 Task: Play online Dominion games.
Action: Mouse moved to (415, 421)
Screenshot: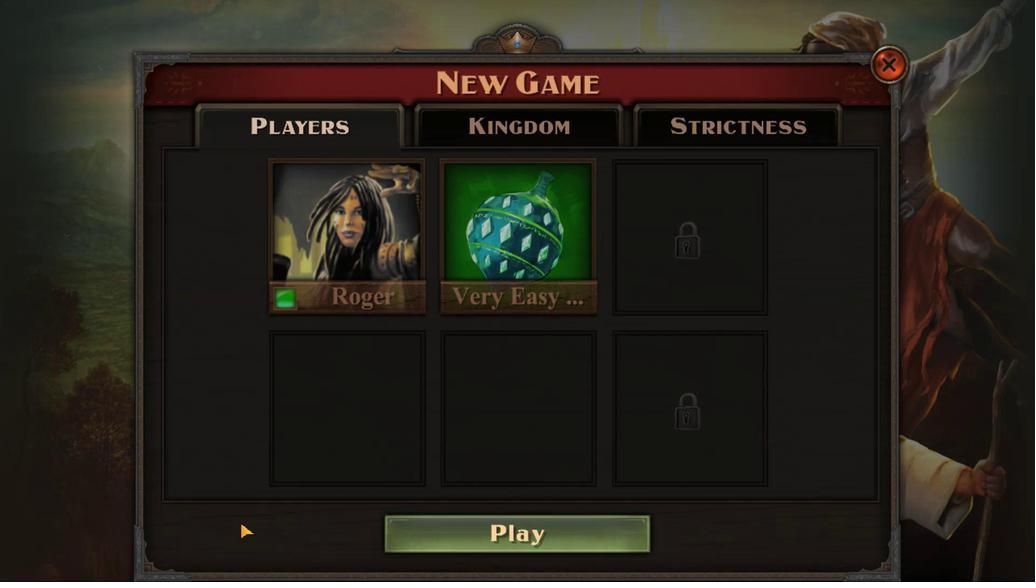
Action: Mouse pressed left at (415, 421)
Screenshot: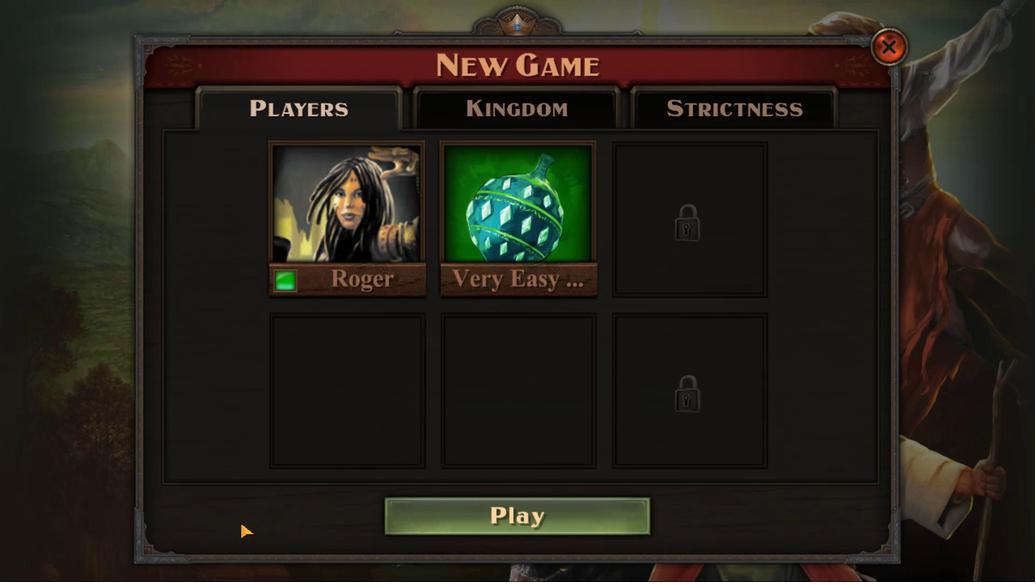 
Action: Mouse moved to (515, 419)
Screenshot: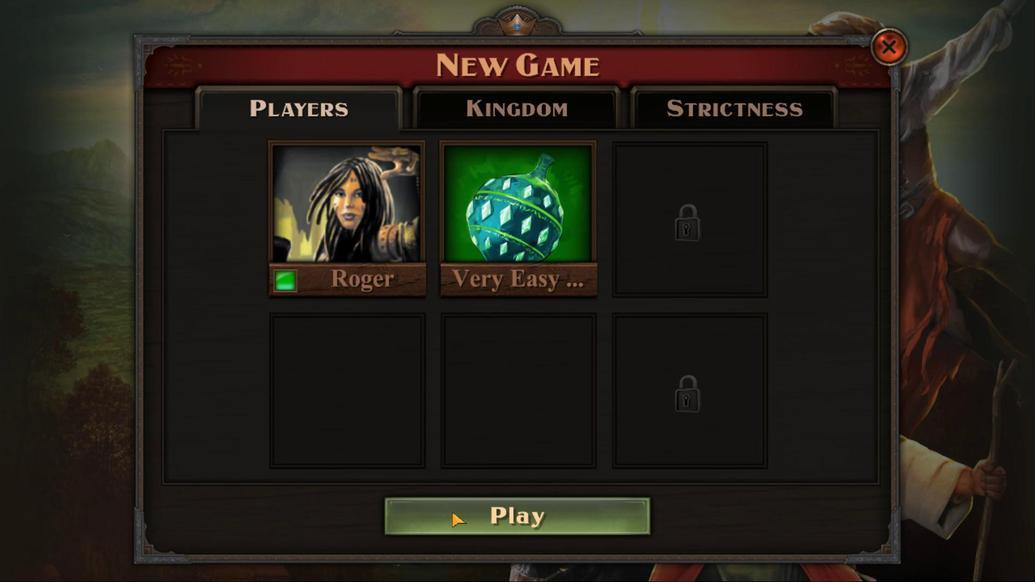 
Action: Mouse pressed left at (515, 419)
Screenshot: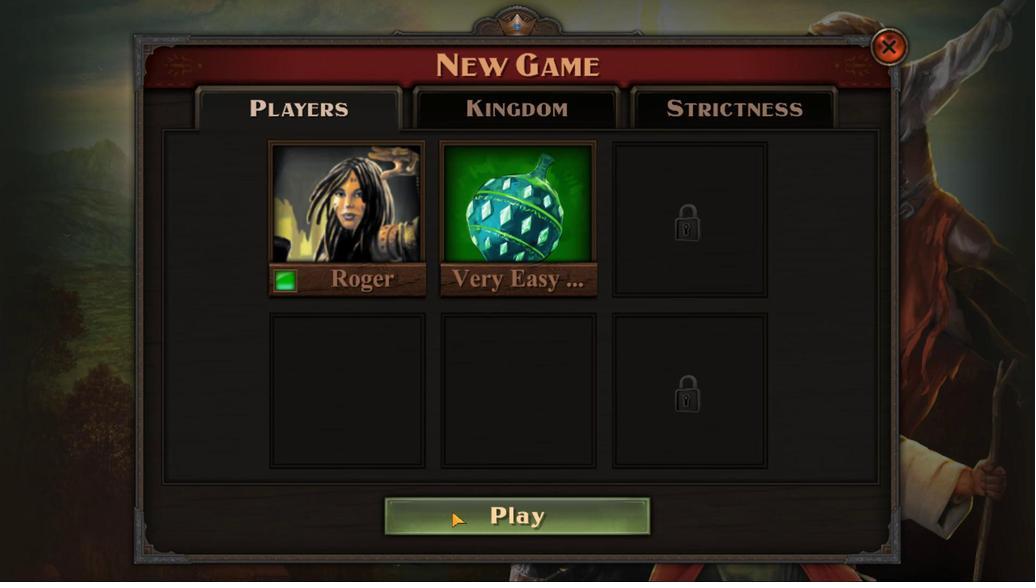 
Action: Mouse moved to (525, 420)
Screenshot: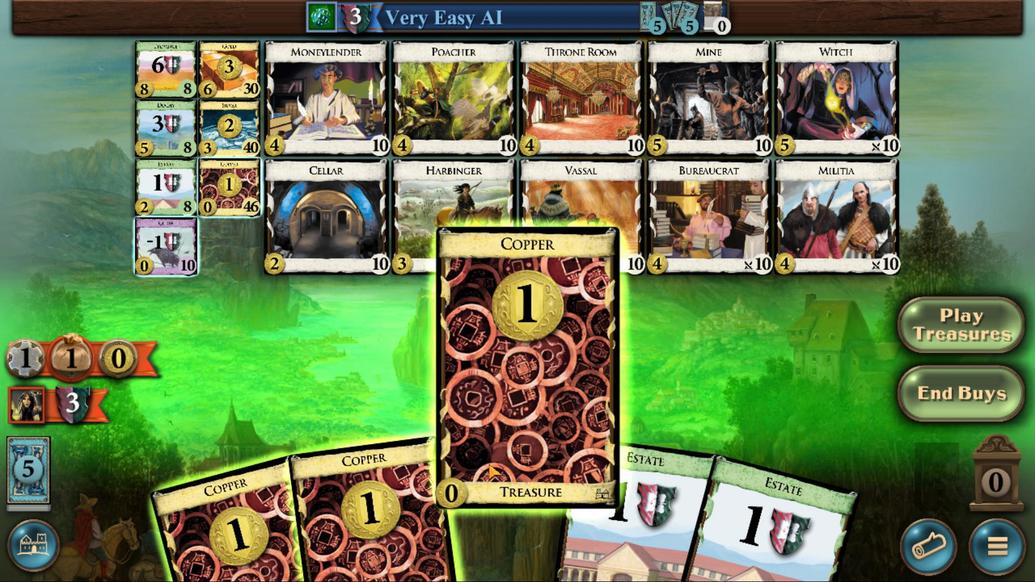 
Action: Mouse pressed left at (525, 420)
Screenshot: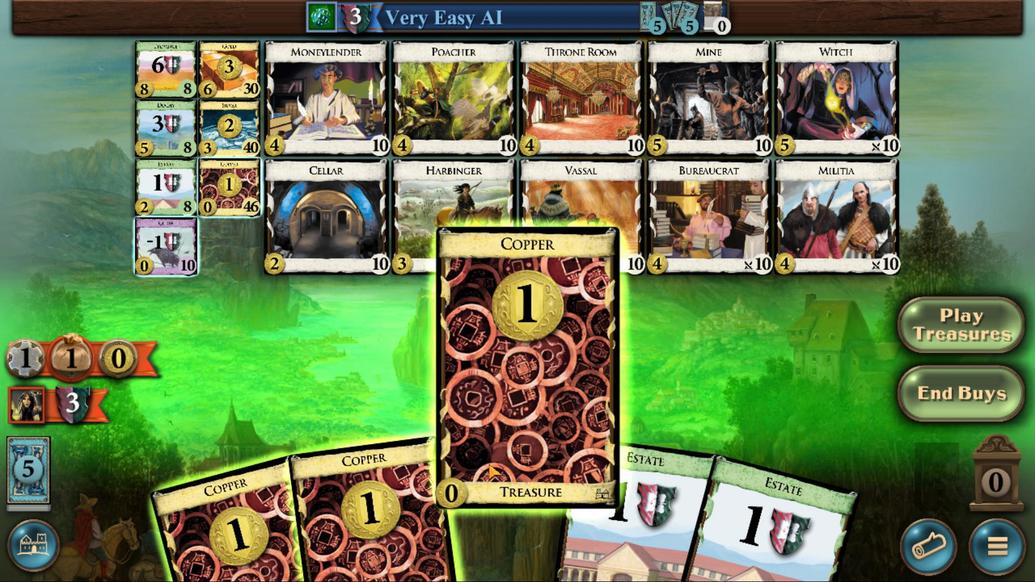 
Action: Mouse moved to (529, 416)
Screenshot: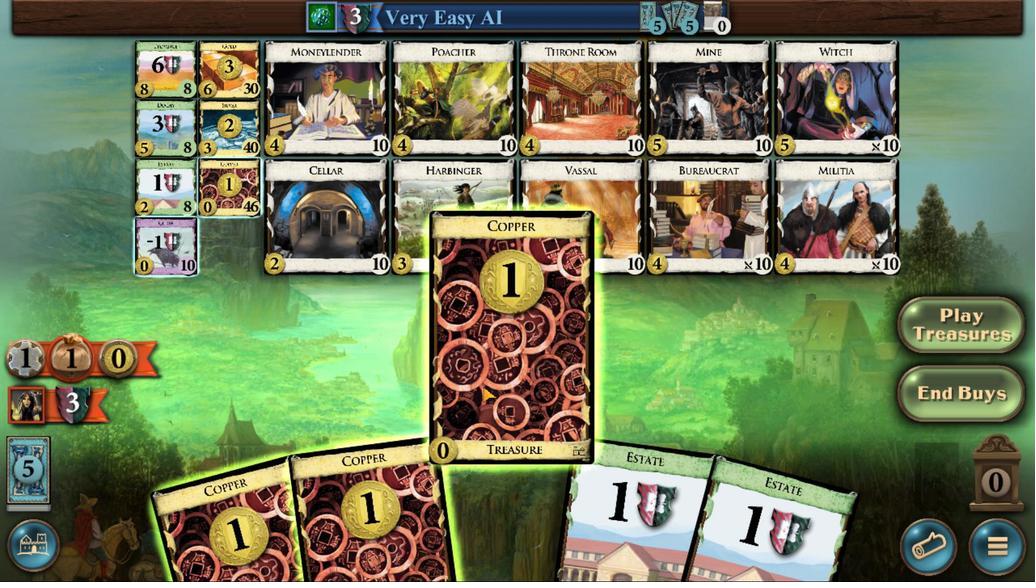 
Action: Mouse pressed left at (529, 416)
Screenshot: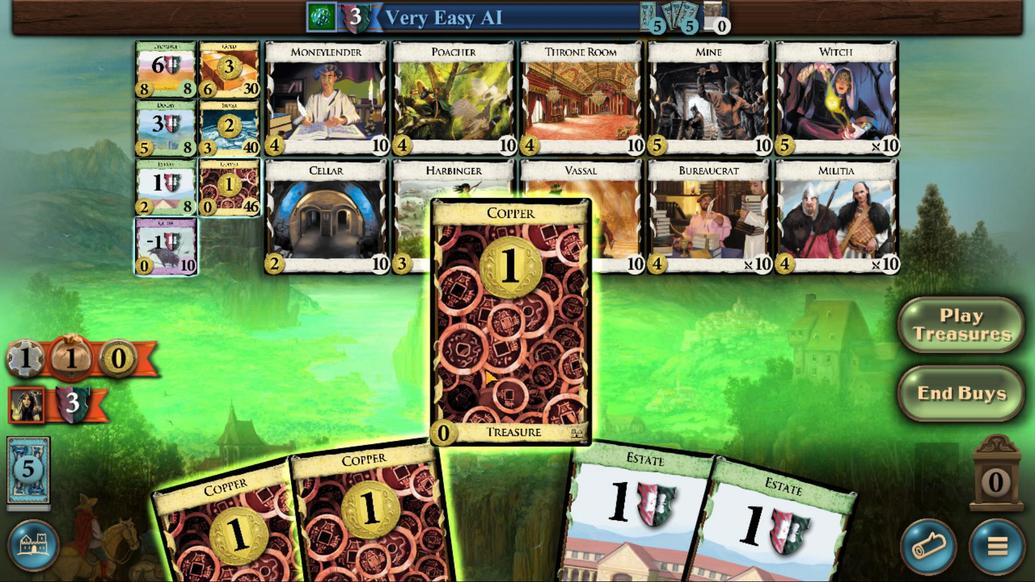 
Action: Mouse moved to (510, 417)
Screenshot: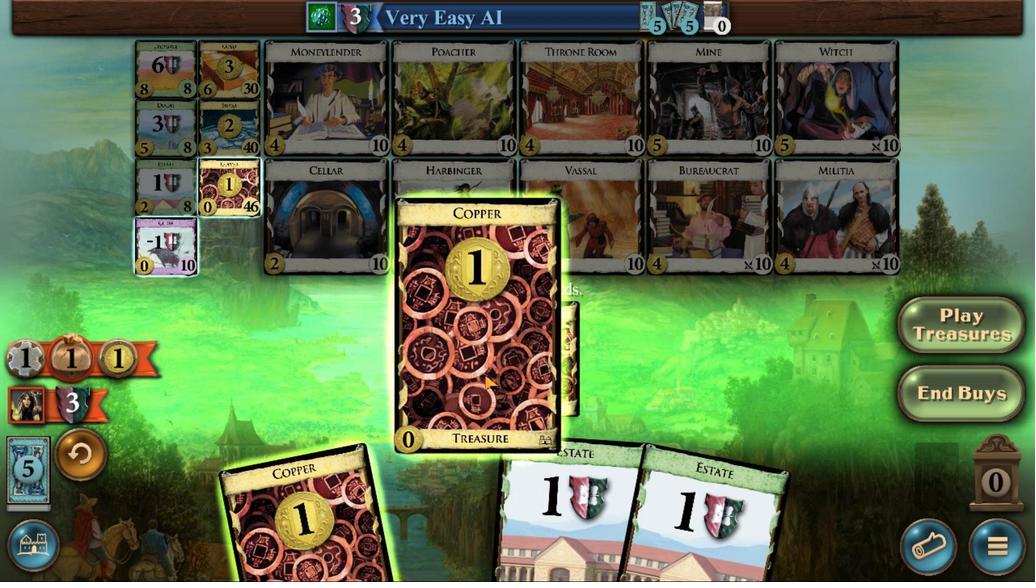 
Action: Mouse pressed left at (510, 417)
Screenshot: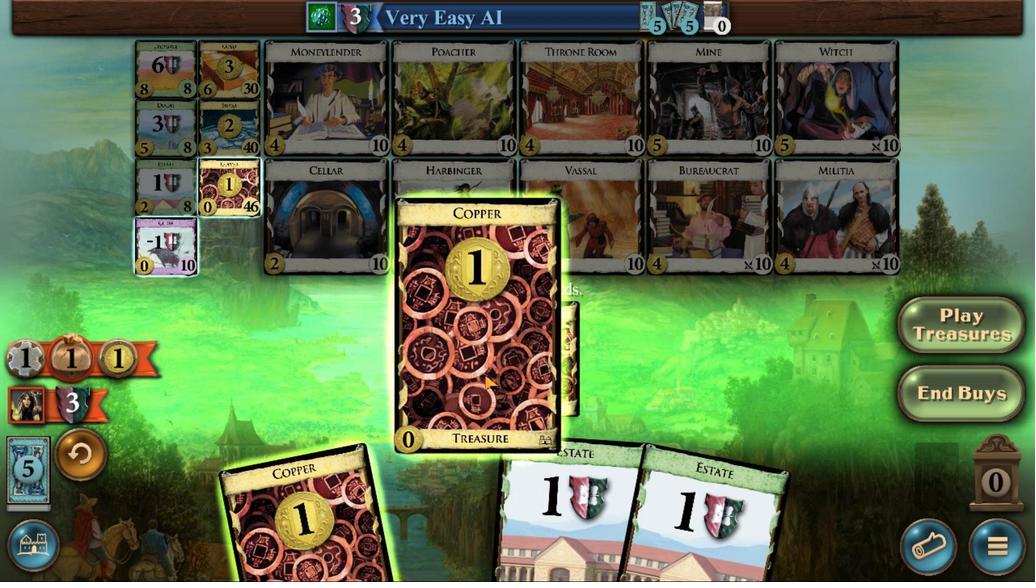 
Action: Mouse moved to (475, 422)
Screenshot: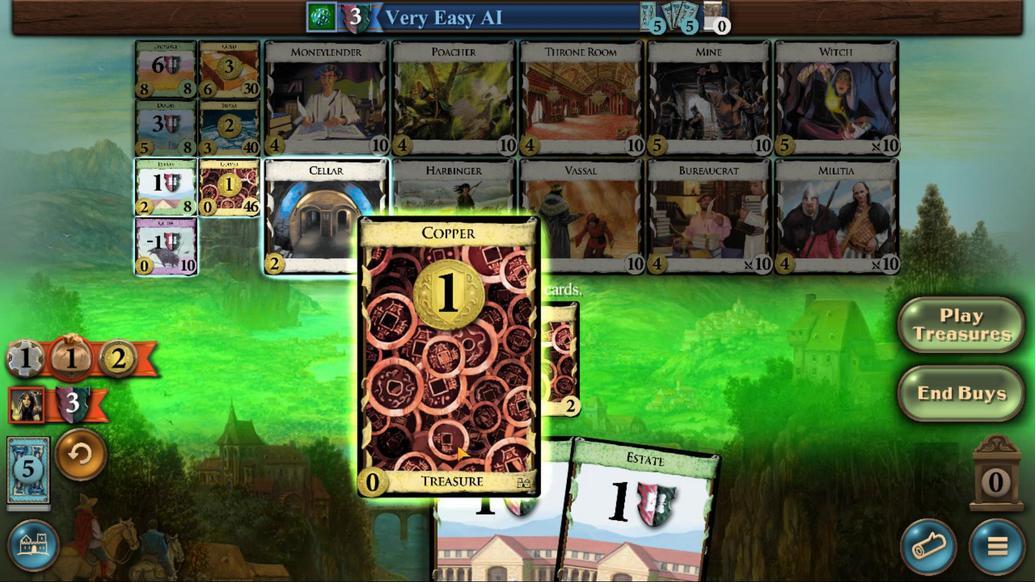 
Action: Mouse pressed left at (475, 422)
Screenshot: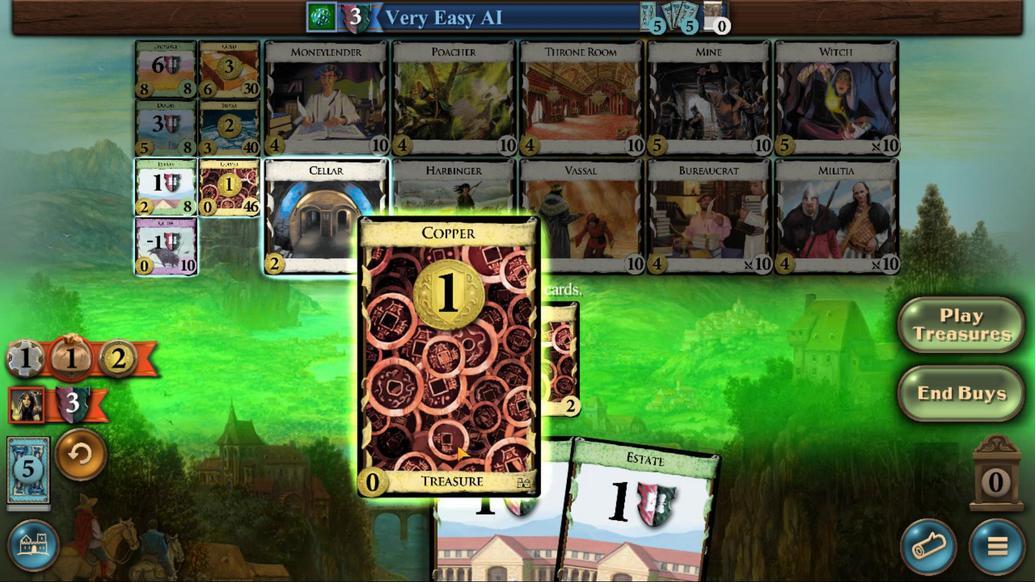 
Action: Mouse moved to (410, 368)
Screenshot: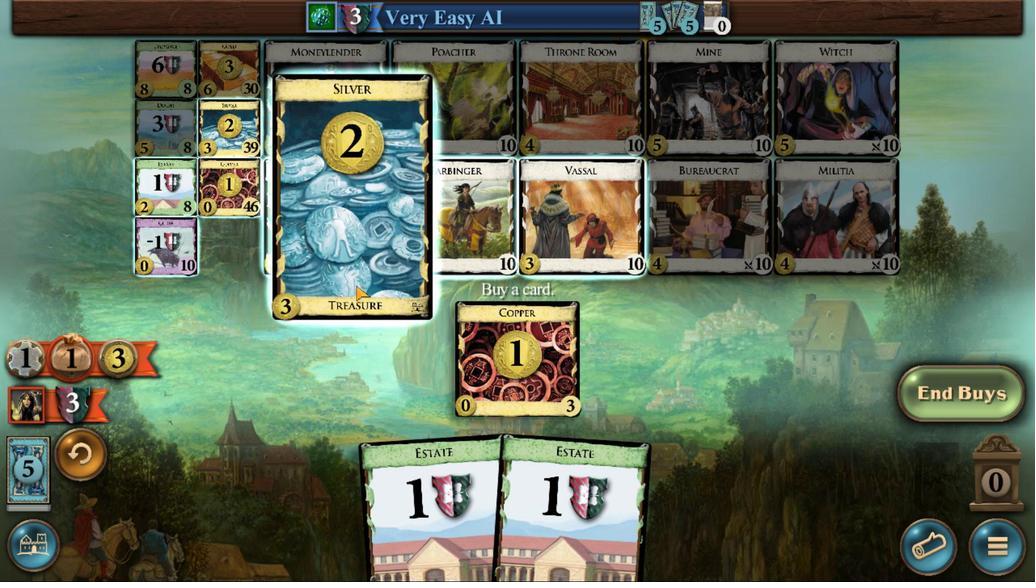 
Action: Mouse pressed left at (410, 368)
Screenshot: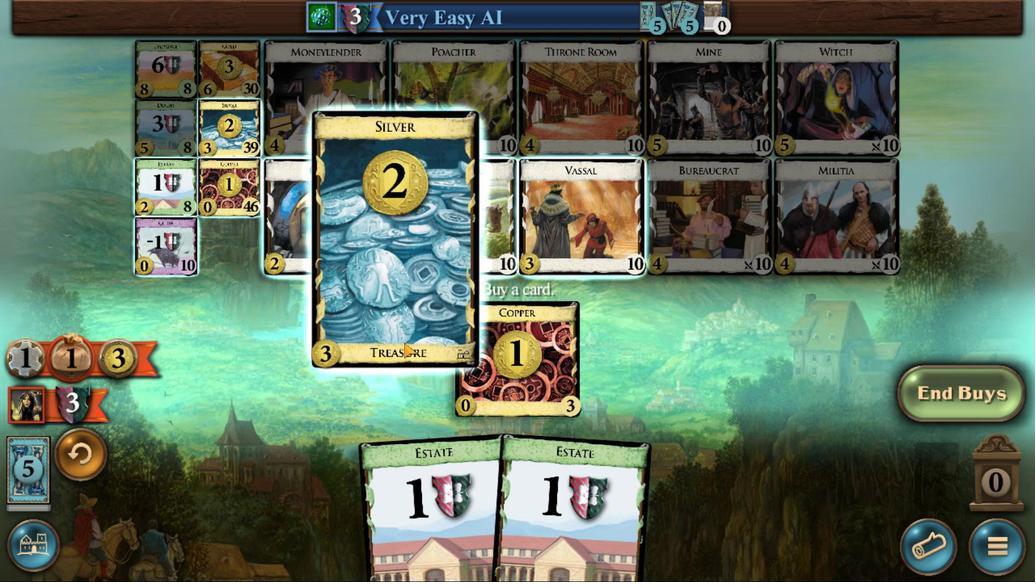 
Action: Mouse moved to (611, 423)
Screenshot: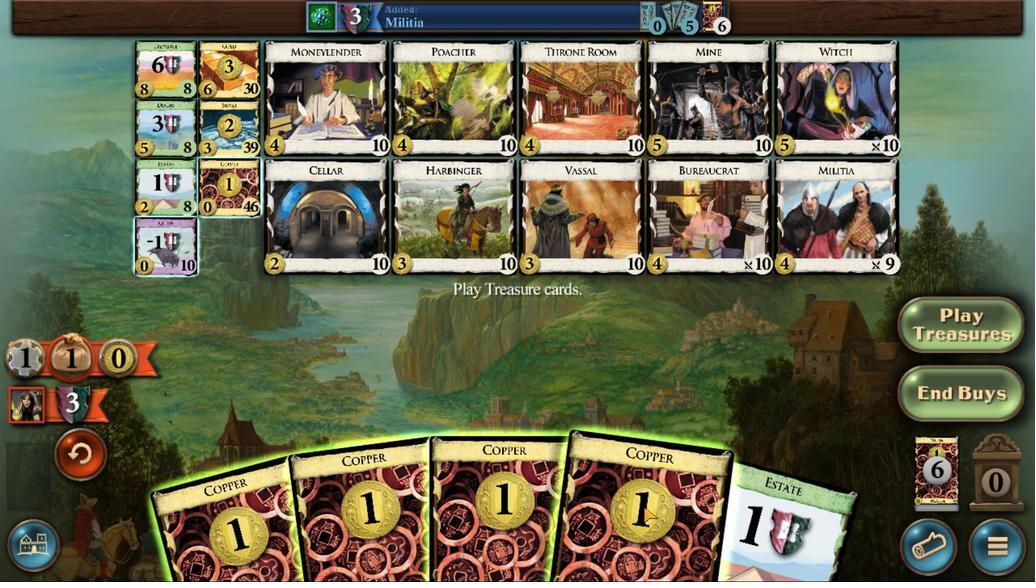 
Action: Mouse pressed left at (611, 423)
Screenshot: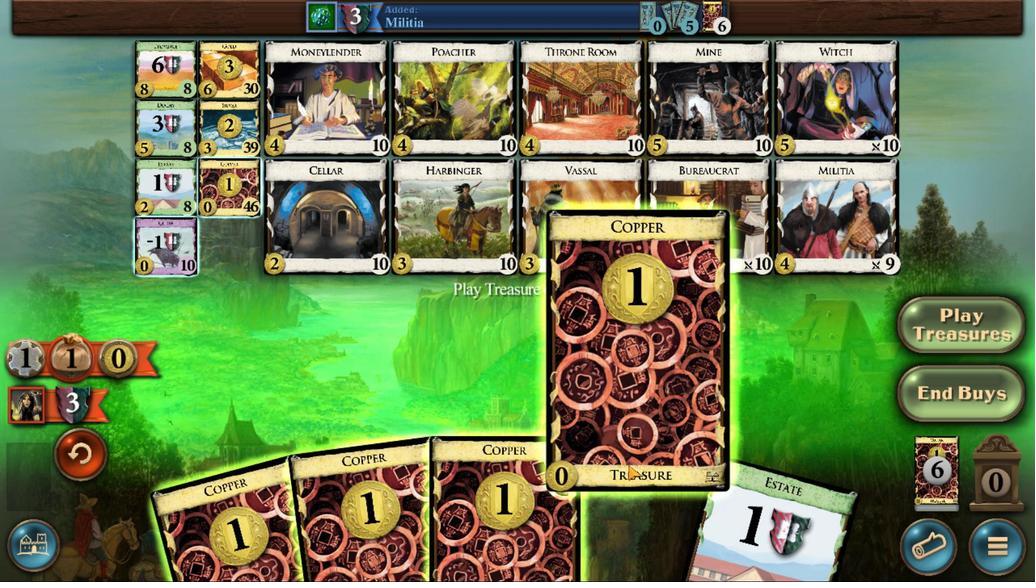 
Action: Mouse moved to (552, 420)
Screenshot: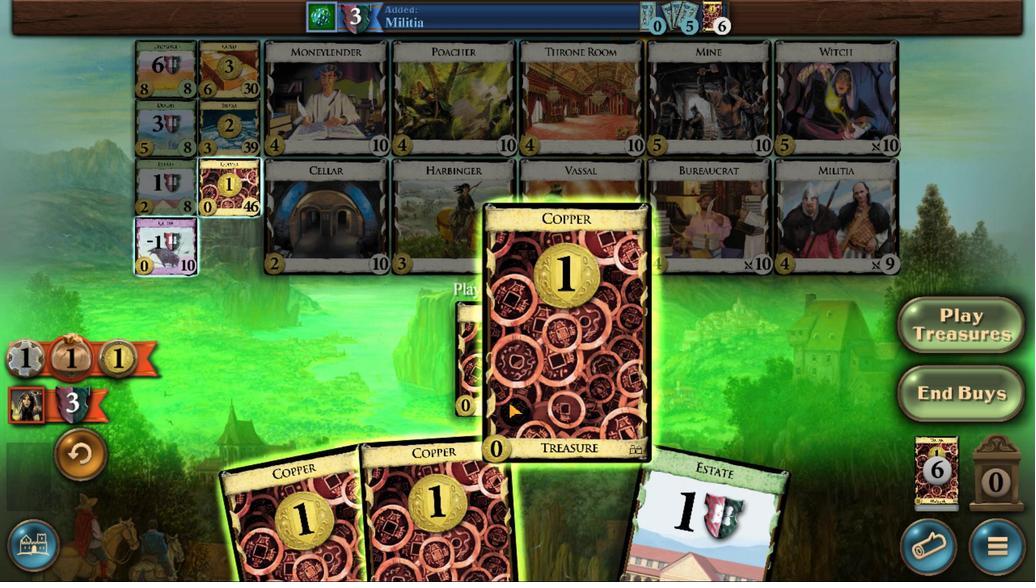 
Action: Mouse pressed left at (552, 420)
Screenshot: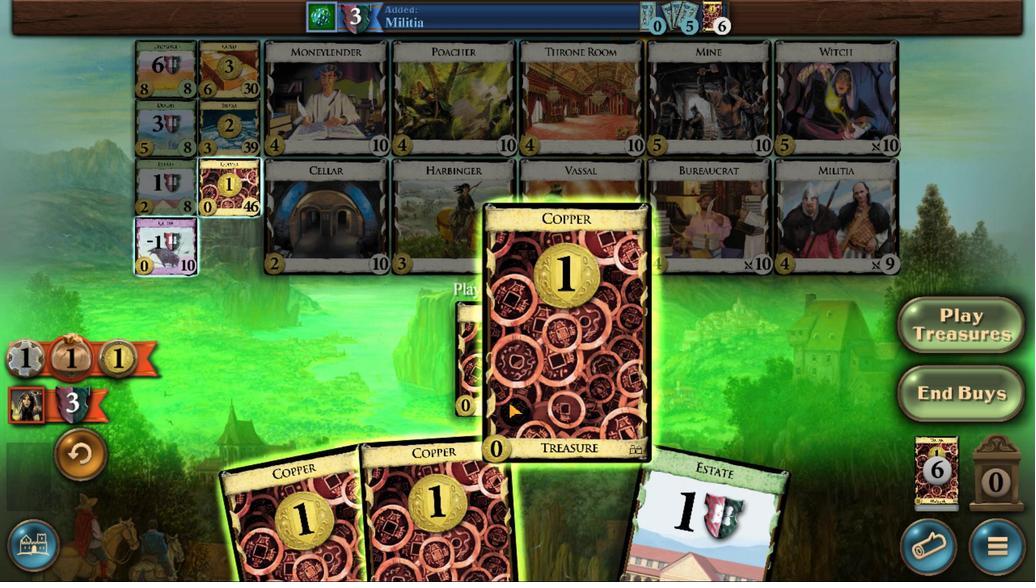 
Action: Mouse moved to (529, 417)
Screenshot: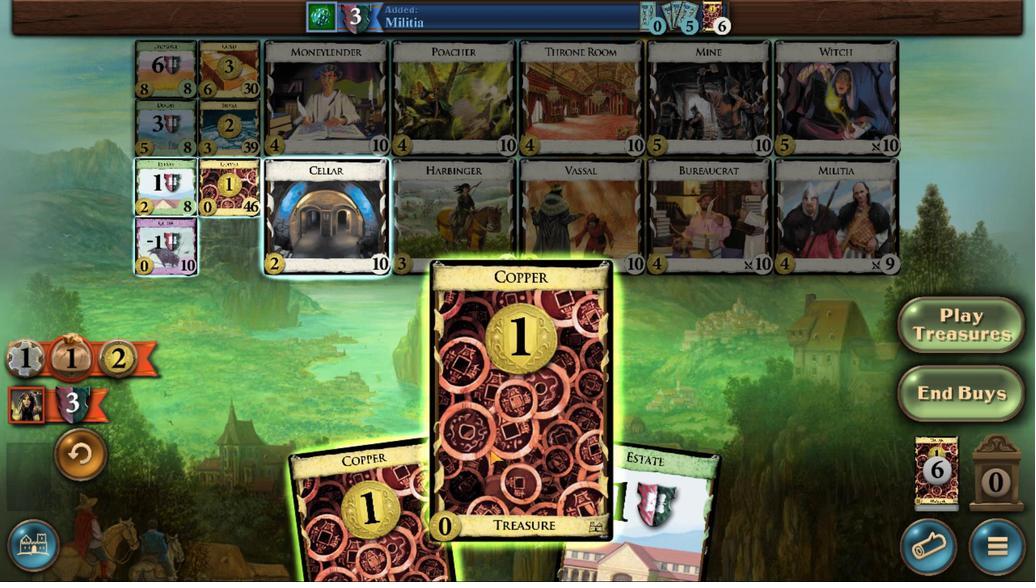 
Action: Mouse pressed left at (529, 417)
Screenshot: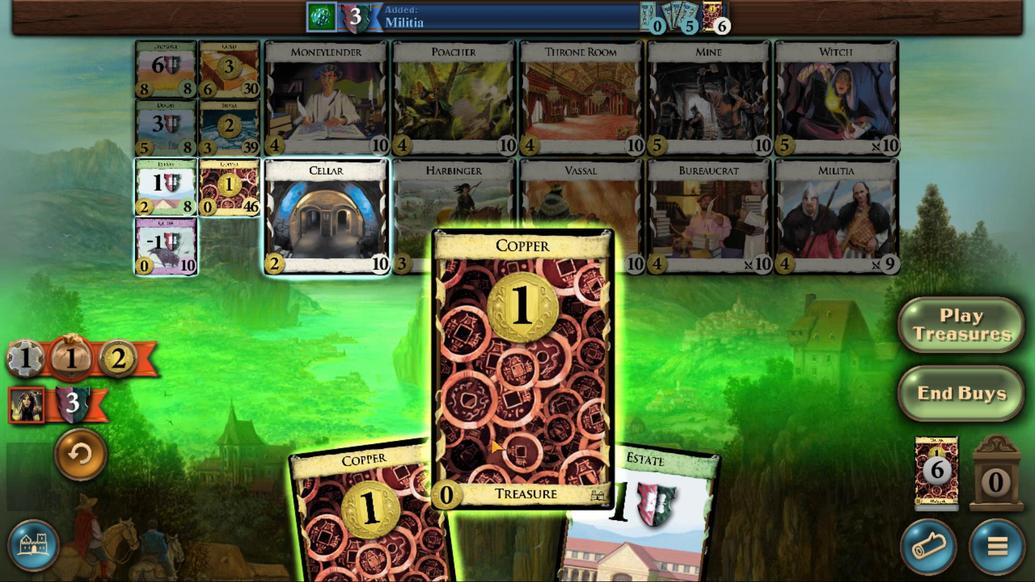 
Action: Mouse moved to (408, 368)
Screenshot: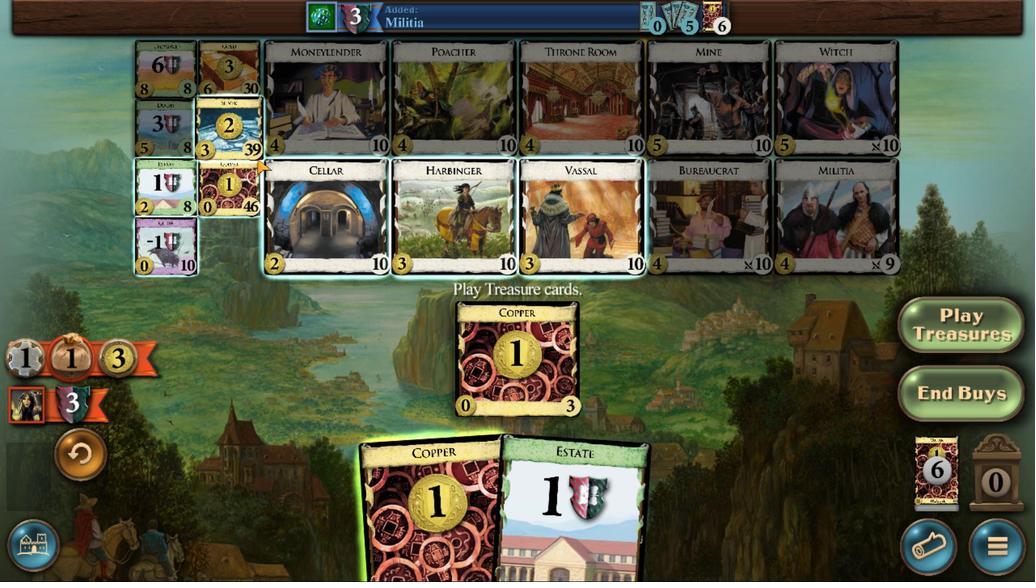 
Action: Mouse pressed left at (408, 368)
Screenshot: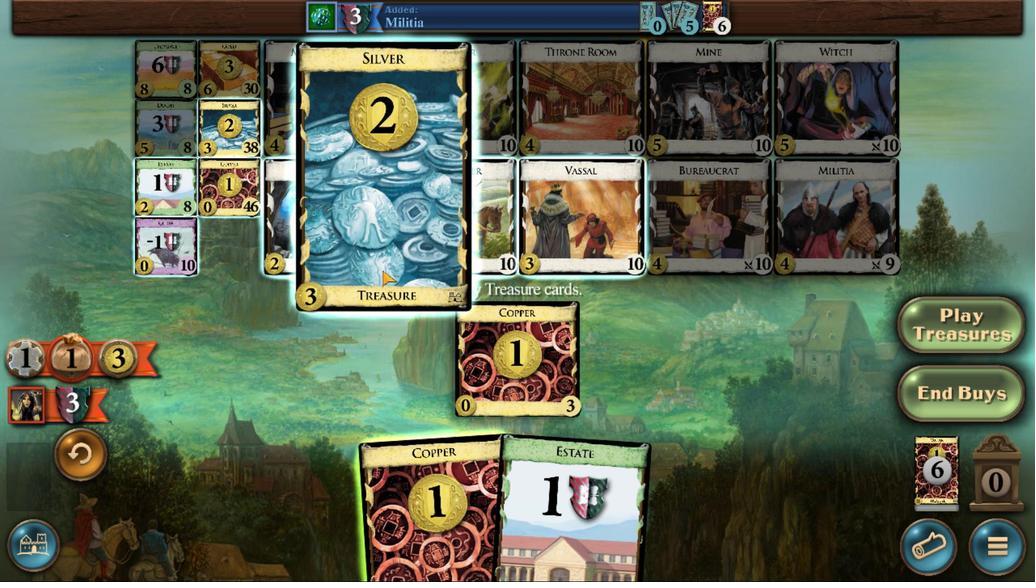 
Action: Mouse moved to (540, 417)
Screenshot: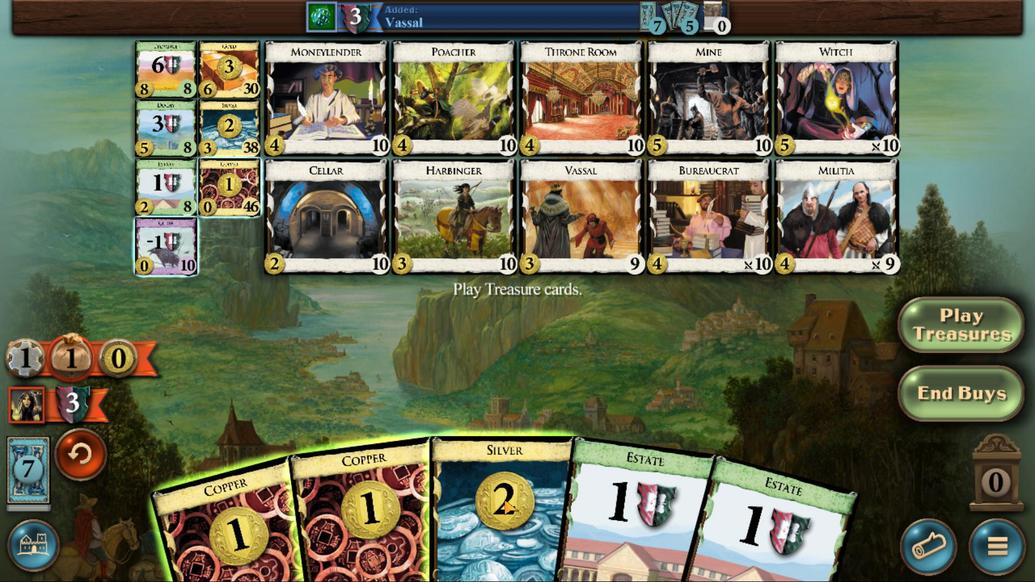 
Action: Mouse pressed left at (540, 417)
Screenshot: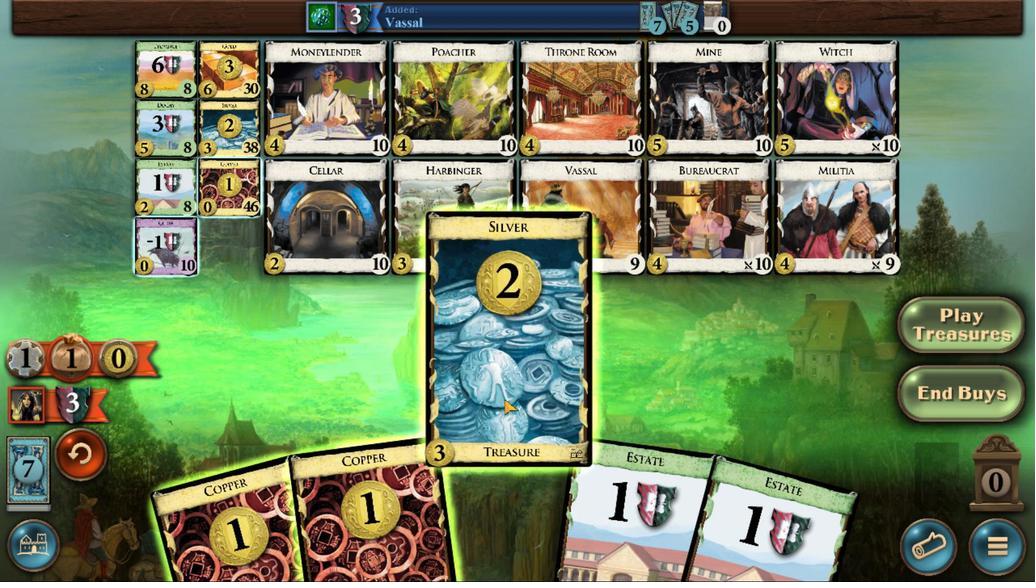 
Action: Mouse moved to (508, 419)
Screenshot: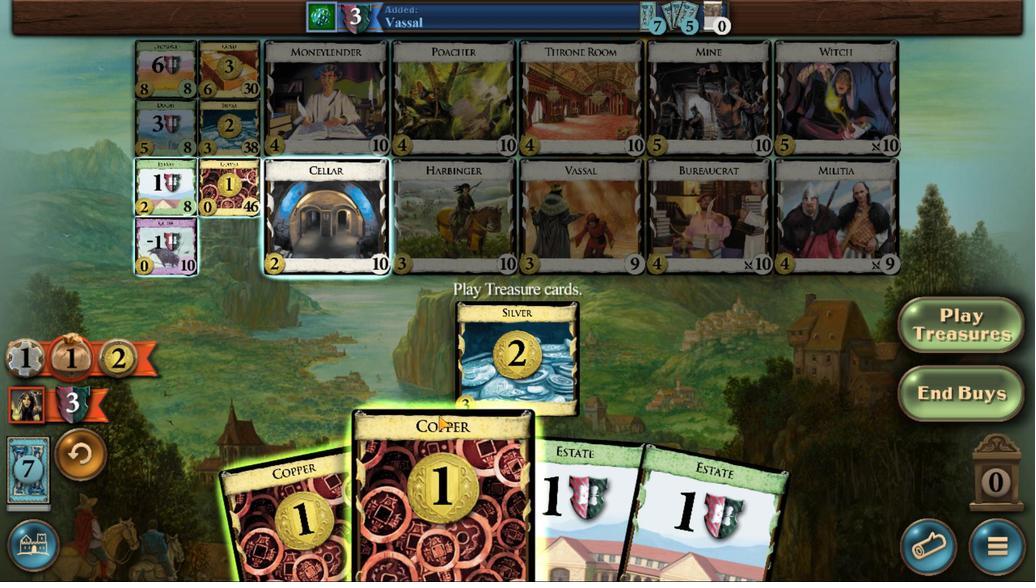 
Action: Mouse pressed left at (508, 419)
Screenshot: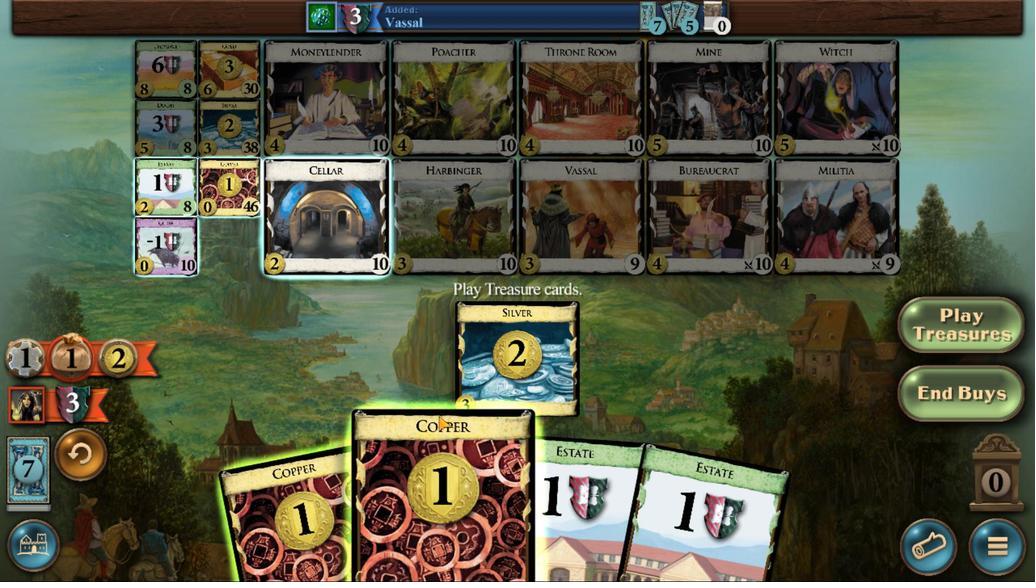 
Action: Mouse moved to (407, 369)
Screenshot: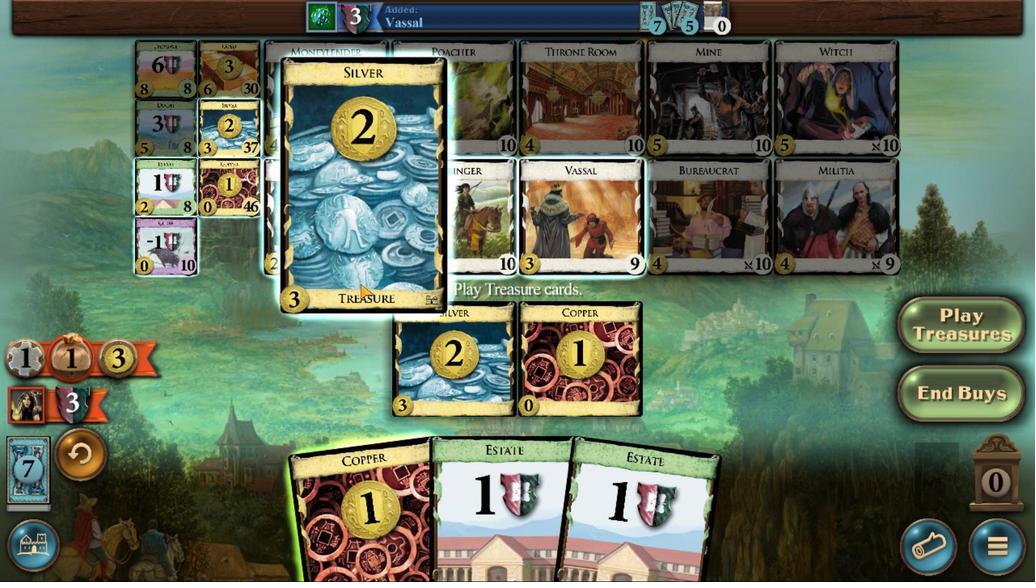 
Action: Mouse pressed left at (407, 369)
Screenshot: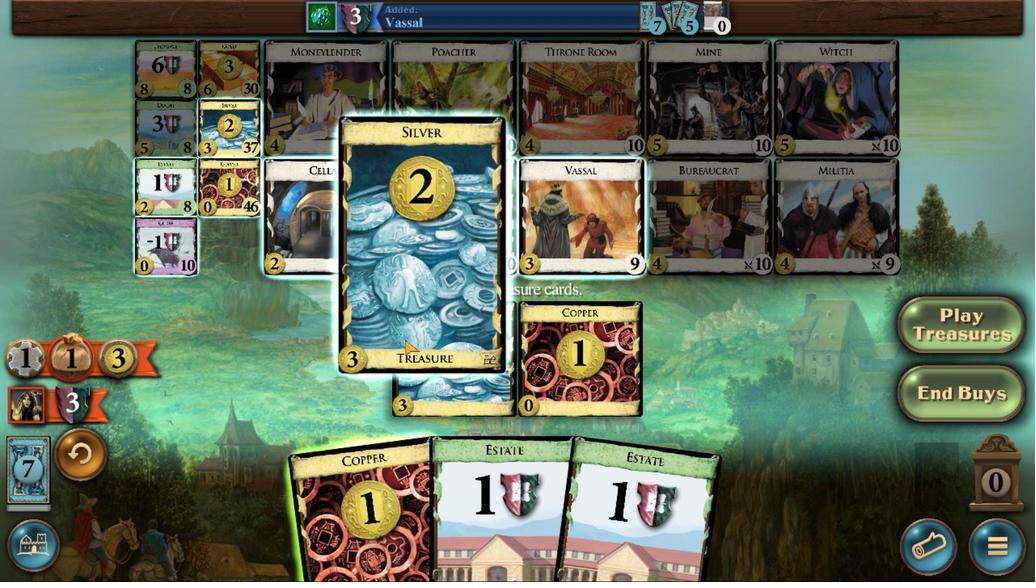 
Action: Mouse moved to (575, 417)
Screenshot: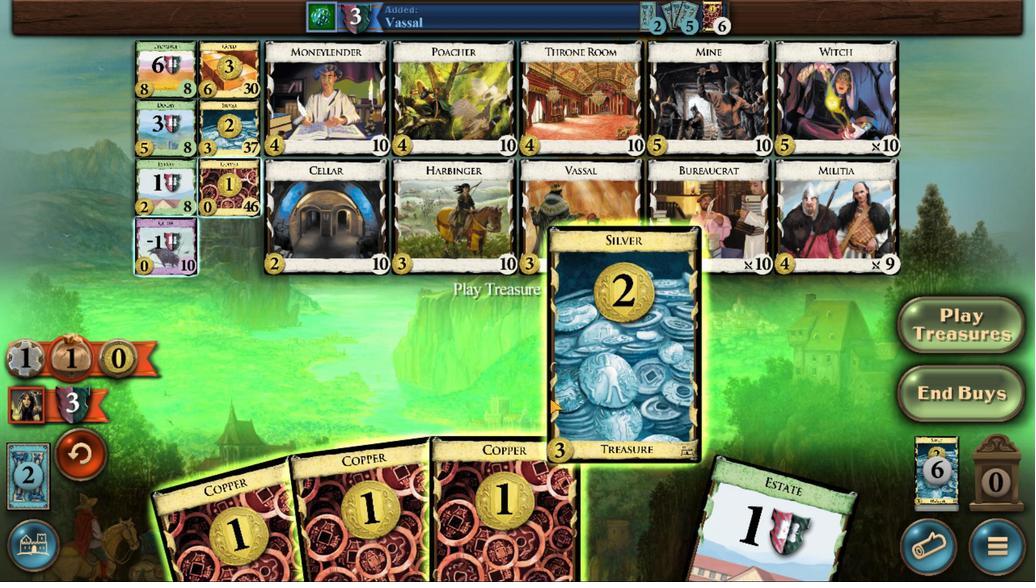 
Action: Mouse pressed left at (575, 417)
Screenshot: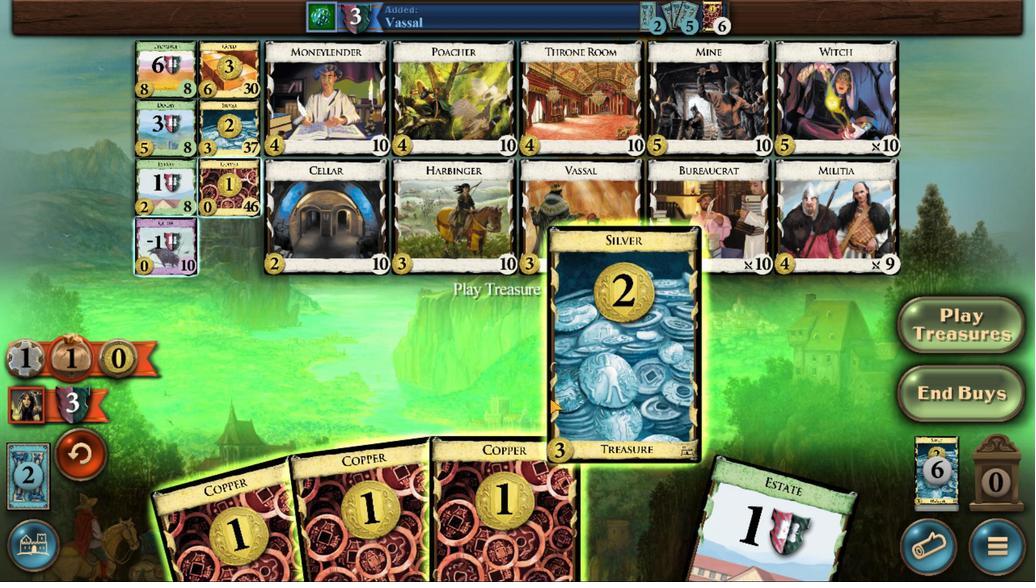 
Action: Mouse moved to (572, 417)
Screenshot: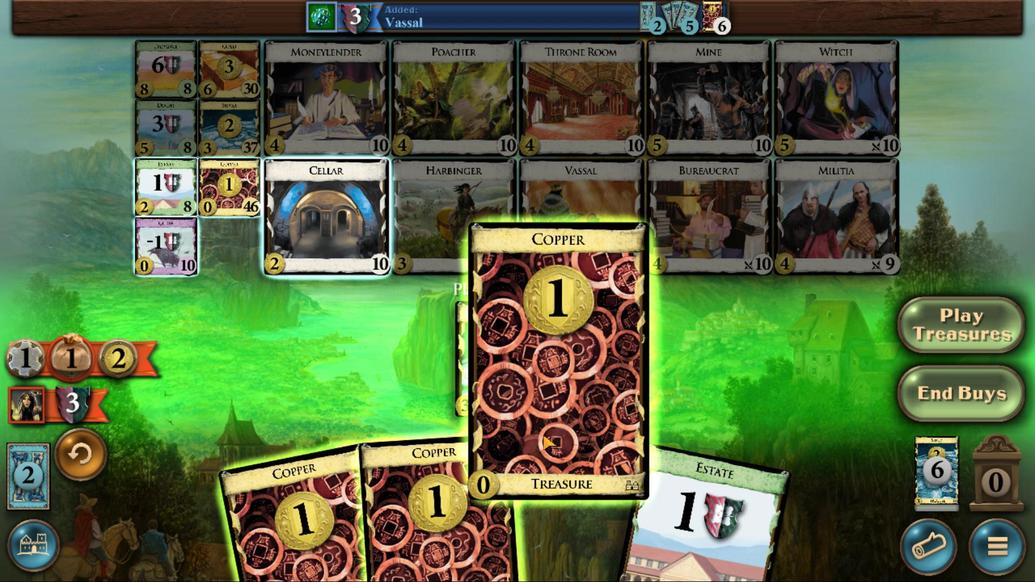 
Action: Mouse pressed left at (572, 417)
Screenshot: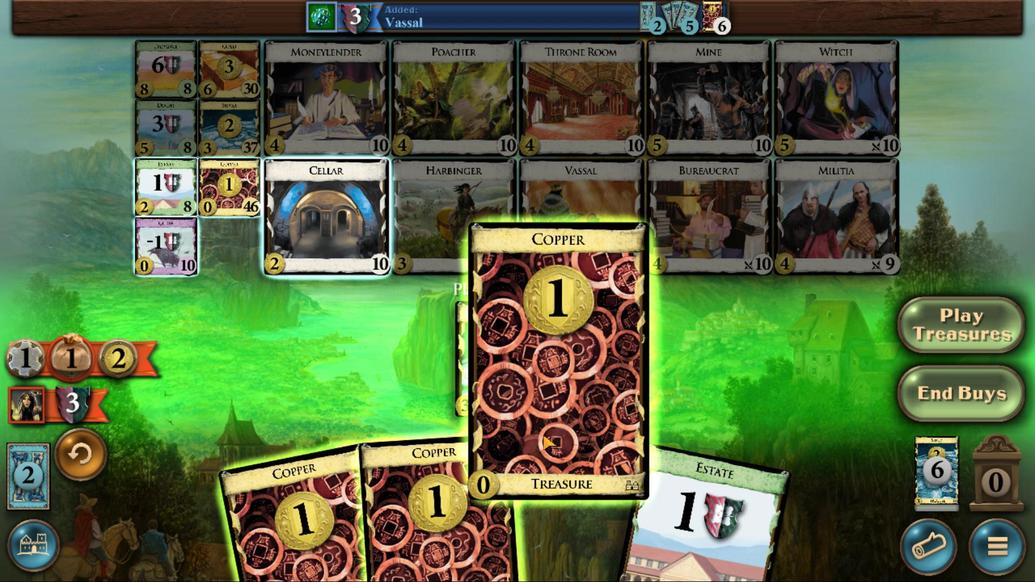 
Action: Mouse moved to (539, 416)
Screenshot: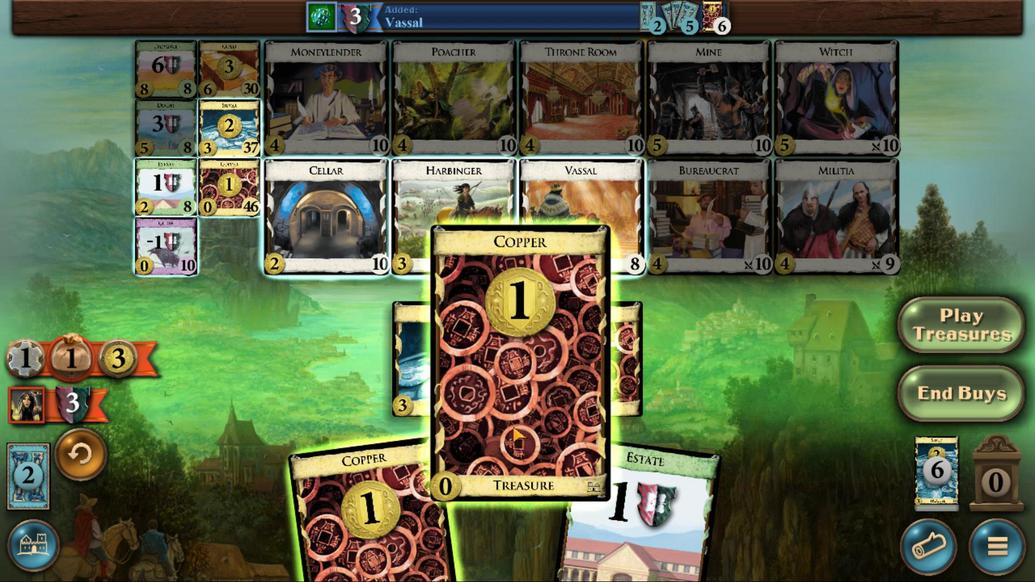 
Action: Mouse pressed left at (539, 416)
Screenshot: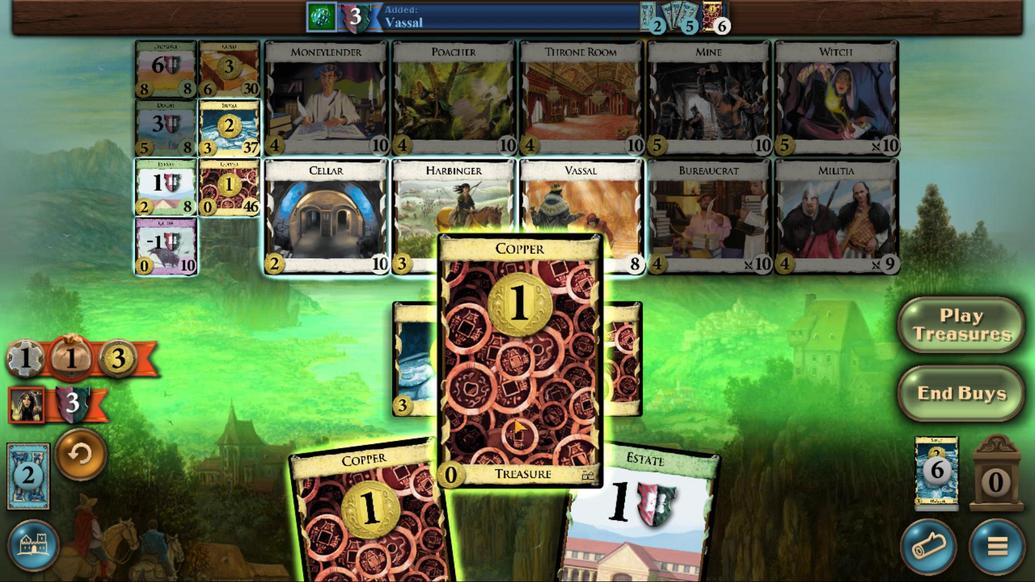 
Action: Mouse moved to (504, 419)
Screenshot: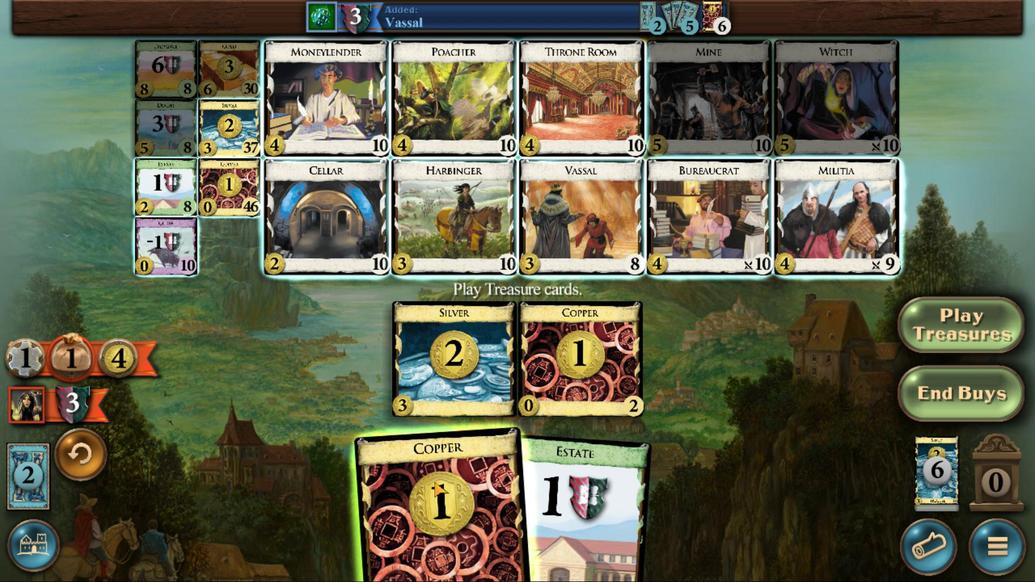 
Action: Mouse pressed left at (504, 419)
Screenshot: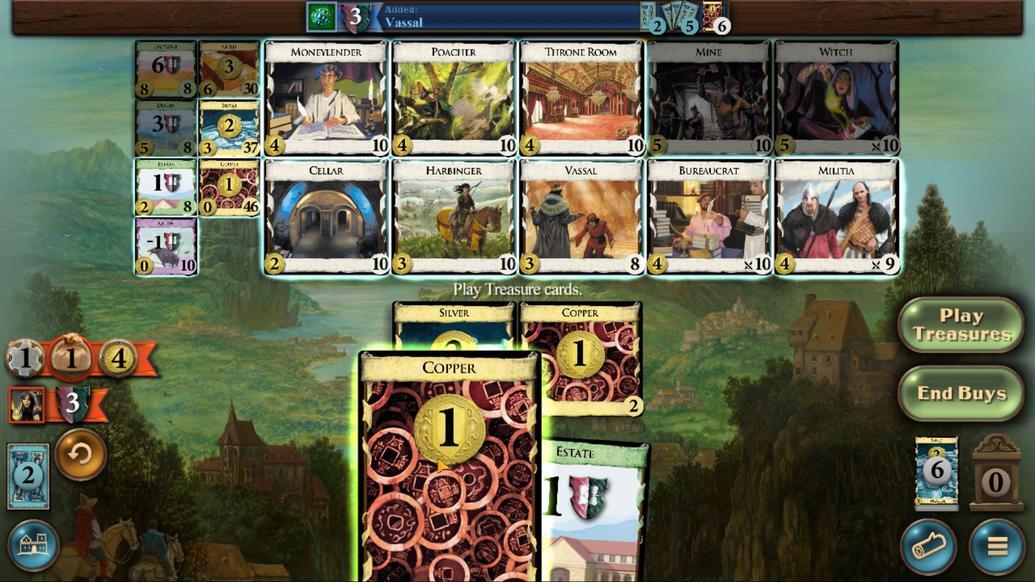 
Action: Mouse moved to (598, 411)
Screenshot: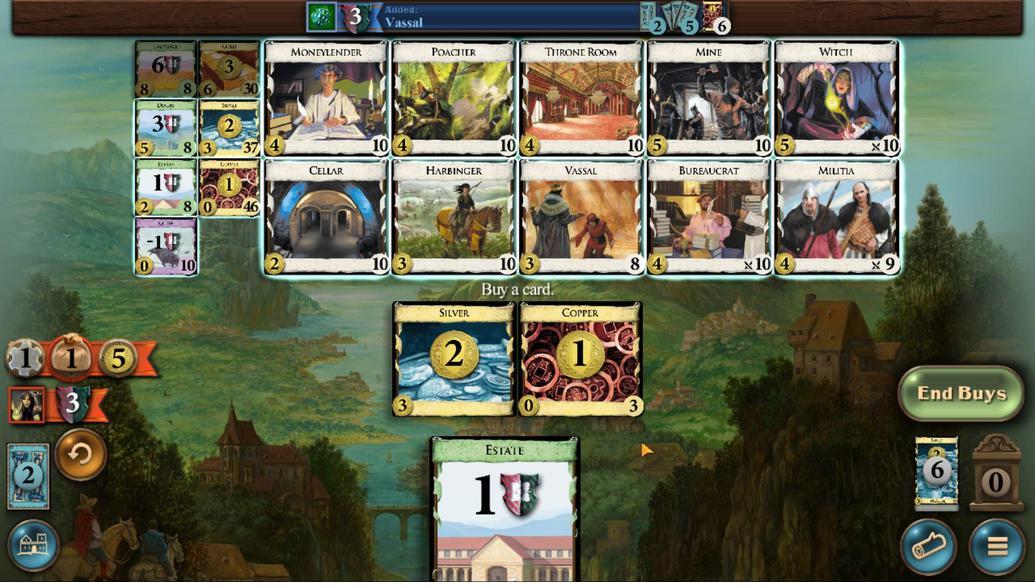 
Action: Mouse scrolled (598, 411) with delta (0, 0)
Screenshot: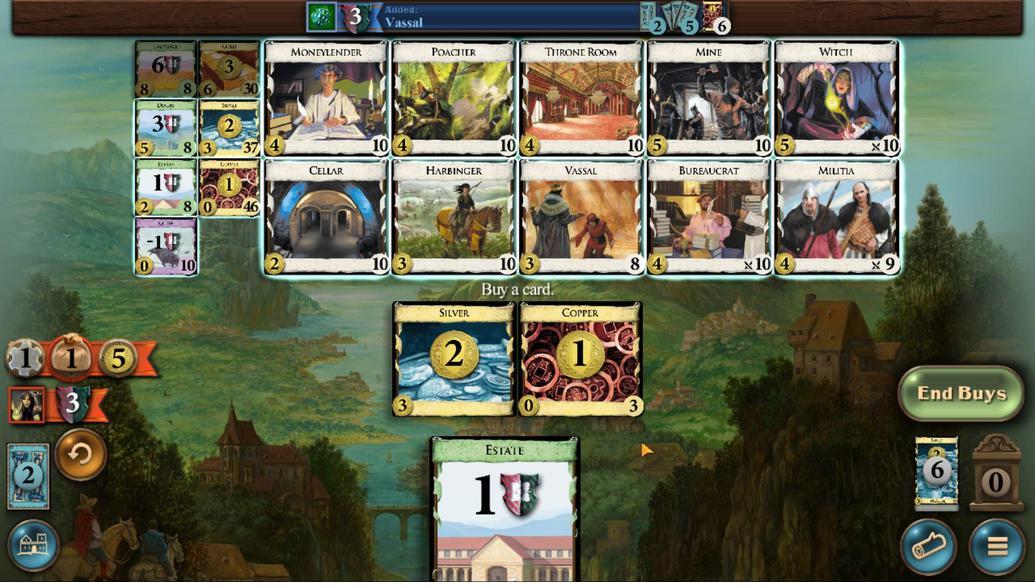 
Action: Mouse moved to (604, 410)
Screenshot: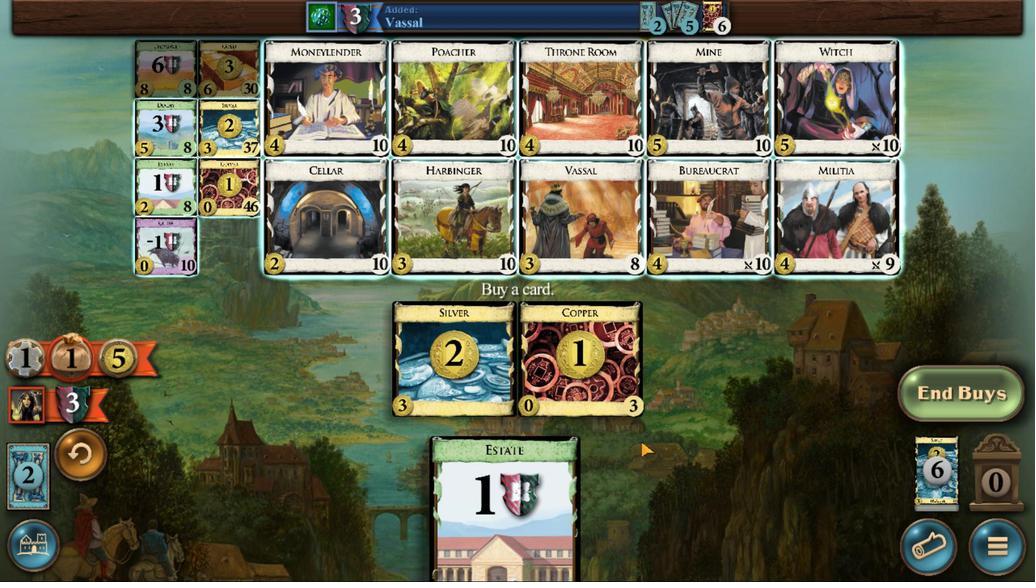 
Action: Mouse scrolled (604, 410) with delta (0, 0)
Screenshot: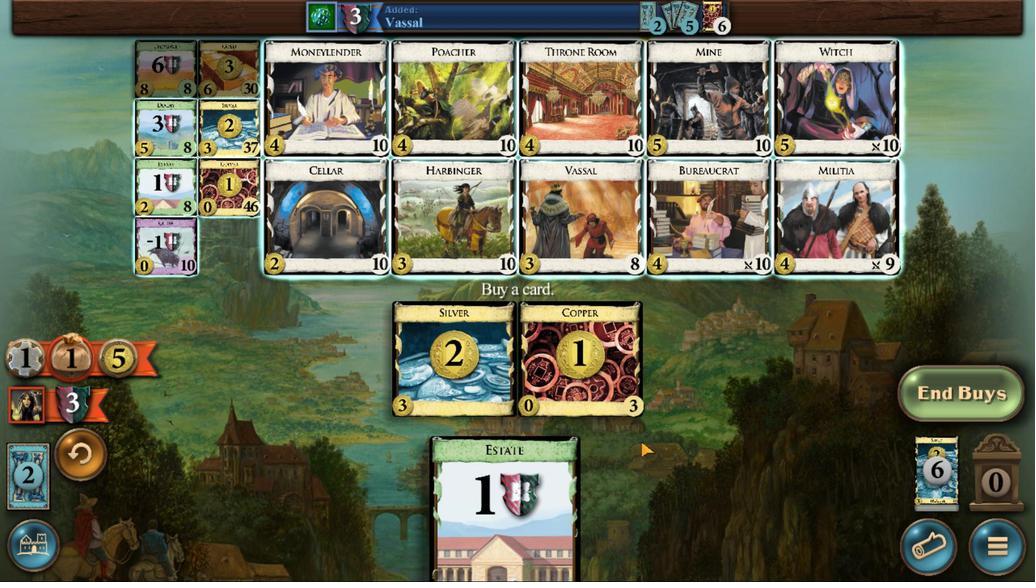 
Action: Mouse moved to (381, 367)
Screenshot: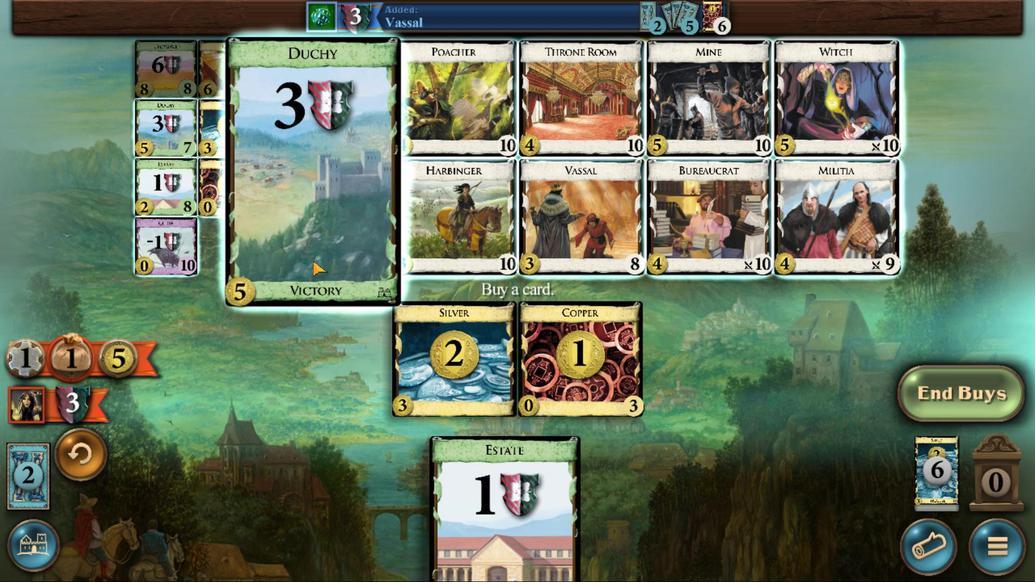 
Action: Mouse pressed left at (381, 367)
Screenshot: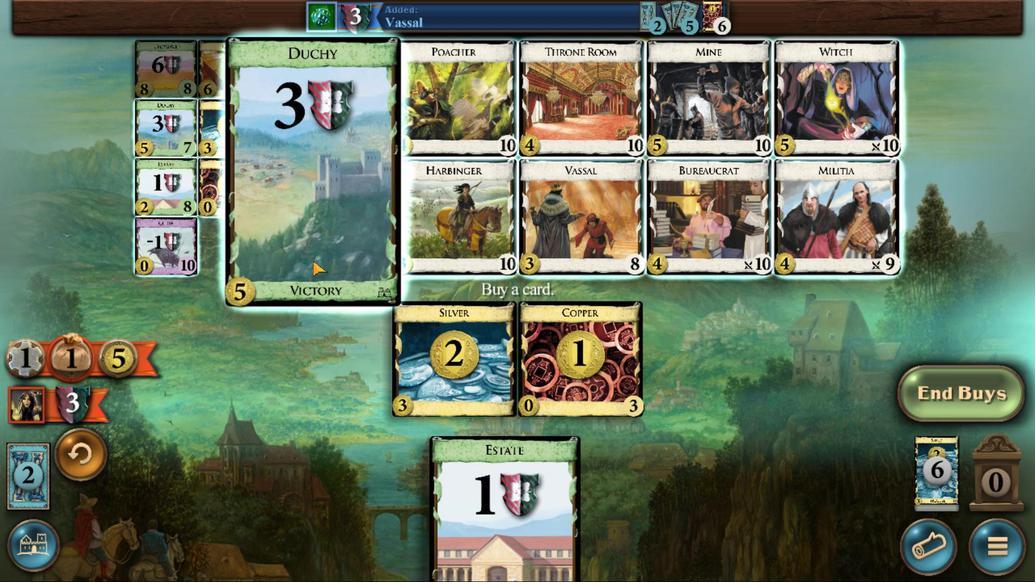 
Action: Mouse moved to (591, 418)
Screenshot: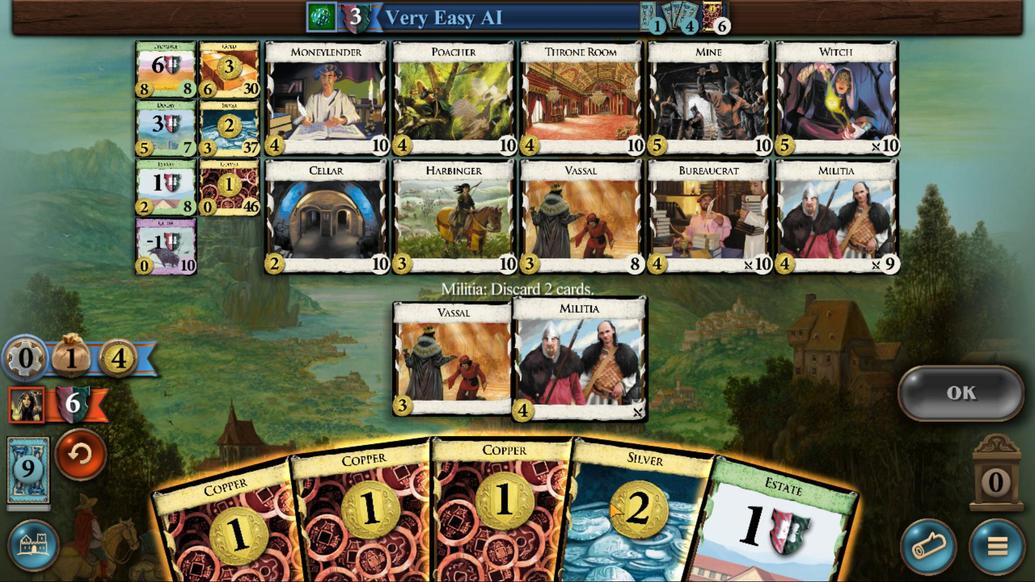 
Action: Mouse pressed left at (591, 418)
Screenshot: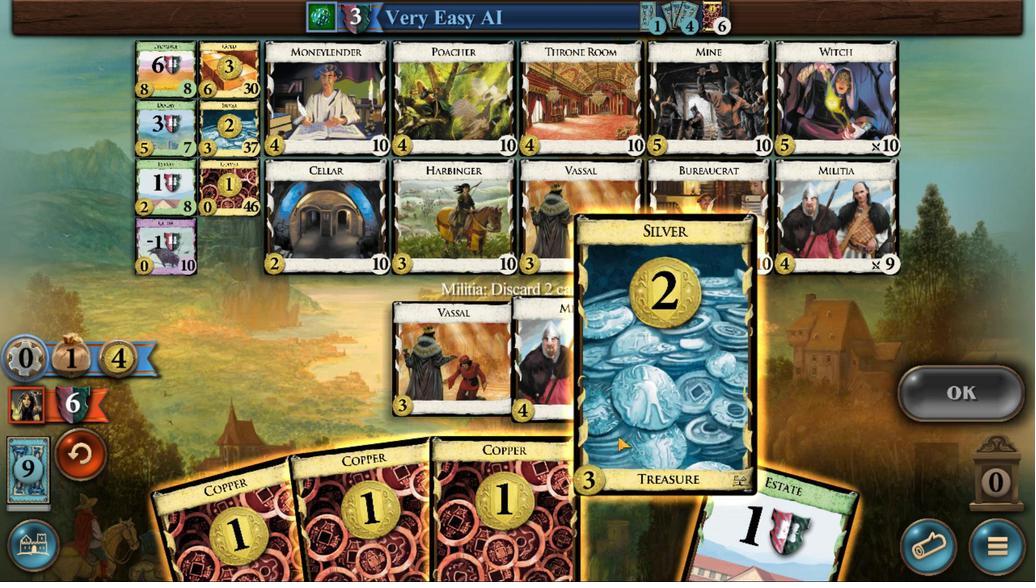 
Action: Mouse moved to (648, 420)
Screenshot: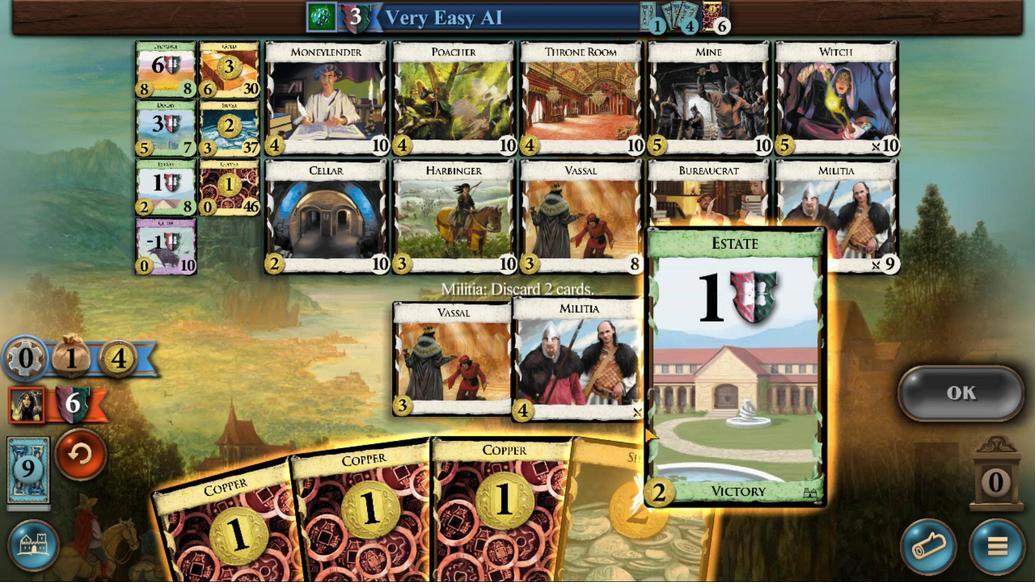 
Action: Mouse pressed left at (648, 420)
Screenshot: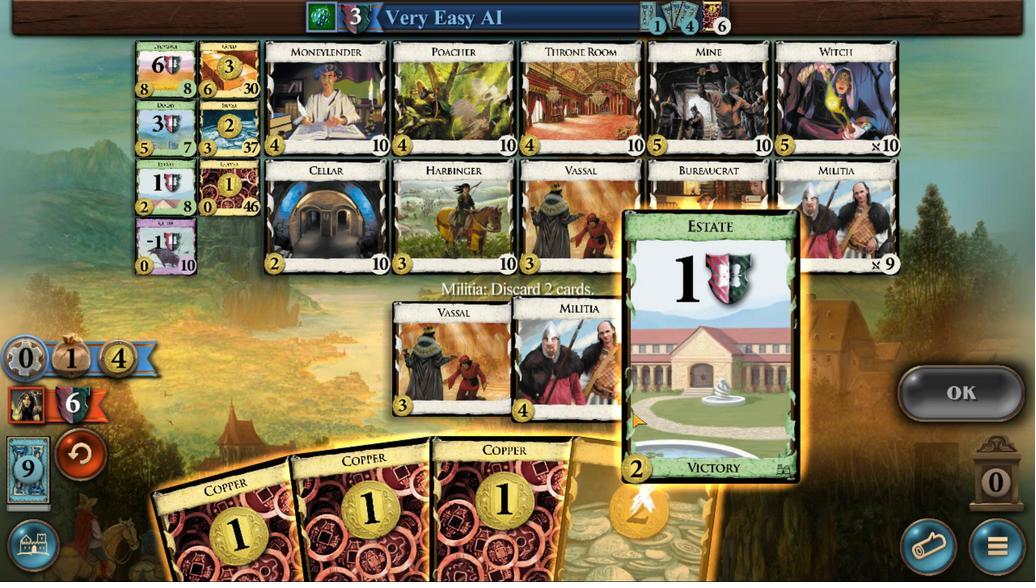 
Action: Mouse moved to (768, 404)
Screenshot: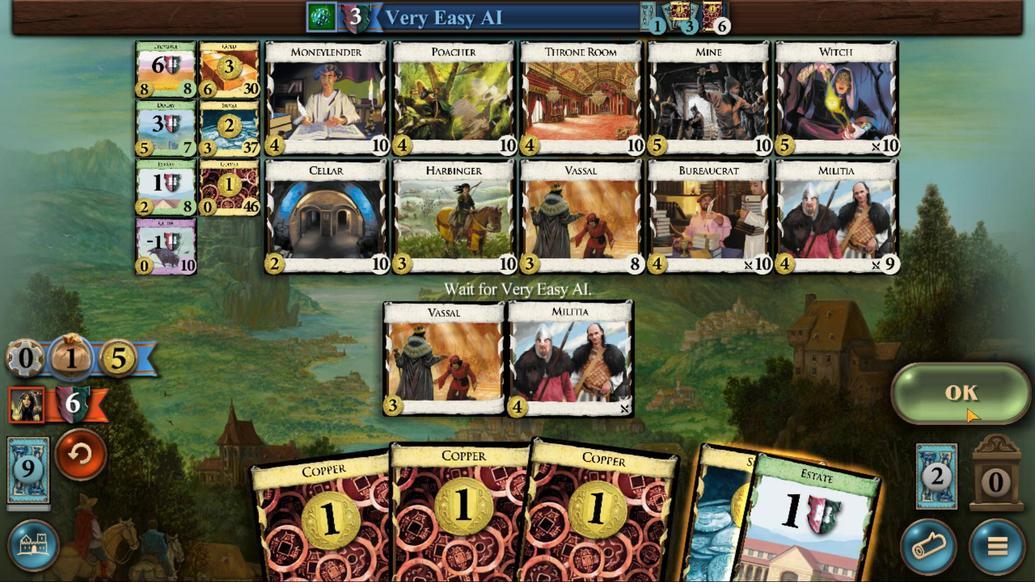
Action: Mouse pressed left at (768, 404)
Screenshot: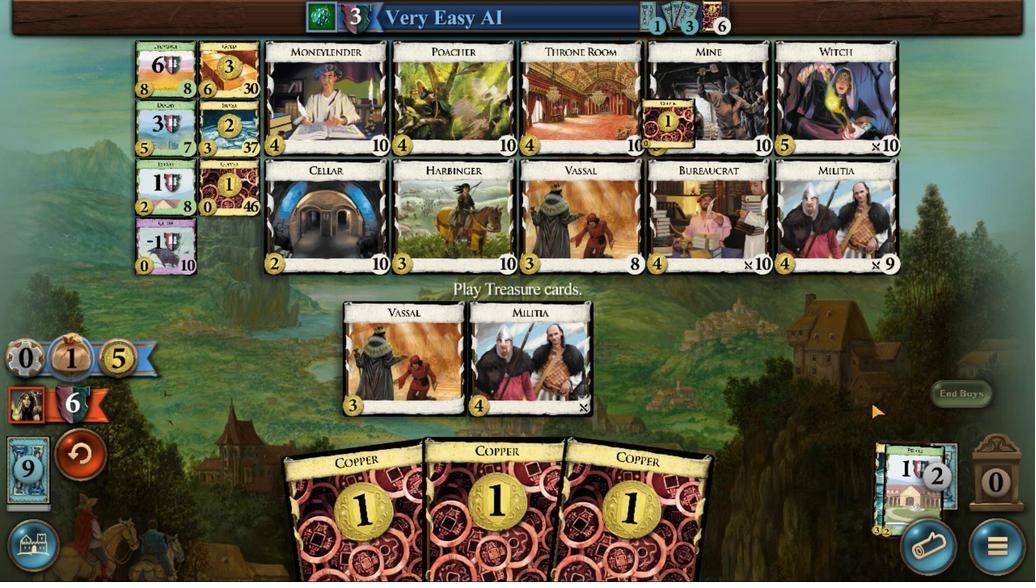 
Action: Mouse moved to (611, 424)
Screenshot: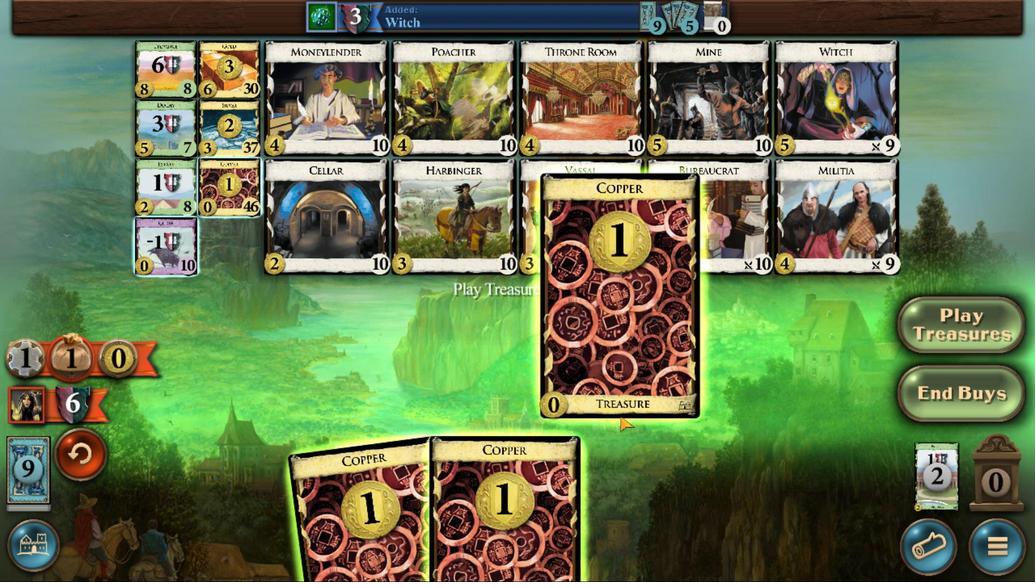 
Action: Mouse pressed left at (611, 424)
Screenshot: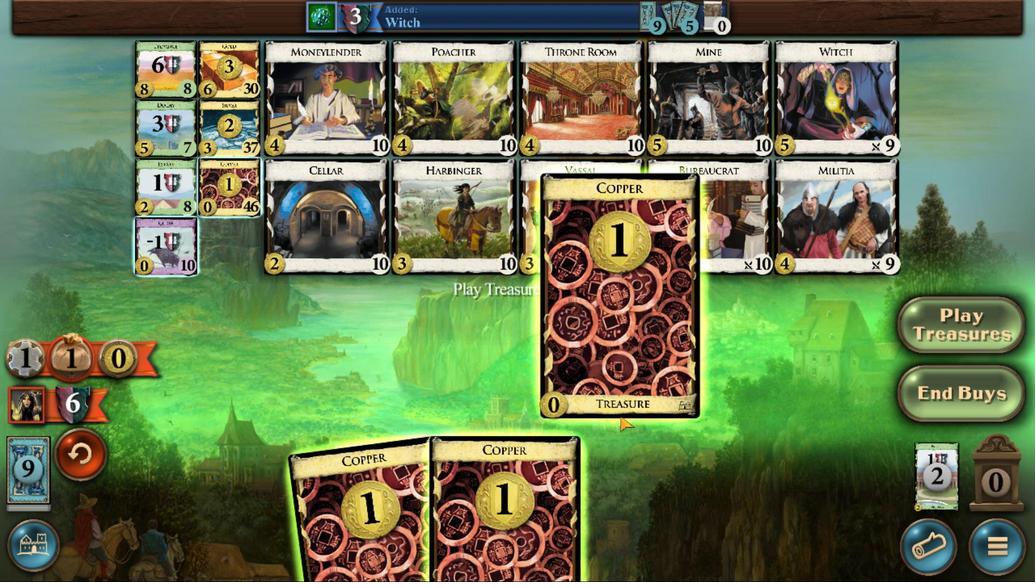 
Action: Mouse moved to (573, 412)
Screenshot: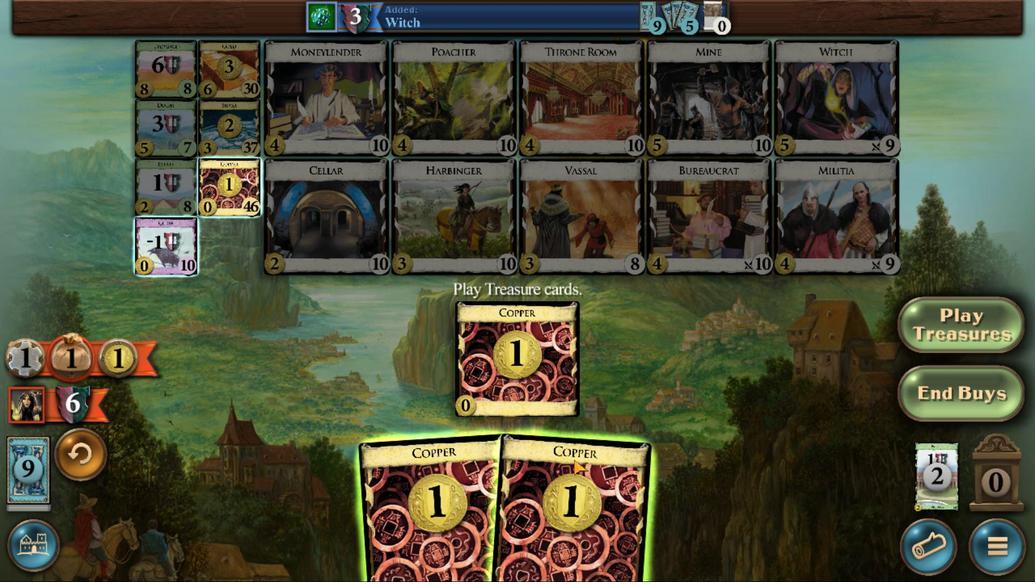 
Action: Mouse pressed left at (573, 412)
Screenshot: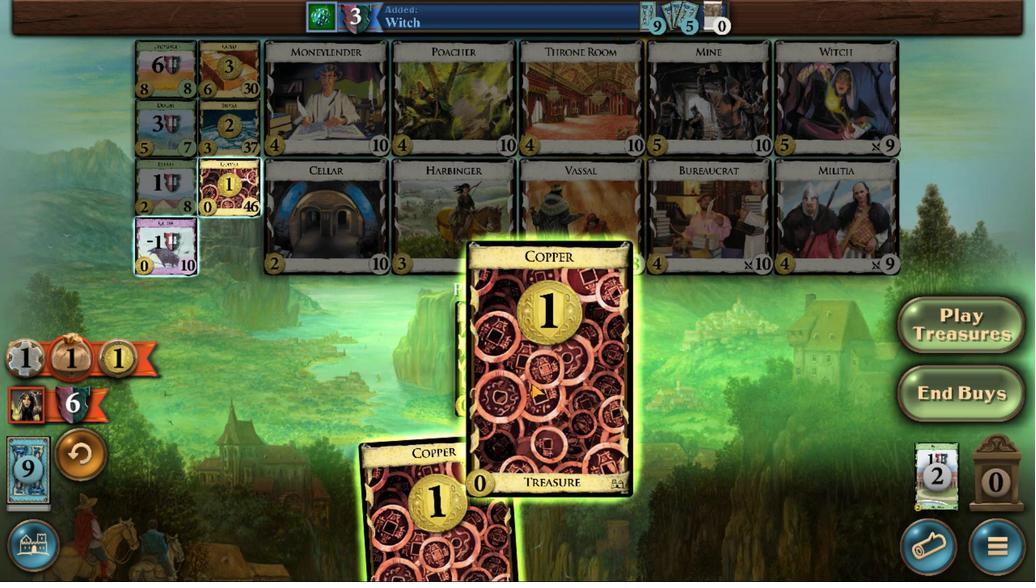 
Action: Mouse moved to (547, 414)
Screenshot: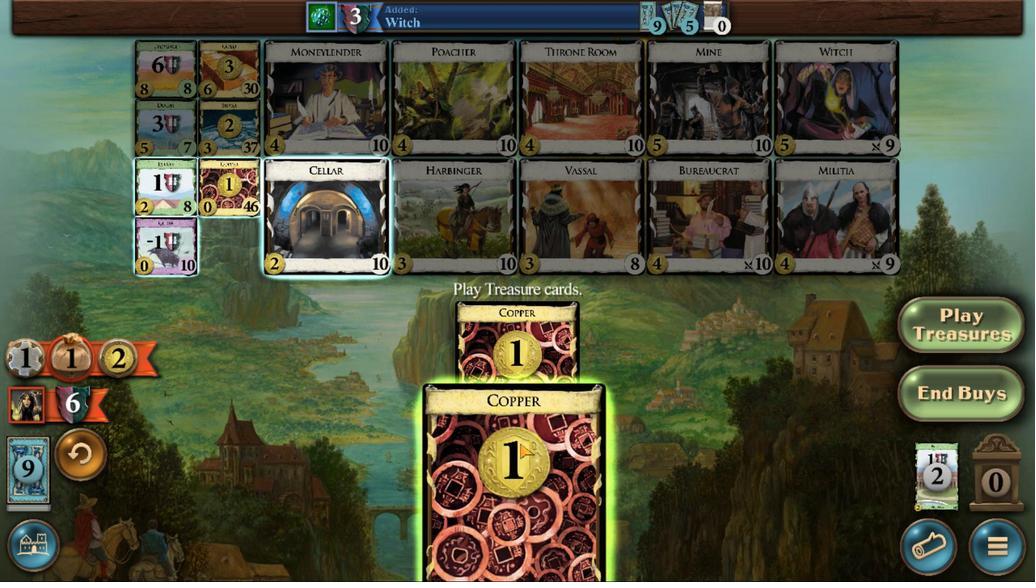 
Action: Mouse pressed left at (547, 414)
Screenshot: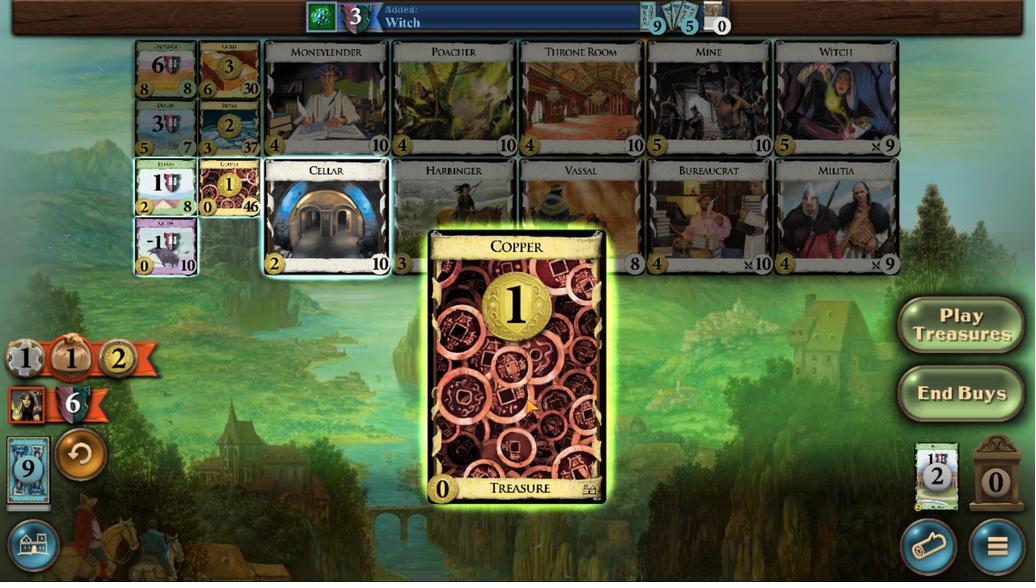 
Action: Mouse moved to (403, 368)
Screenshot: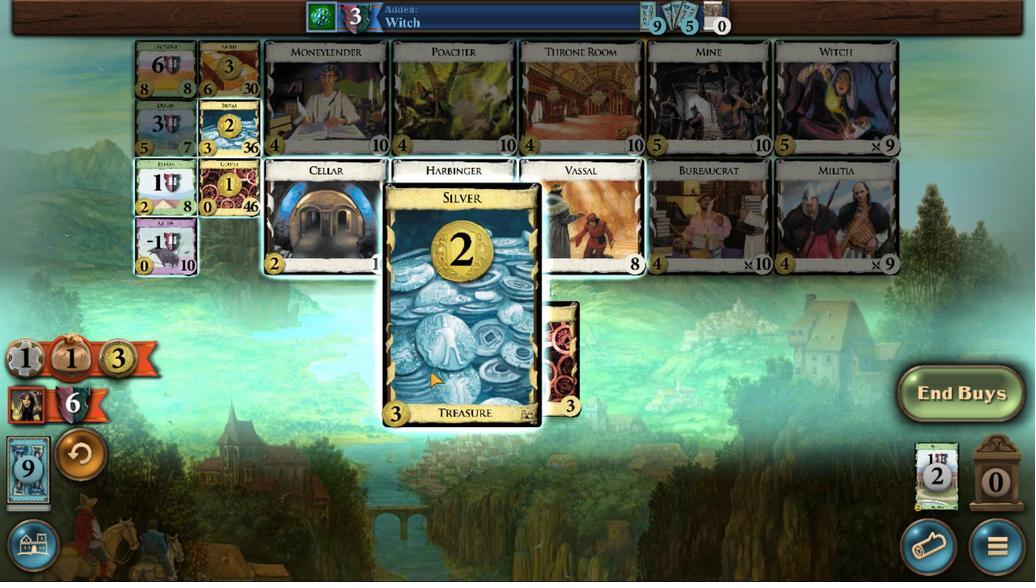 
Action: Mouse pressed left at (403, 368)
Screenshot: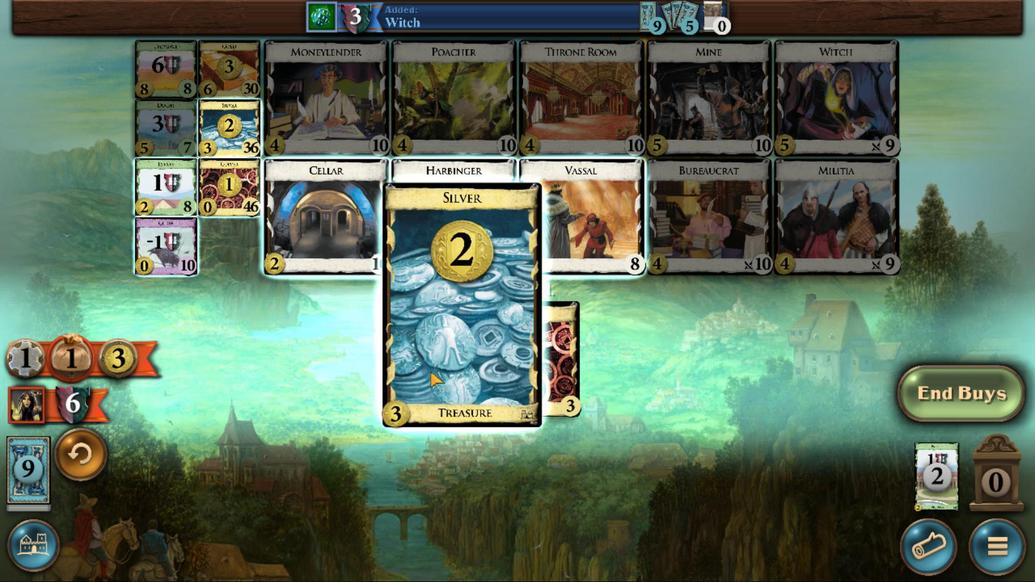 
Action: Mouse moved to (543, 417)
Screenshot: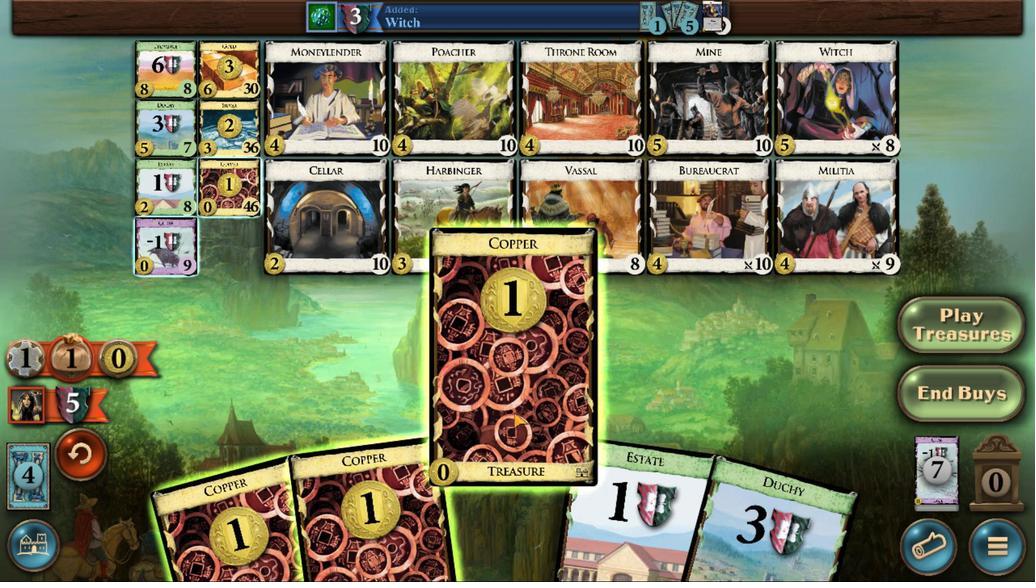 
Action: Mouse pressed left at (543, 417)
Screenshot: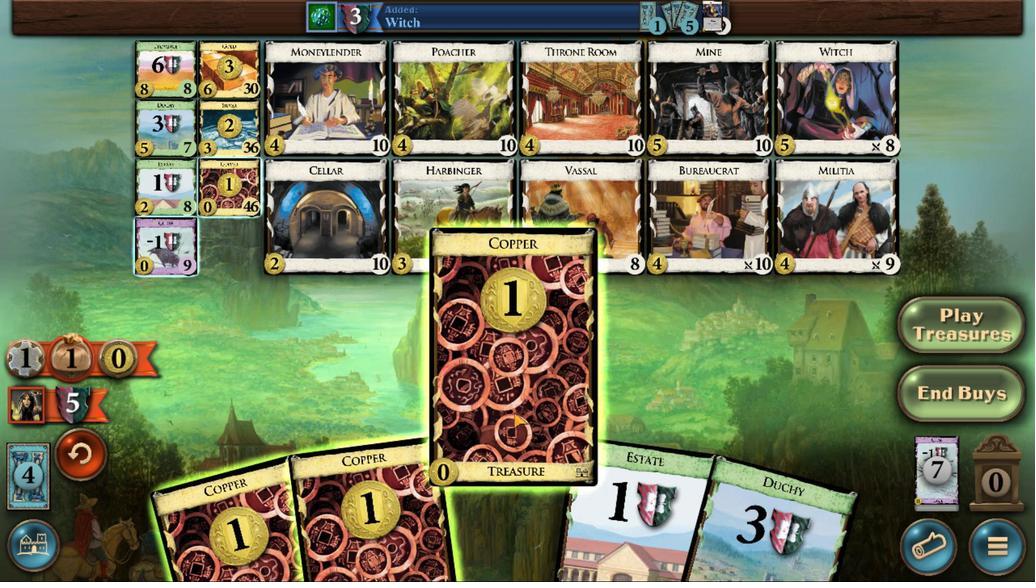 
Action: Mouse moved to (512, 416)
Screenshot: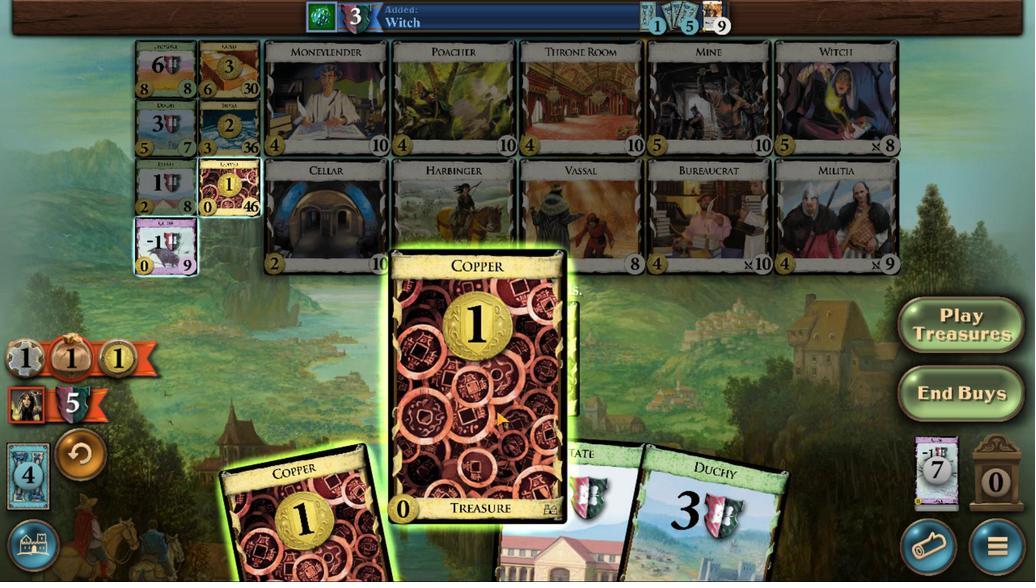 
Action: Mouse pressed left at (512, 416)
Screenshot: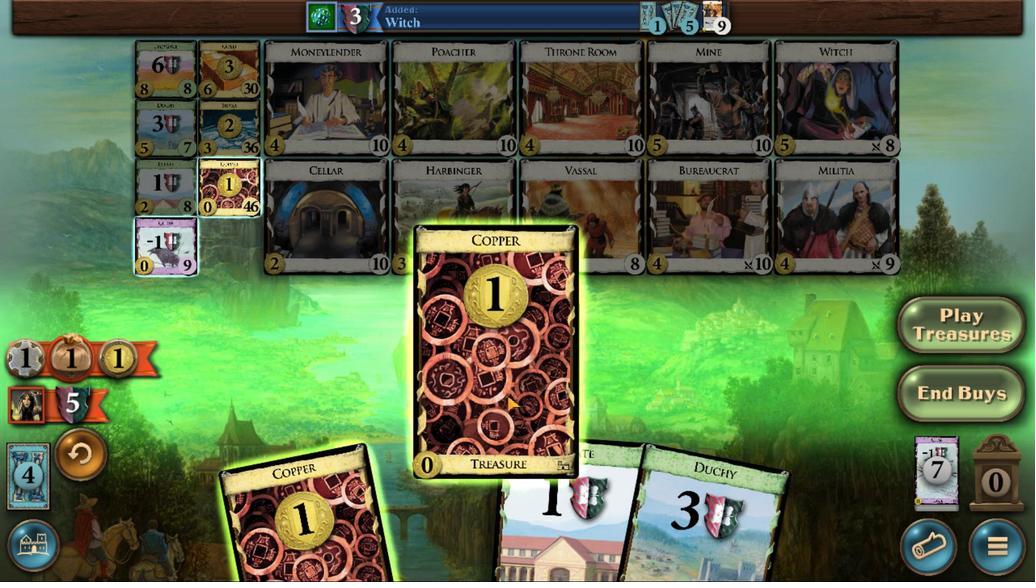 
Action: Mouse moved to (486, 414)
Screenshot: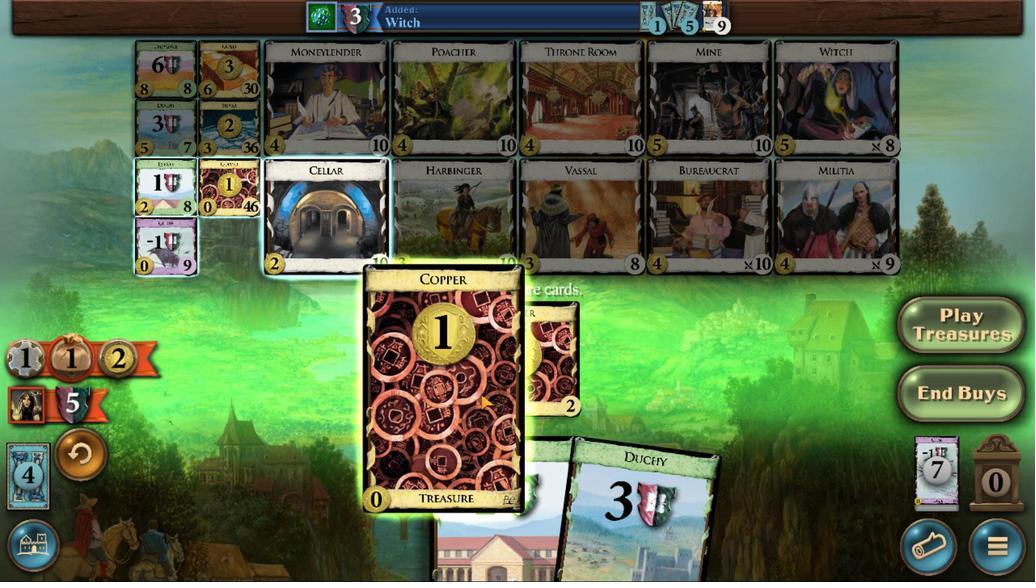 
Action: Mouse pressed left at (486, 414)
Screenshot: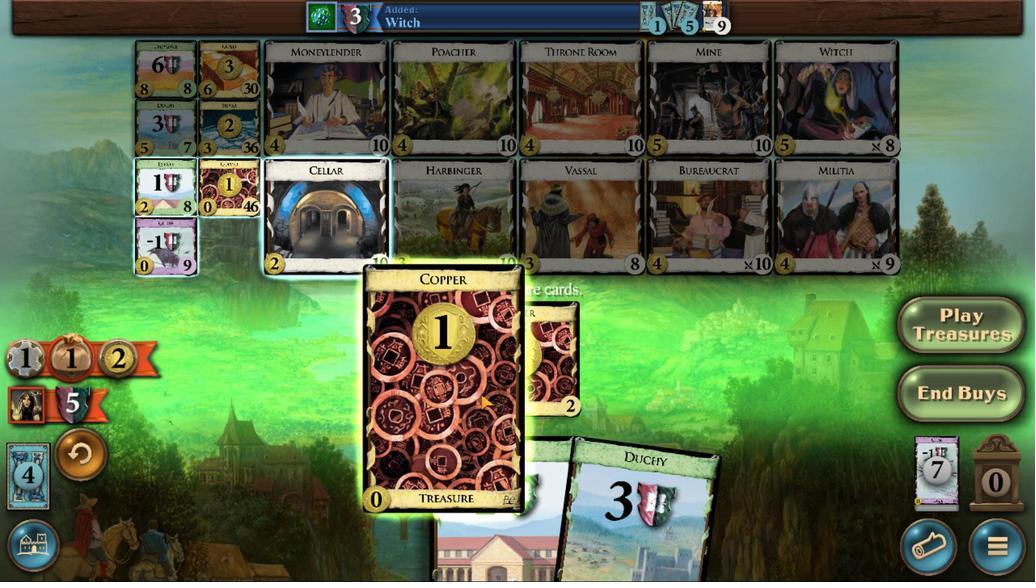 
Action: Mouse moved to (414, 368)
Screenshot: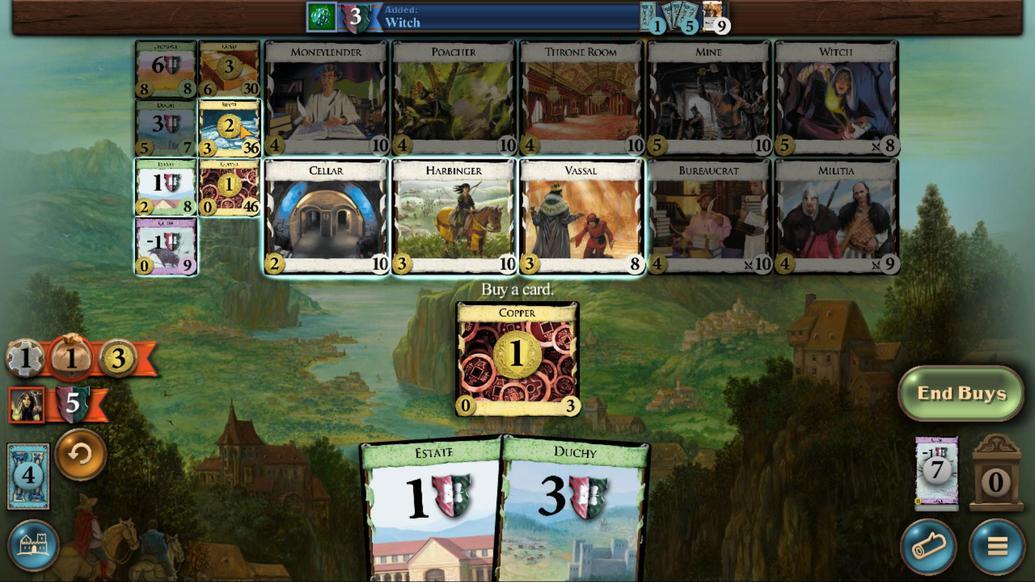 
Action: Mouse pressed left at (414, 368)
Screenshot: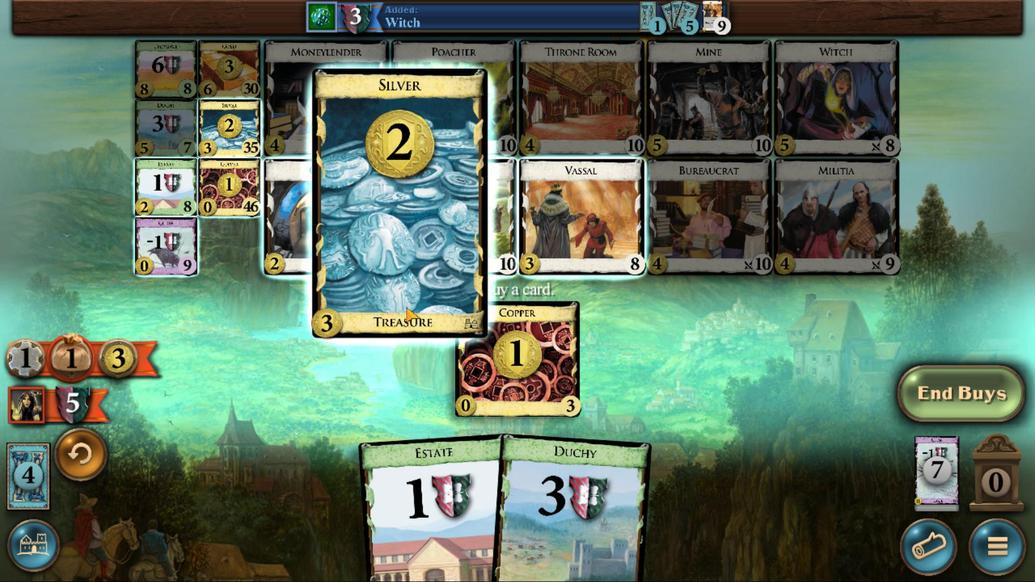 
Action: Mouse moved to (408, 419)
Screenshot: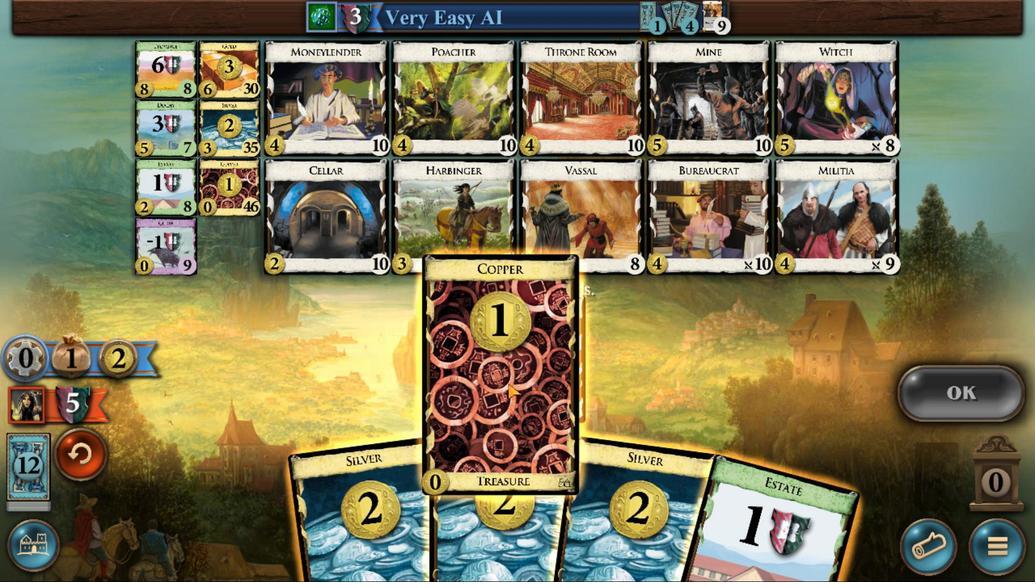 
Action: Mouse pressed left at (408, 419)
Screenshot: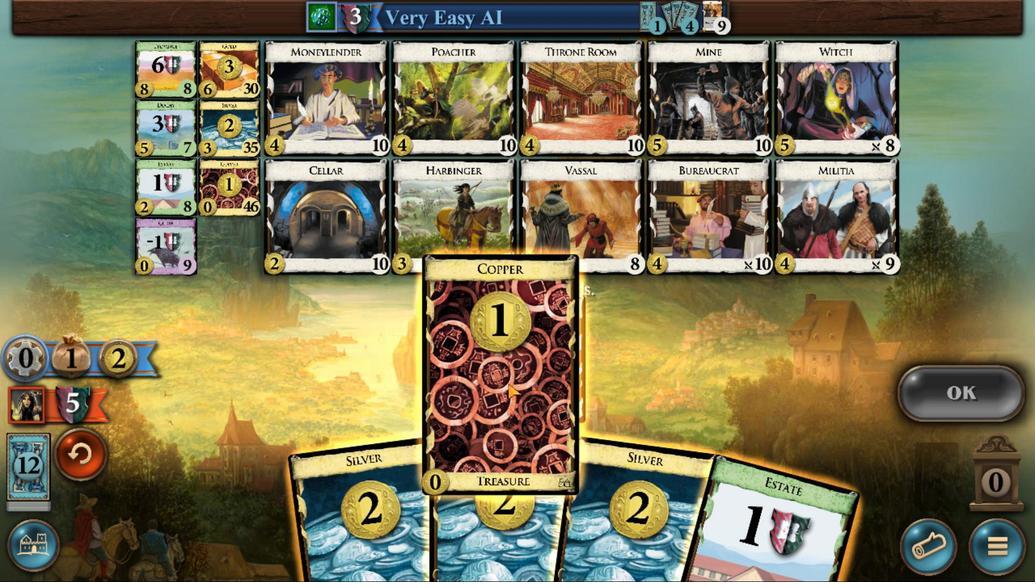 
Action: Mouse moved to (663, 423)
Screenshot: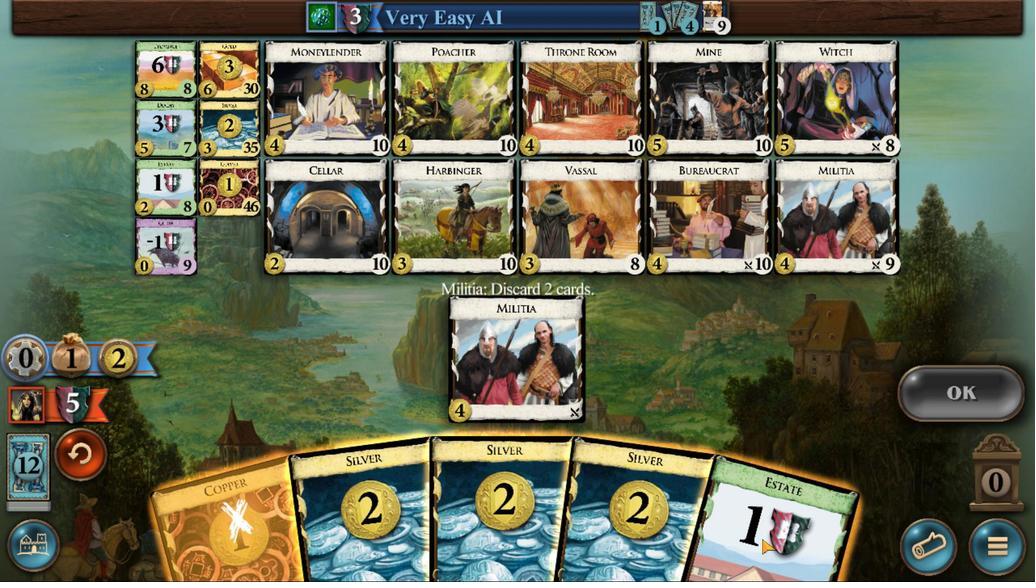 
Action: Mouse pressed left at (663, 423)
Screenshot: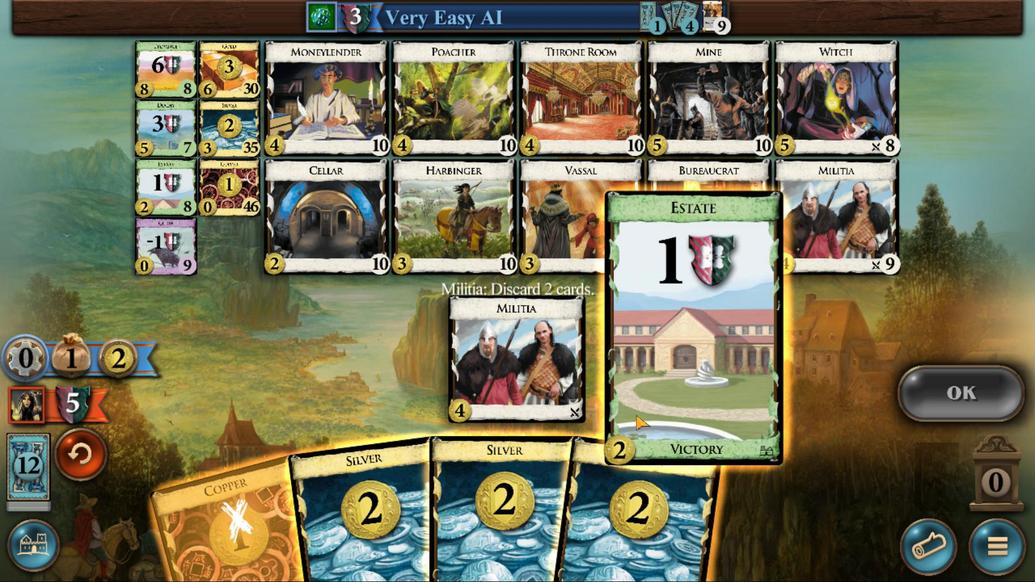 
Action: Mouse moved to (751, 404)
Screenshot: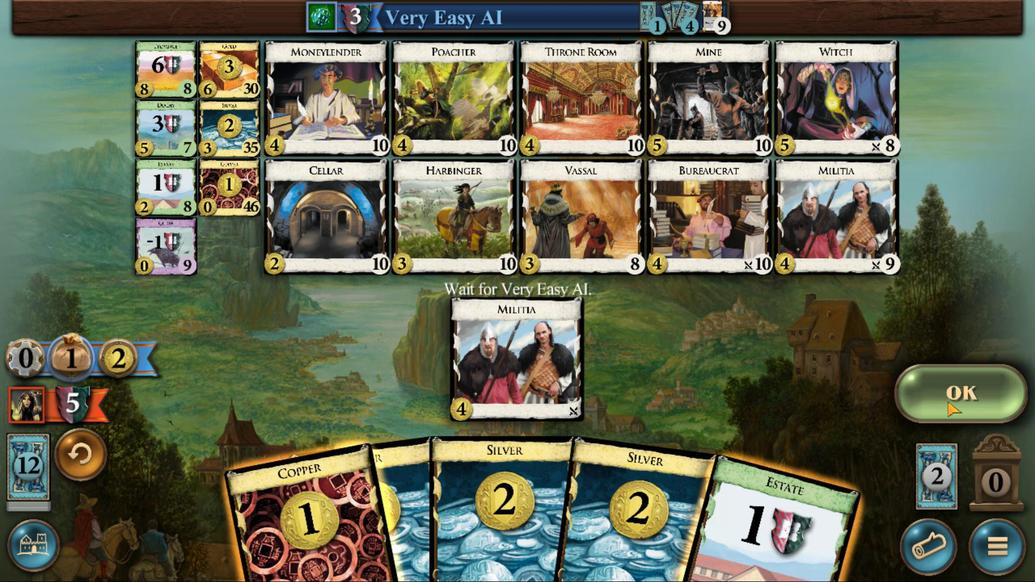 
Action: Mouse pressed left at (751, 404)
Screenshot: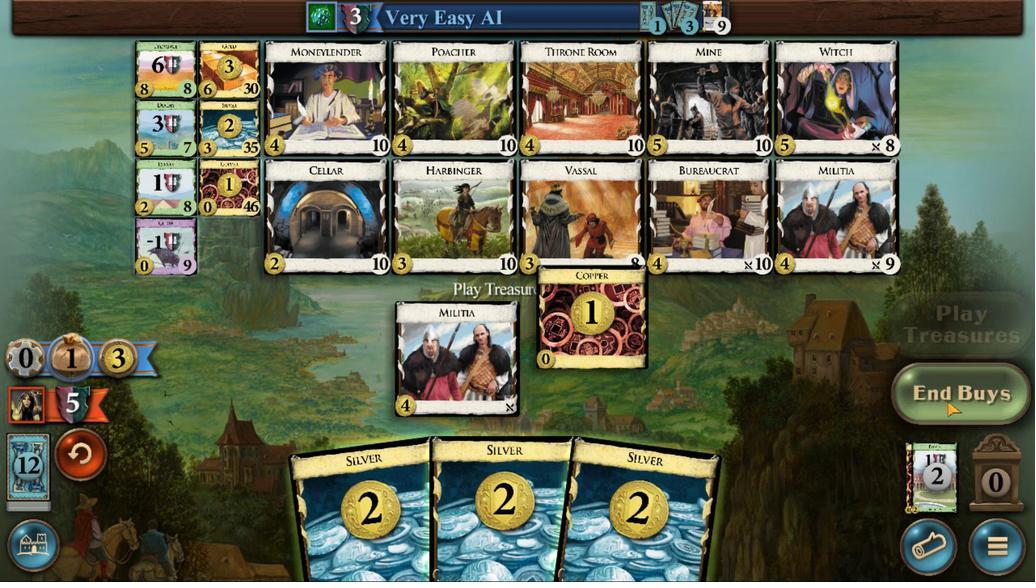 
Action: Mouse moved to (600, 416)
Screenshot: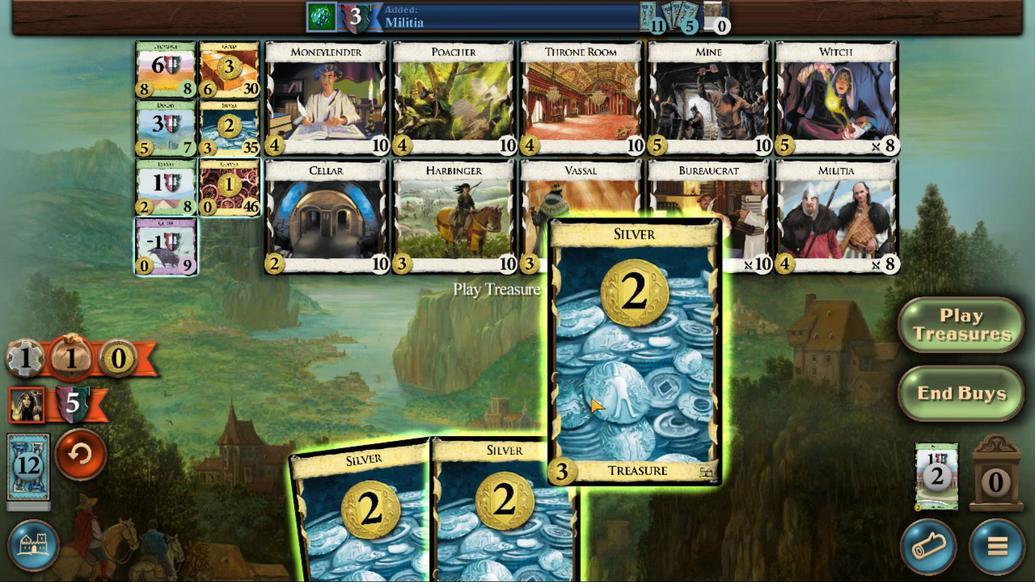 
Action: Mouse pressed left at (600, 416)
Screenshot: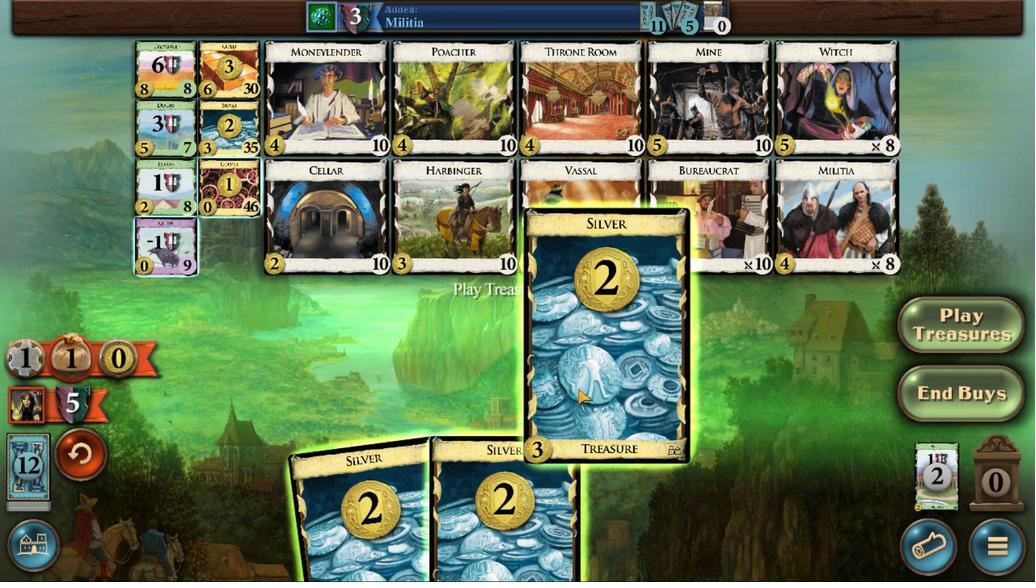 
Action: Mouse moved to (578, 421)
Screenshot: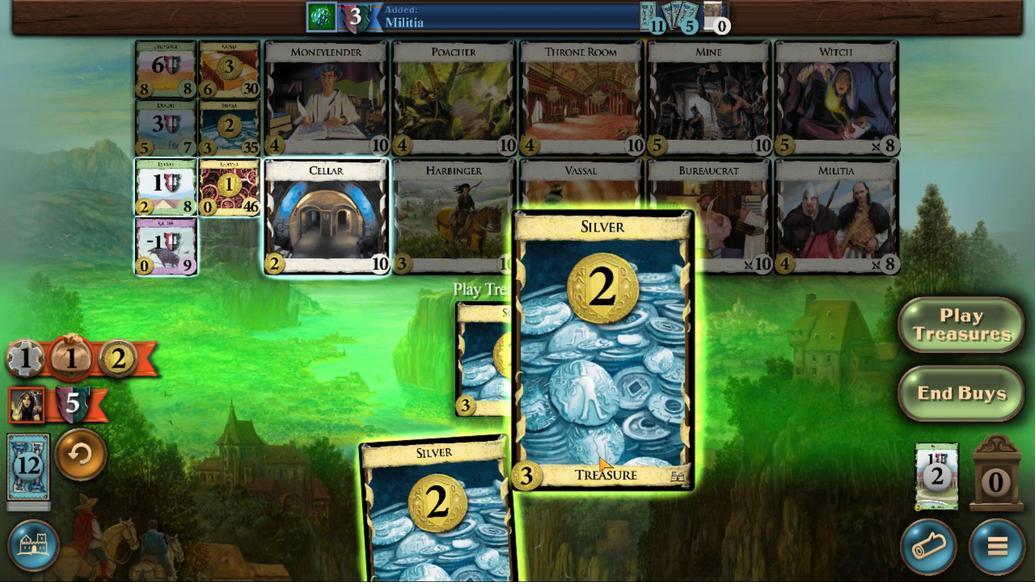 
Action: Mouse pressed left at (578, 421)
Screenshot: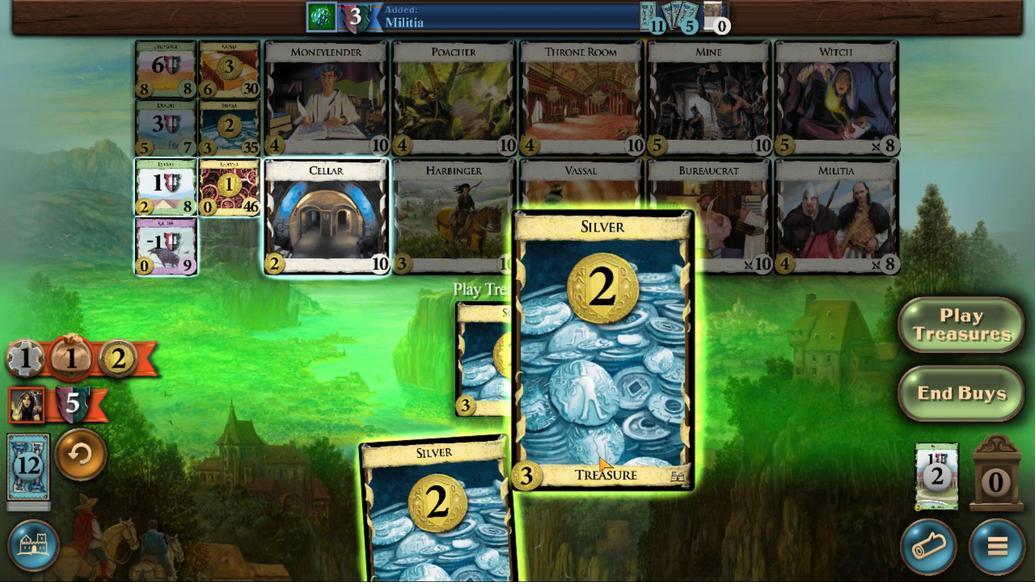 
Action: Mouse moved to (546, 416)
Screenshot: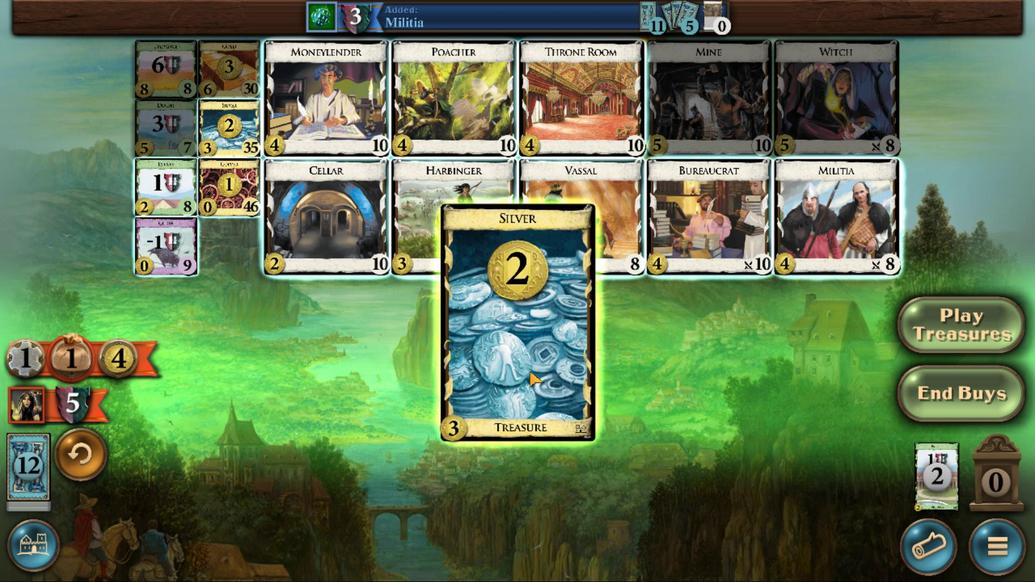 
Action: Mouse pressed left at (546, 416)
Screenshot: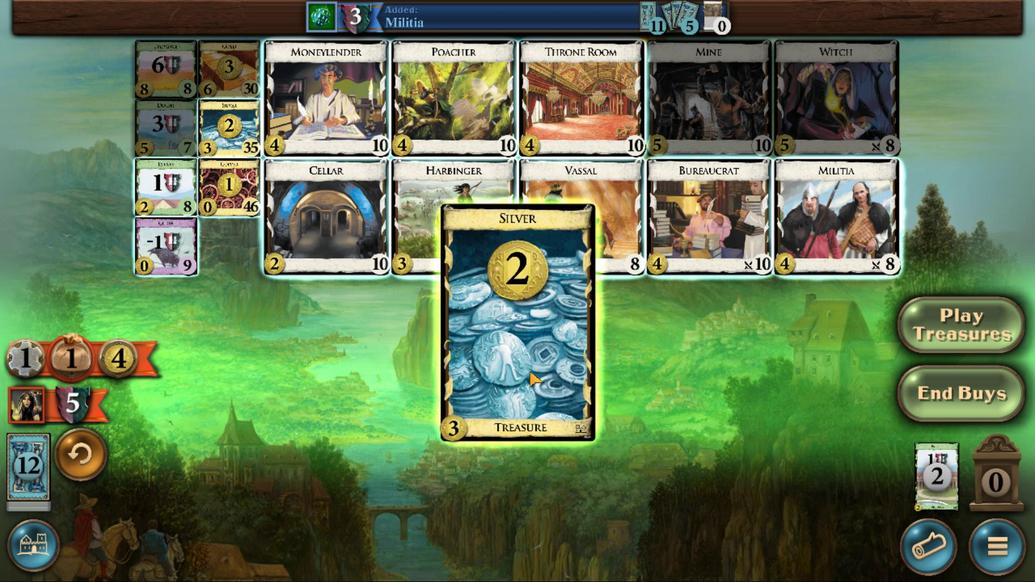 
Action: Mouse moved to (413, 362)
Screenshot: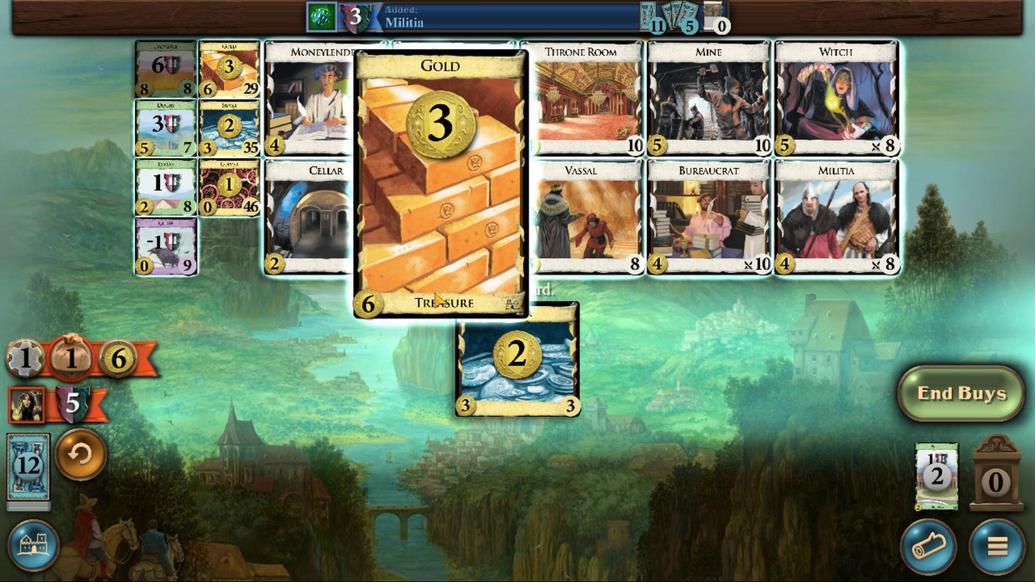 
Action: Mouse pressed left at (413, 362)
Screenshot: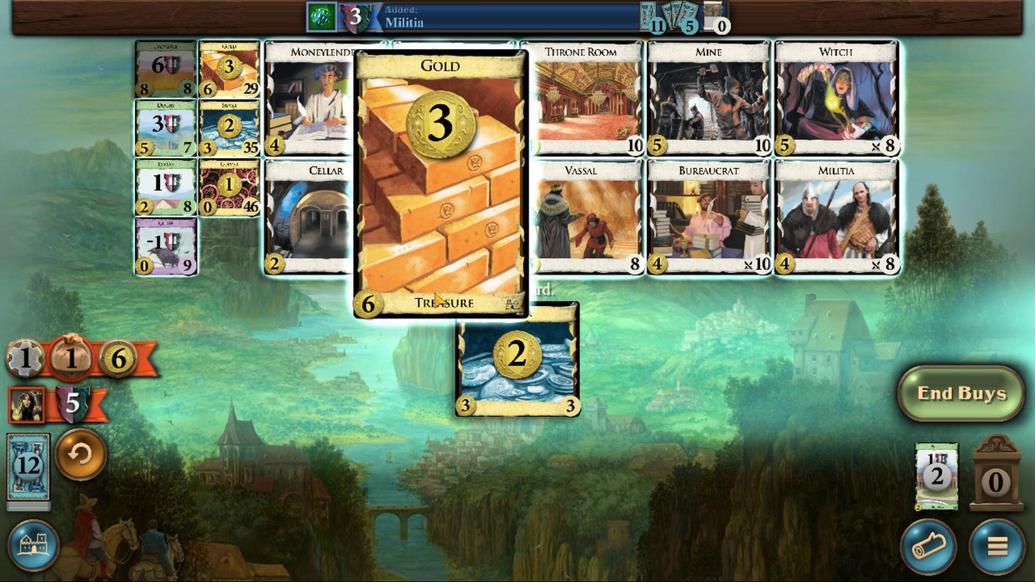 
Action: Mouse moved to (507, 406)
Screenshot: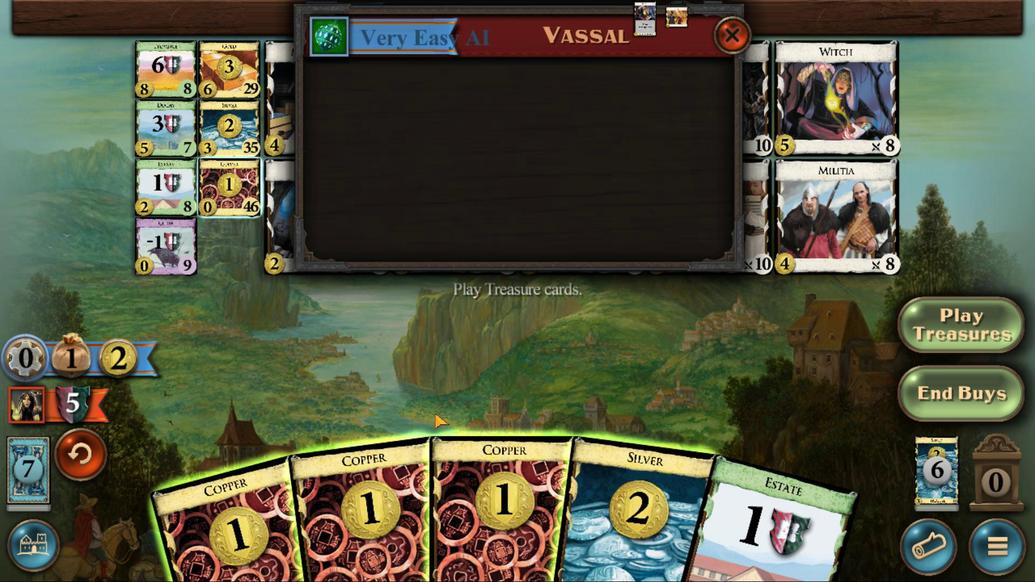 
Action: Mouse scrolled (507, 406) with delta (0, 0)
Screenshot: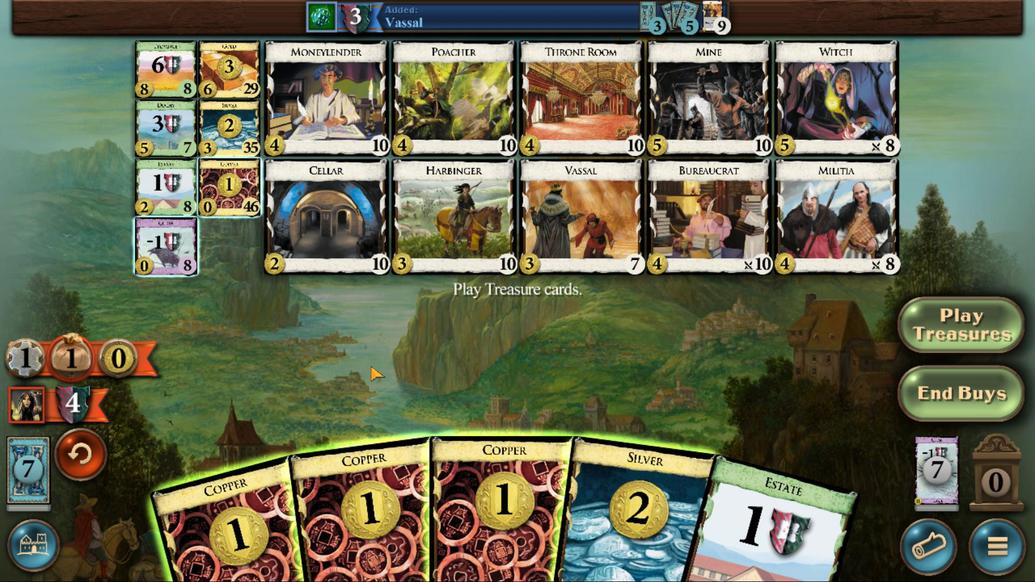 
Action: Mouse scrolled (507, 406) with delta (0, 0)
Screenshot: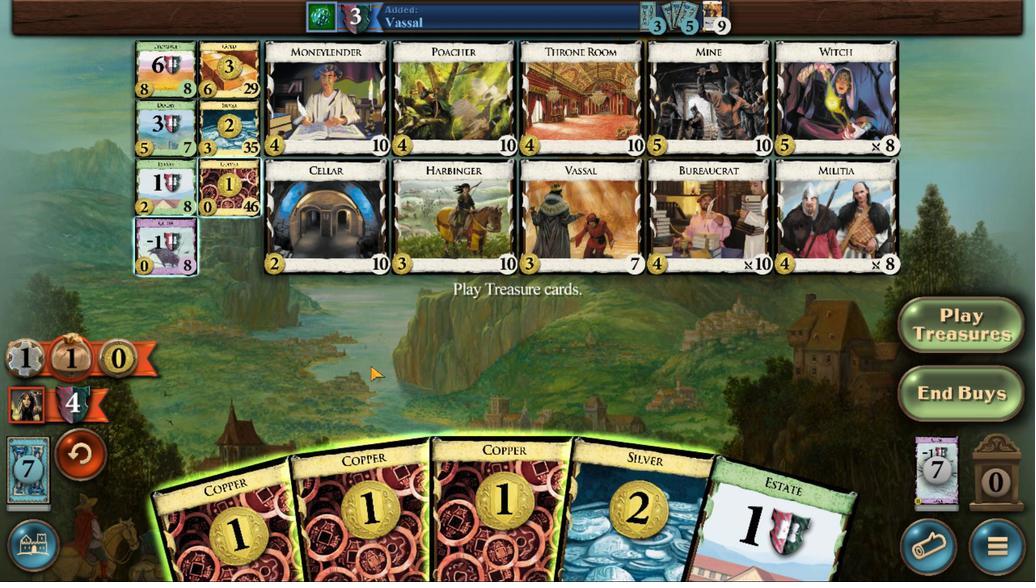 
Action: Mouse scrolled (507, 406) with delta (0, 0)
Screenshot: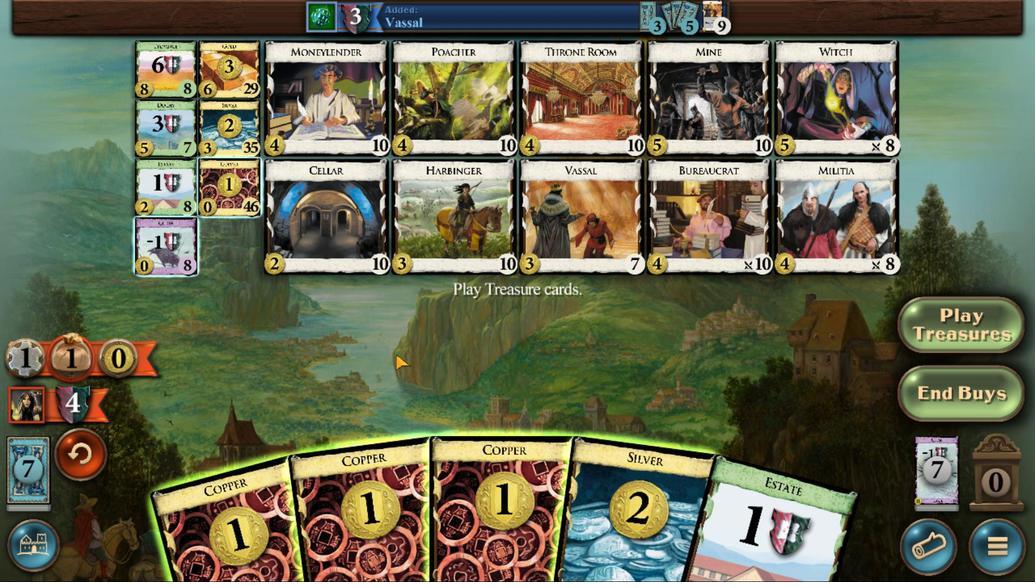 
Action: Mouse moved to (593, 421)
Screenshot: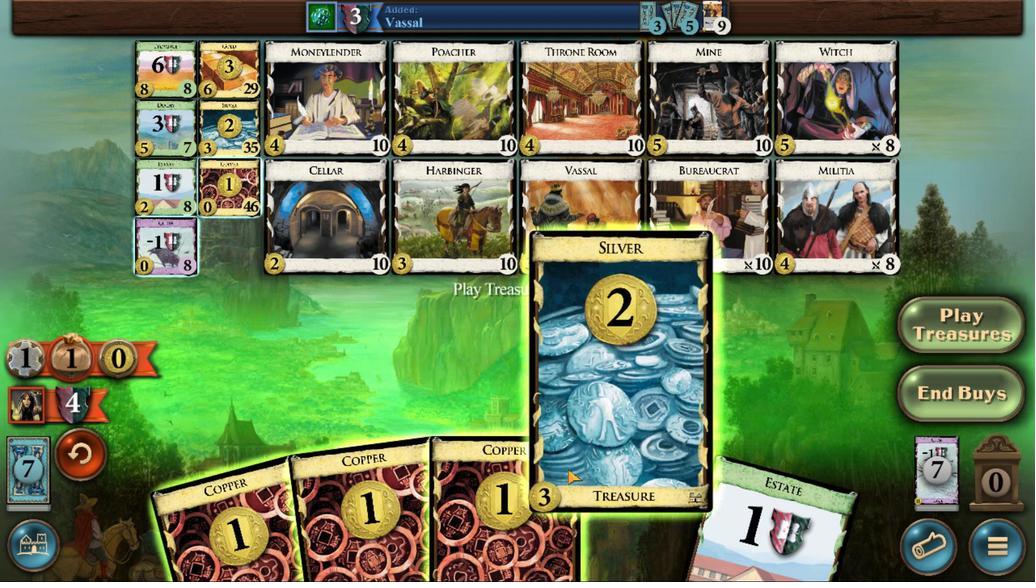 
Action: Mouse pressed left at (593, 421)
Screenshot: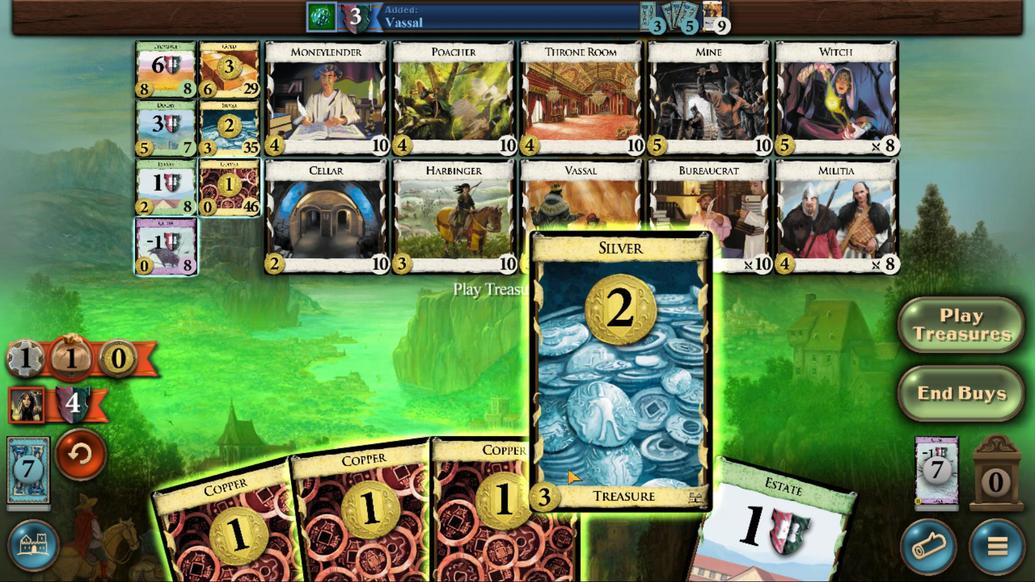 
Action: Mouse moved to (566, 416)
Screenshot: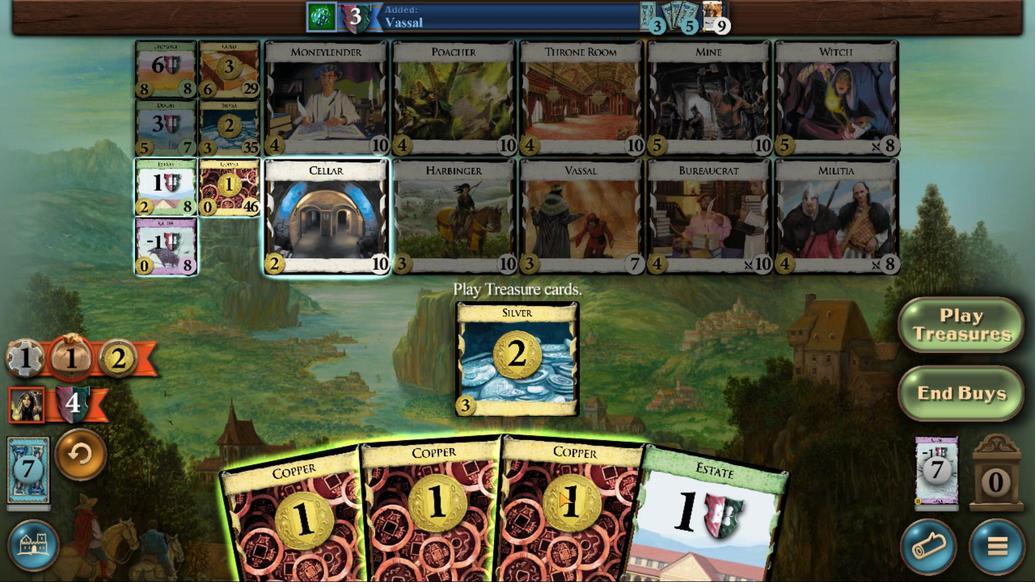 
Action: Mouse pressed left at (566, 416)
Screenshot: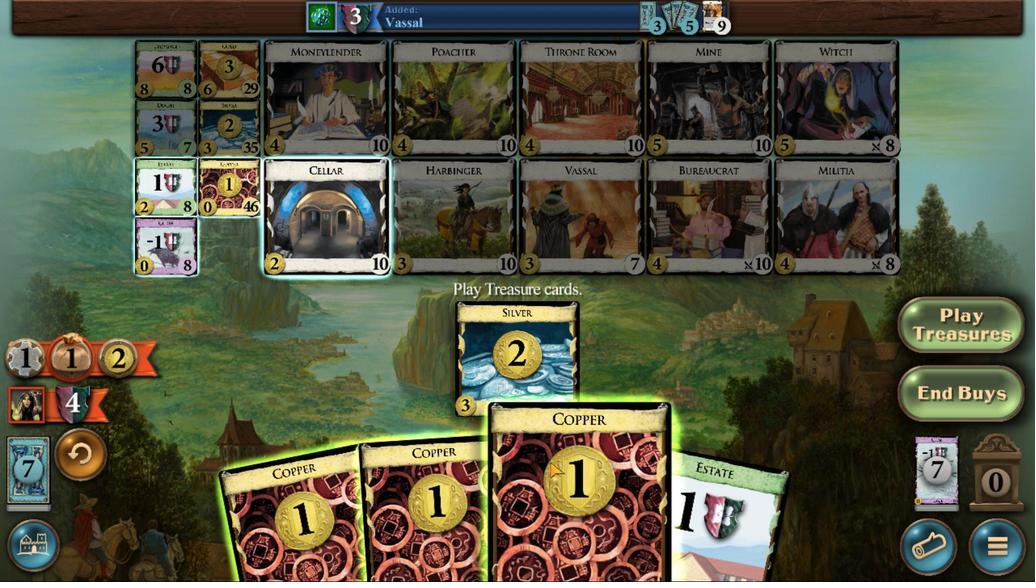 
Action: Mouse moved to (534, 419)
Screenshot: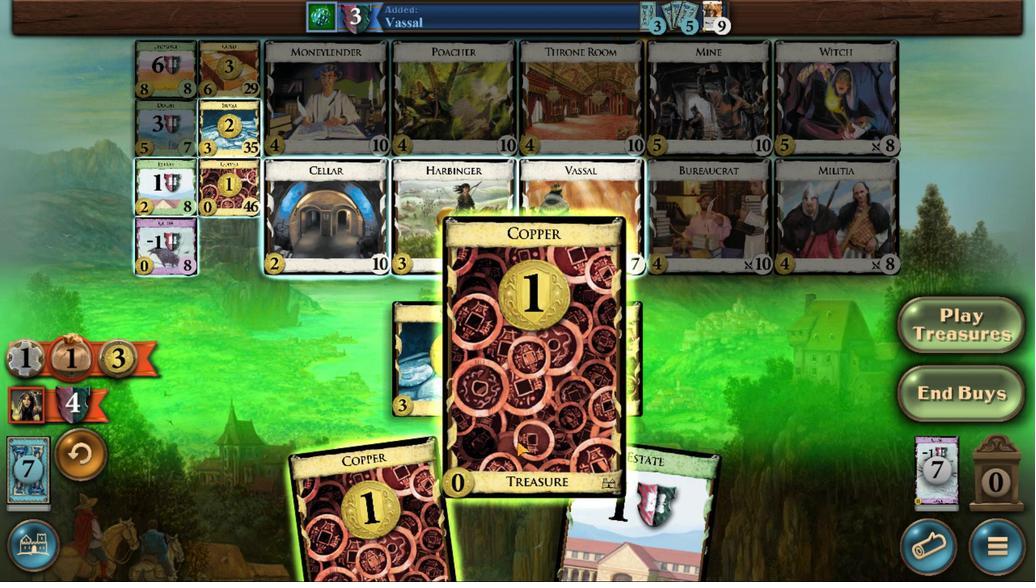 
Action: Mouse pressed left at (534, 419)
Screenshot: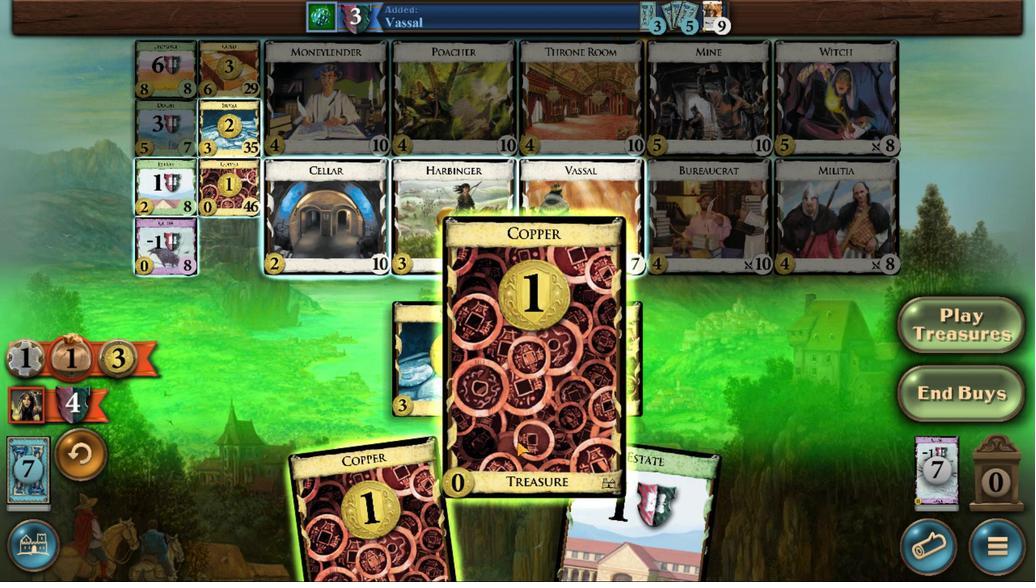 
Action: Mouse moved to (518, 419)
Screenshot: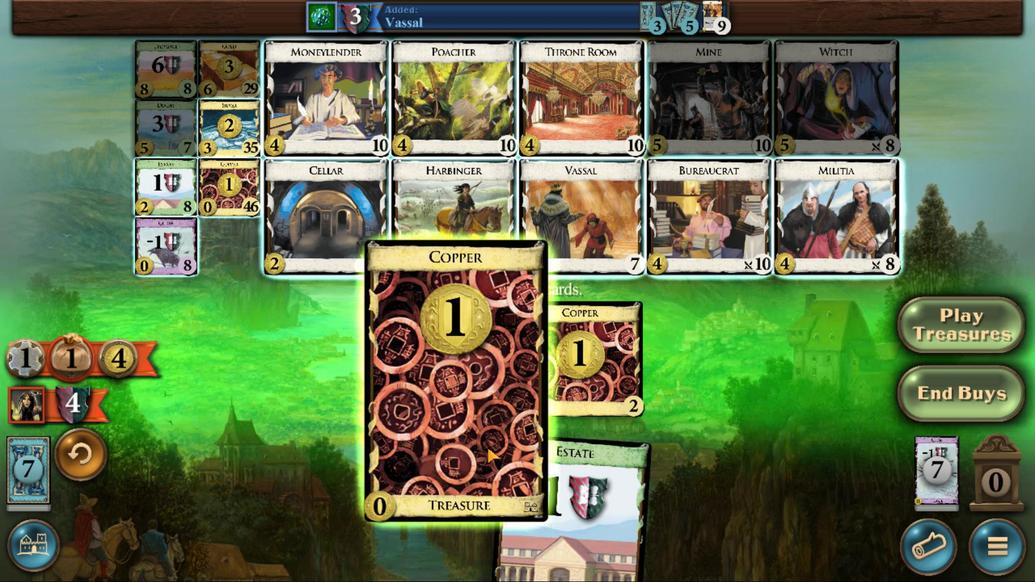 
Action: Mouse pressed left at (518, 419)
Screenshot: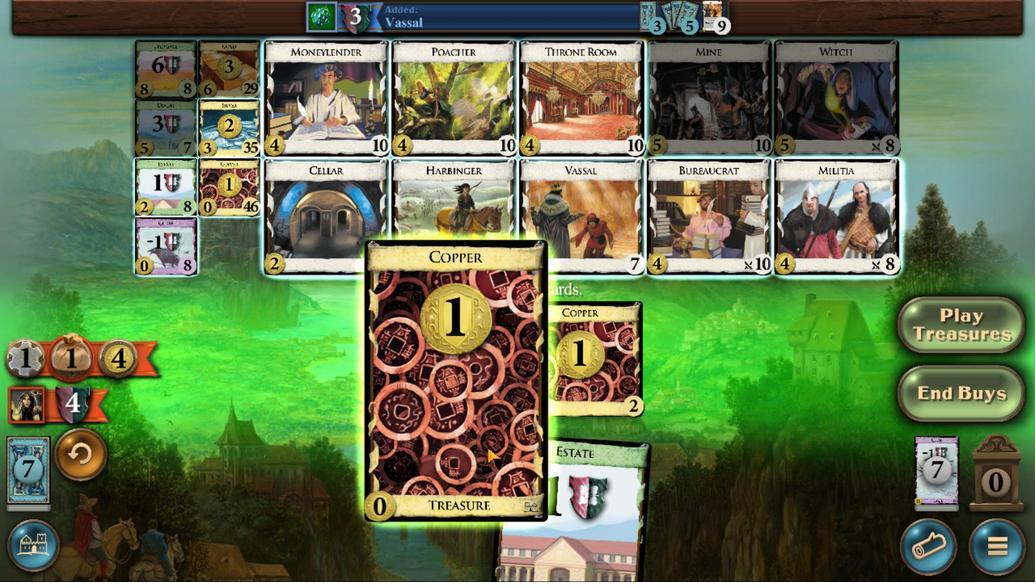 
Action: Mouse moved to (376, 368)
Screenshot: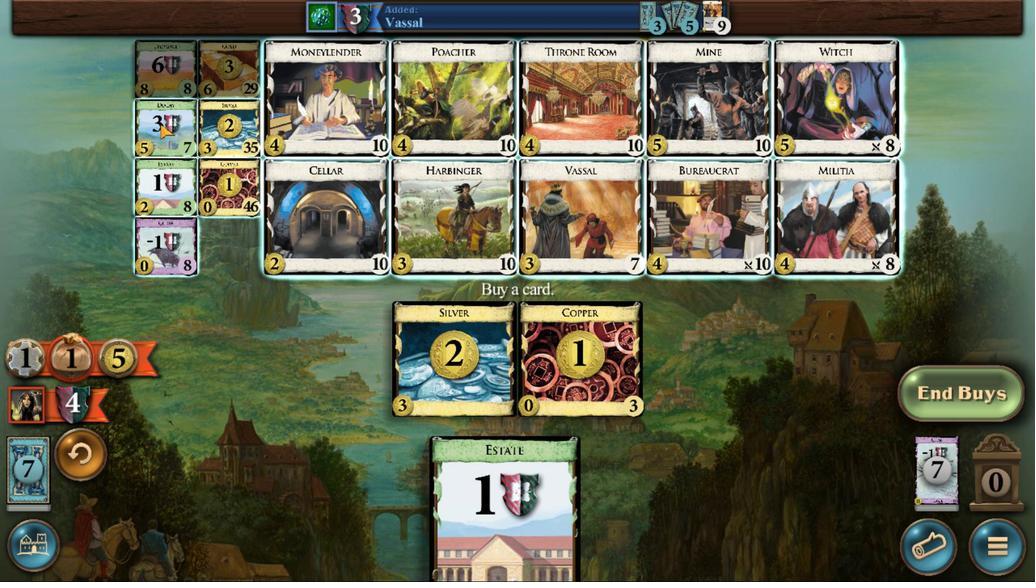 
Action: Mouse pressed left at (376, 368)
Screenshot: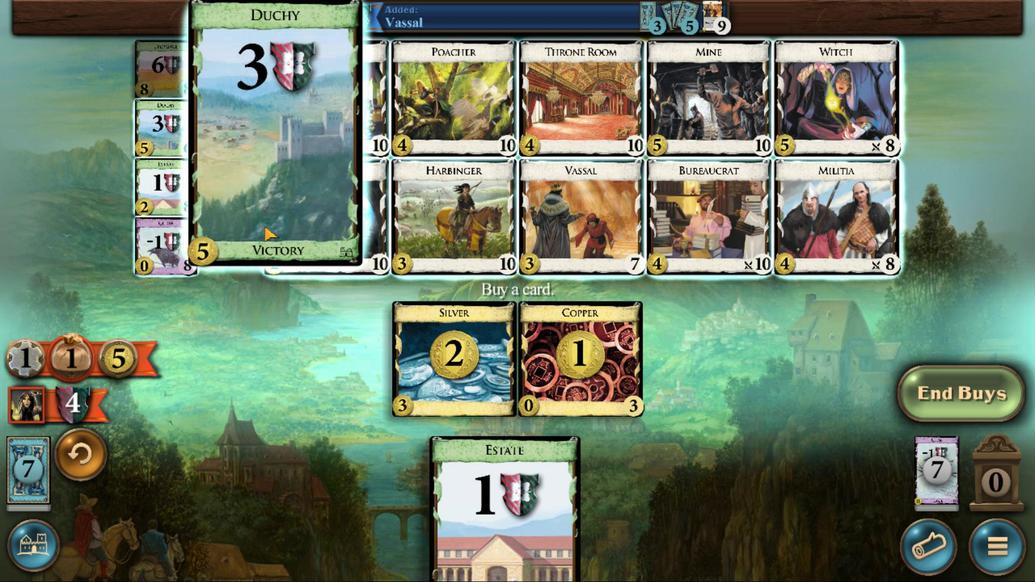 
Action: Mouse moved to (553, 419)
Screenshot: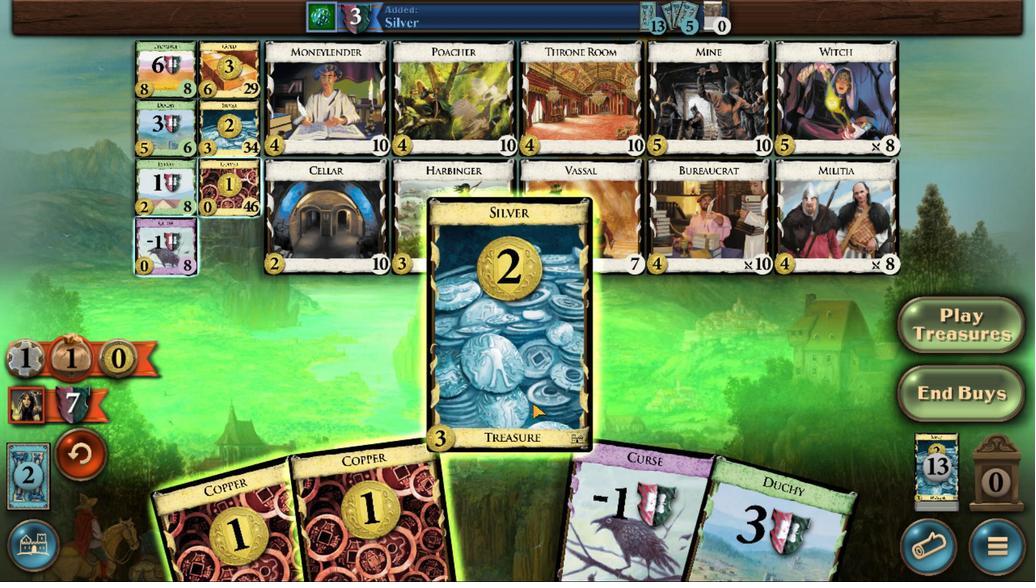 
Action: Mouse pressed left at (553, 419)
Screenshot: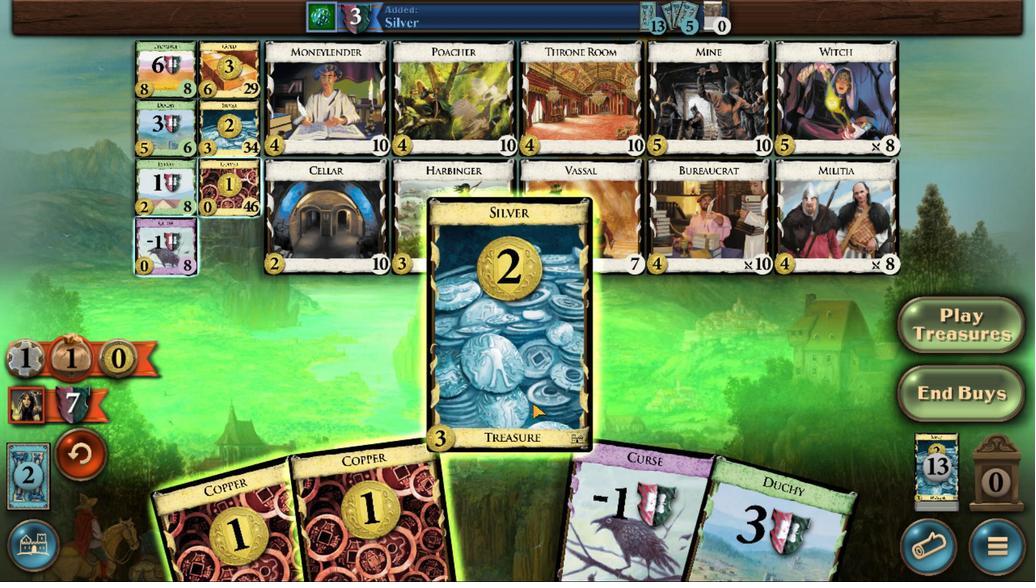 
Action: Mouse moved to (513, 417)
Screenshot: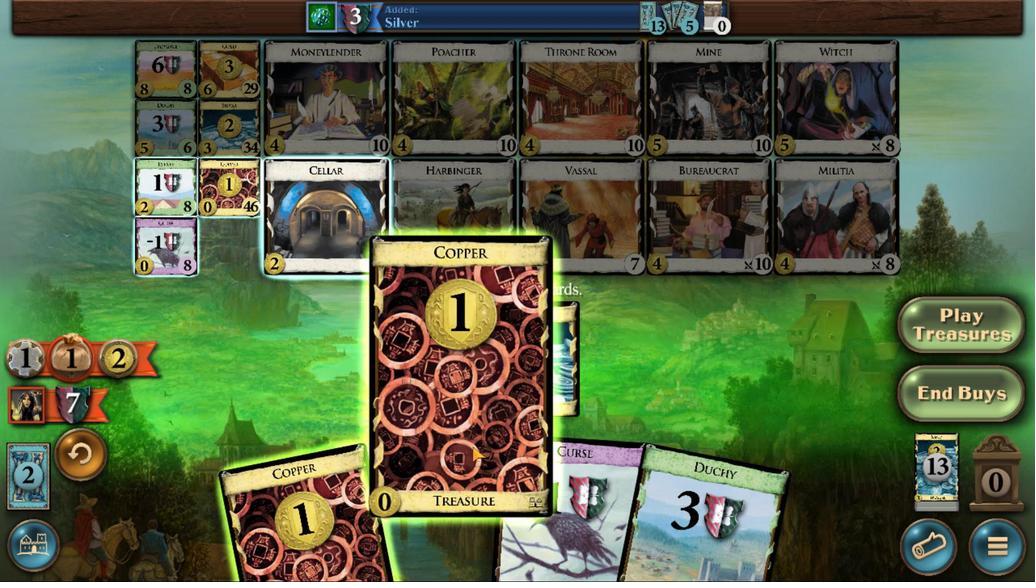
Action: Mouse pressed left at (513, 417)
Screenshot: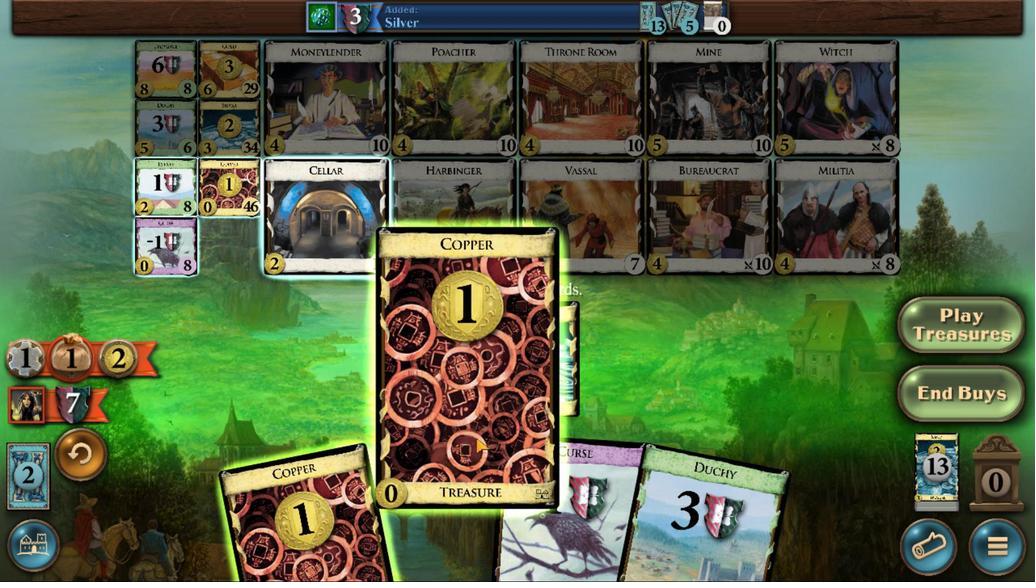 
Action: Mouse moved to (408, 369)
Screenshot: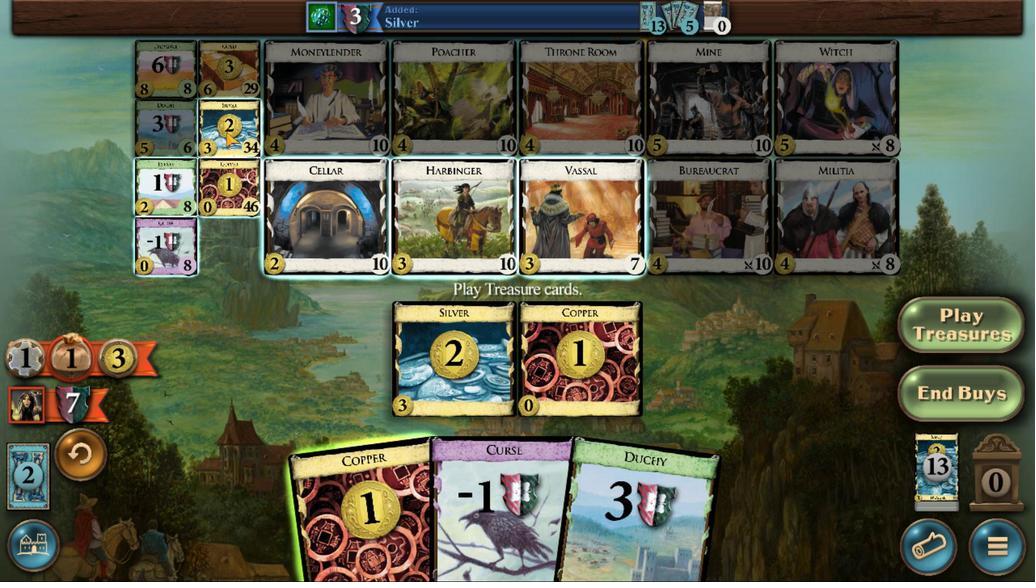 
Action: Mouse pressed left at (408, 369)
Screenshot: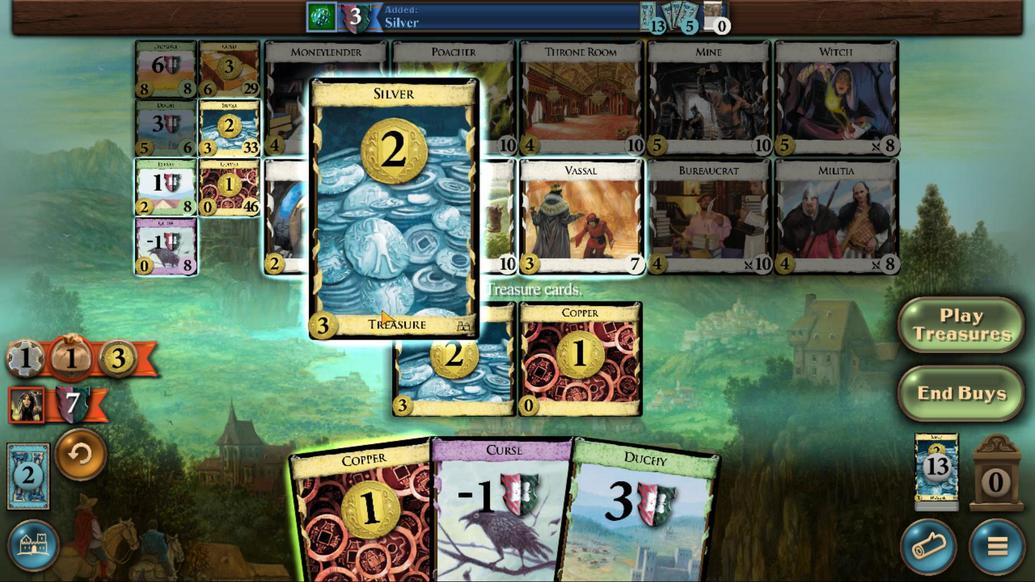 
Action: Mouse moved to (608, 416)
Screenshot: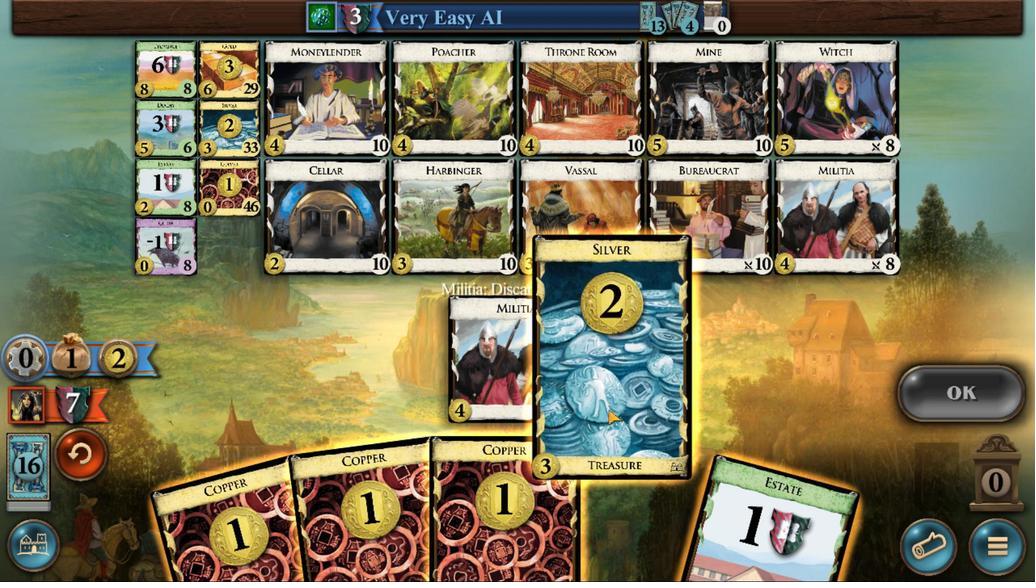 
Action: Mouse pressed left at (608, 416)
Screenshot: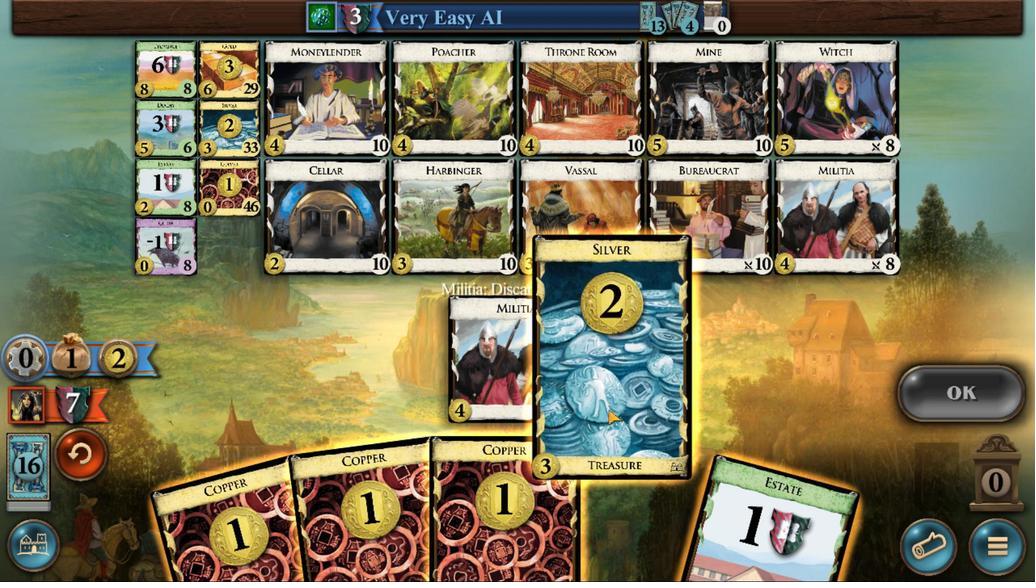 
Action: Mouse moved to (589, 406)
Screenshot: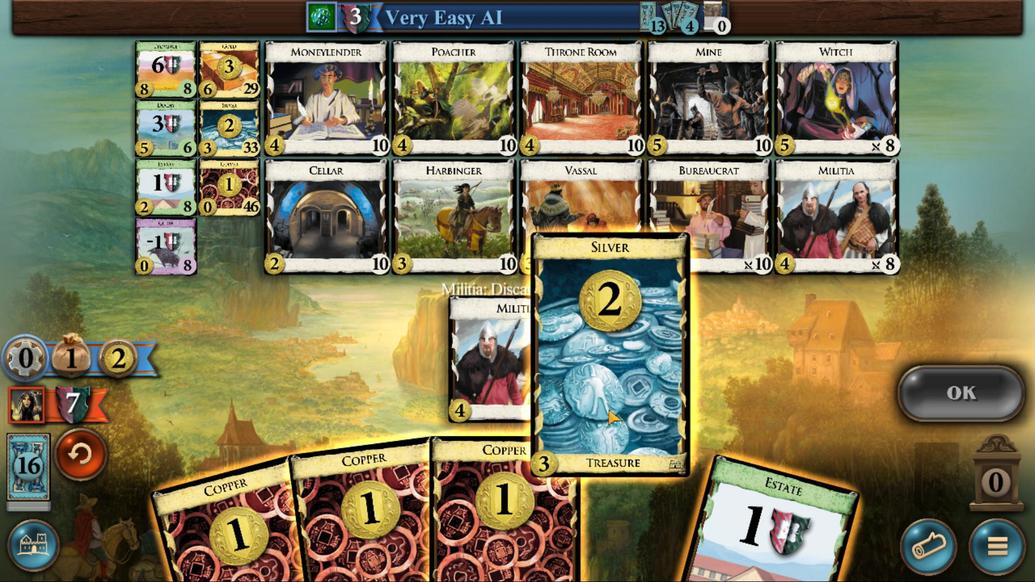 
Action: Mouse pressed left at (589, 406)
Screenshot: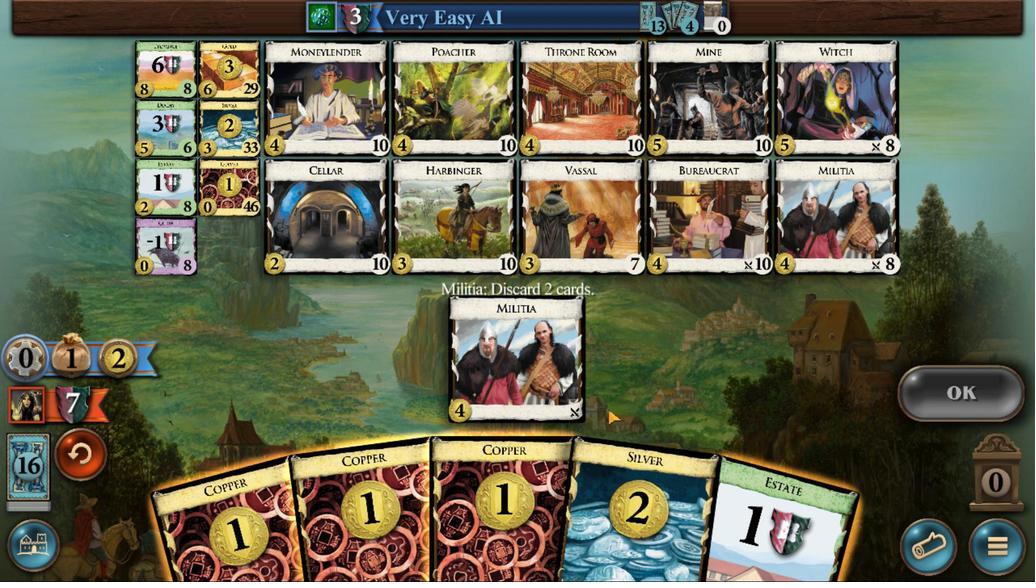
Action: Mouse pressed left at (589, 406)
Screenshot: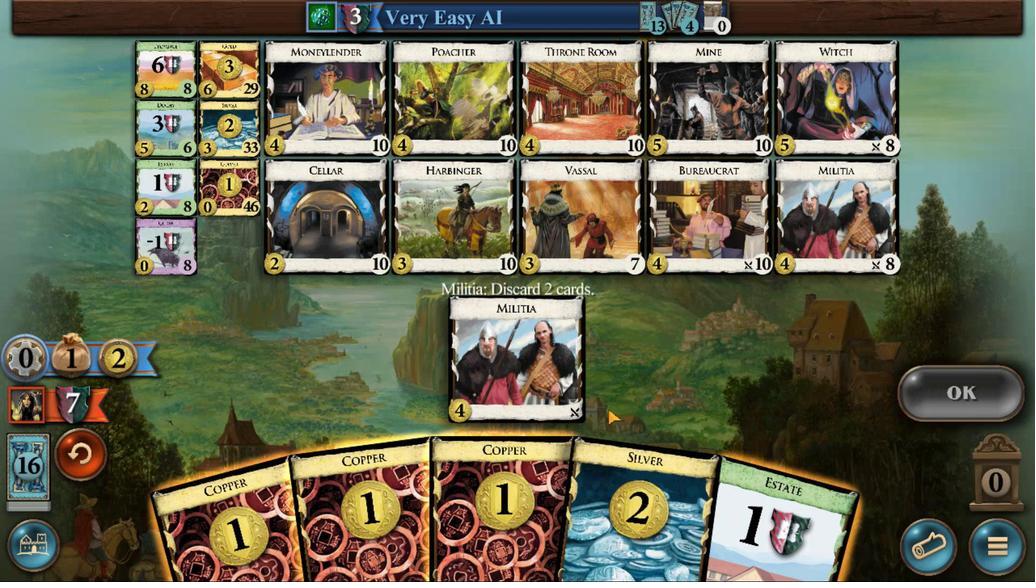 
Action: Mouse moved to (595, 417)
Screenshot: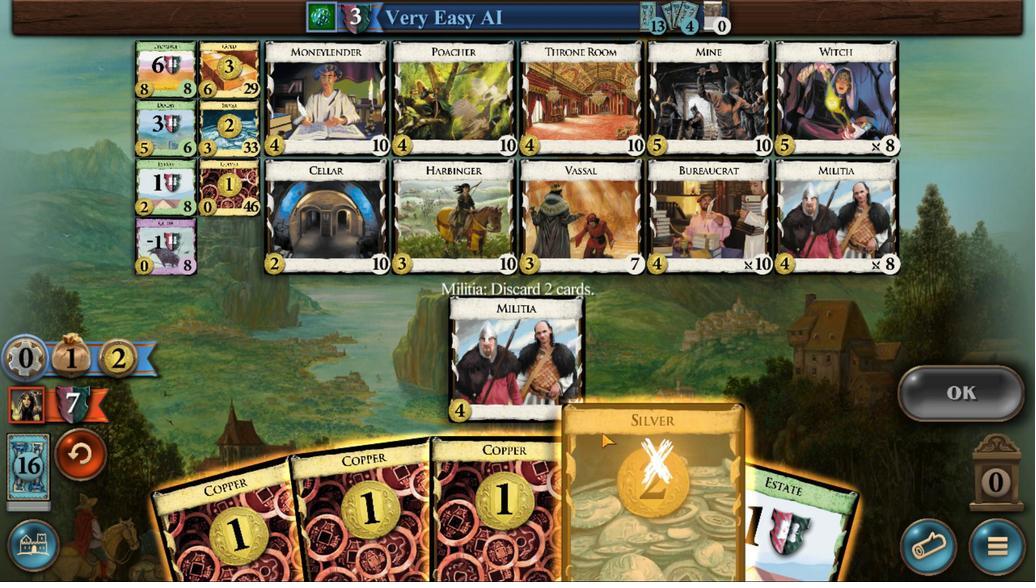 
Action: Mouse pressed left at (595, 417)
Screenshot: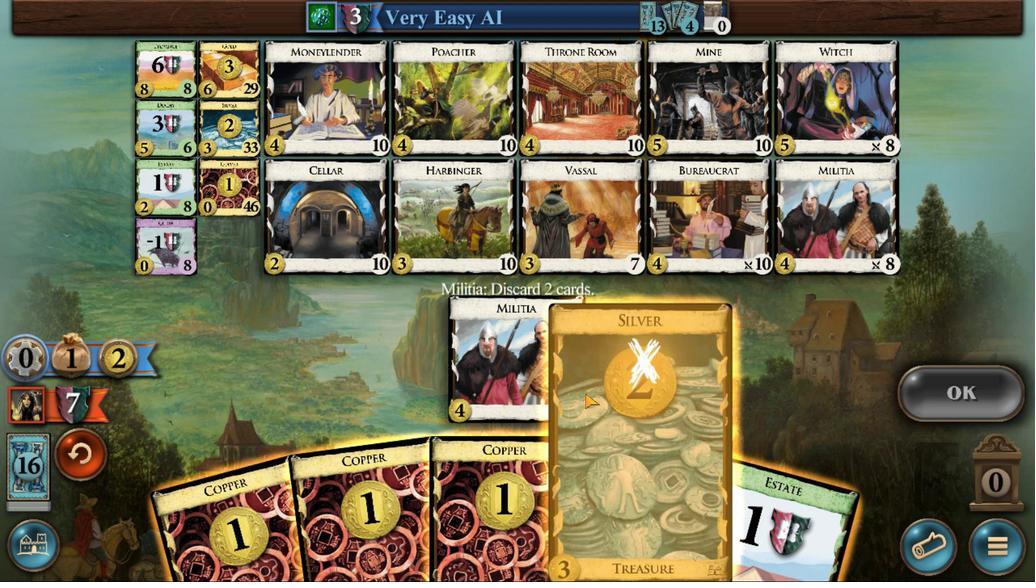 
Action: Mouse moved to (542, 416)
Screenshot: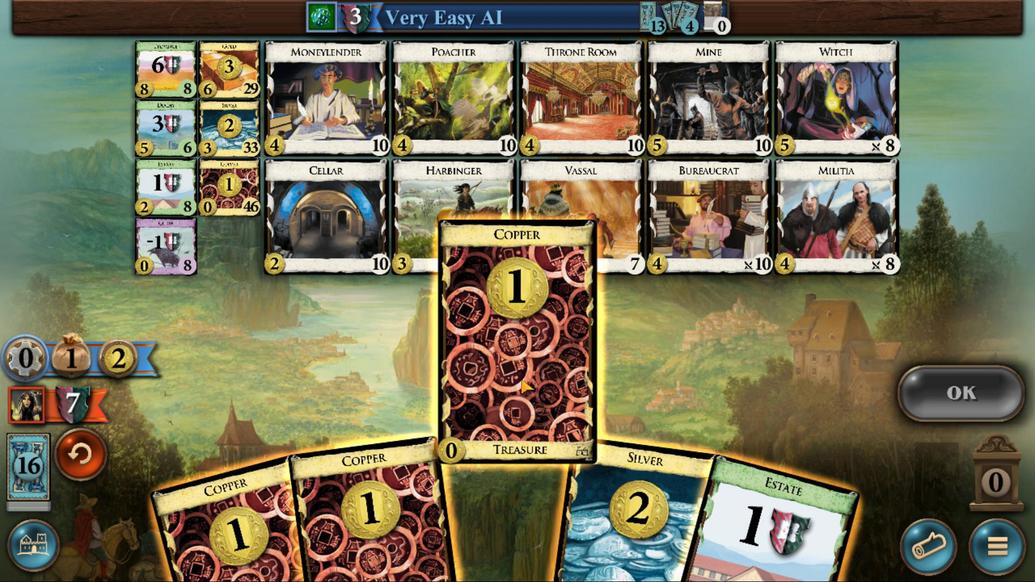 
Action: Mouse pressed left at (542, 416)
Screenshot: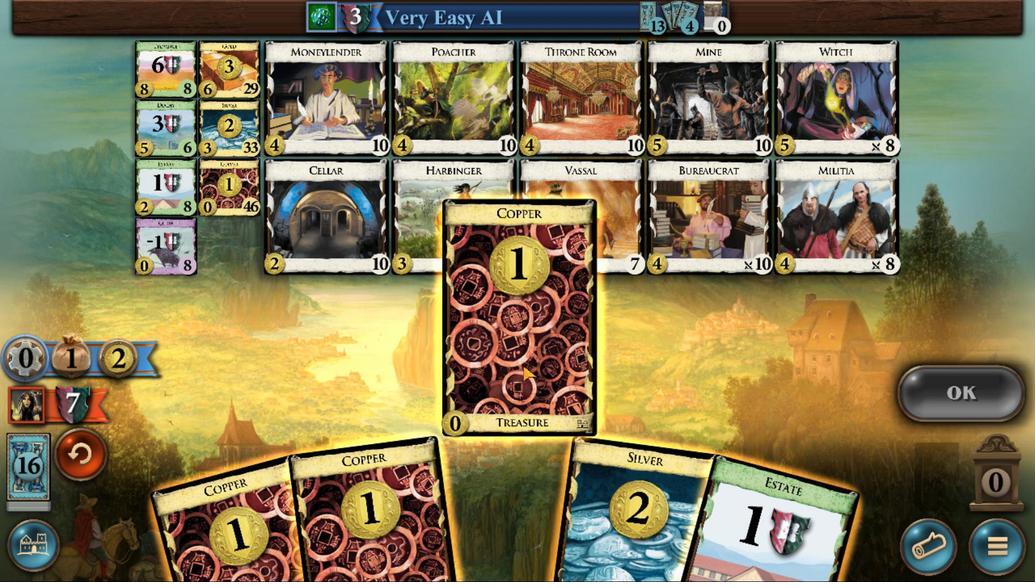 
Action: Mouse moved to (469, 417)
Screenshot: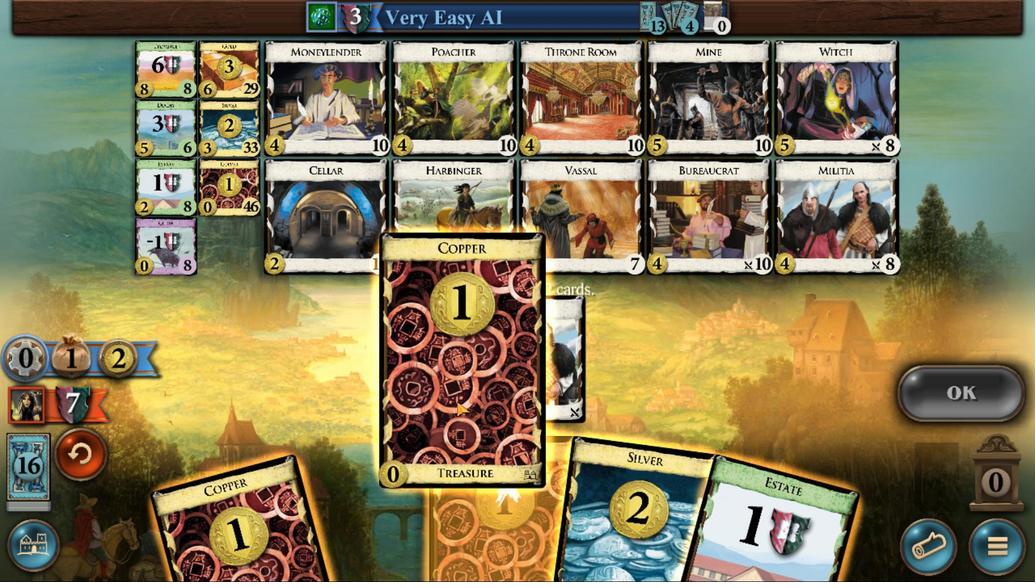 
Action: Mouse pressed left at (469, 417)
Screenshot: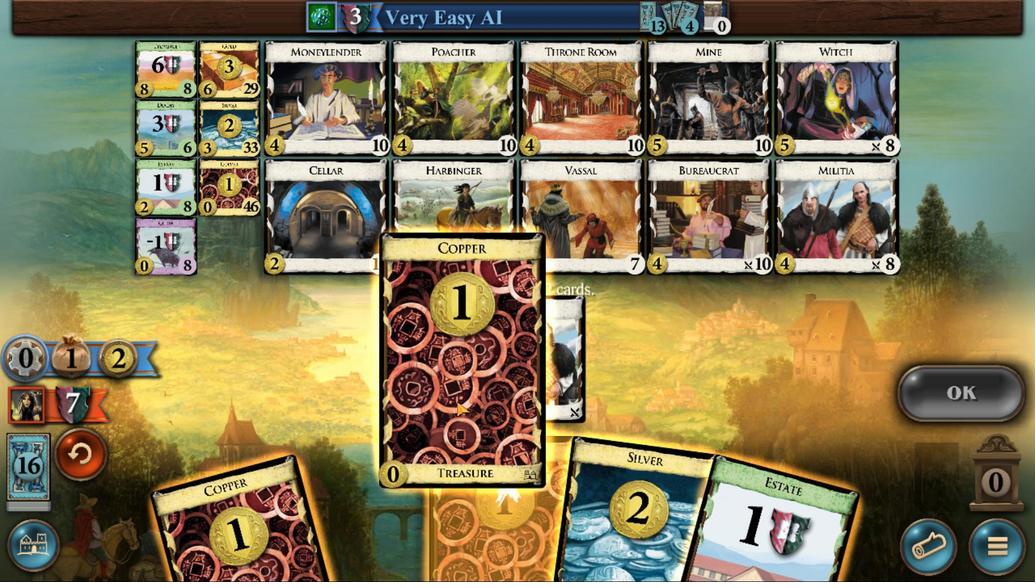 
Action: Mouse moved to (772, 402)
Screenshot: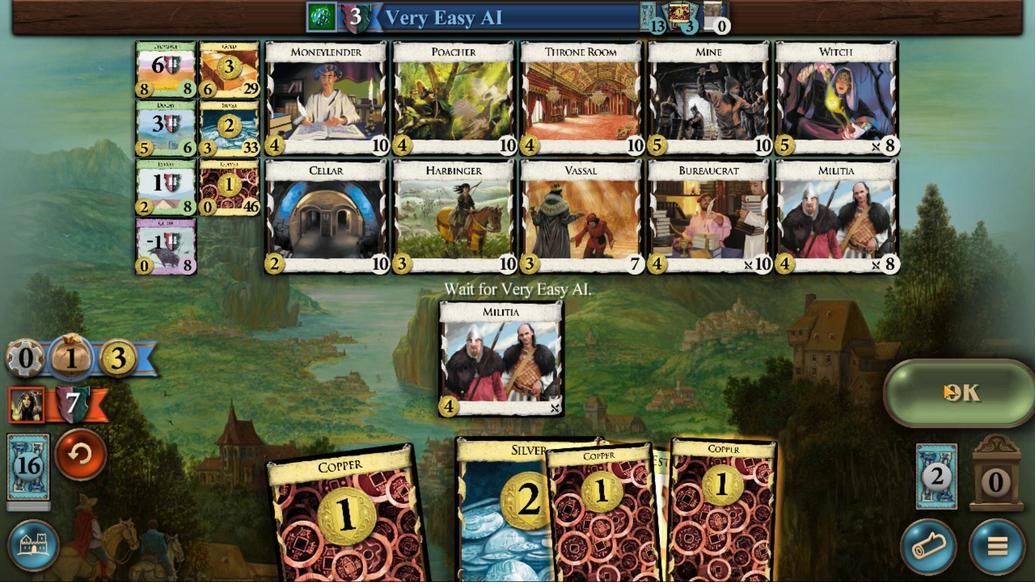 
Action: Mouse pressed left at (772, 402)
Screenshot: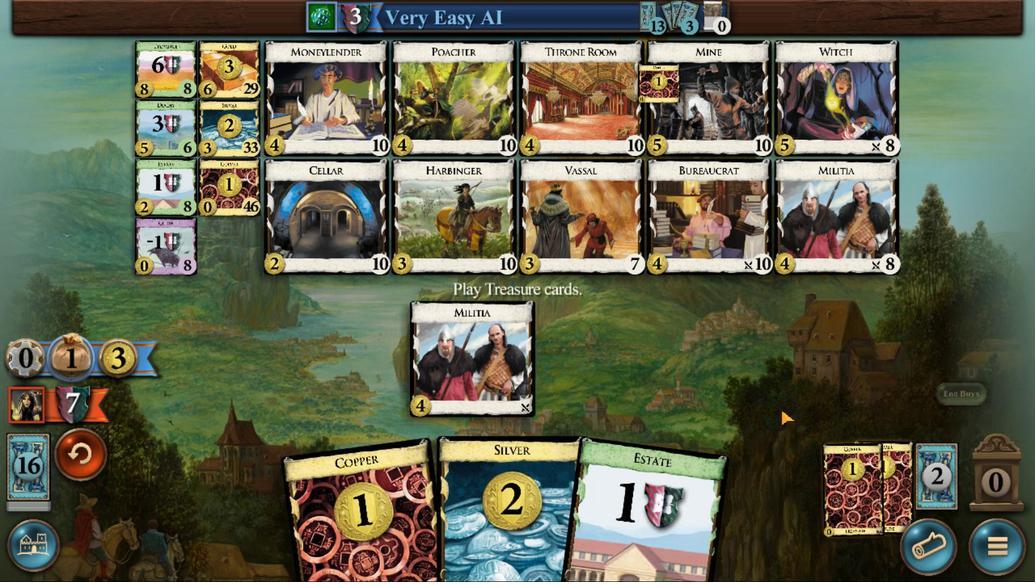 
Action: Mouse moved to (545, 419)
Screenshot: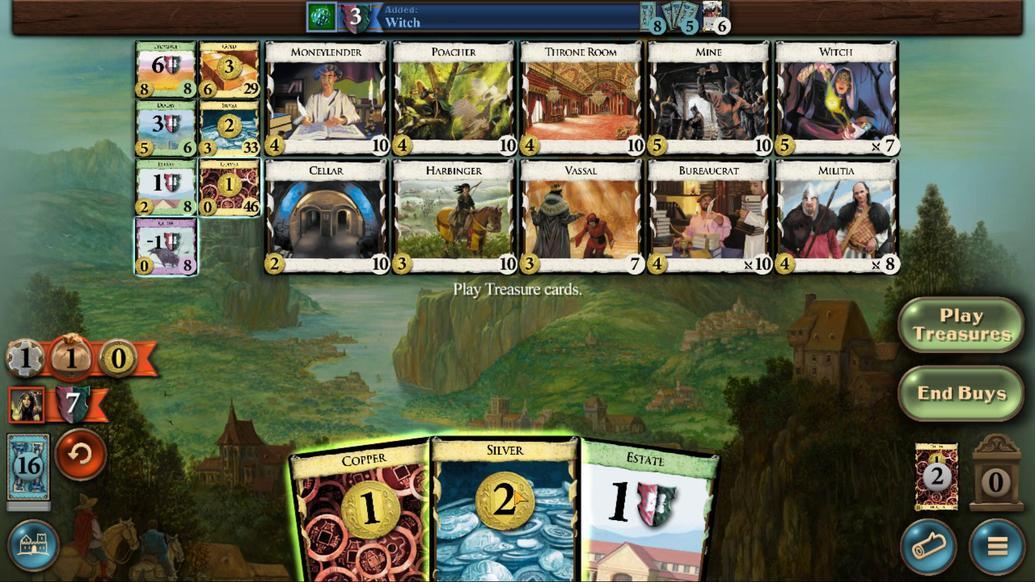 
Action: Mouse pressed left at (545, 419)
Screenshot: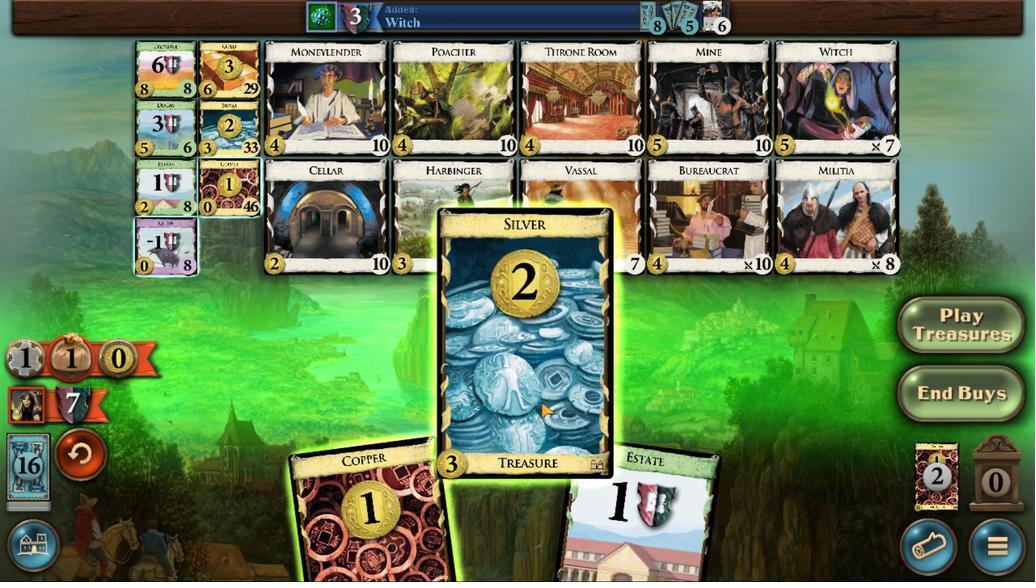 
Action: Mouse moved to (509, 419)
Screenshot: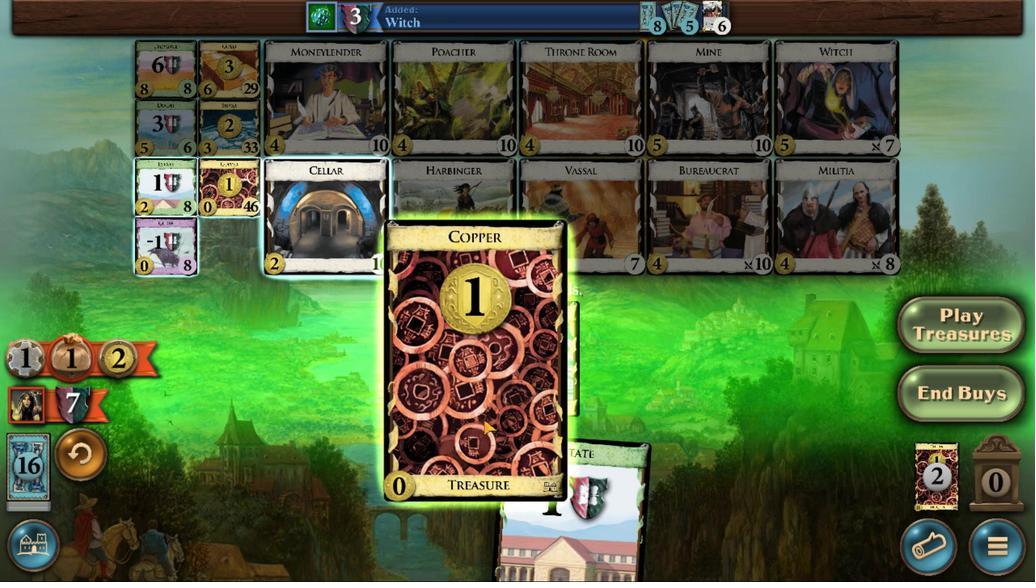 
Action: Mouse pressed left at (509, 419)
Screenshot: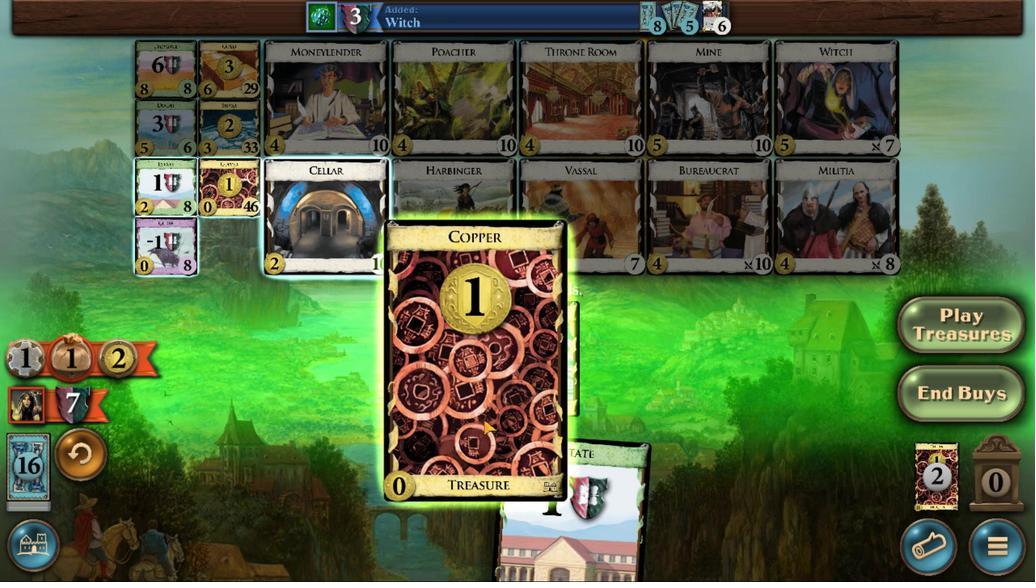 
Action: Mouse moved to (407, 368)
Screenshot: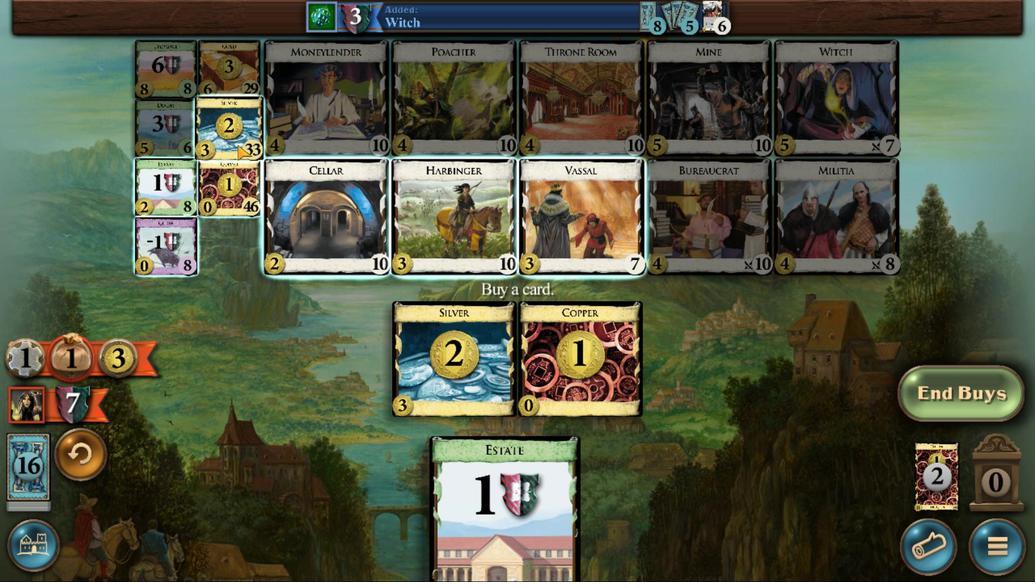 
Action: Mouse pressed left at (407, 368)
Screenshot: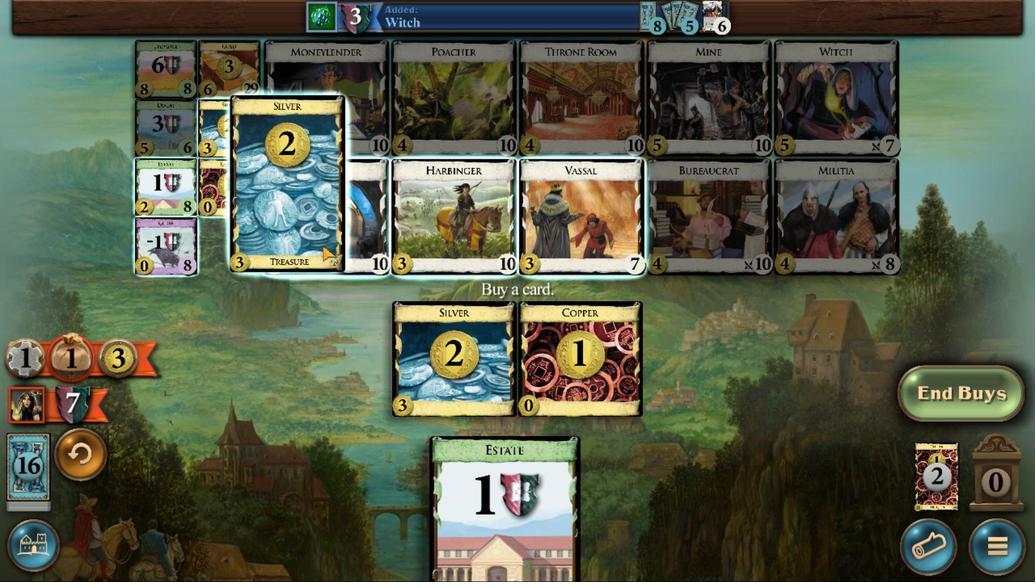 
Action: Mouse moved to (535, 416)
Screenshot: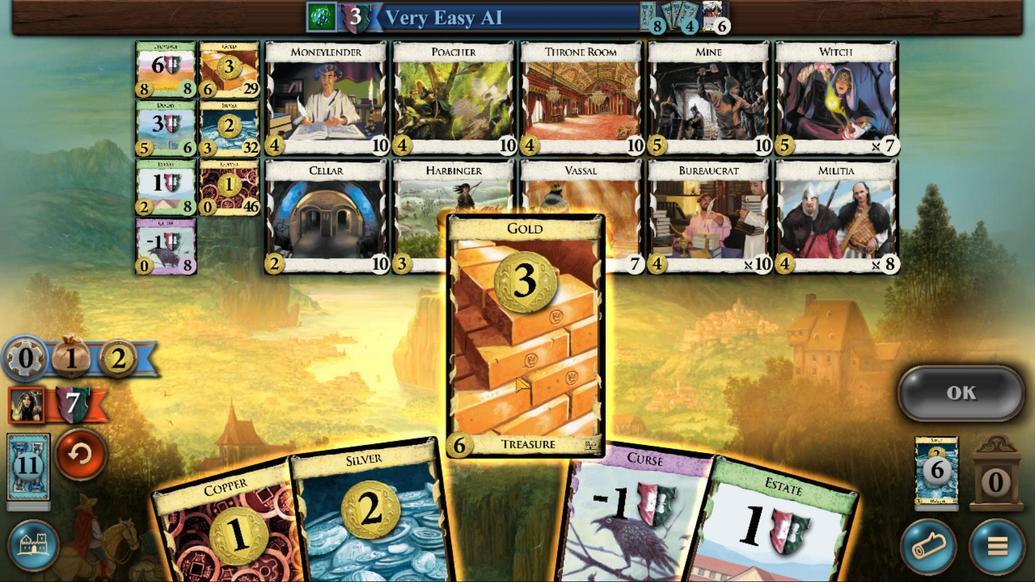 
Action: Mouse pressed left at (535, 416)
Screenshot: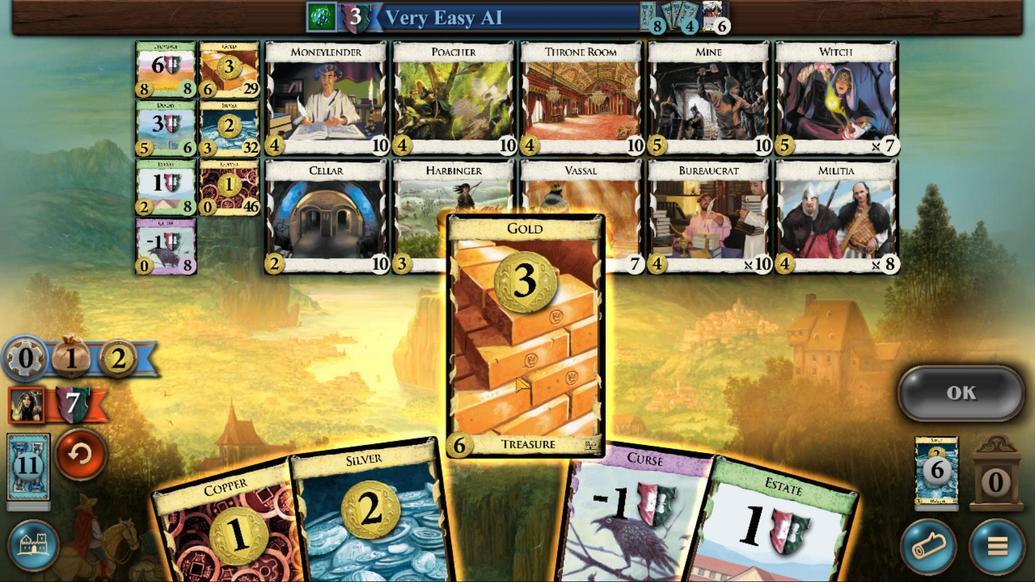 
Action: Mouse moved to (533, 416)
Screenshot: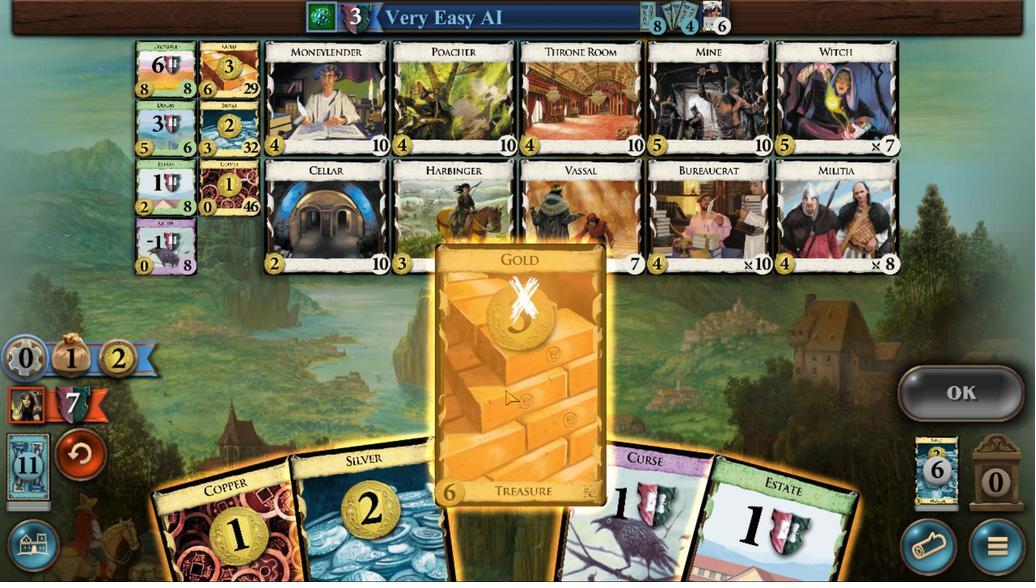 
Action: Mouse pressed left at (533, 416)
Screenshot: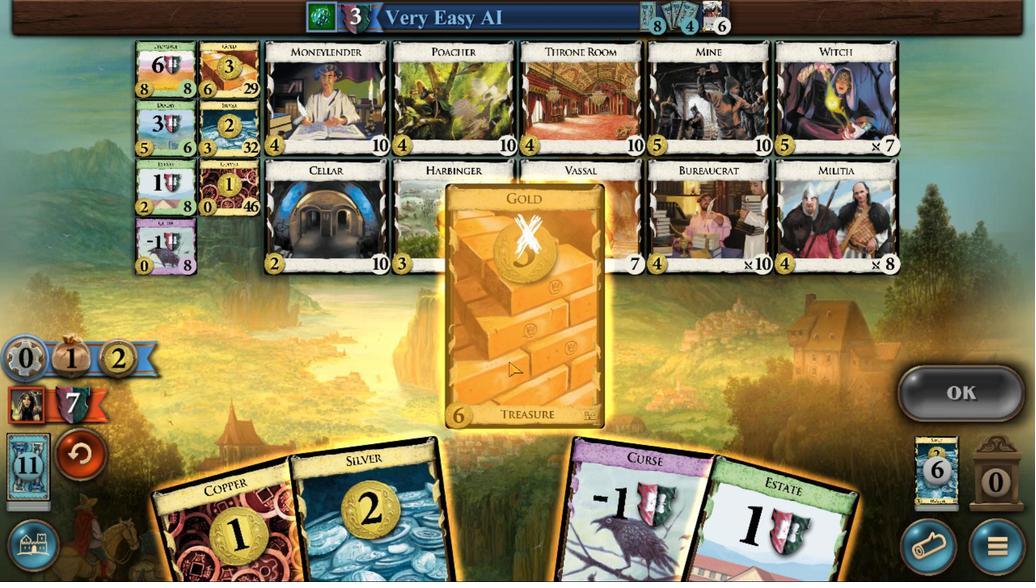 
Action: Mouse moved to (417, 421)
Screenshot: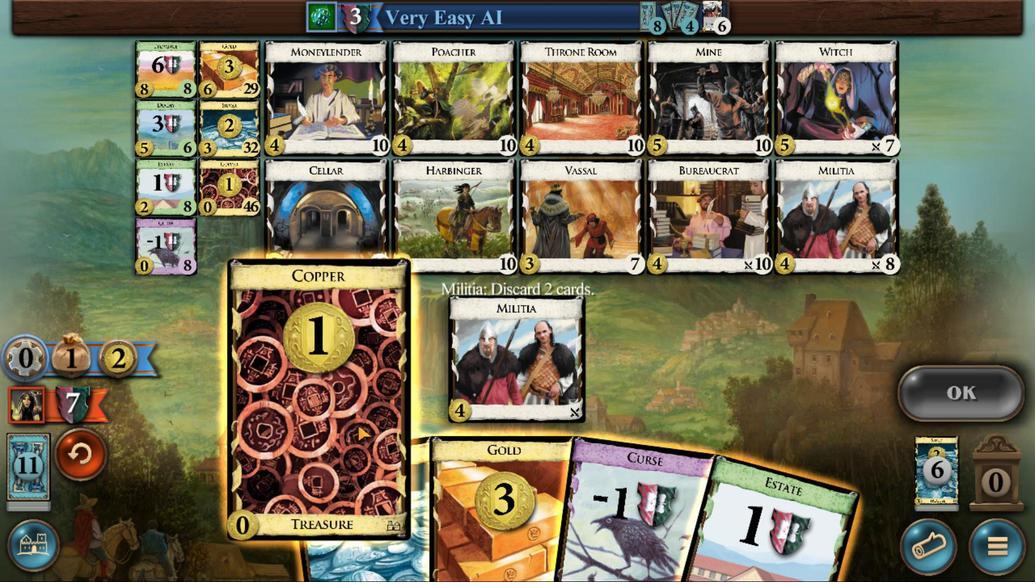 
Action: Mouse pressed left at (417, 421)
Screenshot: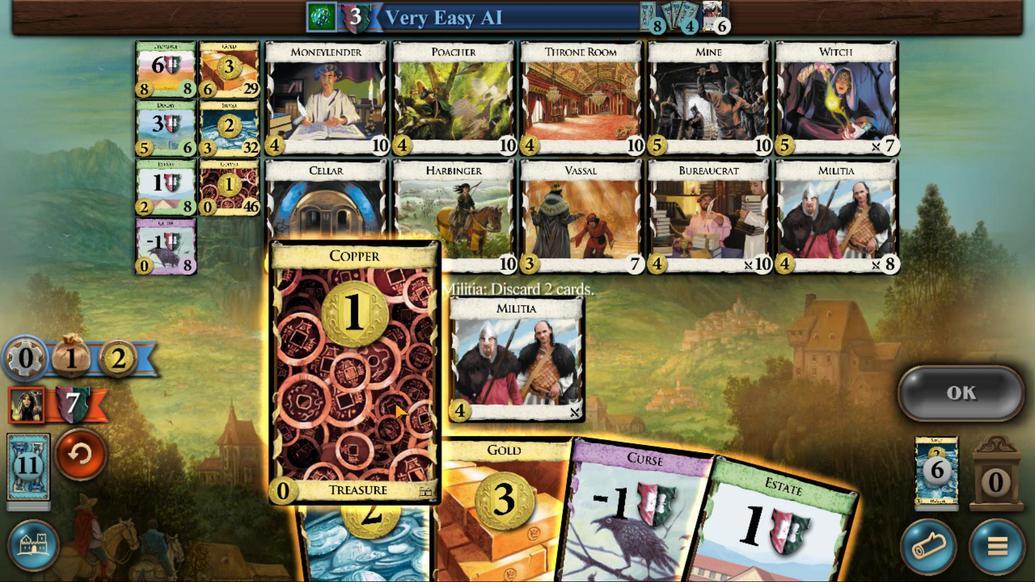 
Action: Mouse moved to (615, 420)
Screenshot: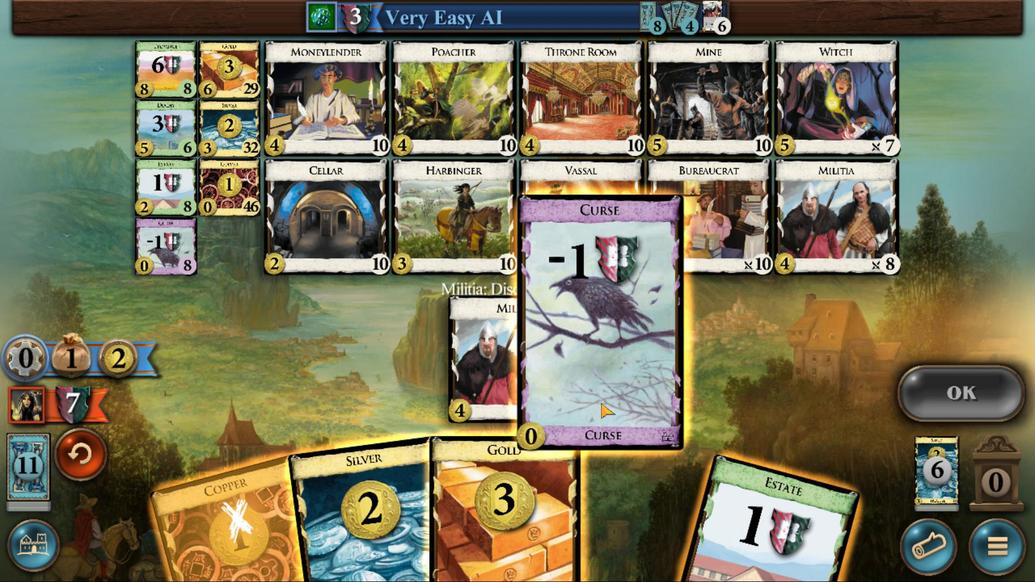 
Action: Mouse pressed left at (615, 420)
Screenshot: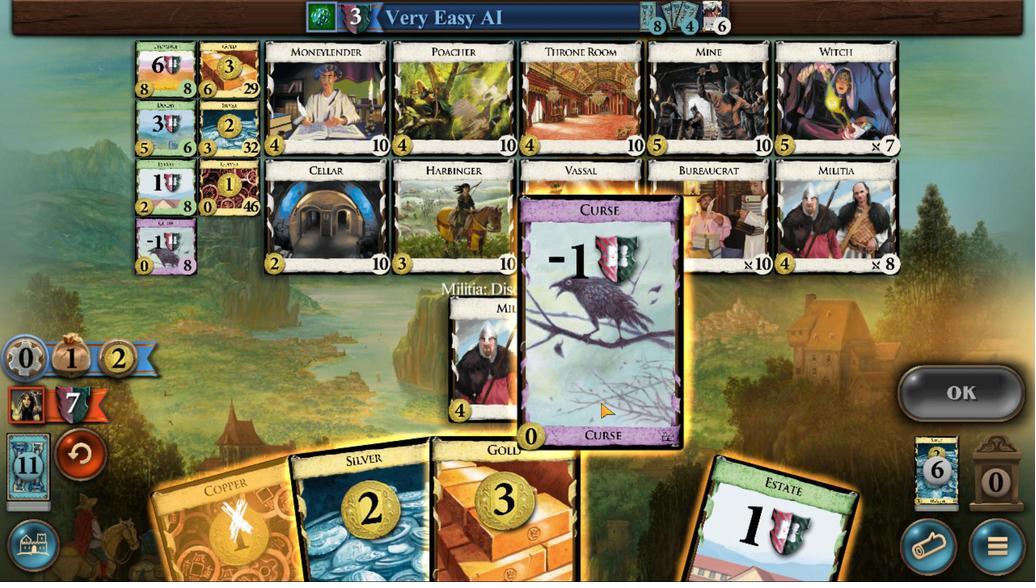 
Action: Mouse moved to (749, 404)
Screenshot: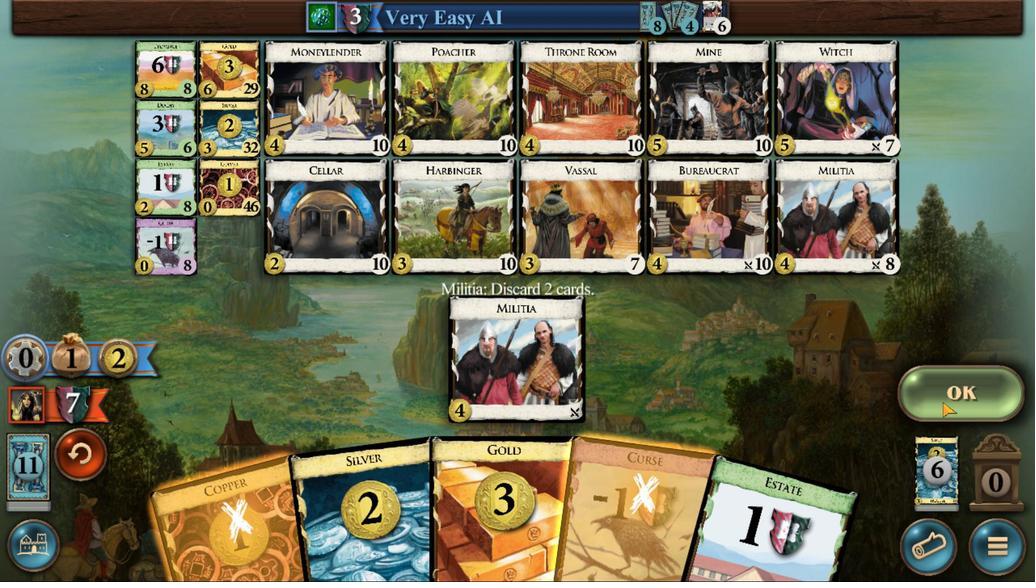 
Action: Mouse pressed left at (749, 404)
Screenshot: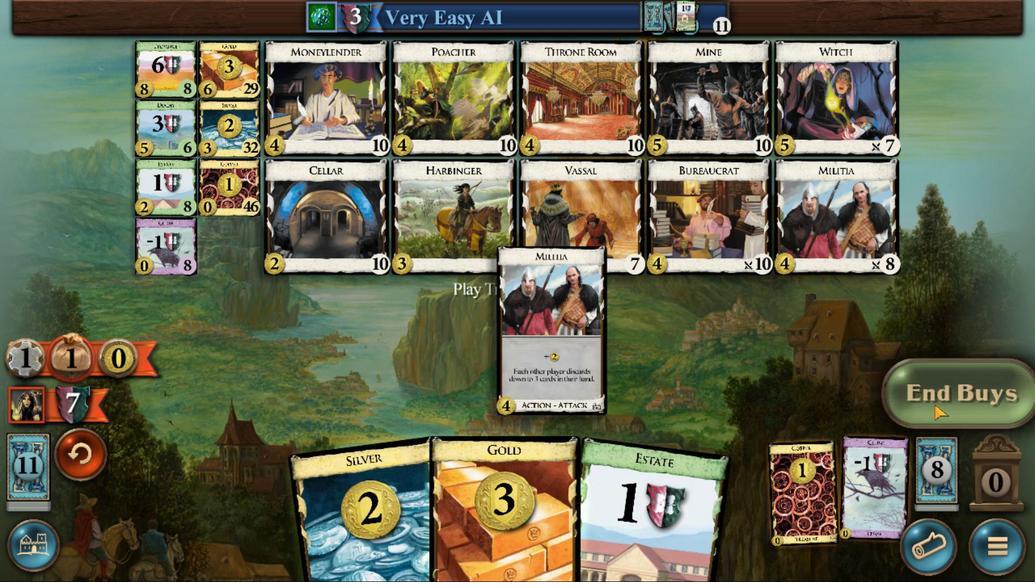 
Action: Mouse moved to (530, 418)
Screenshot: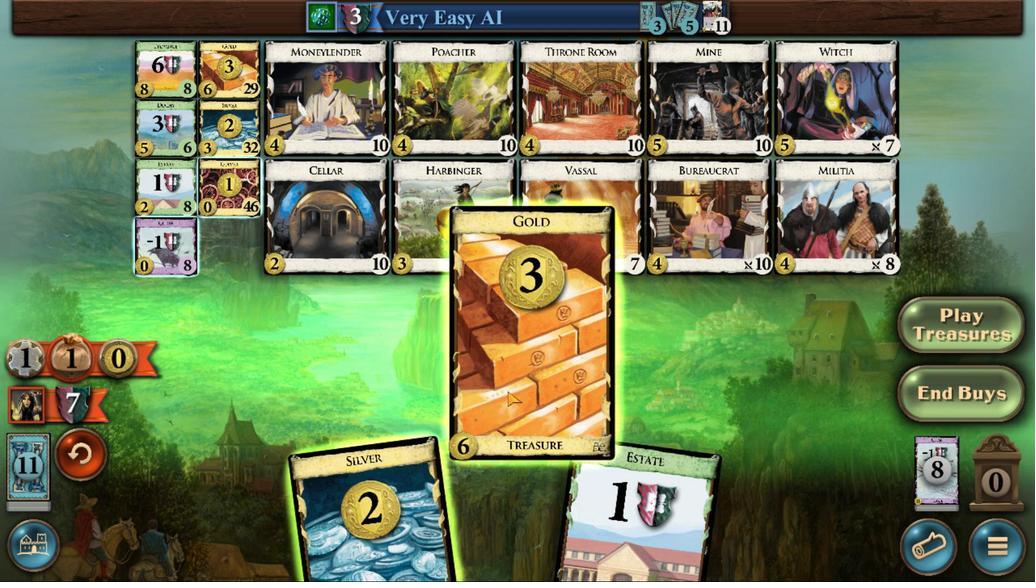 
Action: Mouse pressed left at (530, 418)
Screenshot: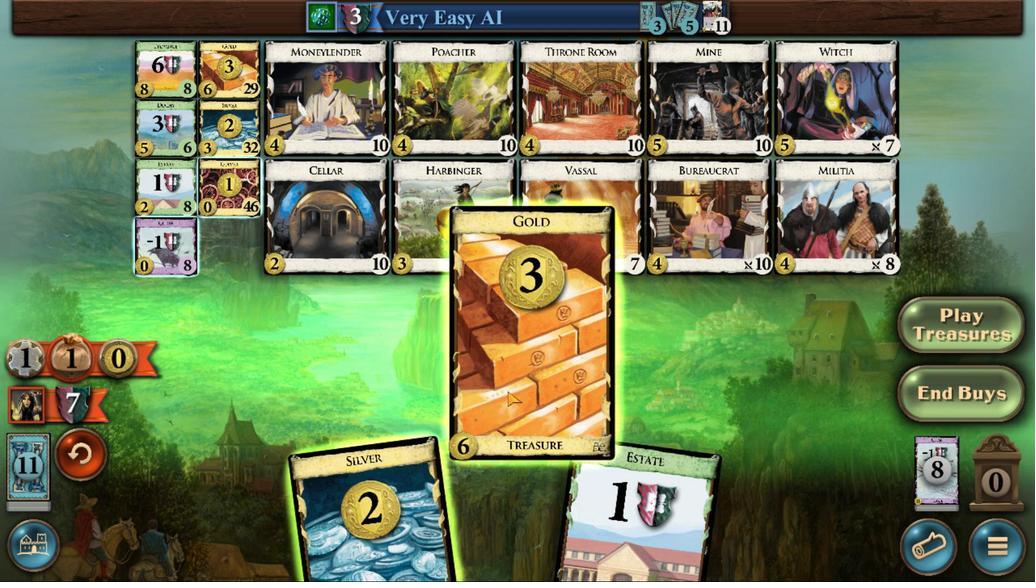 
Action: Mouse moved to (502, 415)
Screenshot: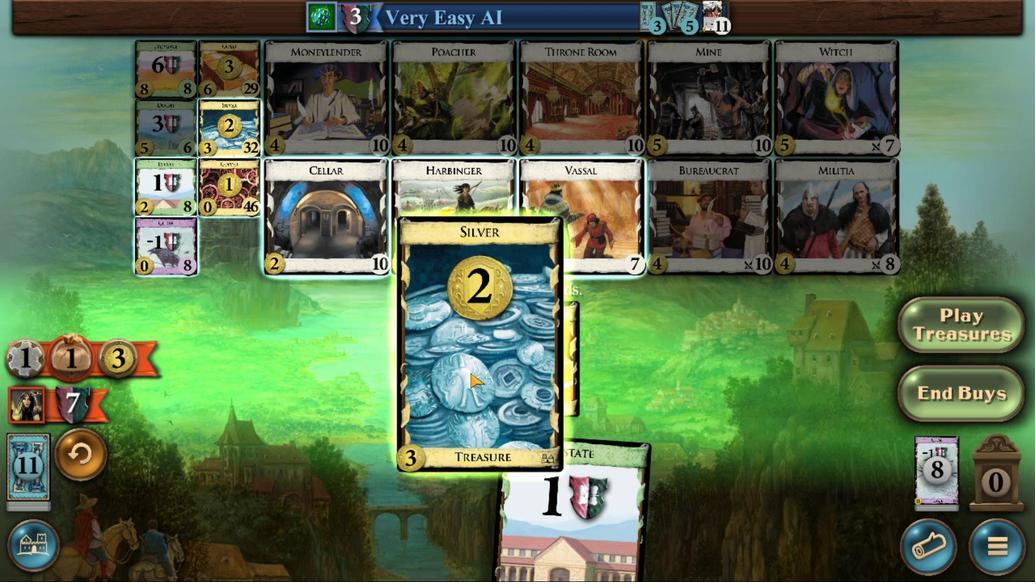 
Action: Mouse pressed left at (502, 415)
Screenshot: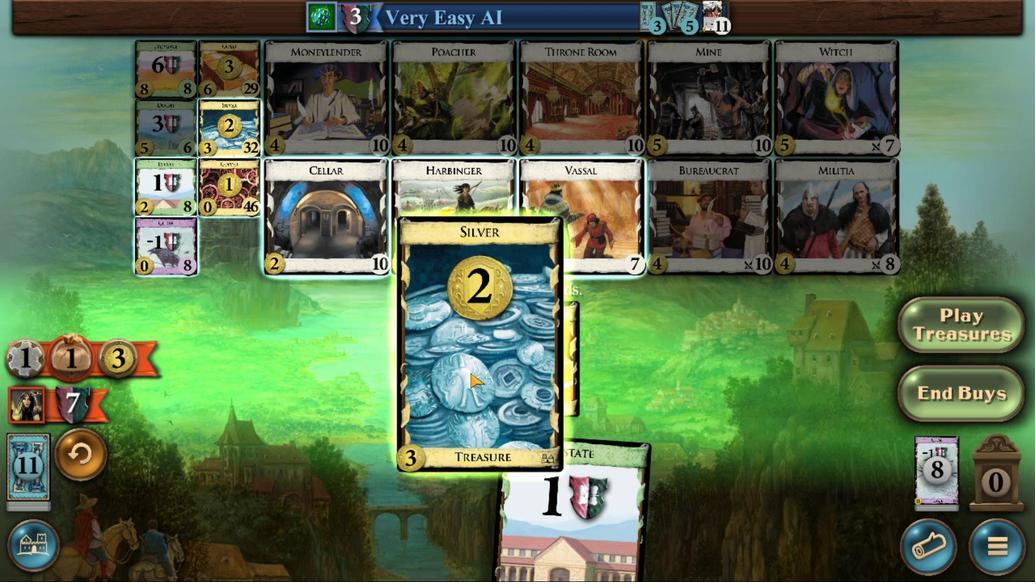 
Action: Mouse moved to (373, 368)
Screenshot: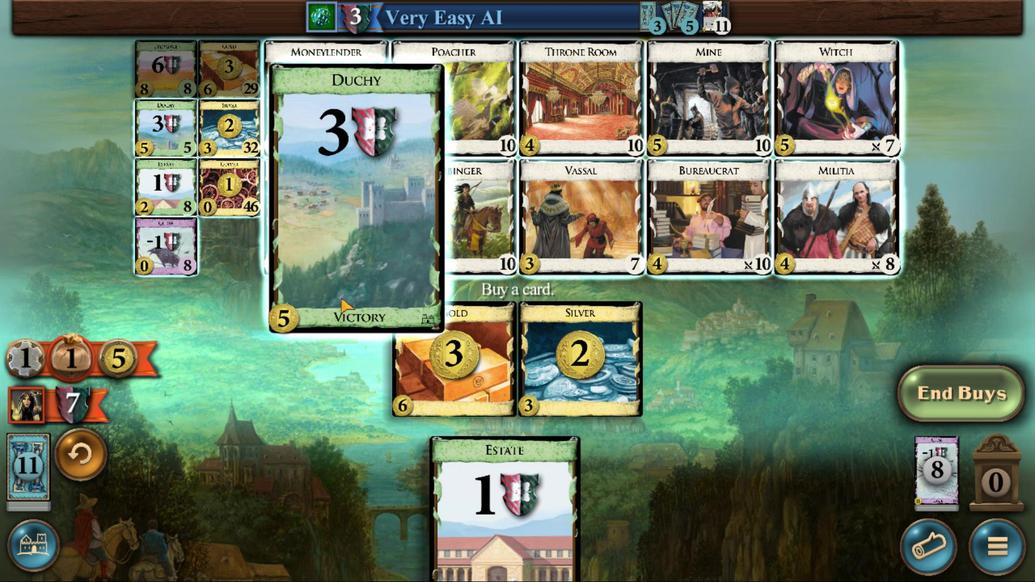 
Action: Mouse pressed left at (373, 368)
Screenshot: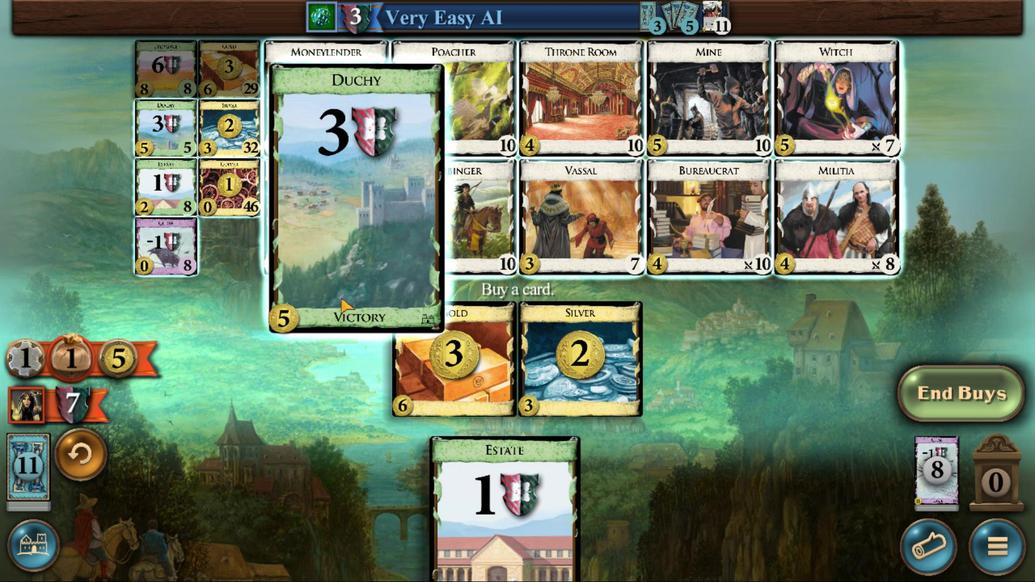 
Action: Mouse moved to (474, 420)
Screenshot: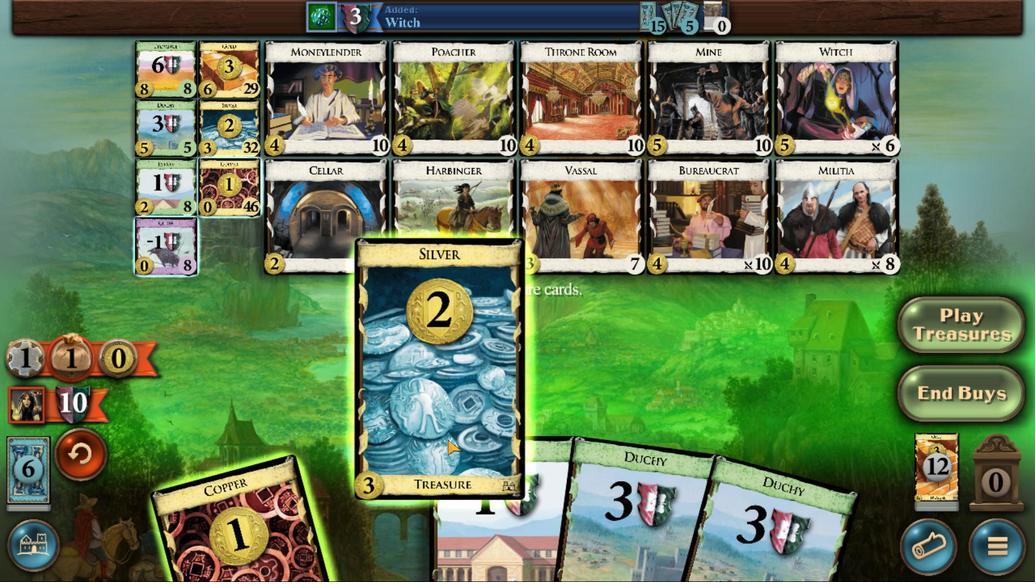 
Action: Mouse pressed left at (474, 420)
Screenshot: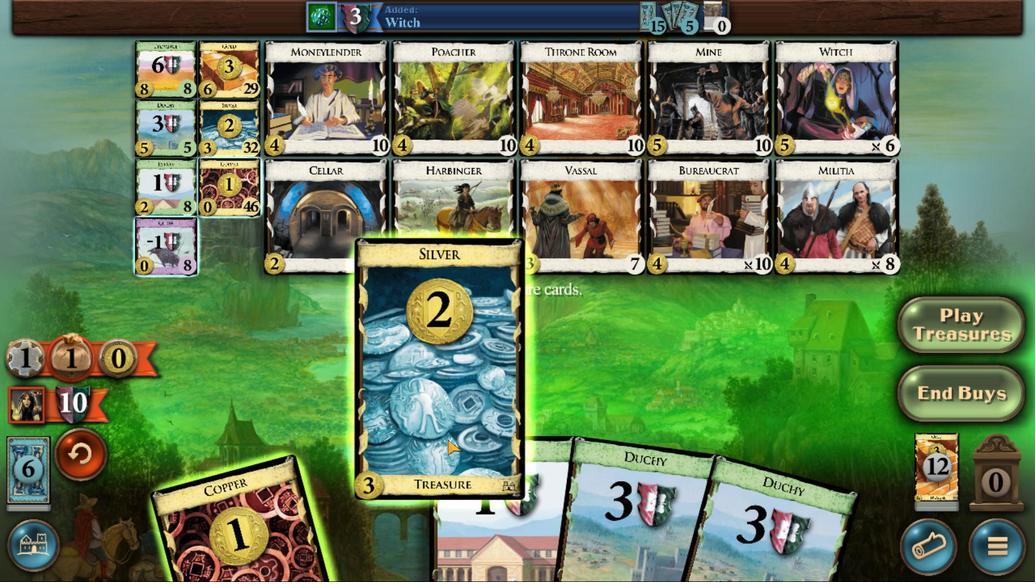 
Action: Mouse moved to (432, 420)
Screenshot: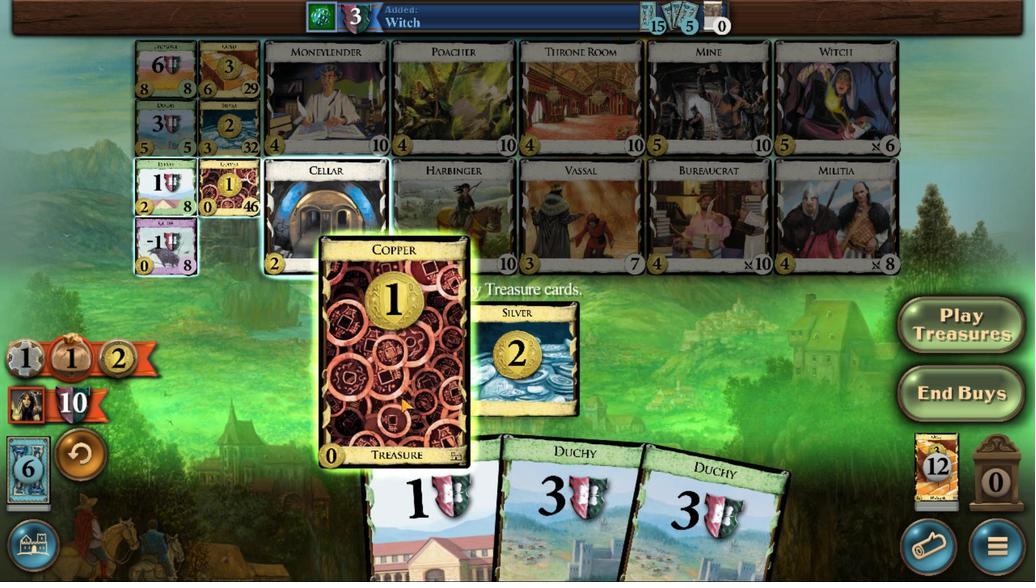 
Action: Mouse pressed left at (432, 420)
Screenshot: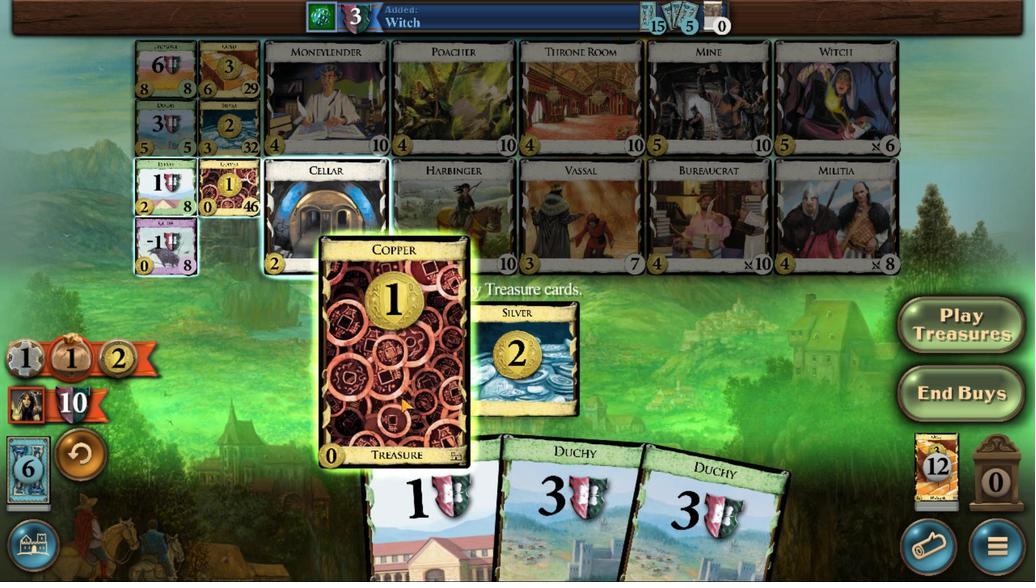 
Action: Mouse moved to (412, 369)
Screenshot: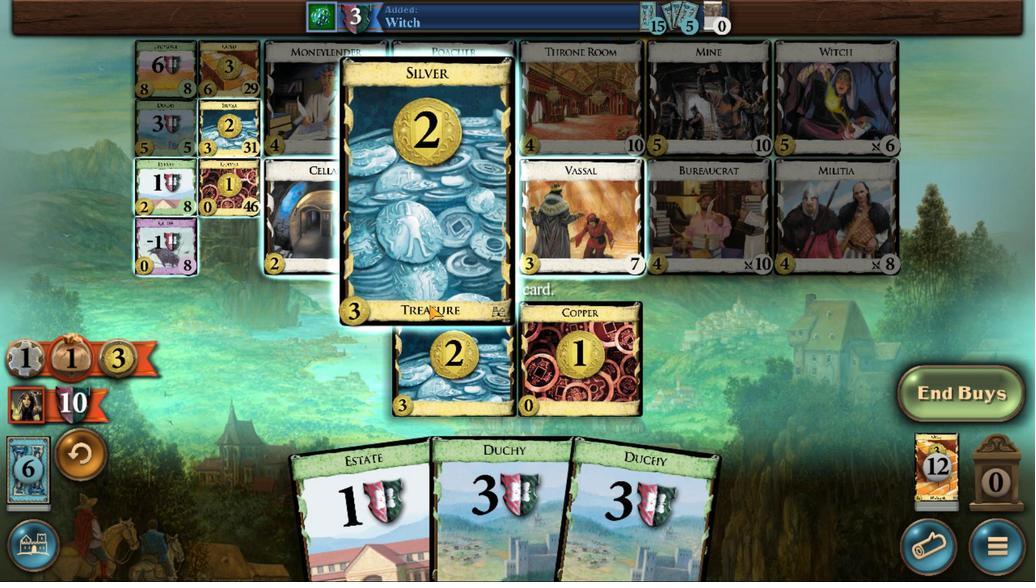 
Action: Mouse pressed left at (412, 369)
Screenshot: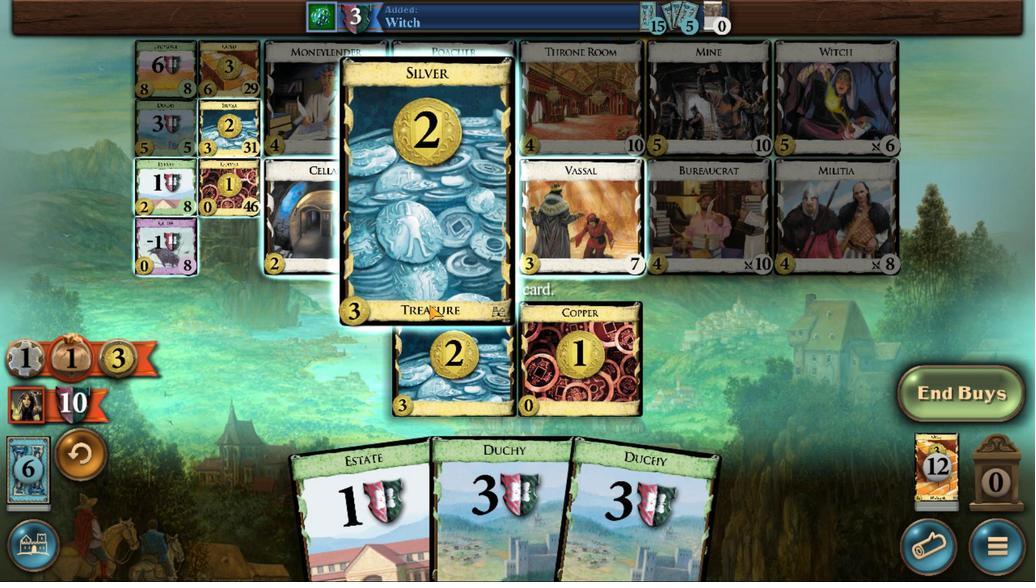 
Action: Mouse moved to (530, 415)
Screenshot: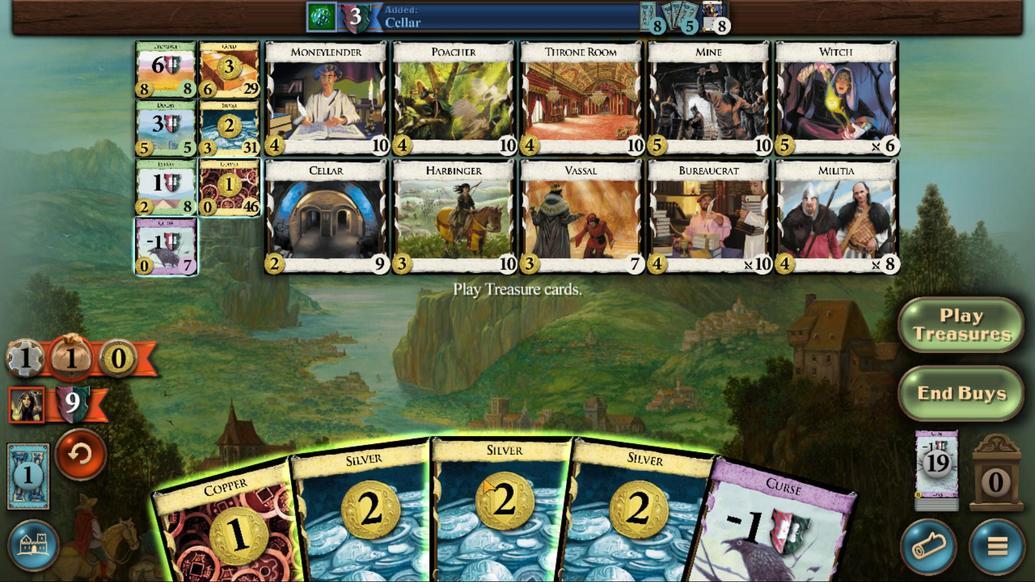 
Action: Mouse pressed left at (530, 415)
Screenshot: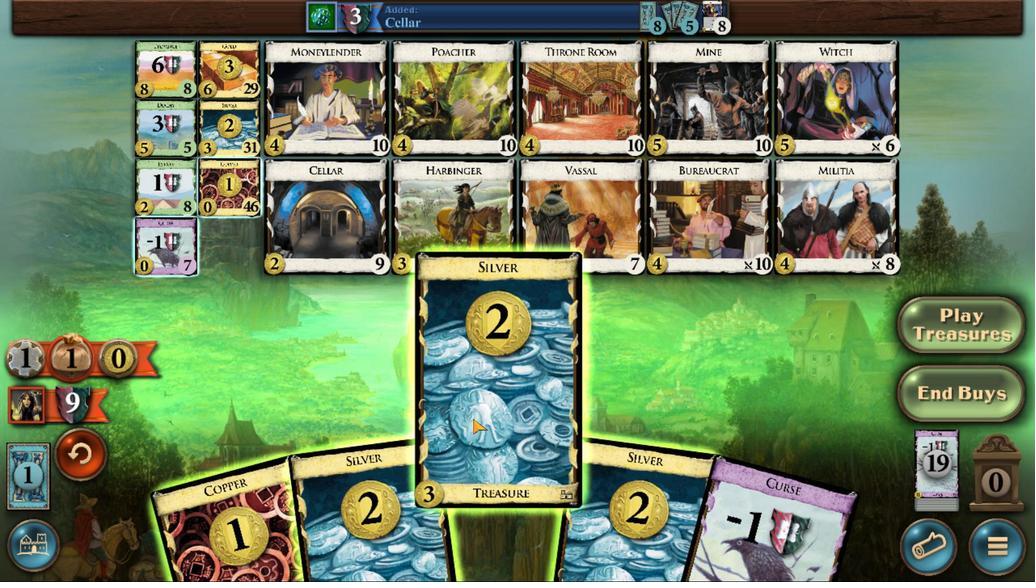 
Action: Mouse moved to (567, 415)
Screenshot: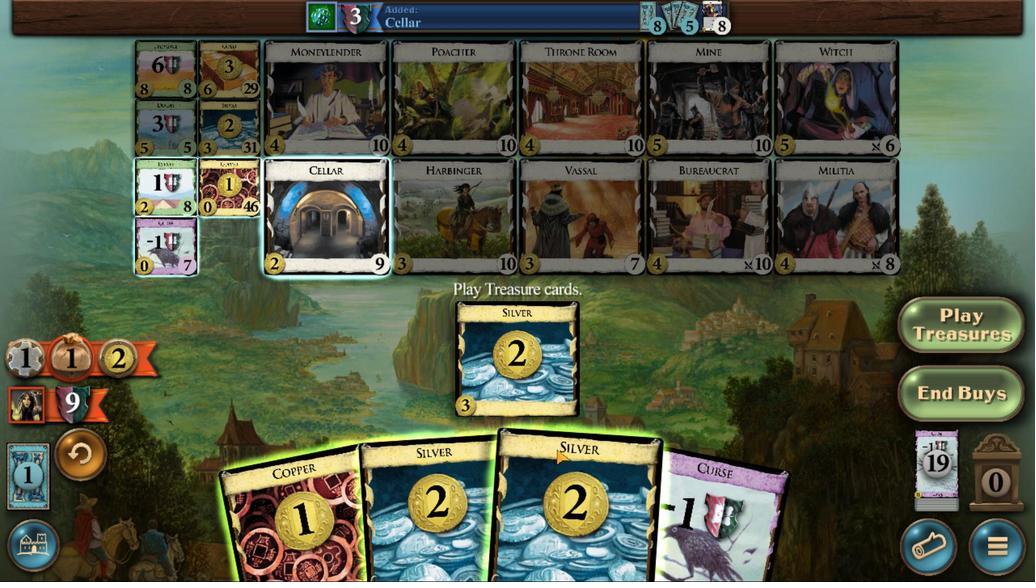 
Action: Mouse pressed left at (567, 415)
Screenshot: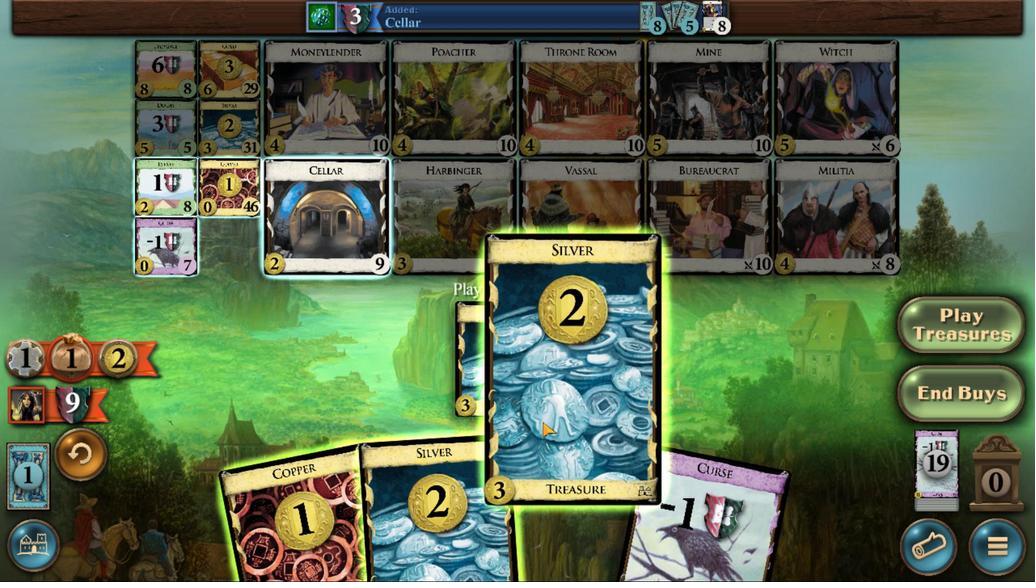 
Action: Mouse moved to (541, 415)
Screenshot: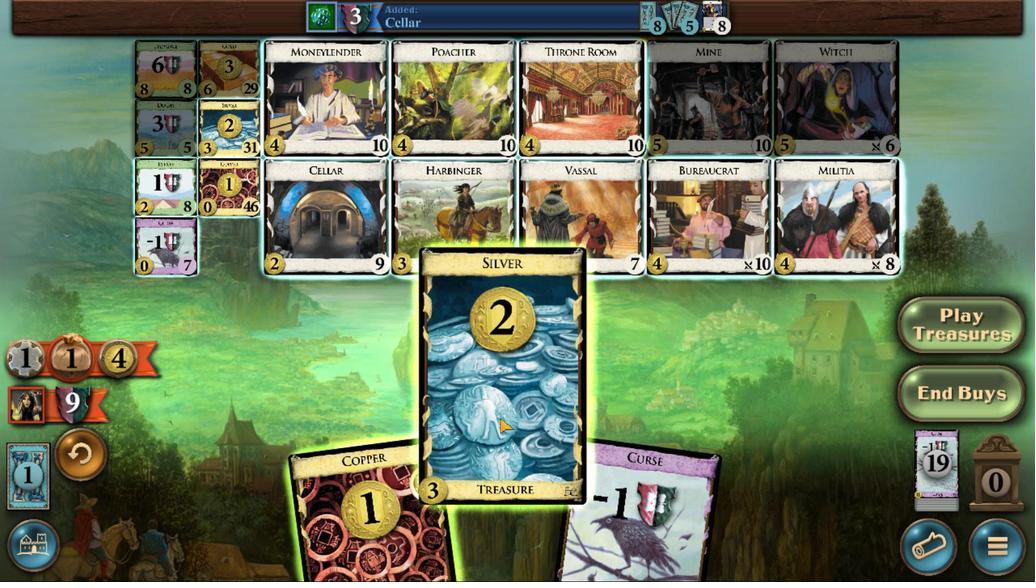 
Action: Mouse pressed left at (541, 415)
Screenshot: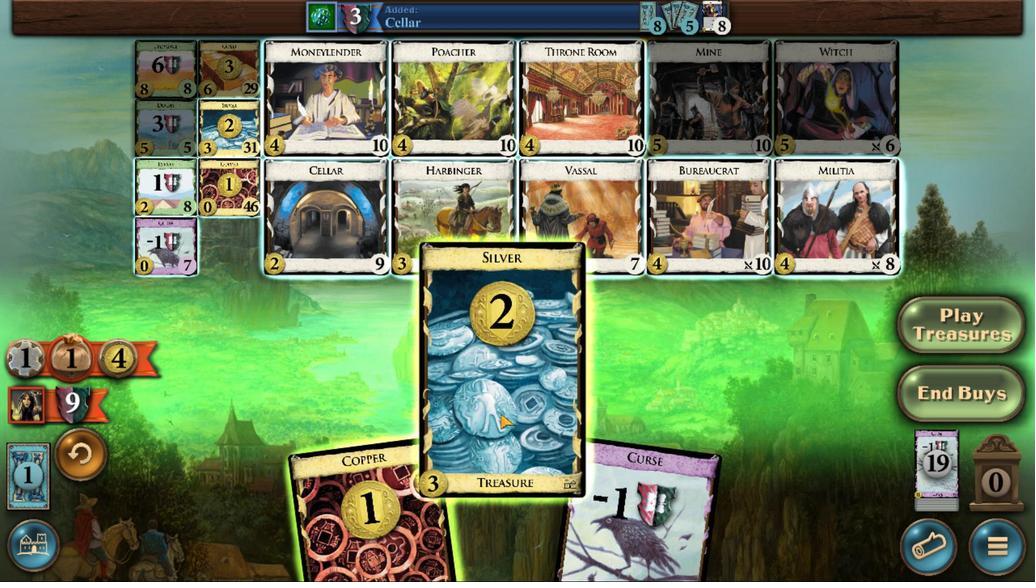 
Action: Mouse moved to (405, 362)
Screenshot: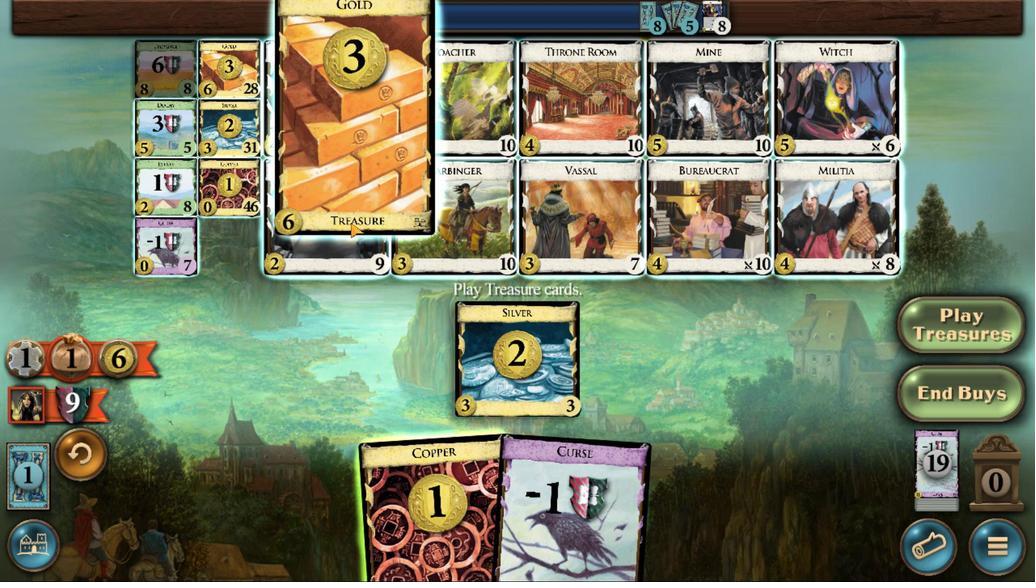 
Action: Mouse pressed left at (405, 362)
Screenshot: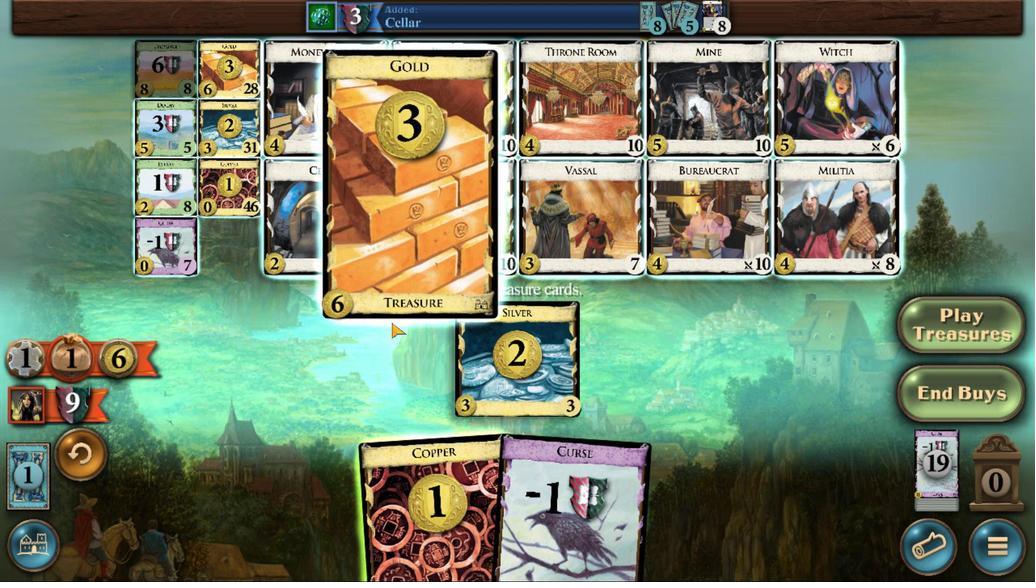 
Action: Mouse moved to (544, 418)
Screenshot: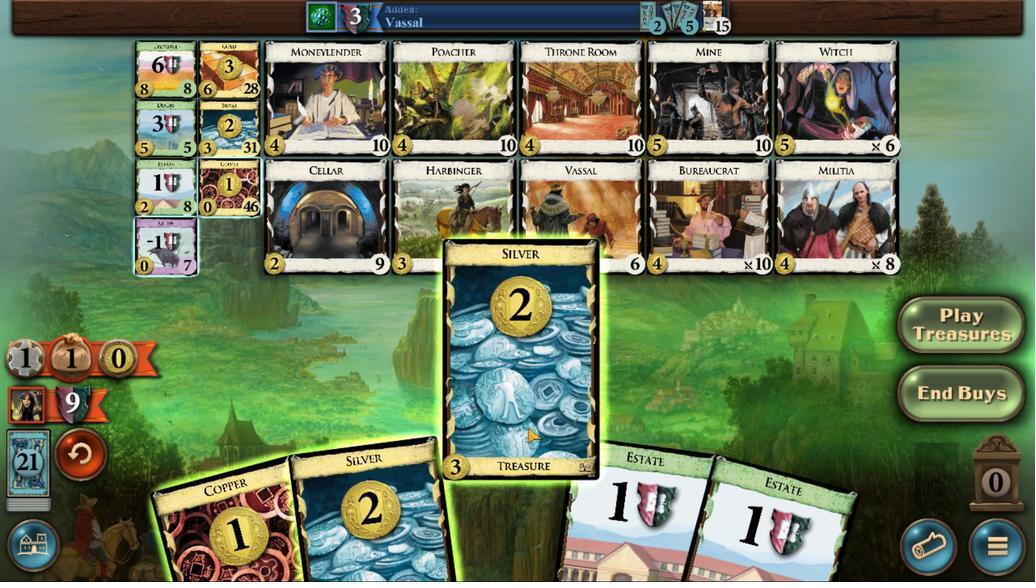 
Action: Mouse pressed left at (544, 418)
Screenshot: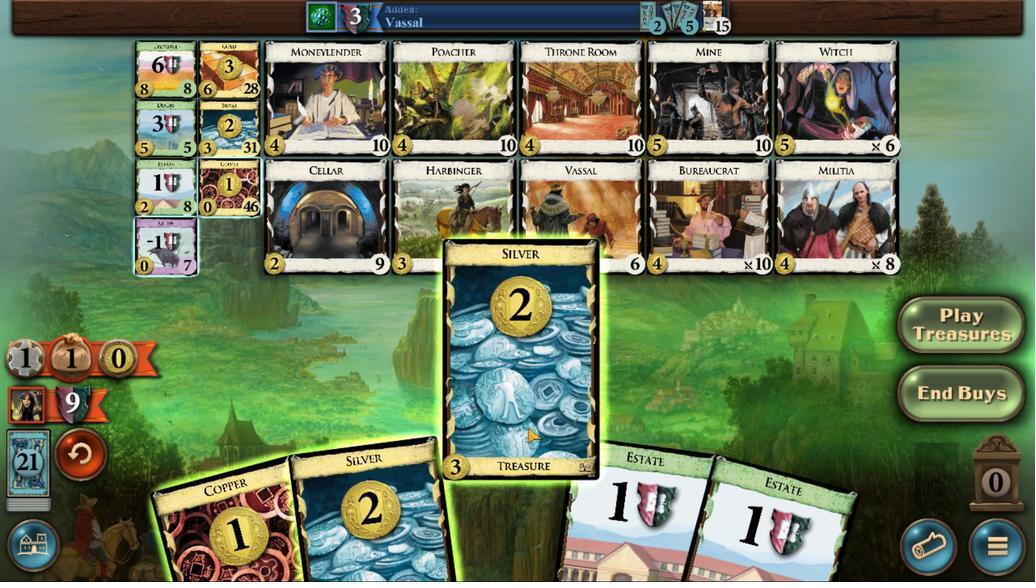 
Action: Mouse moved to (506, 420)
Screenshot: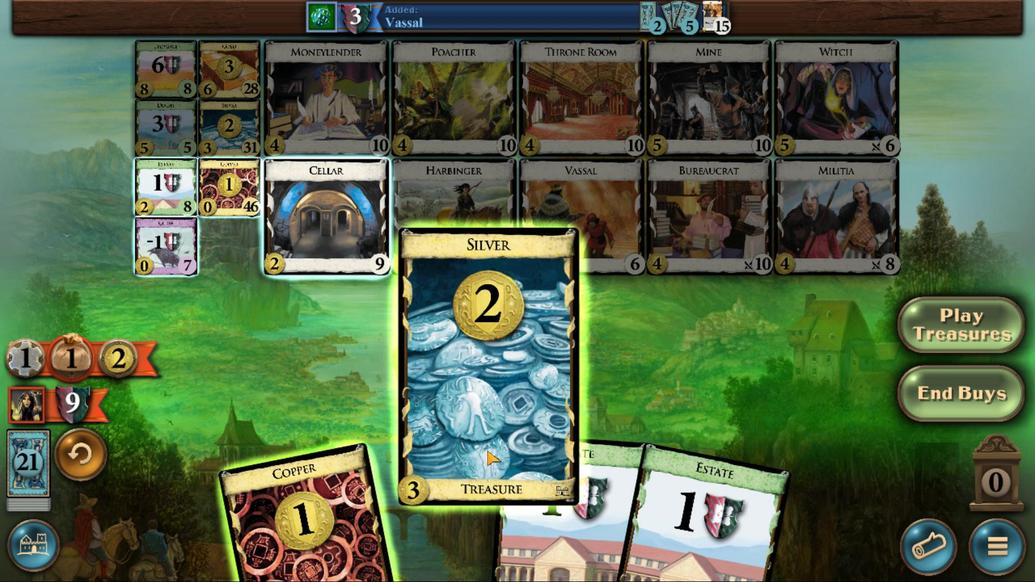 
Action: Mouse pressed left at (506, 420)
Screenshot: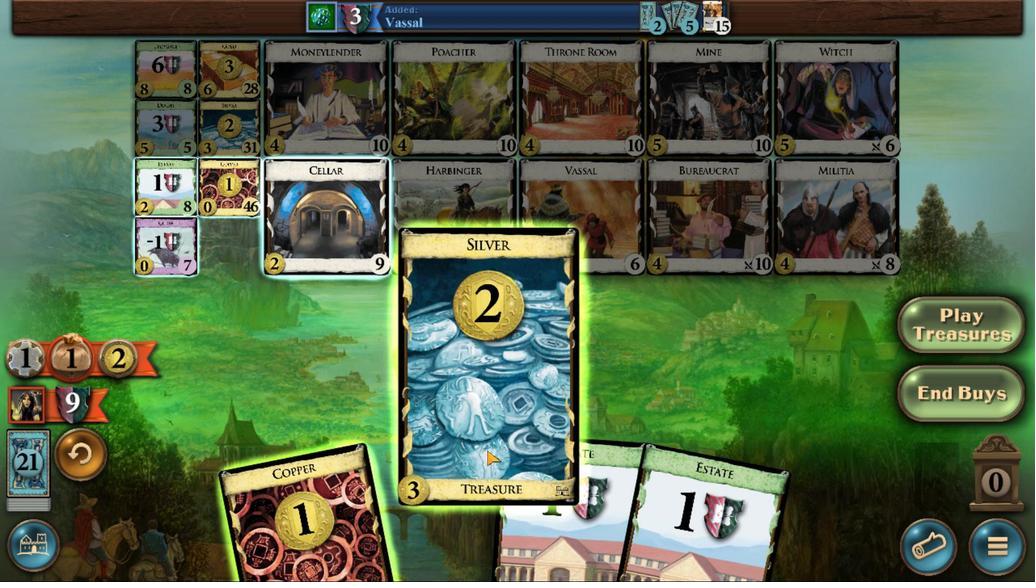 
Action: Mouse moved to (470, 421)
Screenshot: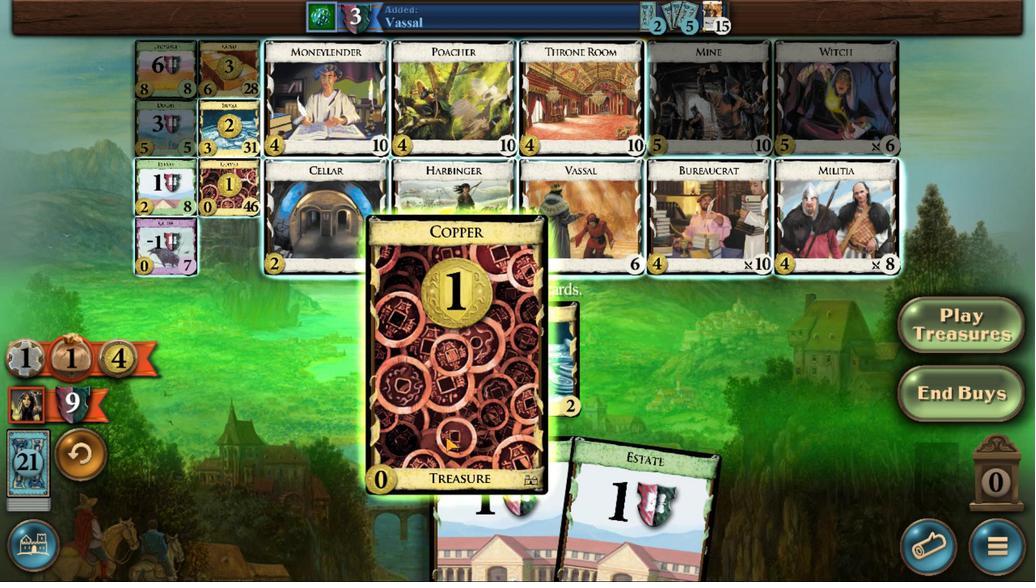 
Action: Mouse pressed left at (470, 421)
Screenshot: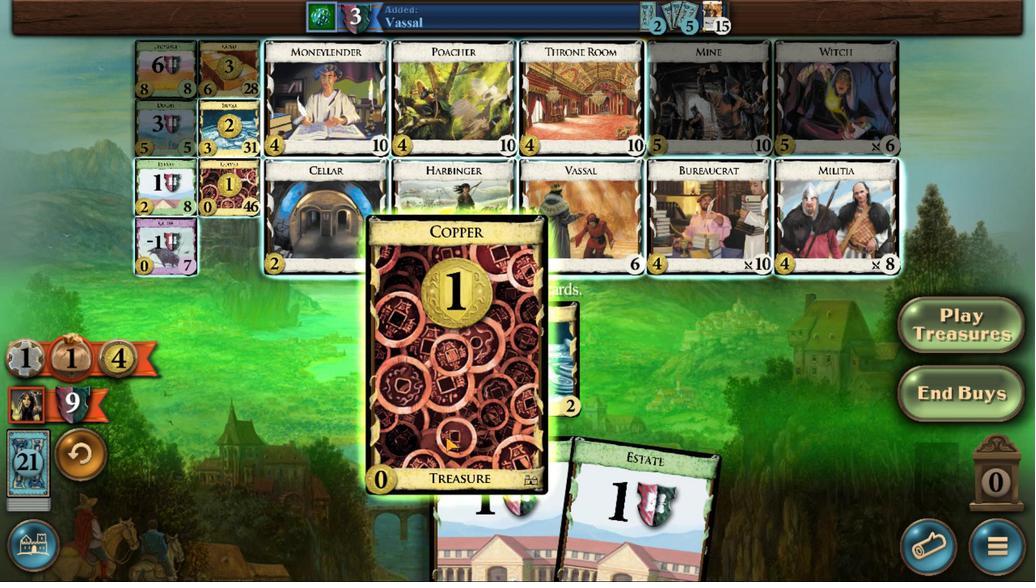 
Action: Mouse moved to (379, 366)
Screenshot: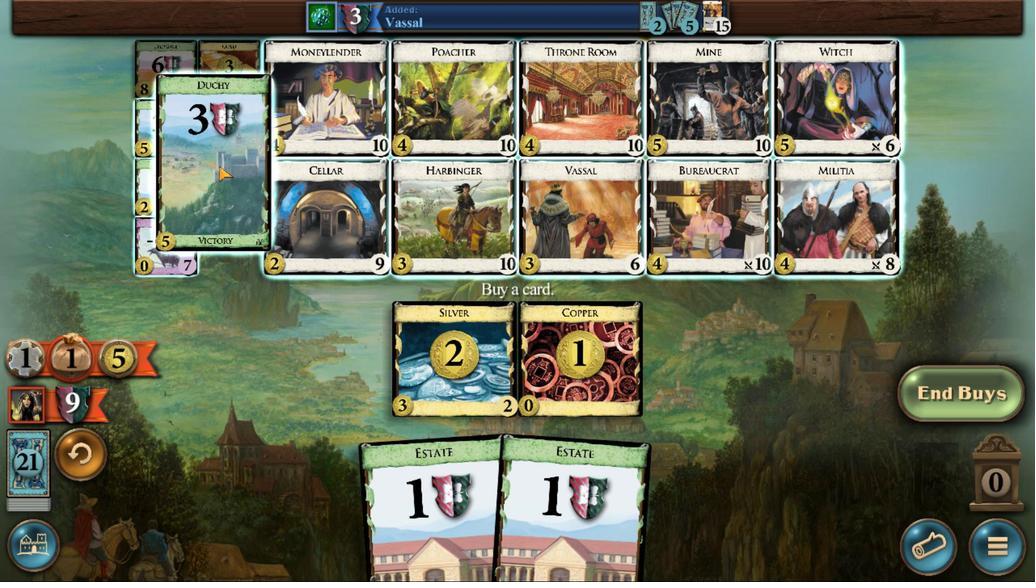 
Action: Mouse pressed left at (379, 366)
Screenshot: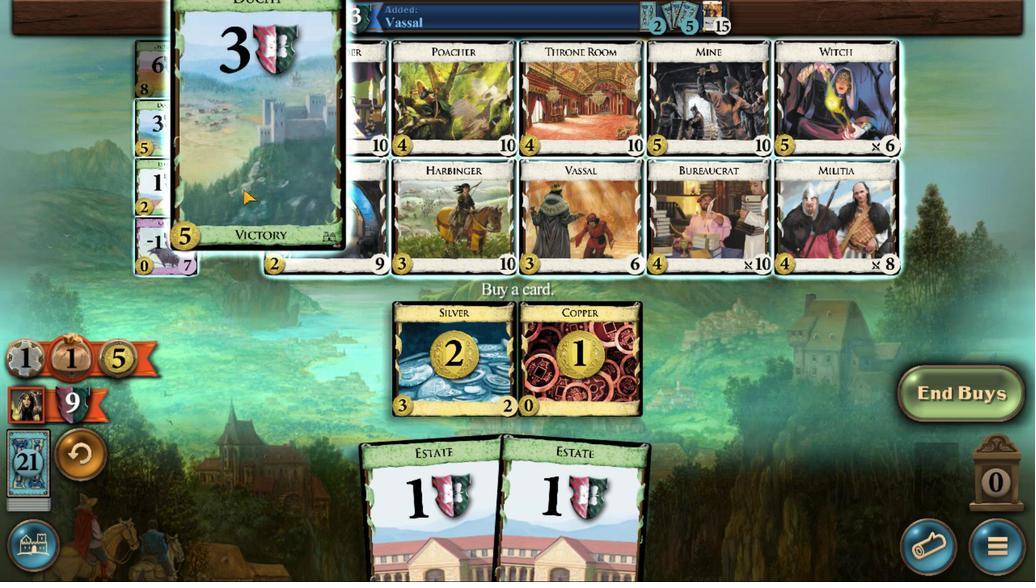 
Action: Mouse moved to (593, 416)
Screenshot: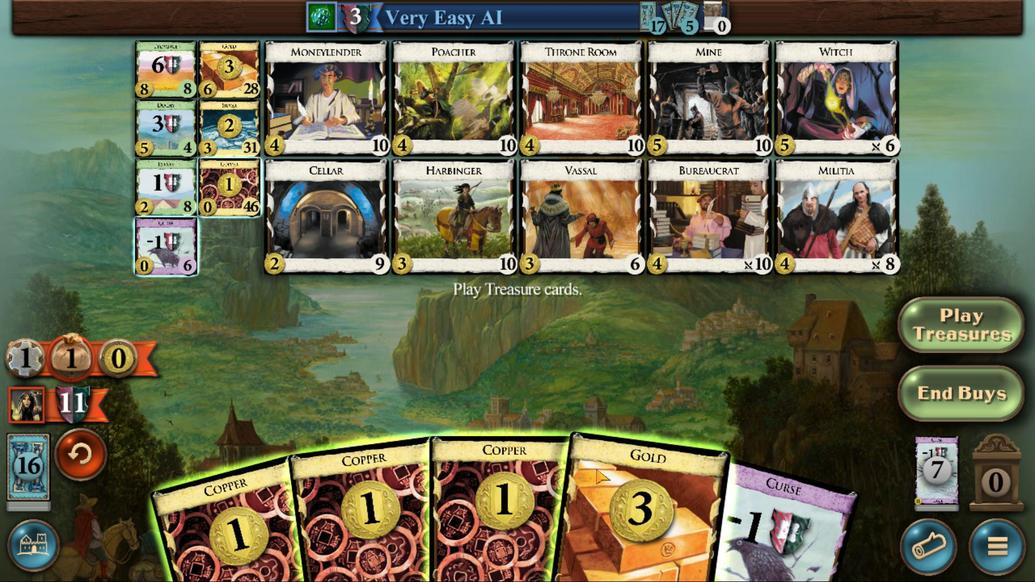 
Action: Mouse pressed left at (593, 416)
Screenshot: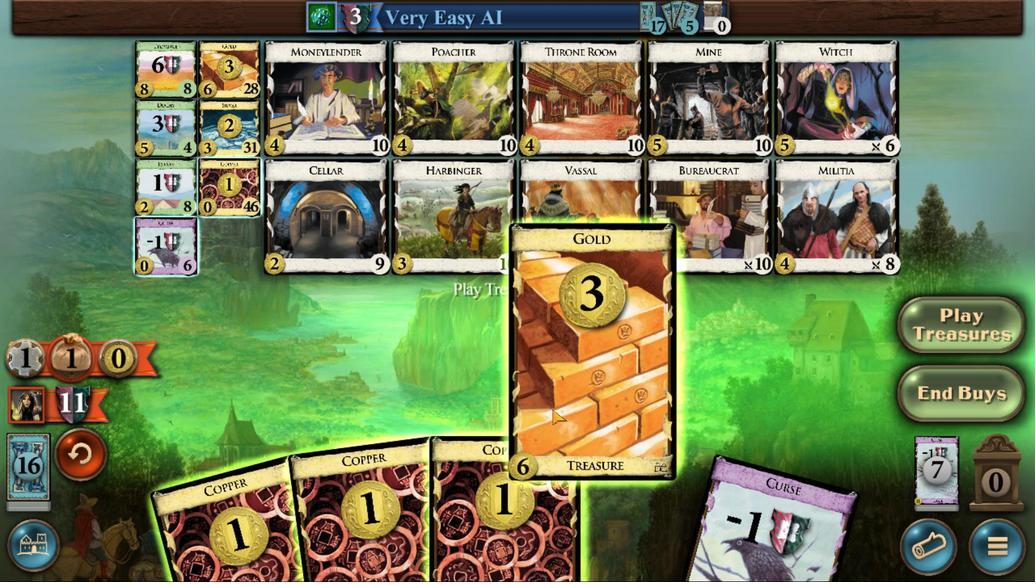 
Action: Mouse moved to (581, 419)
Screenshot: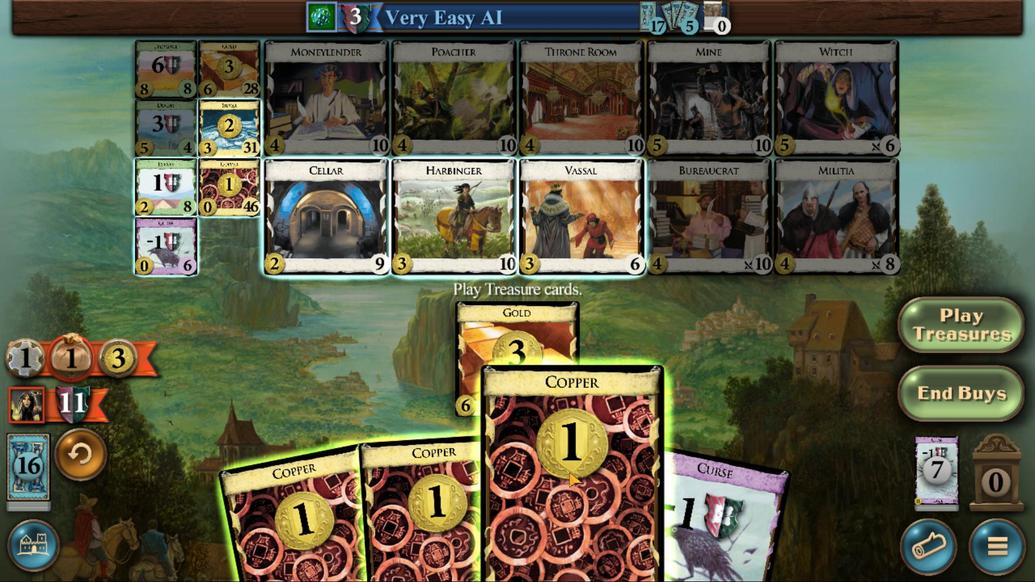 
Action: Mouse pressed left at (581, 419)
Screenshot: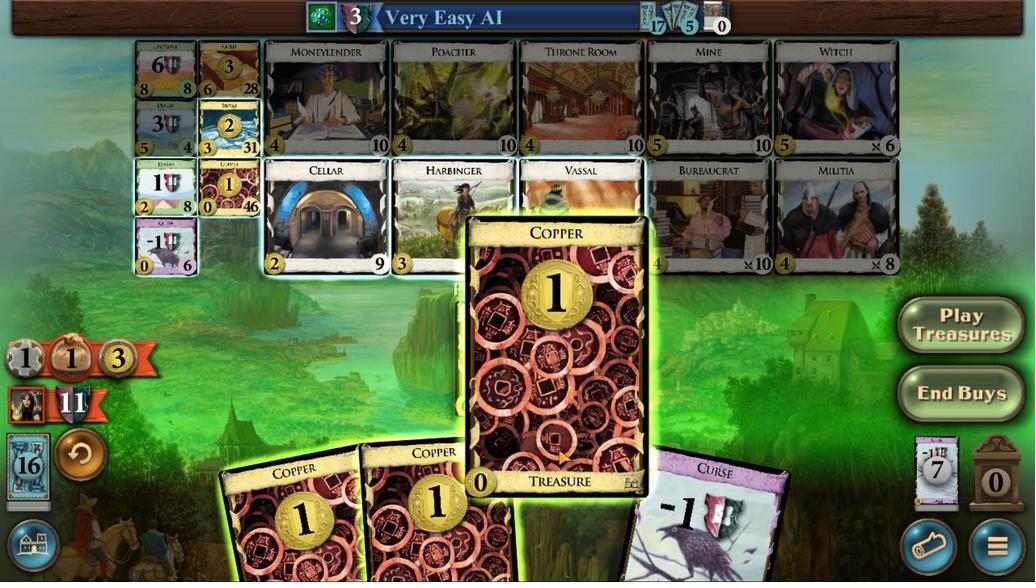 
Action: Mouse moved to (548, 414)
Screenshot: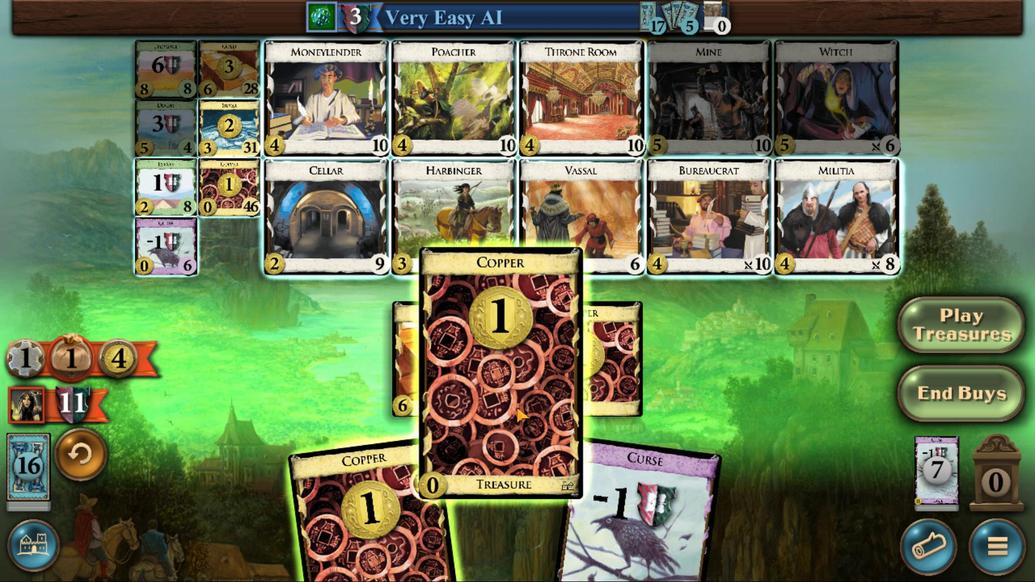
Action: Mouse pressed left at (548, 414)
Screenshot: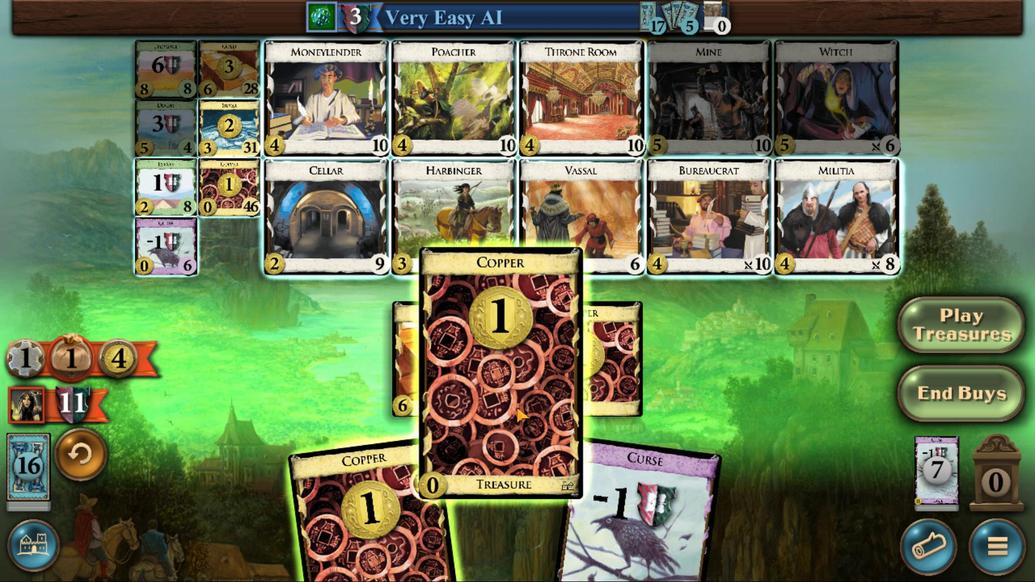 
Action: Mouse moved to (519, 422)
Screenshot: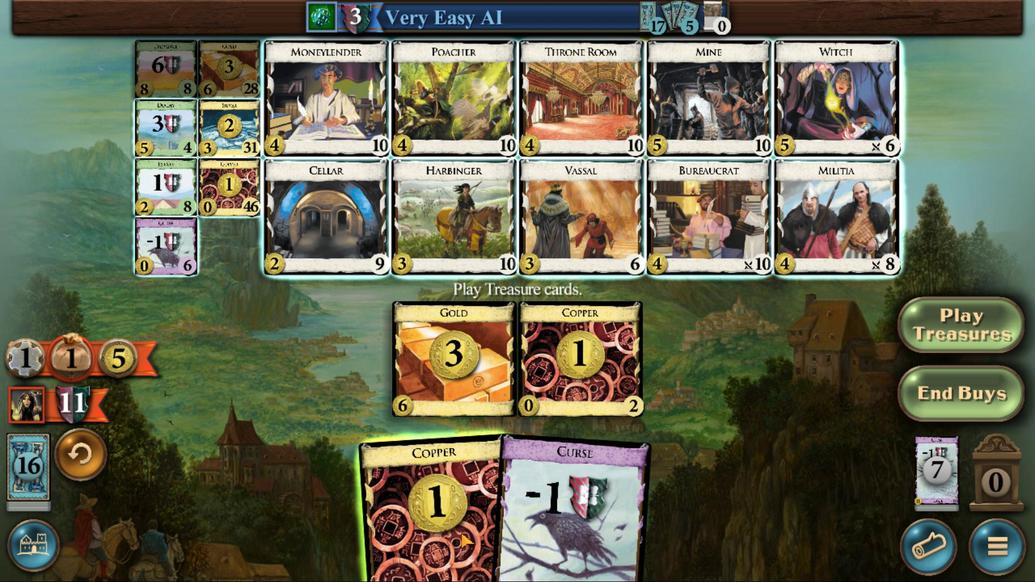 
Action: Mouse pressed left at (519, 422)
Screenshot: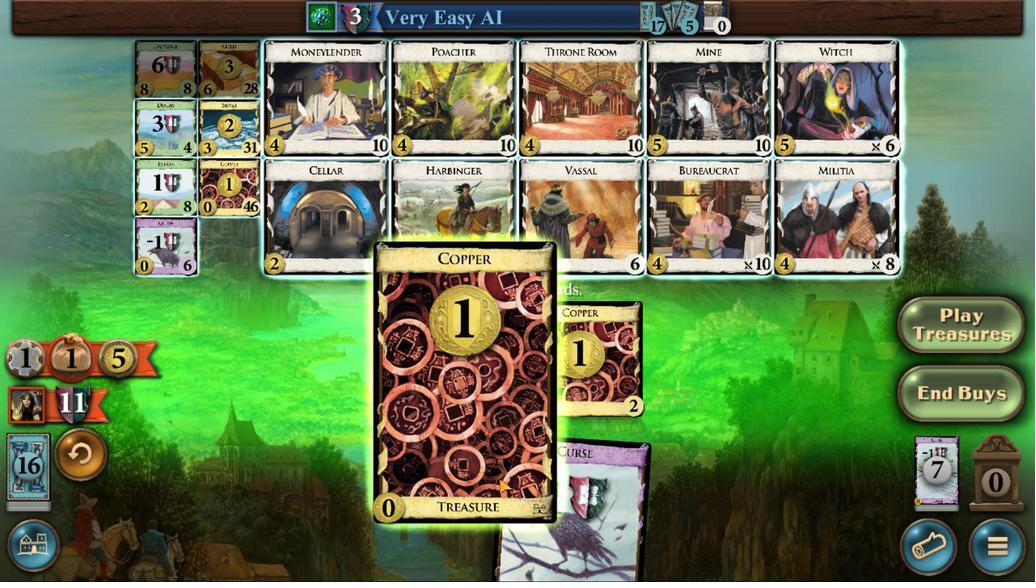 
Action: Mouse moved to (506, 424)
Screenshot: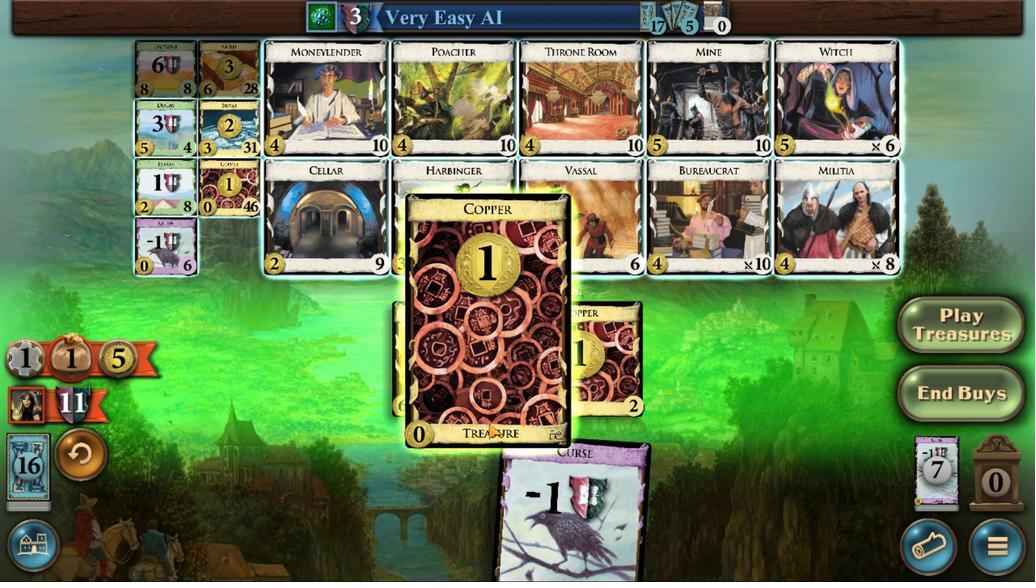 
Action: Mouse pressed left at (506, 424)
Screenshot: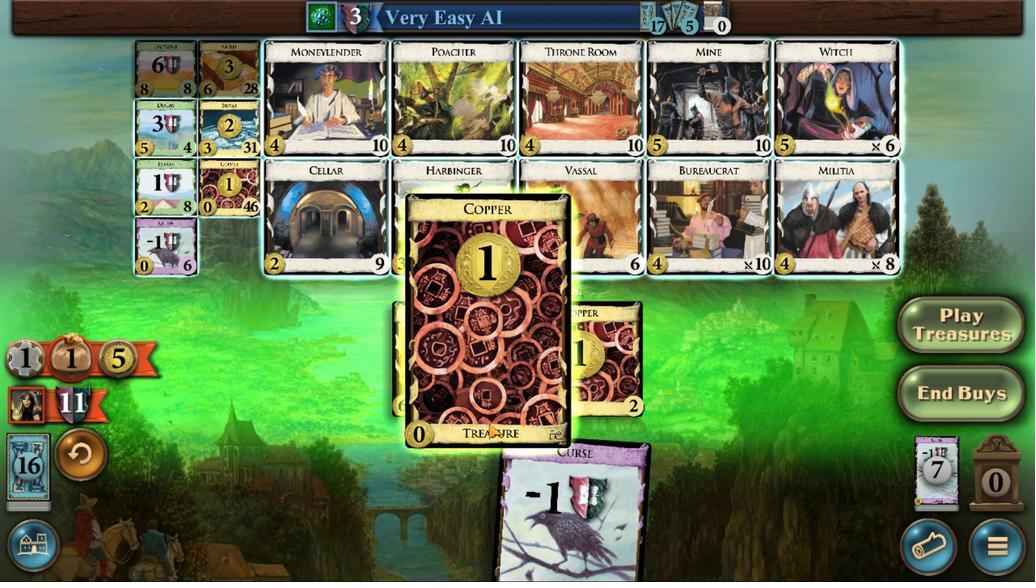 
Action: Mouse moved to (415, 360)
Screenshot: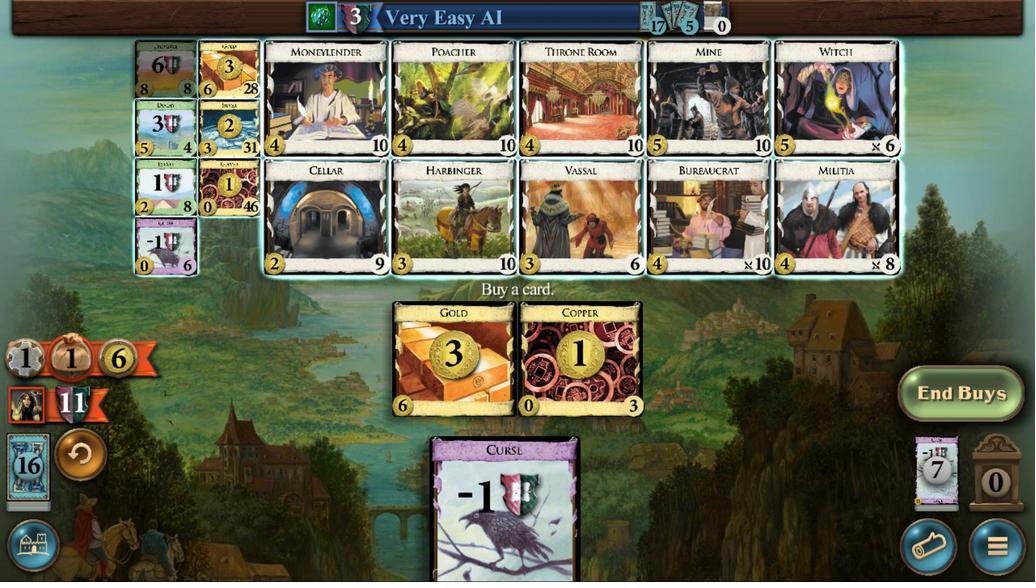 
Action: Mouse pressed left at (415, 360)
Screenshot: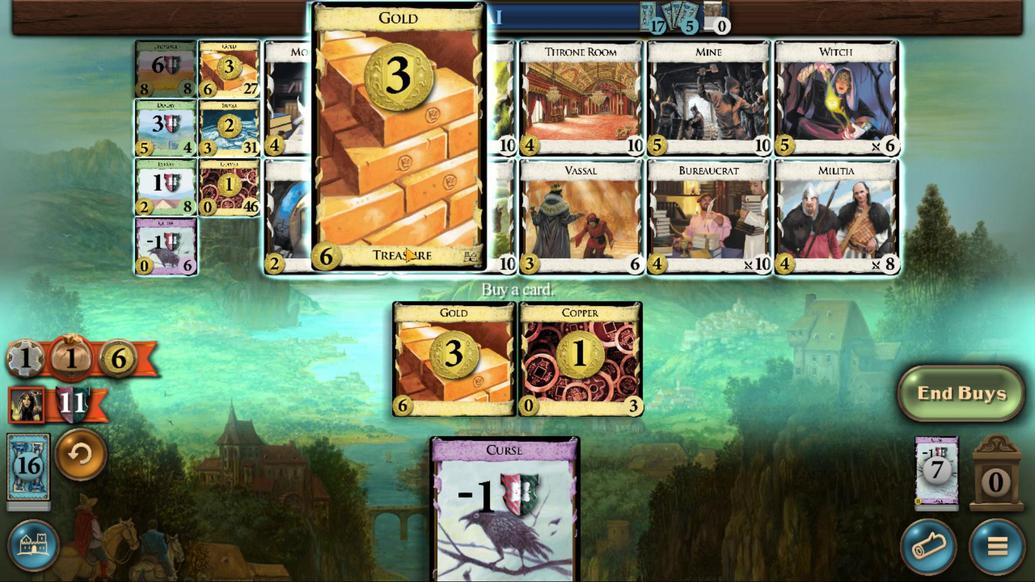 
Action: Mouse moved to (517, 423)
Screenshot: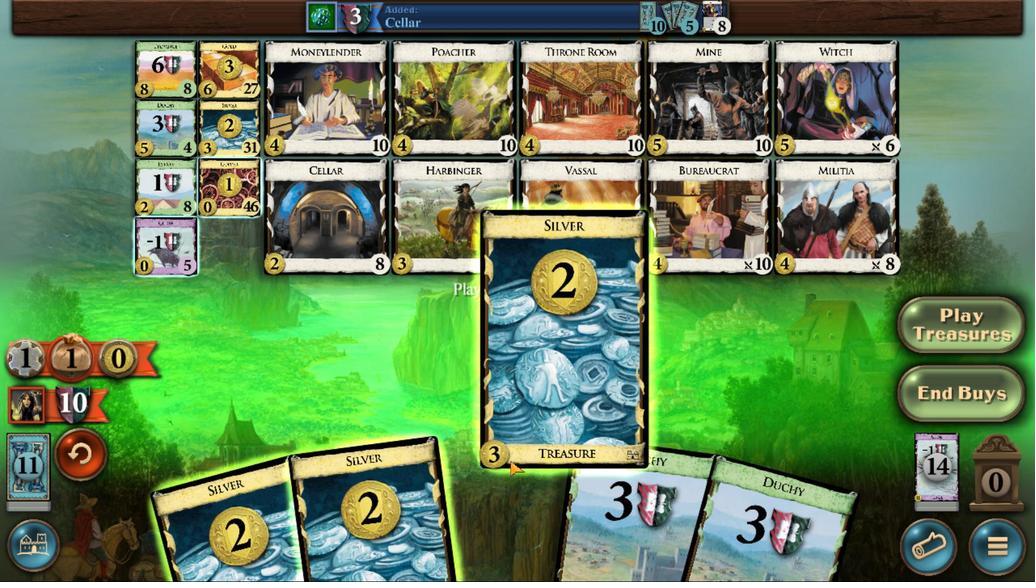 
Action: Mouse pressed left at (517, 423)
Screenshot: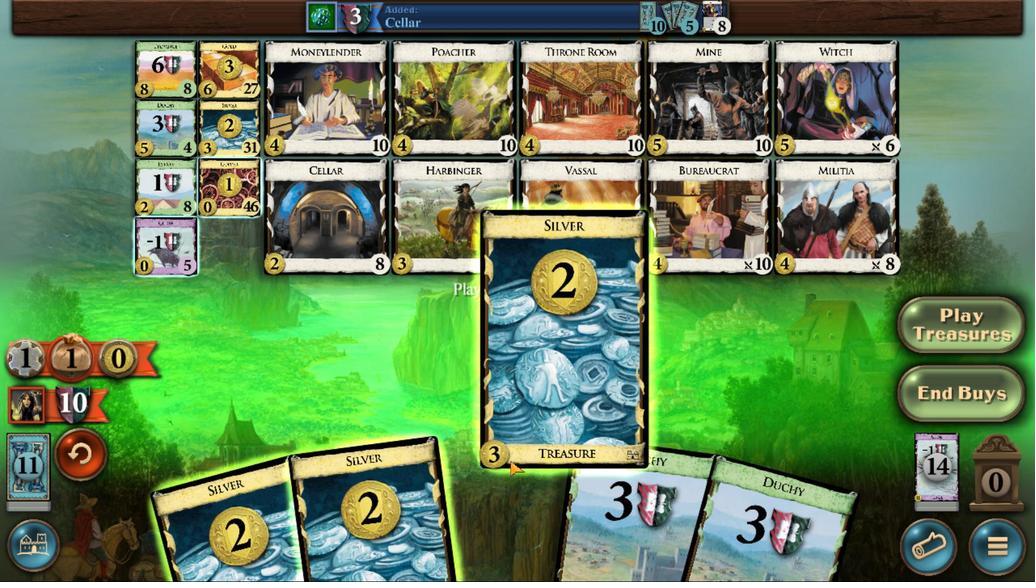 
Action: Mouse moved to (538, 419)
Screenshot: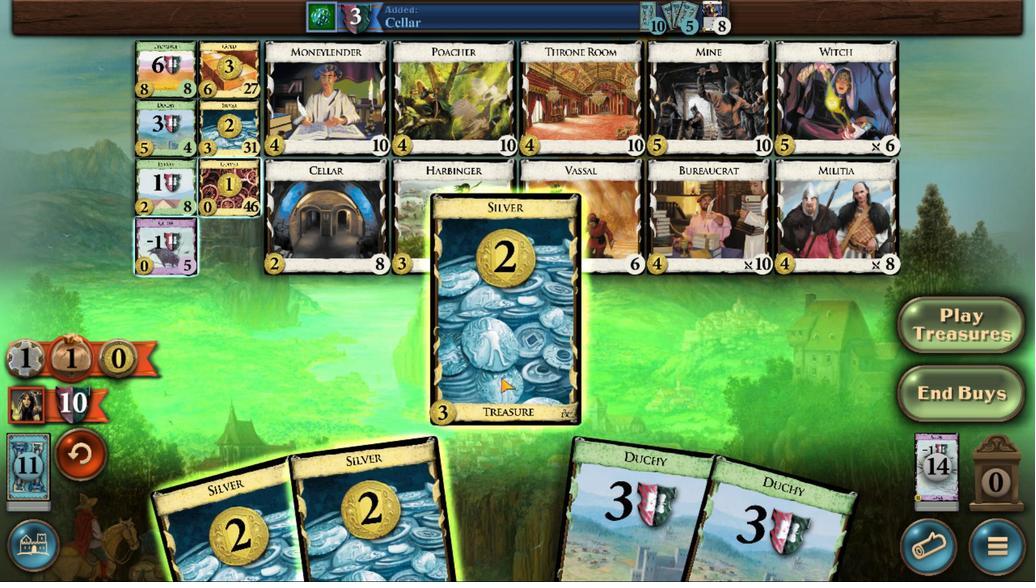 
Action: Mouse pressed left at (538, 419)
Screenshot: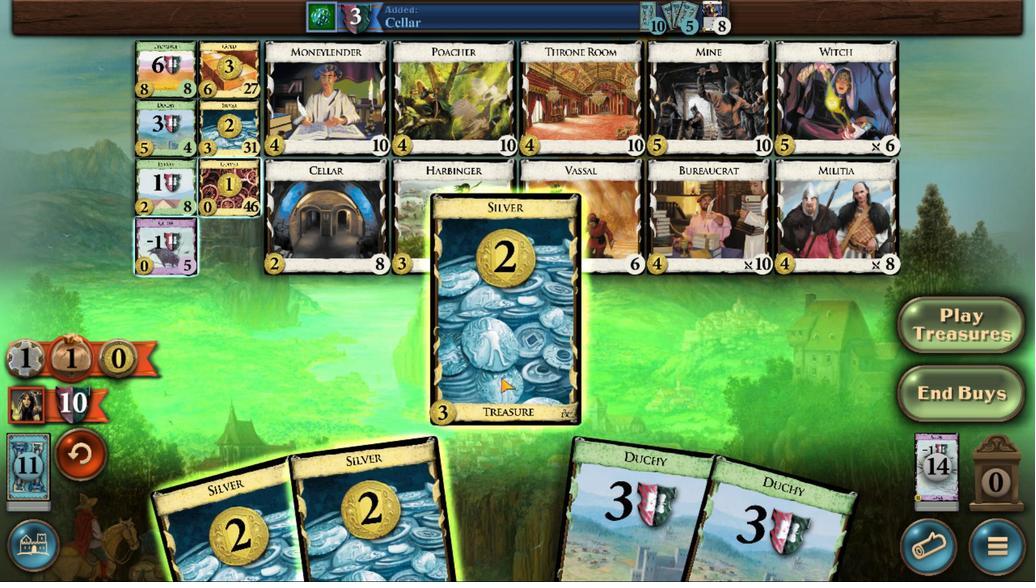 
Action: Mouse moved to (502, 417)
Screenshot: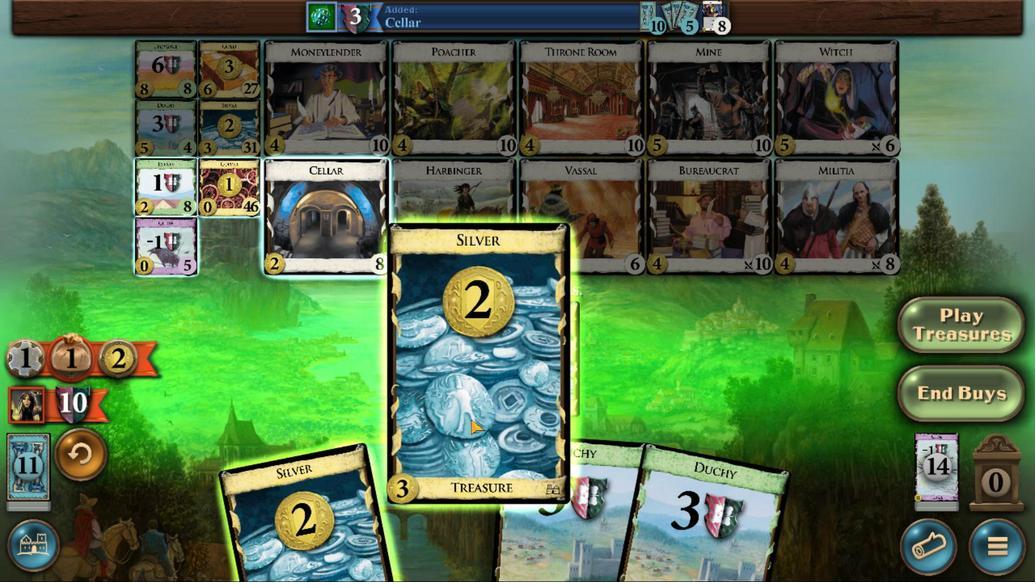 
Action: Mouse pressed left at (502, 417)
Screenshot: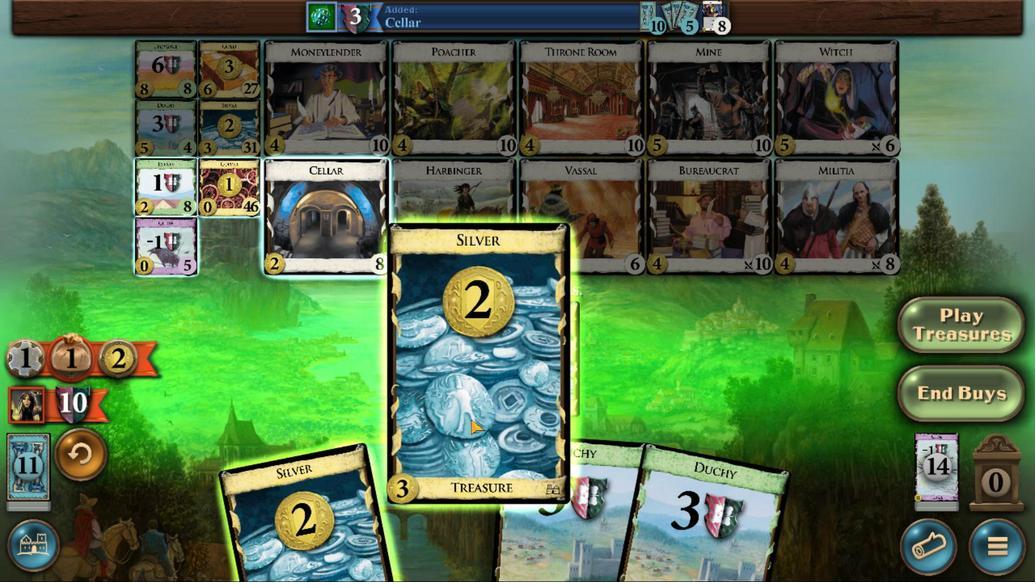 
Action: Mouse moved to (478, 417)
Screenshot: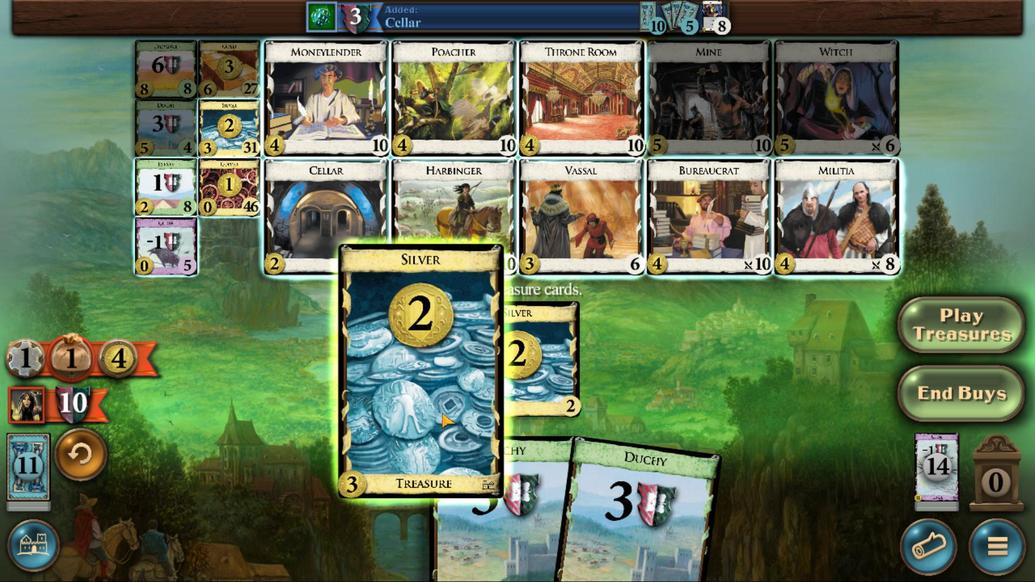 
Action: Mouse pressed left at (478, 417)
Screenshot: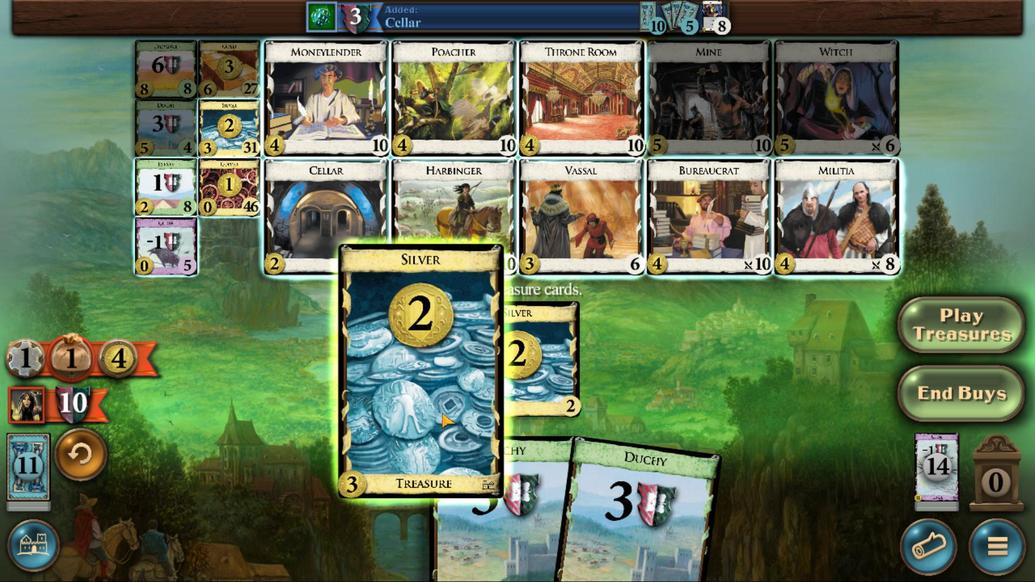 
Action: Mouse moved to (407, 361)
Screenshot: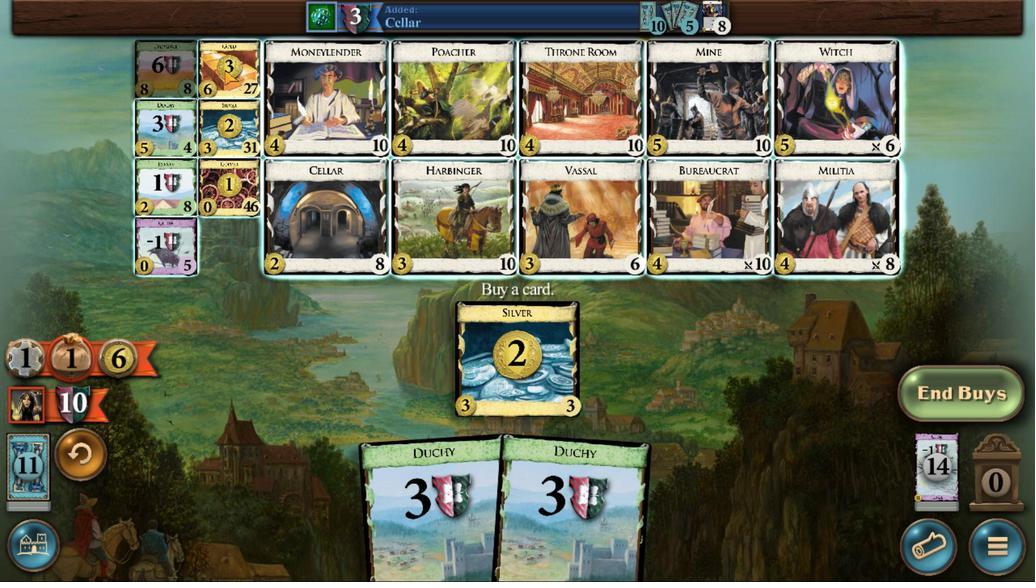 
Action: Mouse pressed left at (407, 361)
Screenshot: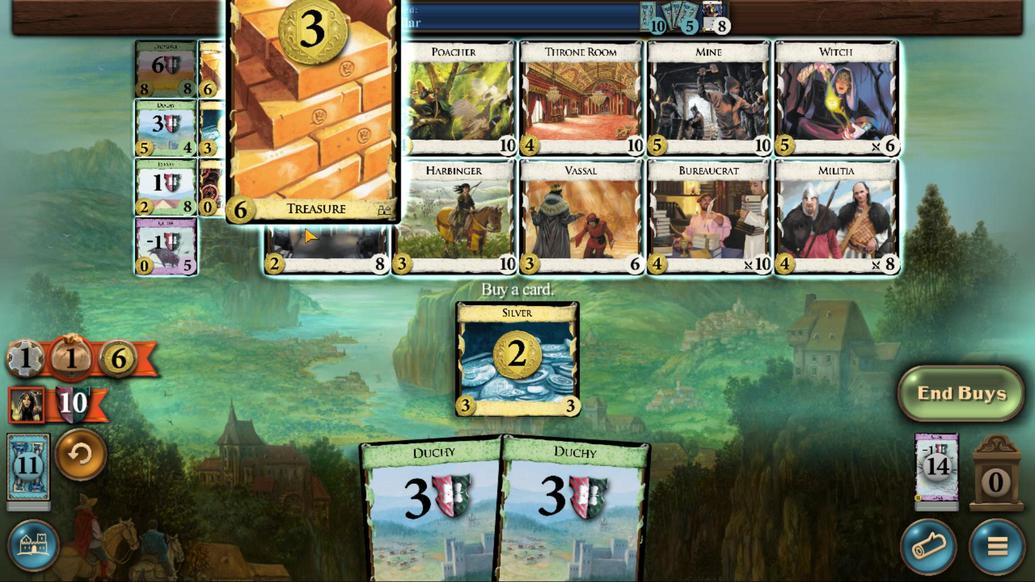 
Action: Mouse moved to (525, 417)
Screenshot: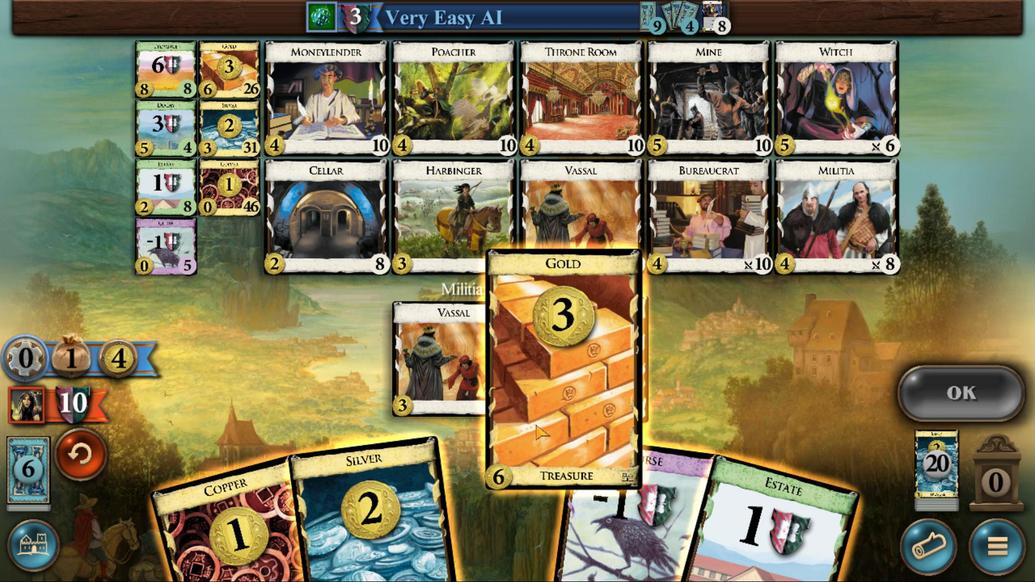 
Action: Mouse pressed left at (525, 417)
Screenshot: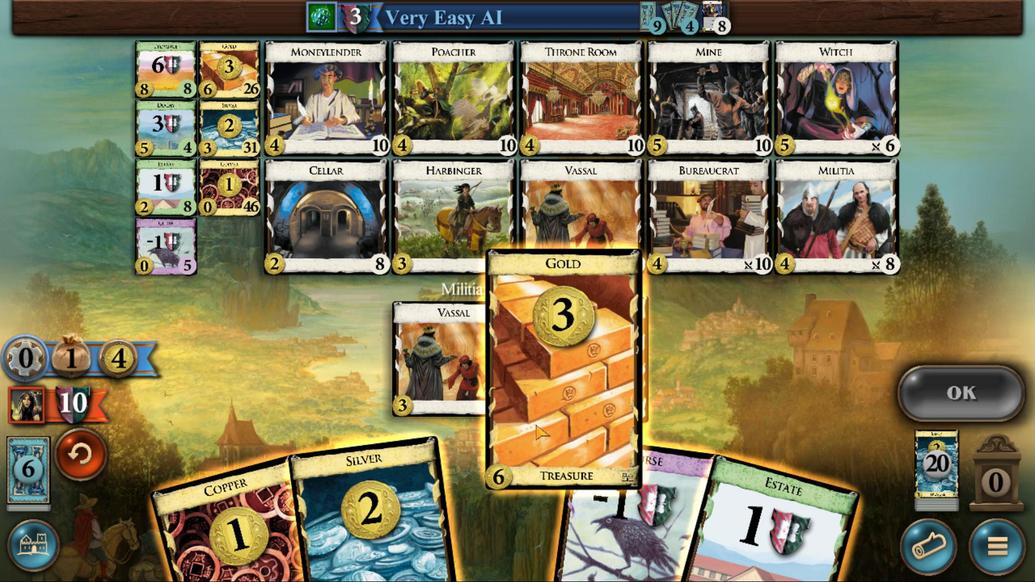 
Action: Mouse moved to (708, 382)
Screenshot: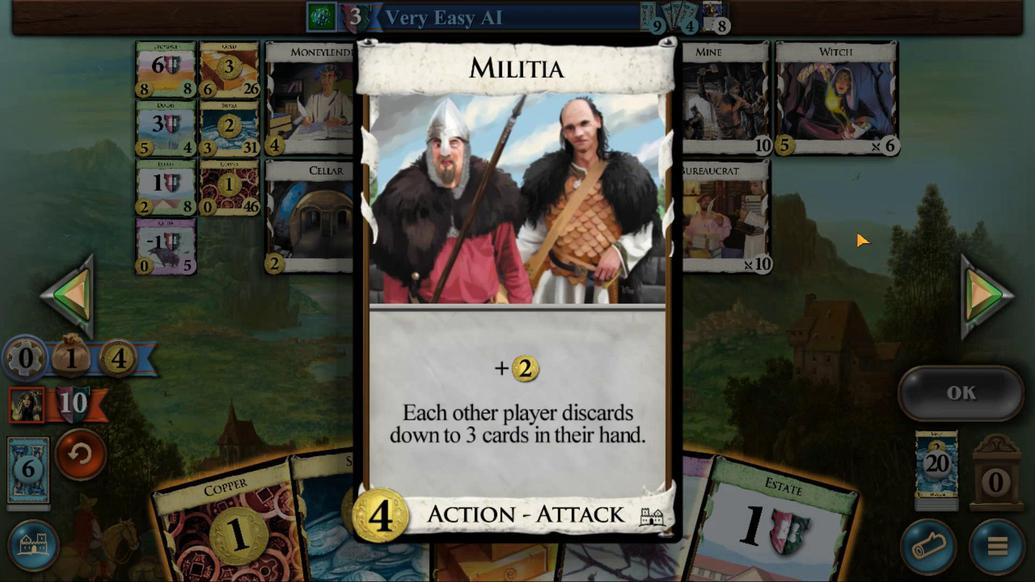 
Action: Mouse pressed left at (708, 382)
Screenshot: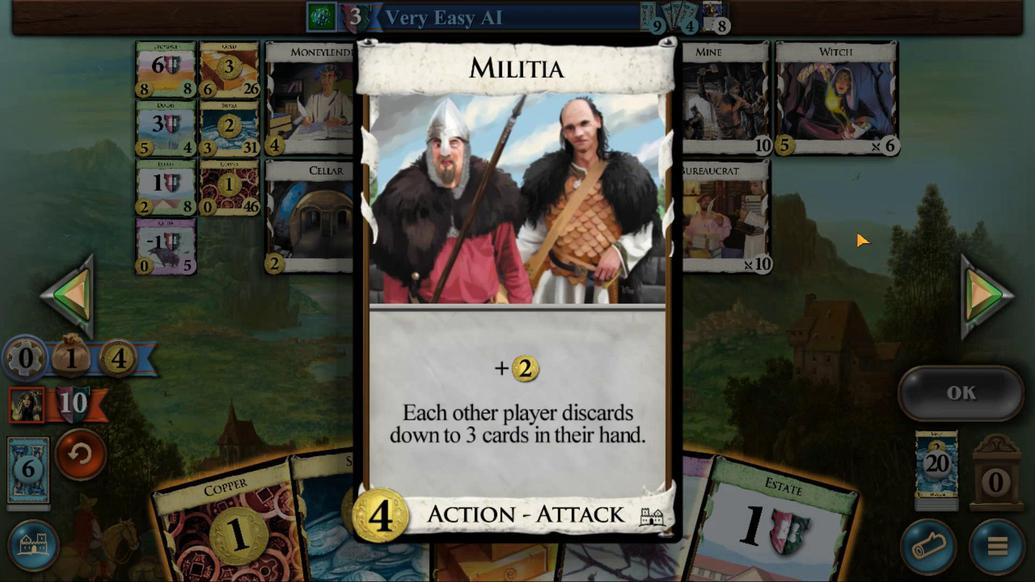 
Action: Mouse moved to (652, 400)
Screenshot: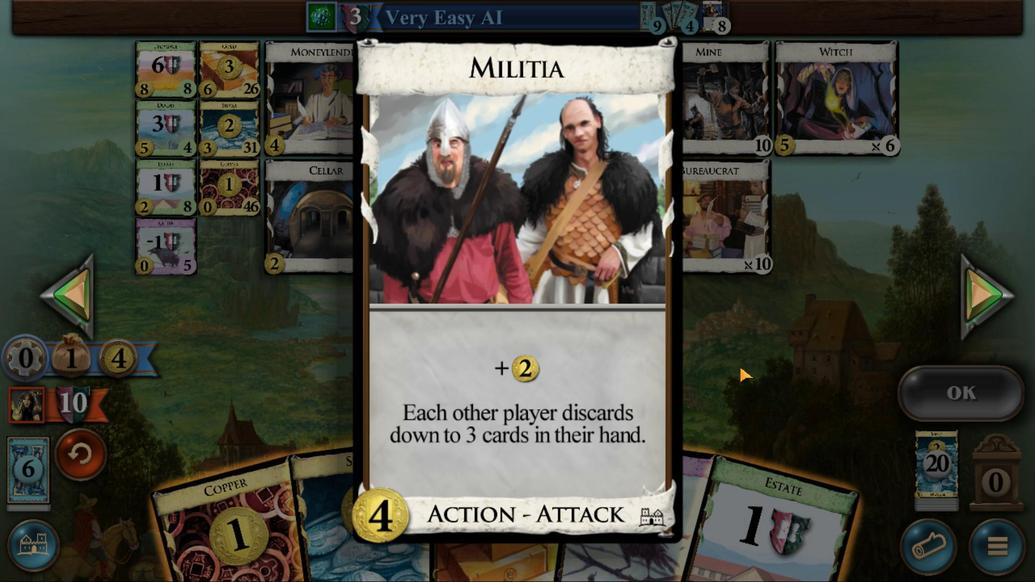 
Action: Mouse pressed left at (652, 400)
Screenshot: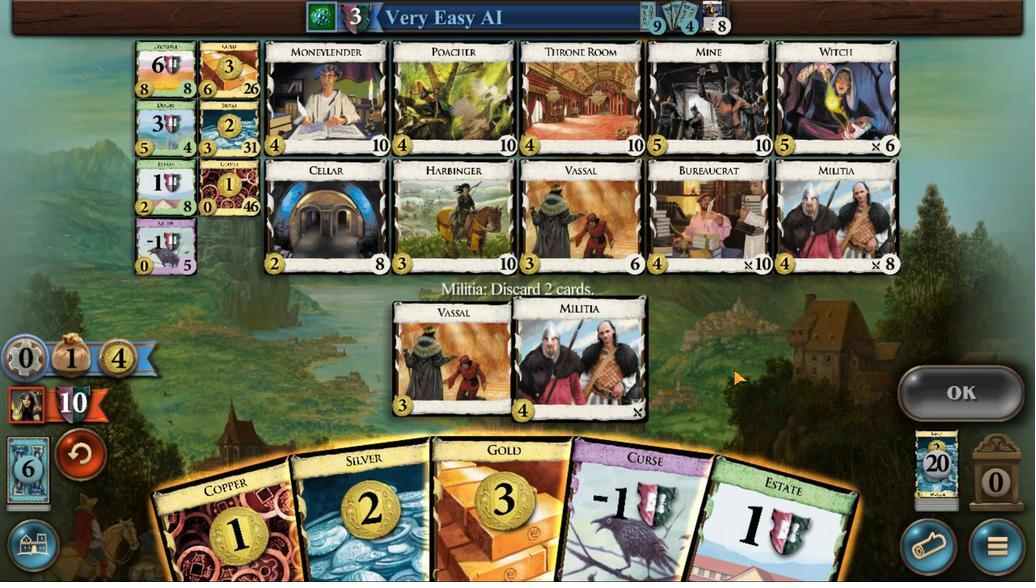 
Action: Mouse moved to (584, 379)
Screenshot: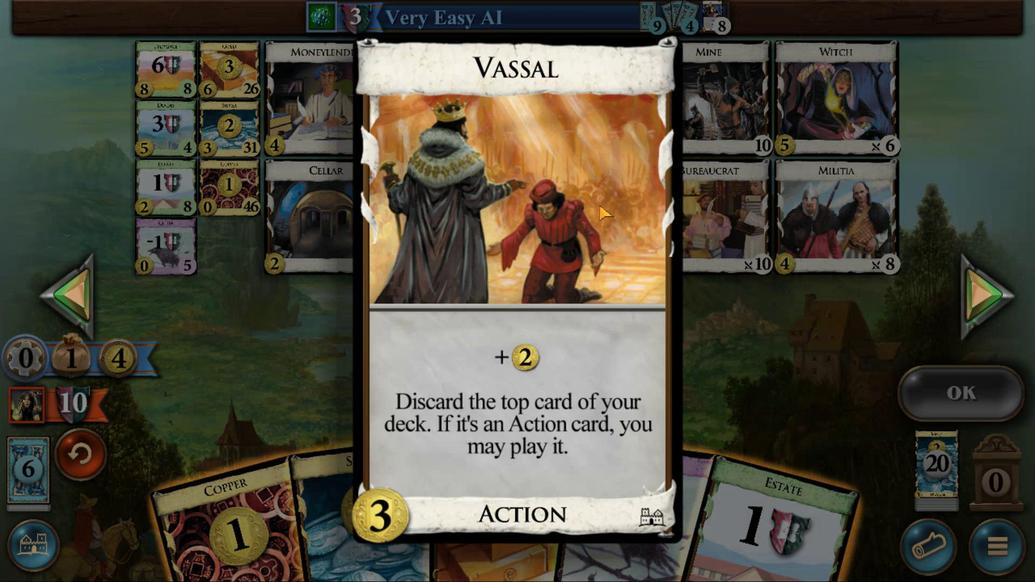 
Action: Mouse pressed left at (584, 379)
Screenshot: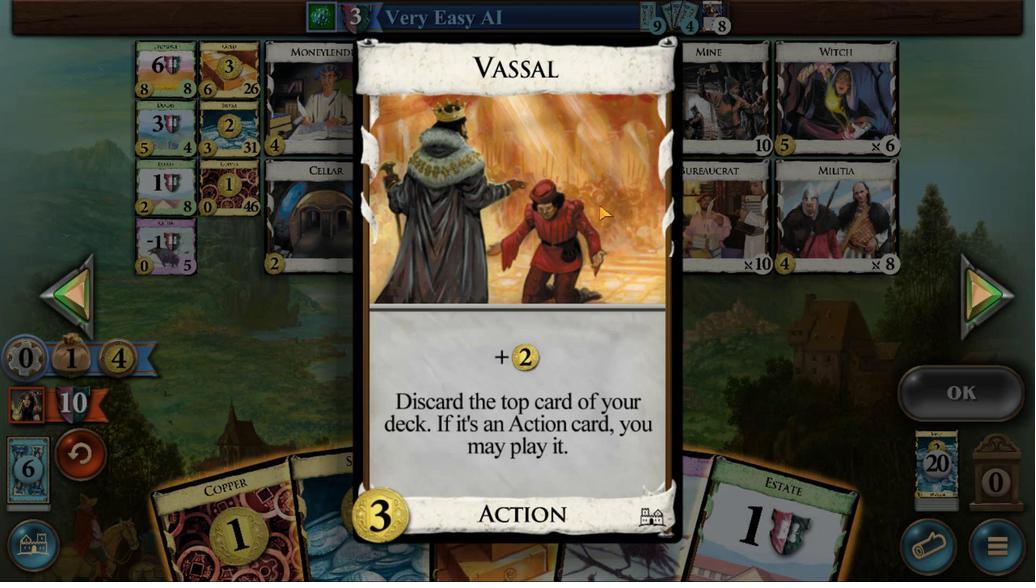 
Action: Mouse moved to (674, 401)
Screenshot: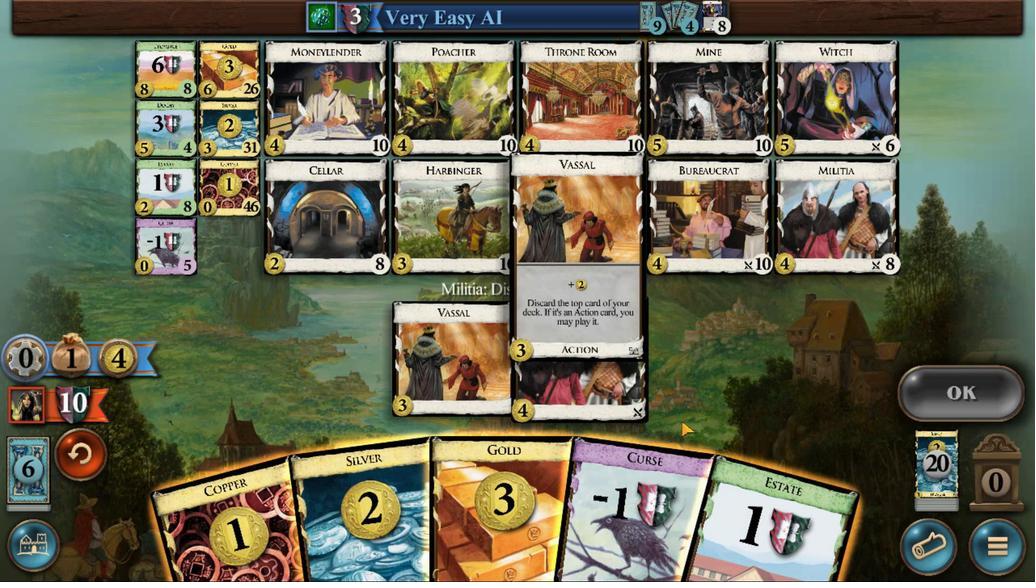 
Action: Mouse pressed left at (674, 401)
Screenshot: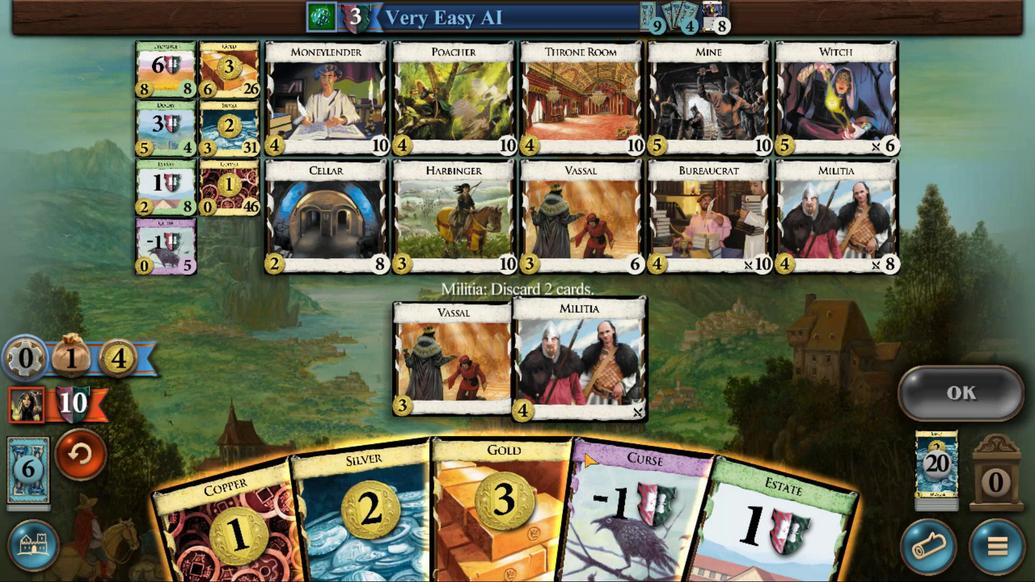 
Action: Mouse moved to (546, 414)
Screenshot: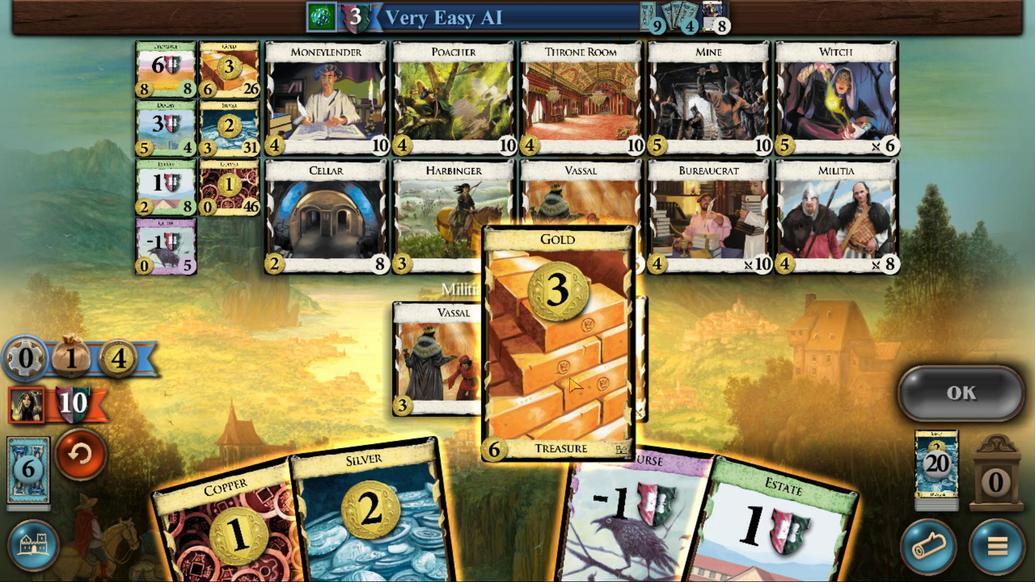 
Action: Mouse pressed left at (546, 414)
Screenshot: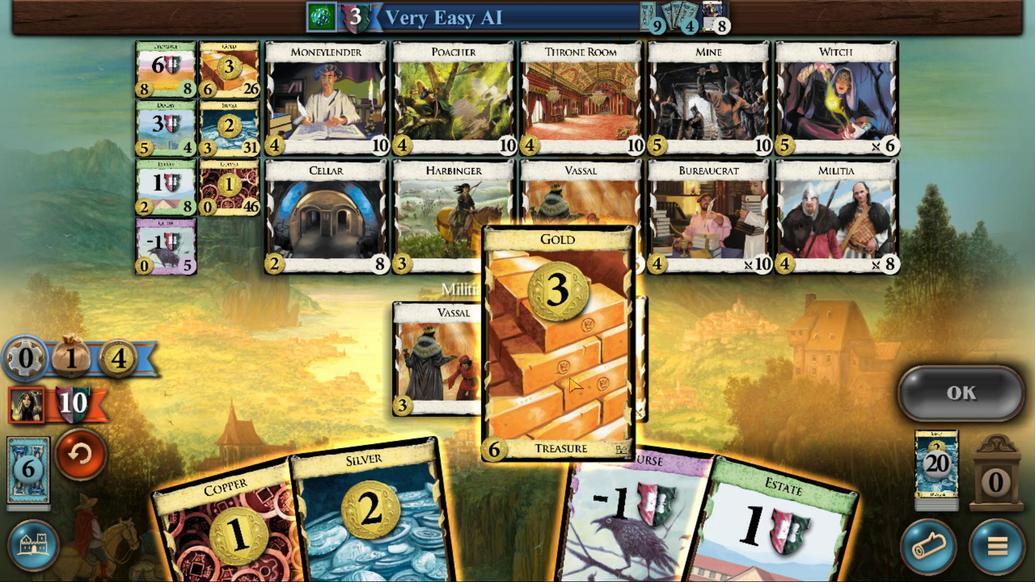 
Action: Mouse moved to (486, 417)
Screenshot: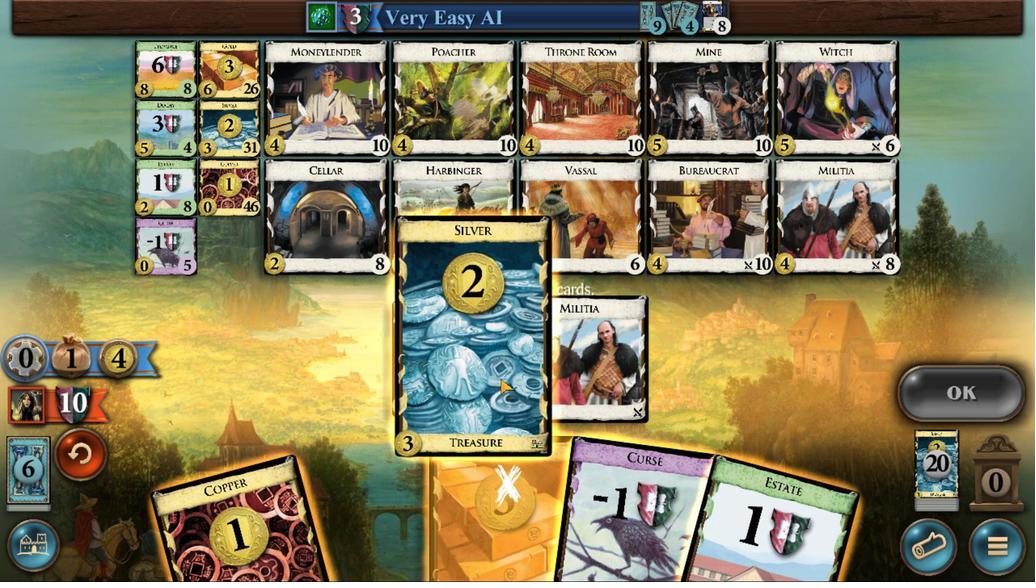 
Action: Mouse pressed left at (486, 417)
Screenshot: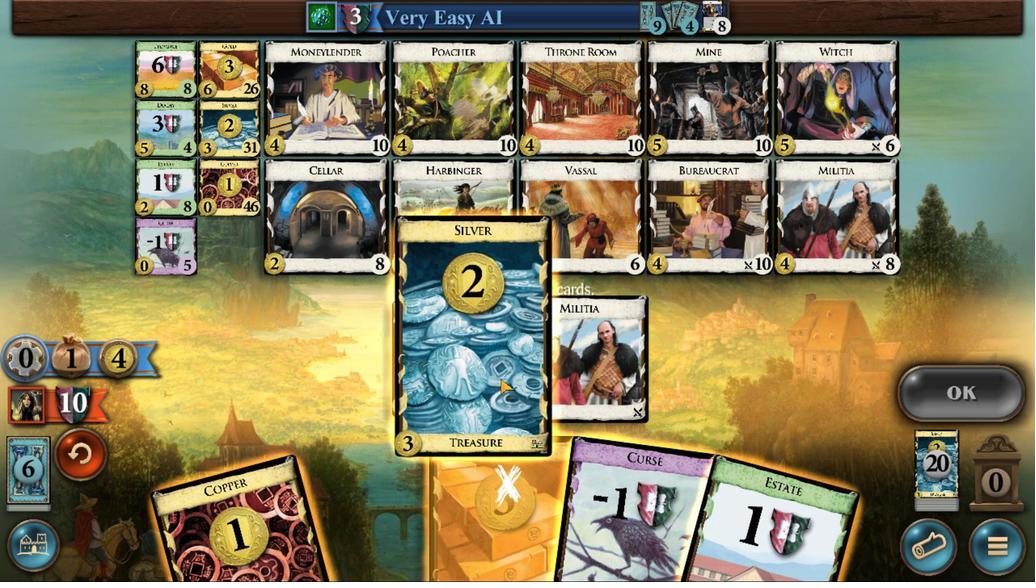 
Action: Mouse moved to (767, 403)
Screenshot: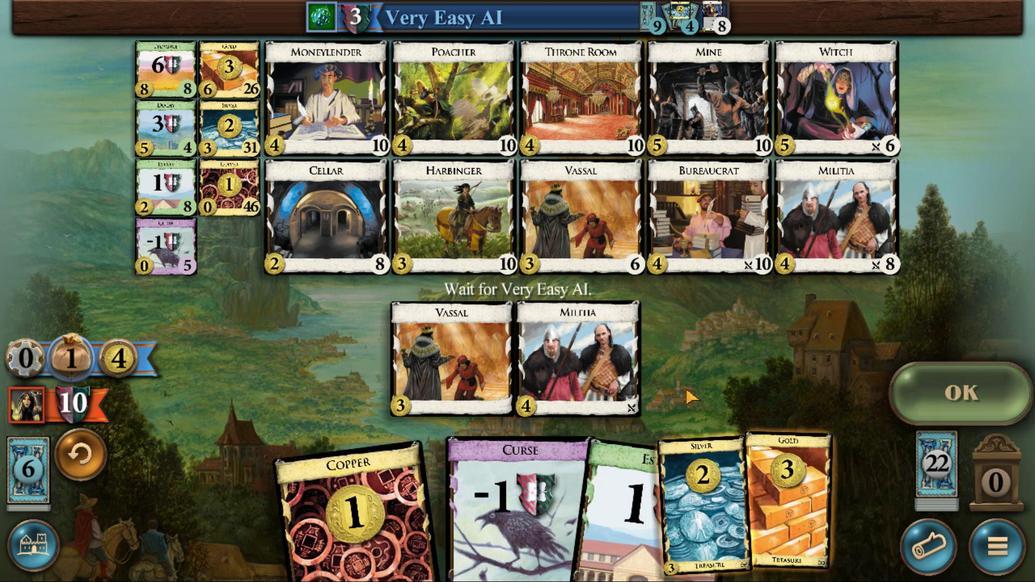 
Action: Mouse pressed left at (767, 403)
Screenshot: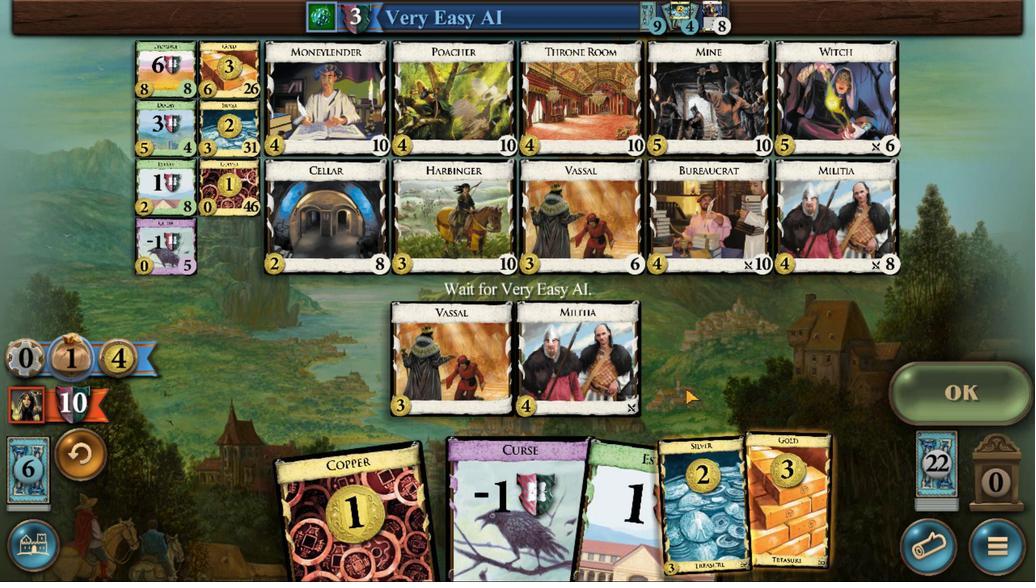 
Action: Mouse moved to (486, 416)
Screenshot: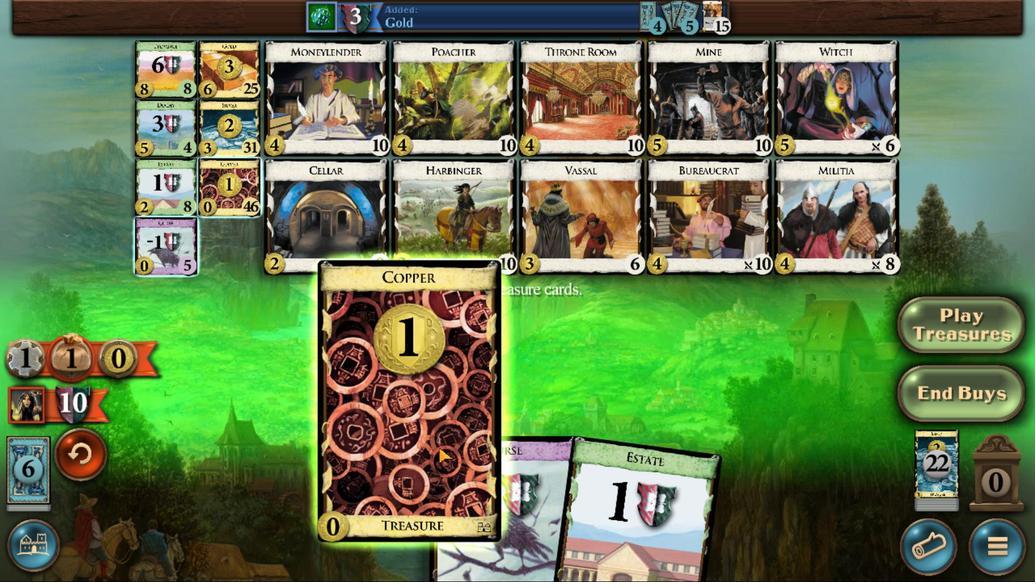
Action: Mouse pressed left at (486, 416)
Screenshot: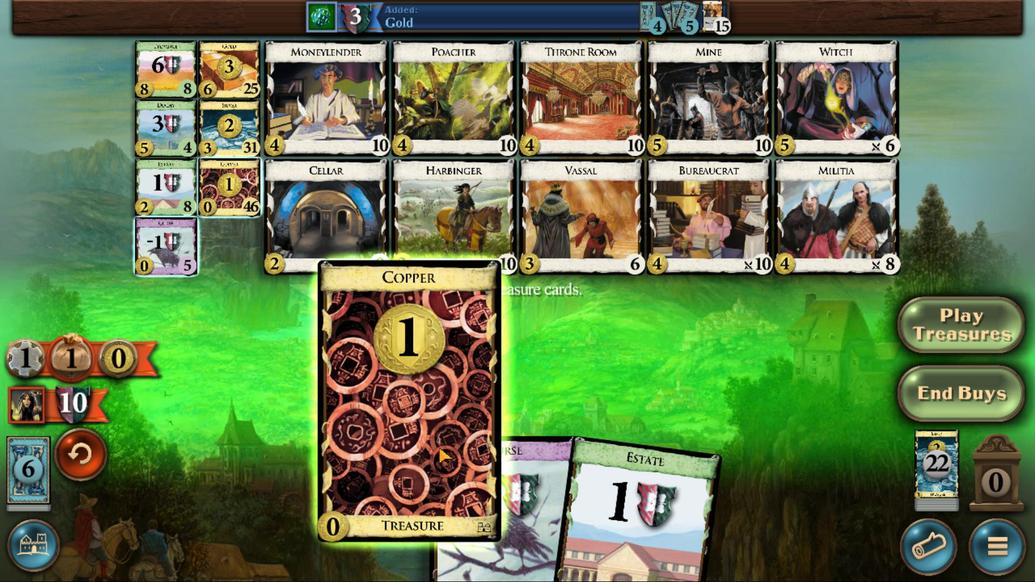 
Action: Mouse moved to (410, 375)
Screenshot: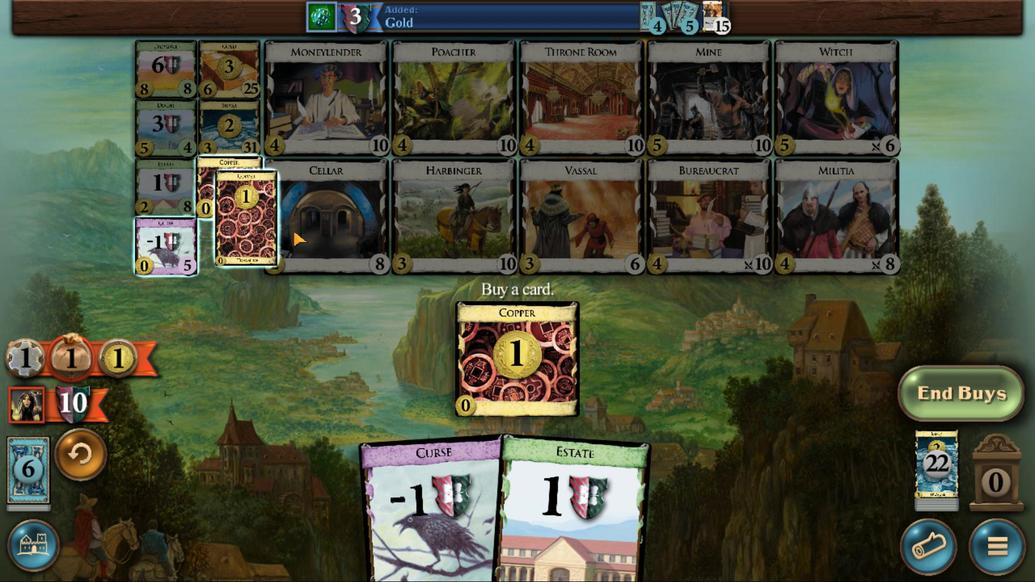 
Action: Mouse pressed left at (410, 375)
Screenshot: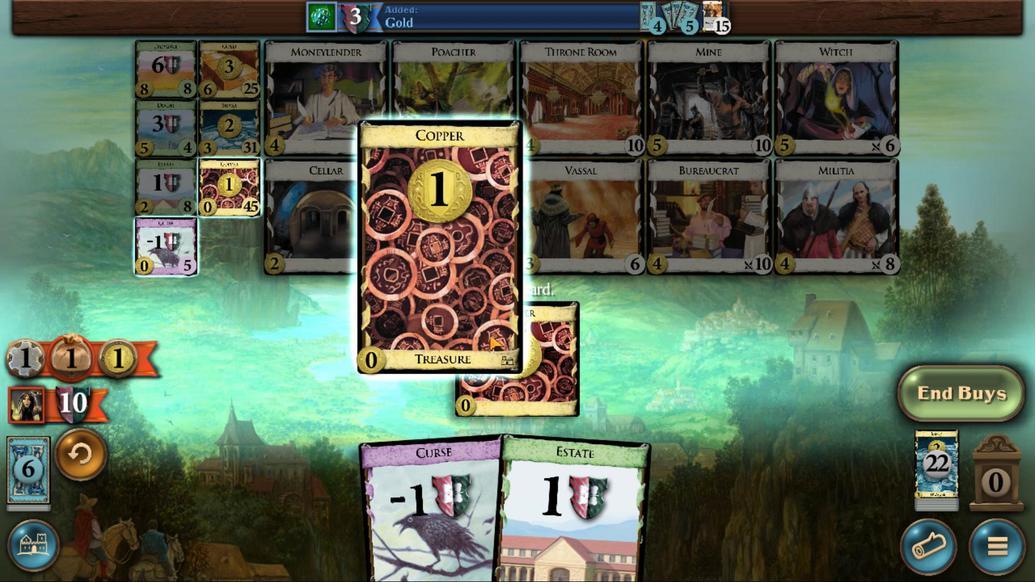 
Action: Mouse moved to (598, 421)
Screenshot: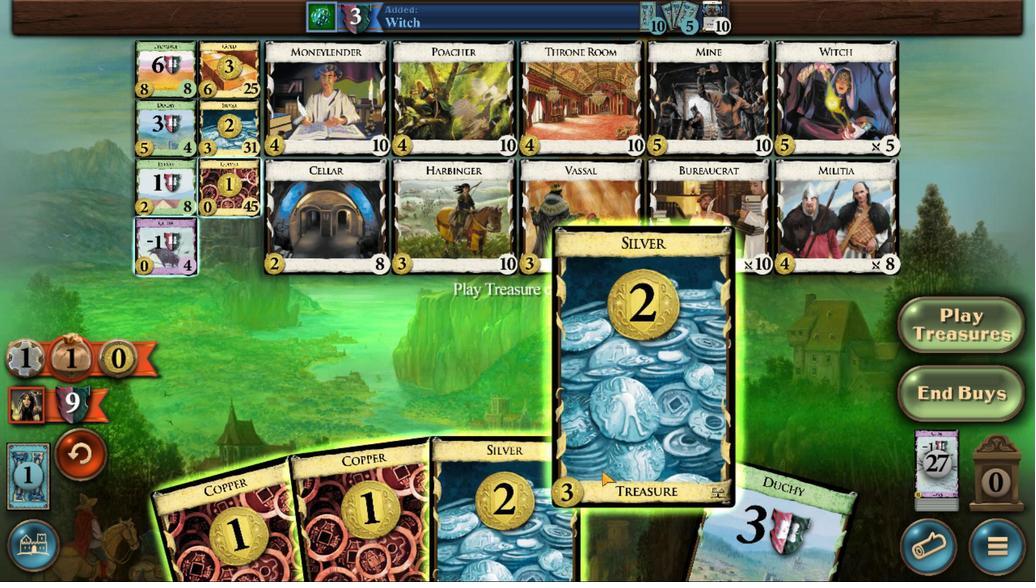 
Action: Mouse pressed left at (598, 421)
Screenshot: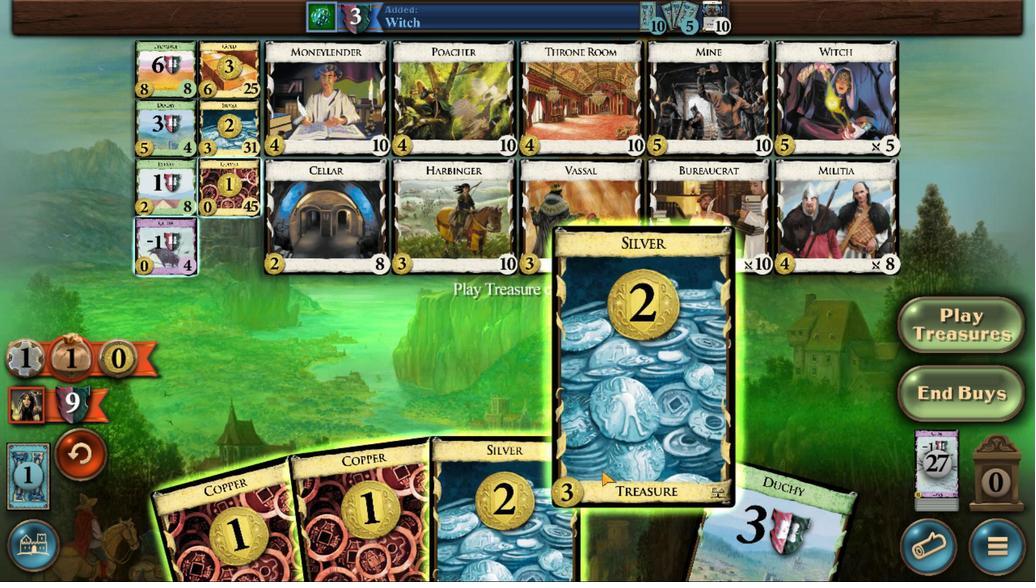 
Action: Mouse moved to (584, 416)
Screenshot: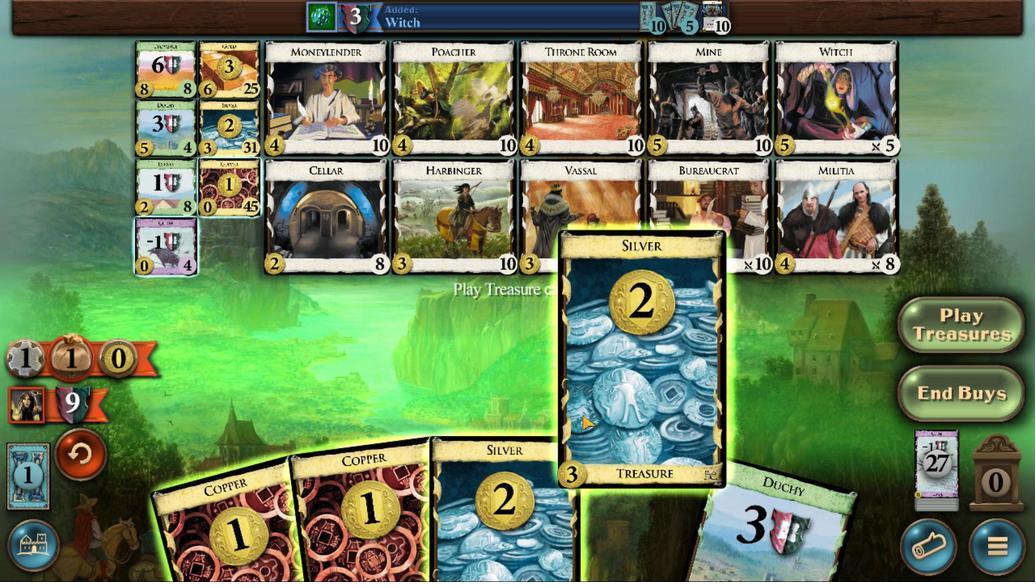 
Action: Mouse pressed left at (584, 416)
Screenshot: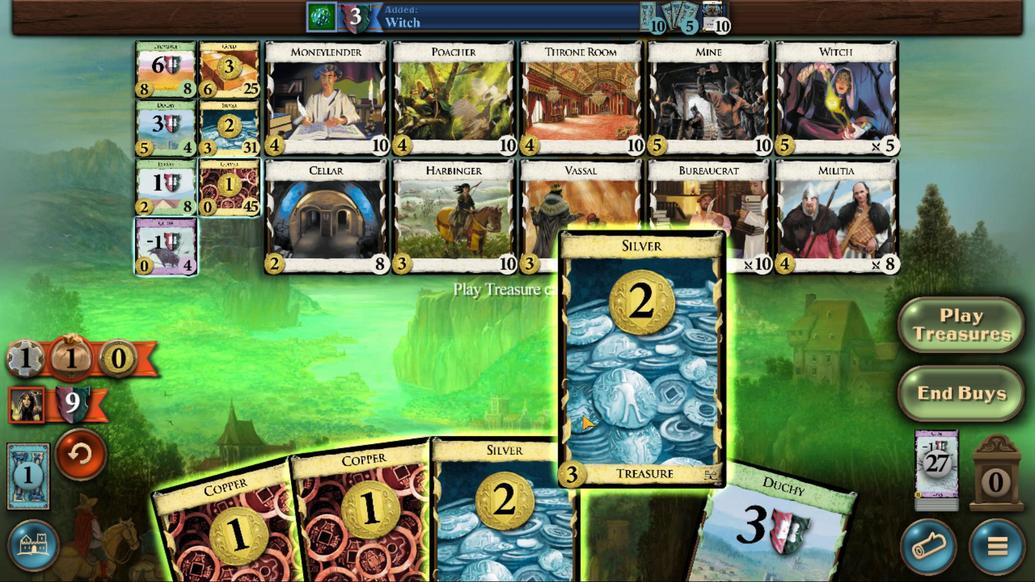 
Action: Mouse moved to (574, 421)
Screenshot: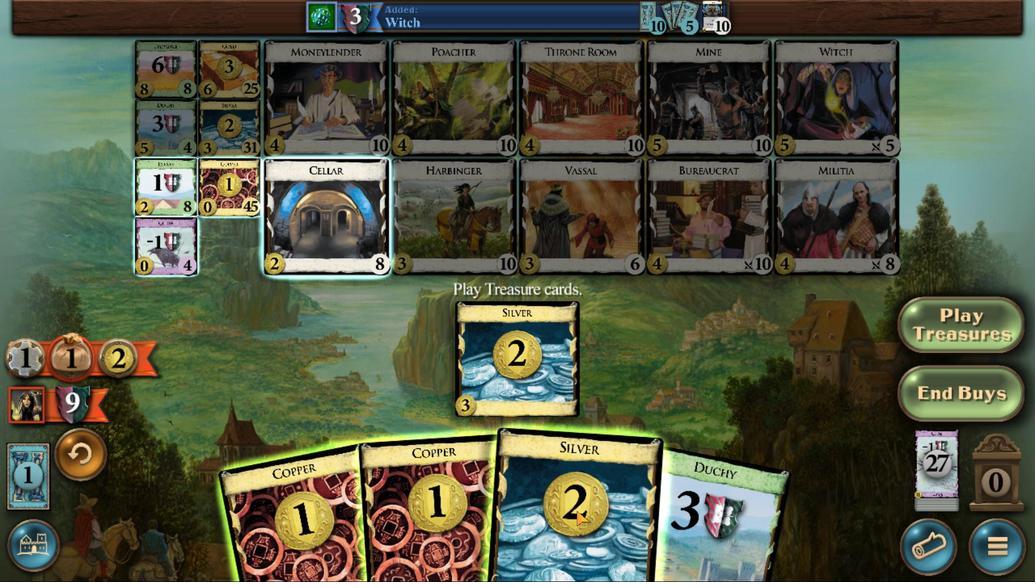 
Action: Mouse pressed left at (574, 421)
Screenshot: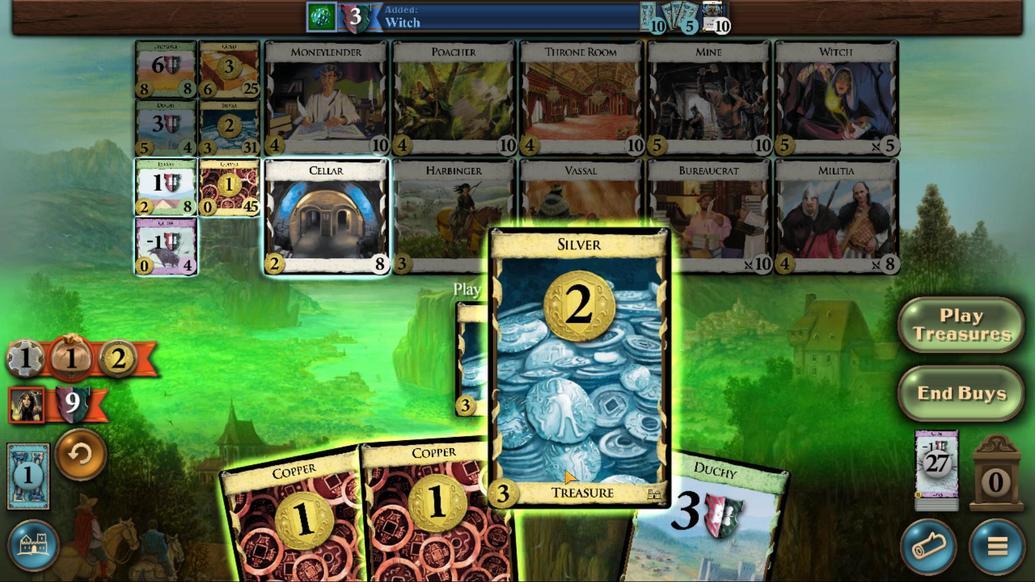 
Action: Mouse moved to (543, 417)
Screenshot: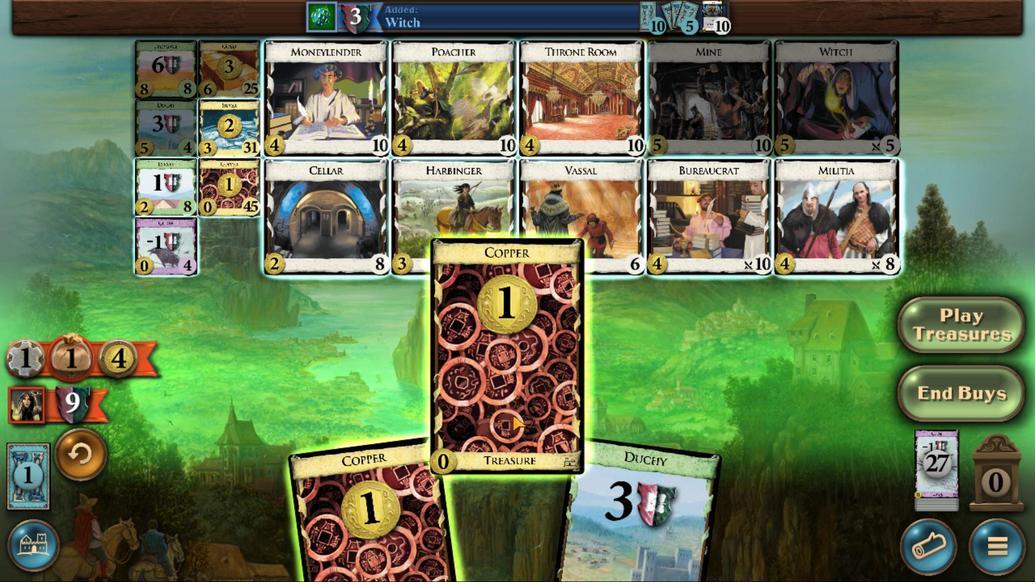 
Action: Mouse pressed left at (543, 417)
Screenshot: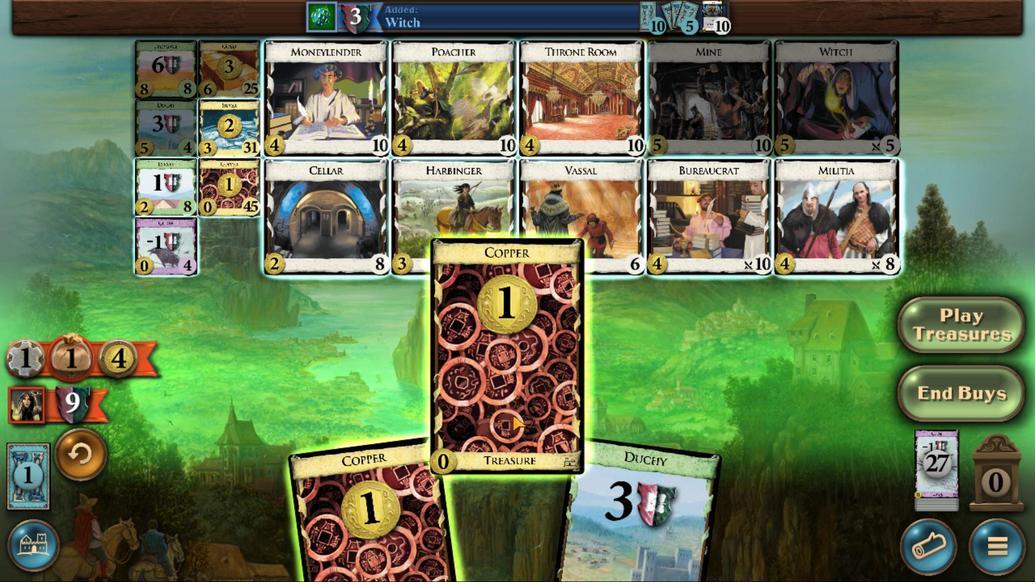 
Action: Mouse moved to (517, 417)
Screenshot: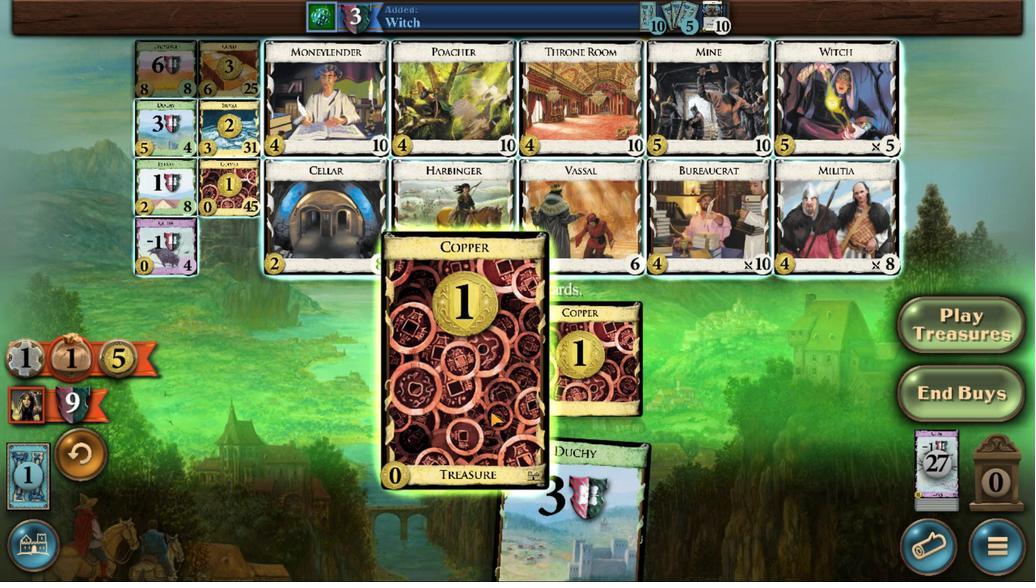 
Action: Mouse pressed left at (517, 417)
Screenshot: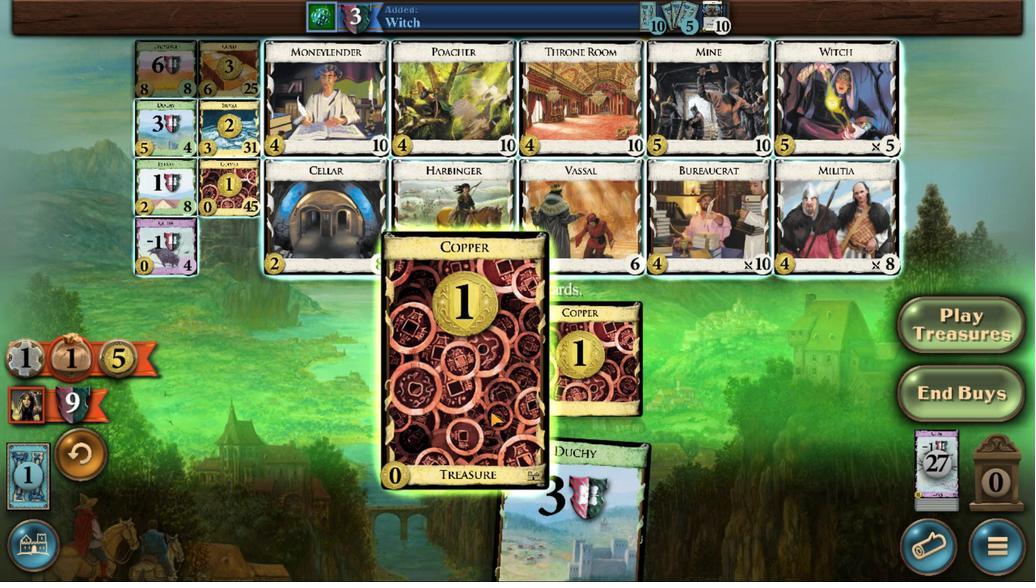 
Action: Mouse moved to (411, 361)
Screenshot: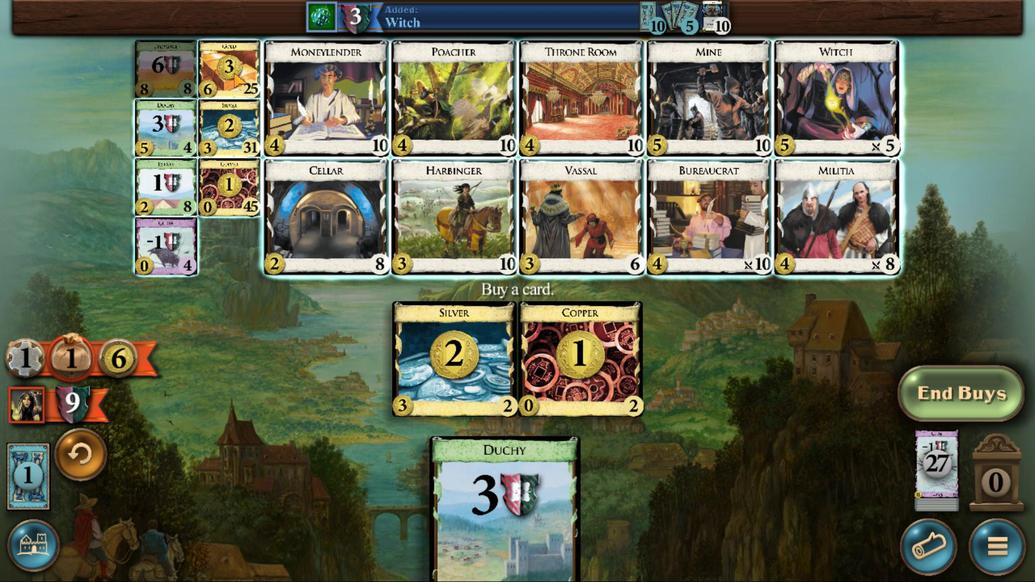 
Action: Mouse pressed left at (411, 361)
Screenshot: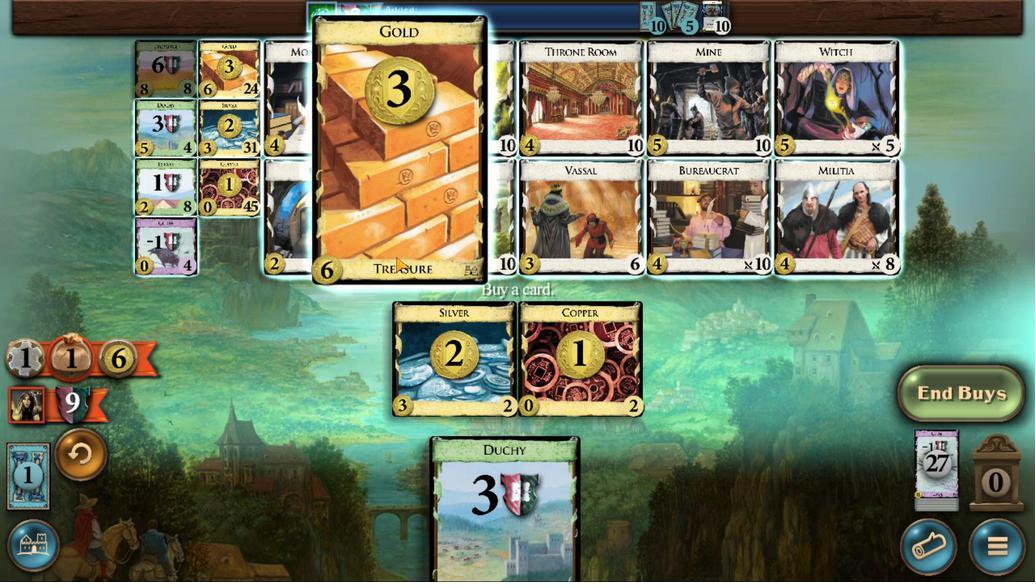 
Action: Mouse moved to (409, 423)
Screenshot: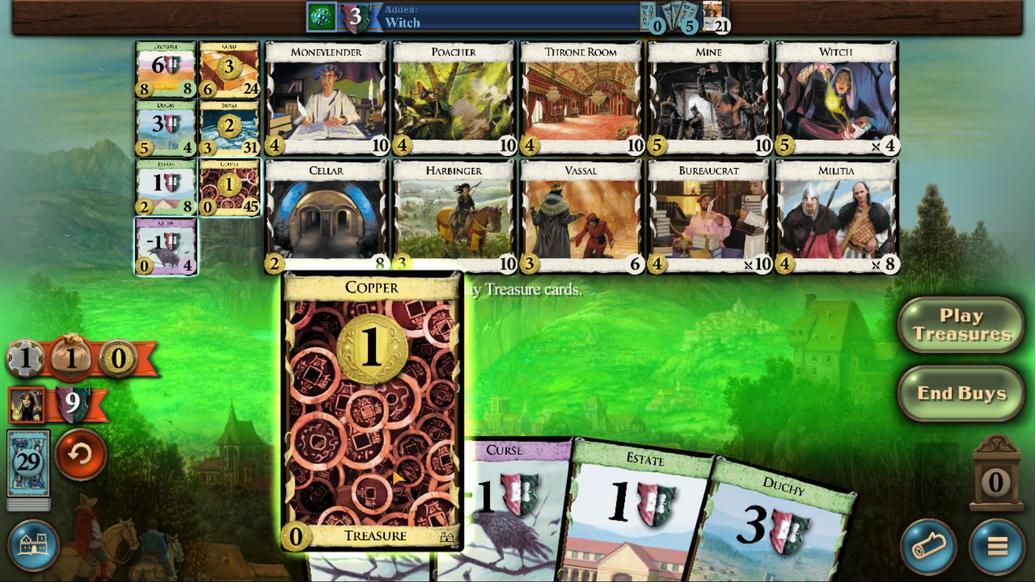 
Action: Mouse pressed left at (409, 423)
Screenshot: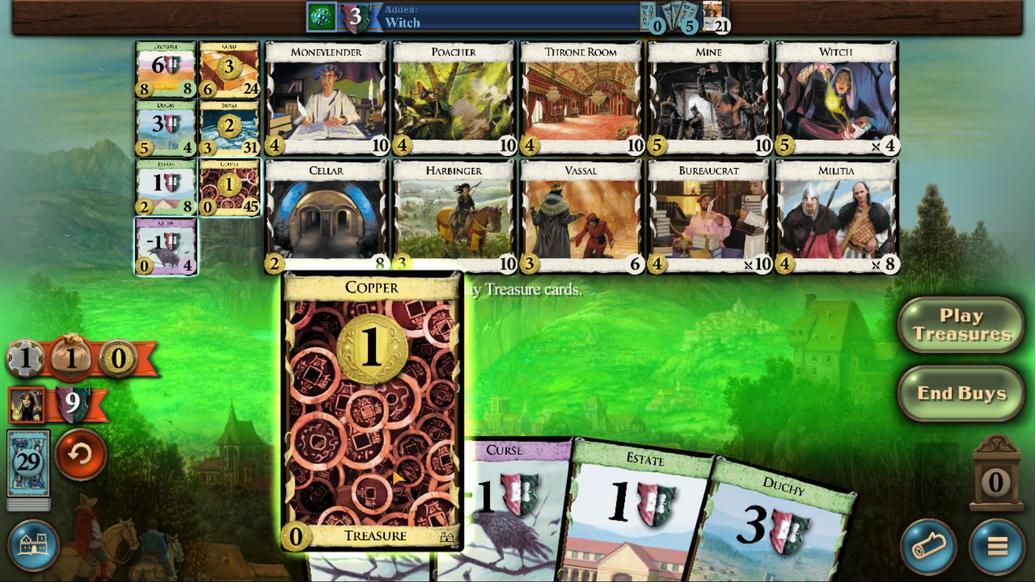 
Action: Mouse moved to (407, 377)
Screenshot: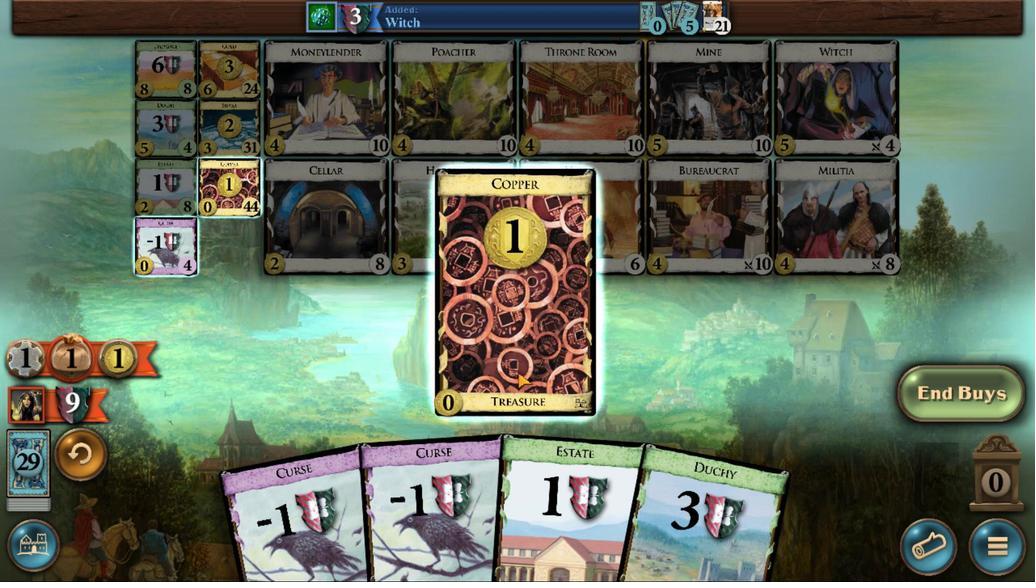 
Action: Mouse pressed left at (407, 377)
Screenshot: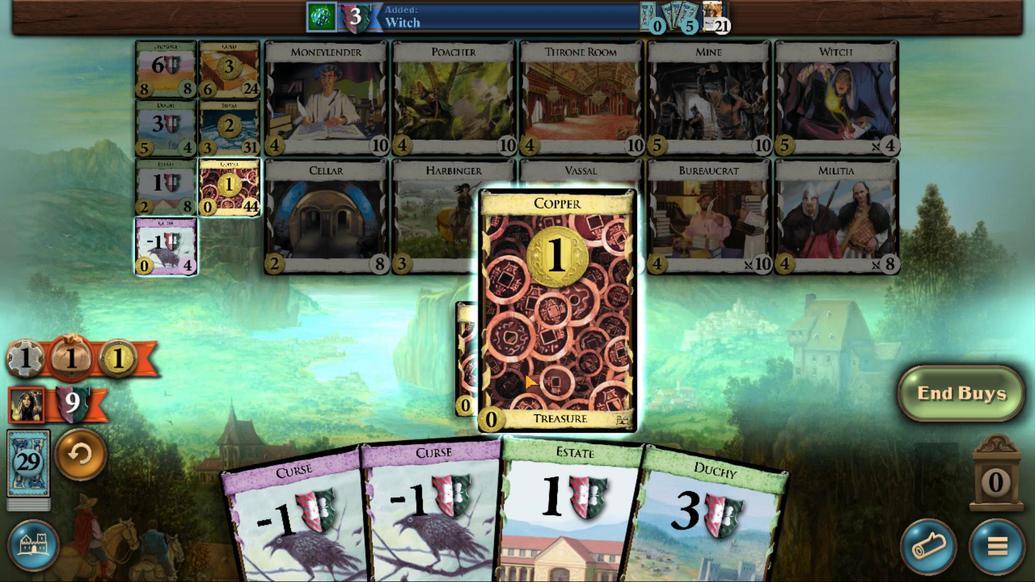 
Action: Mouse moved to (662, 424)
Screenshot: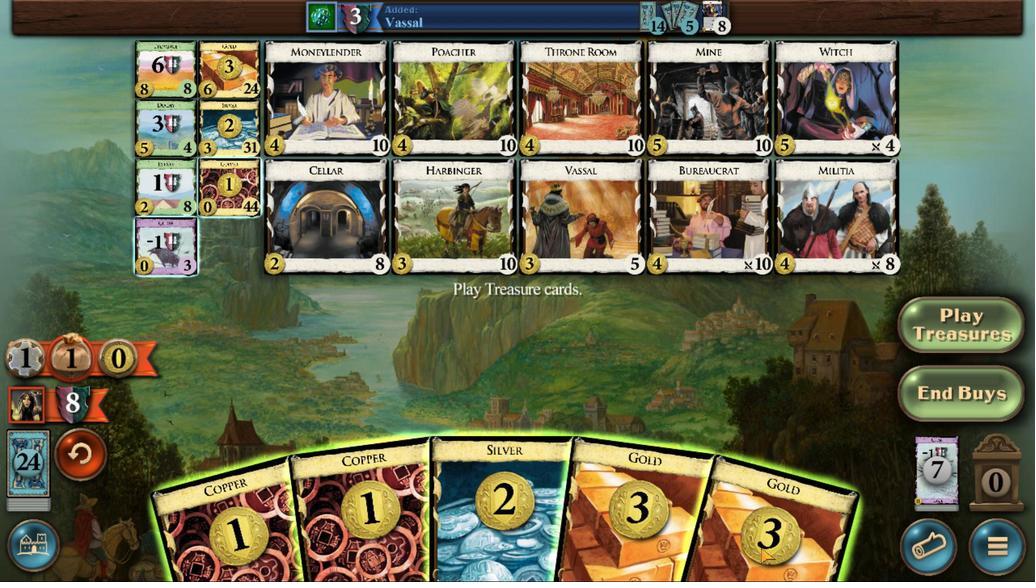 
Action: Mouse pressed left at (662, 424)
Screenshot: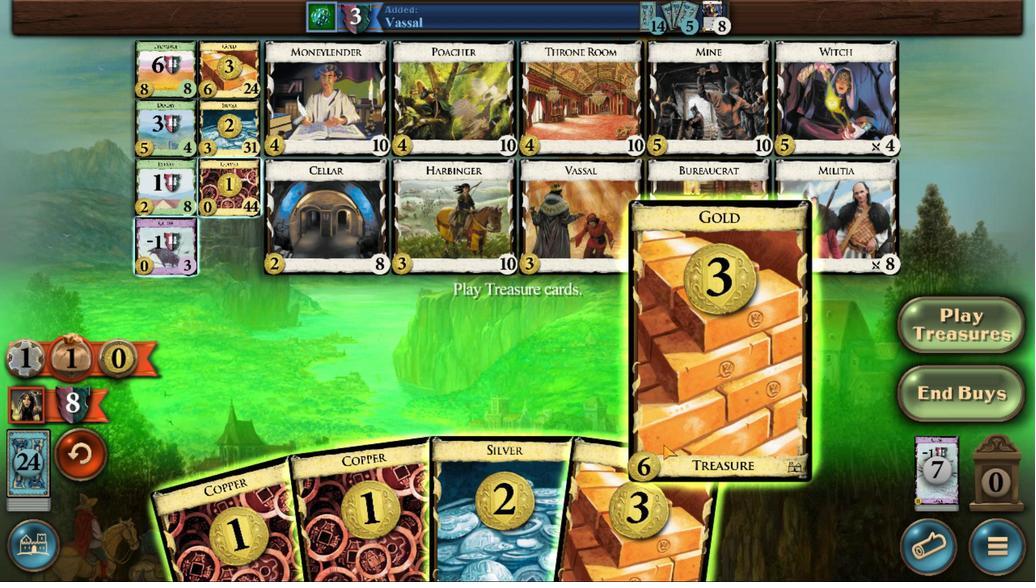 
Action: Mouse moved to (651, 418)
Screenshot: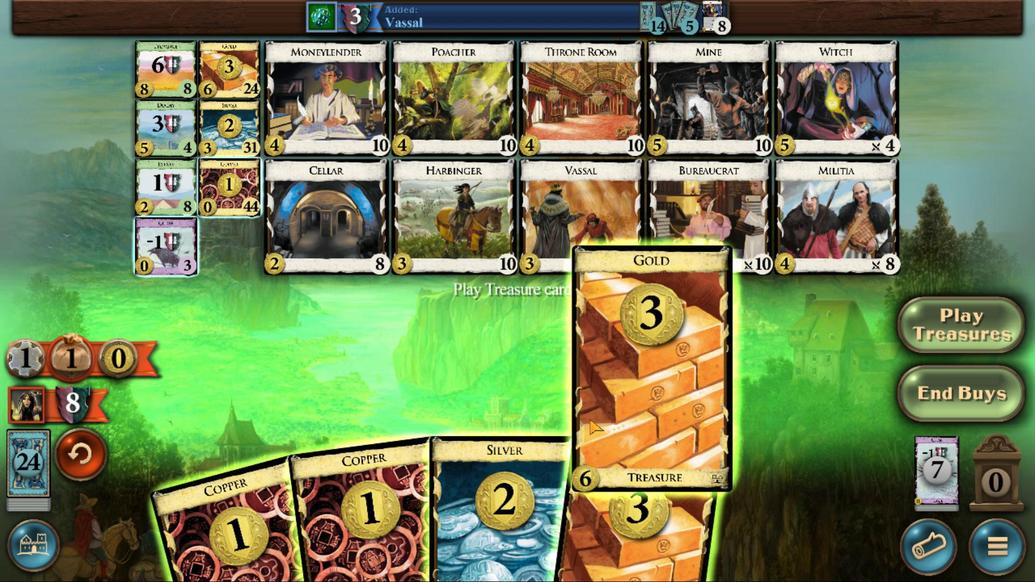 
Action: Mouse pressed left at (651, 418)
Screenshot: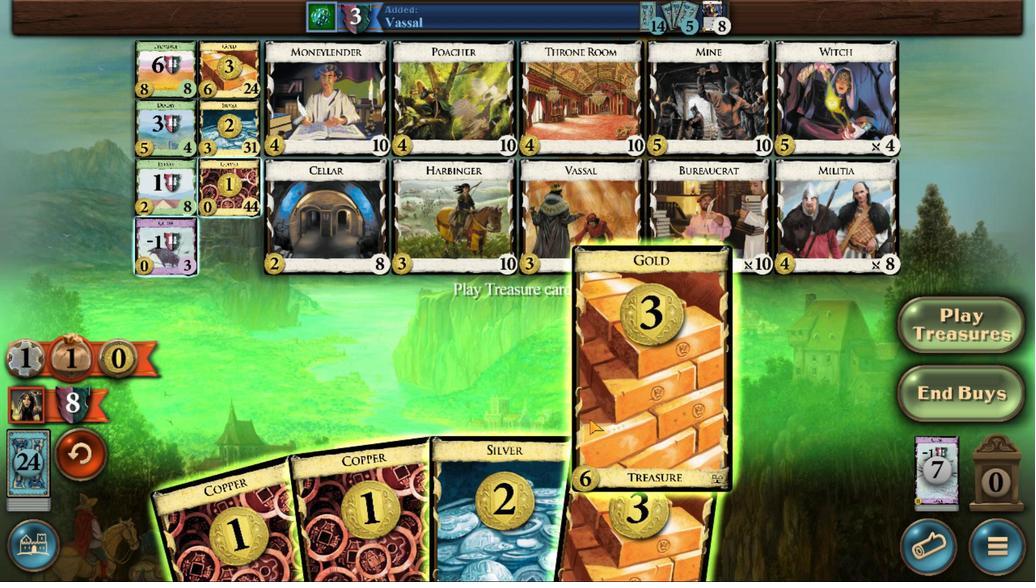 
Action: Mouse moved to (633, 419)
Screenshot: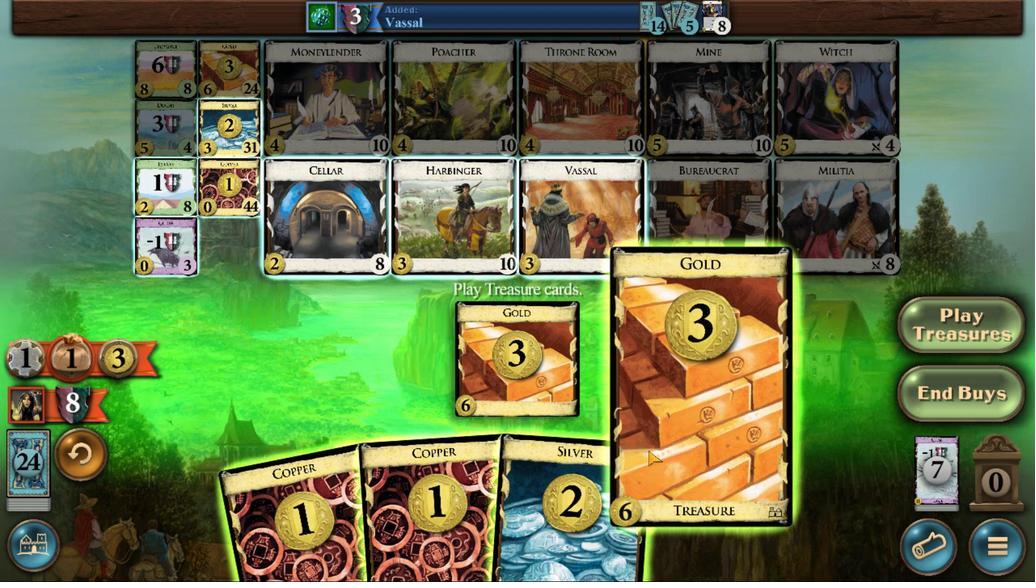 
Action: Mouse pressed left at (633, 419)
Screenshot: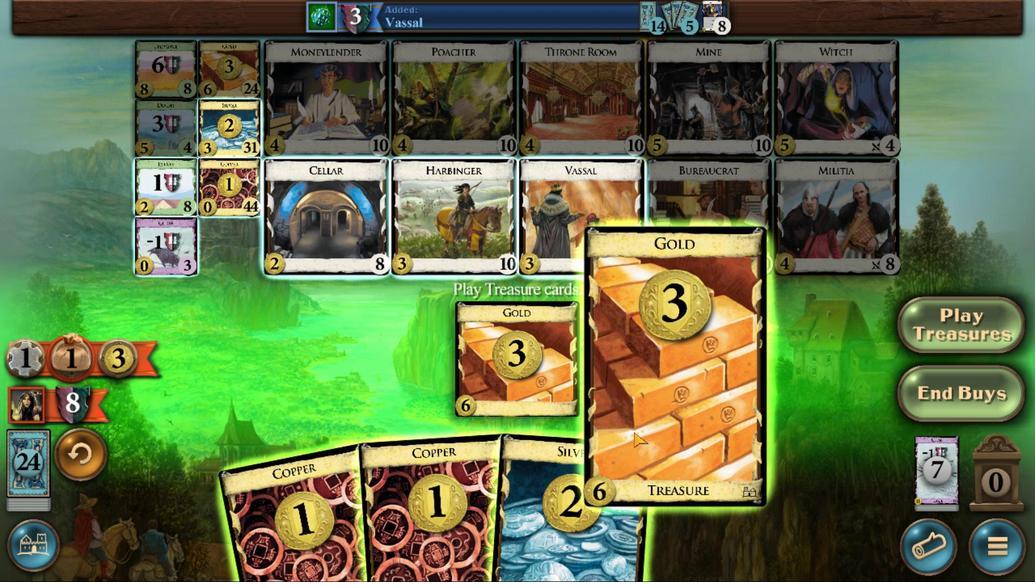 
Action: Mouse moved to (609, 421)
Screenshot: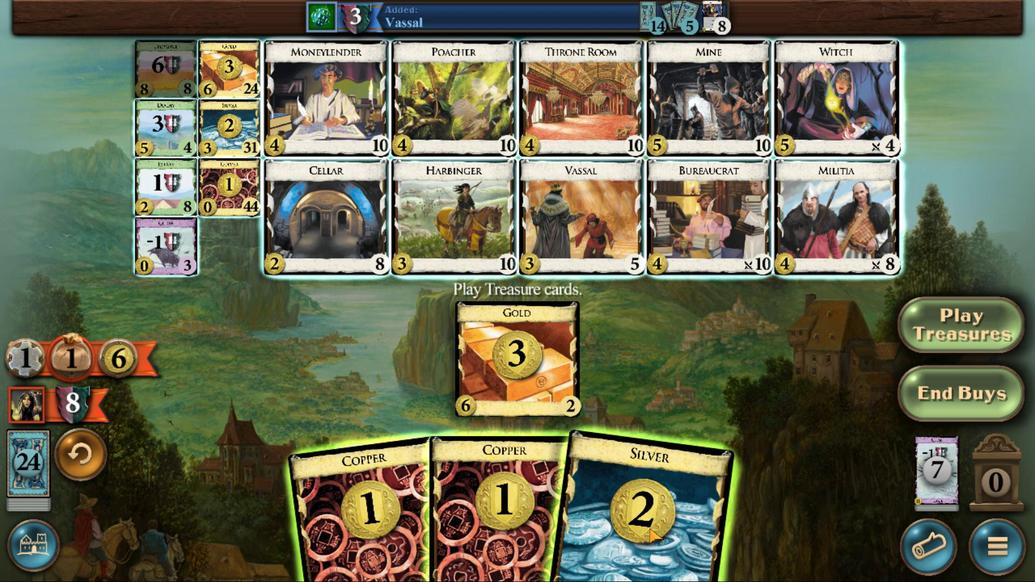 
Action: Mouse pressed left at (609, 421)
Screenshot: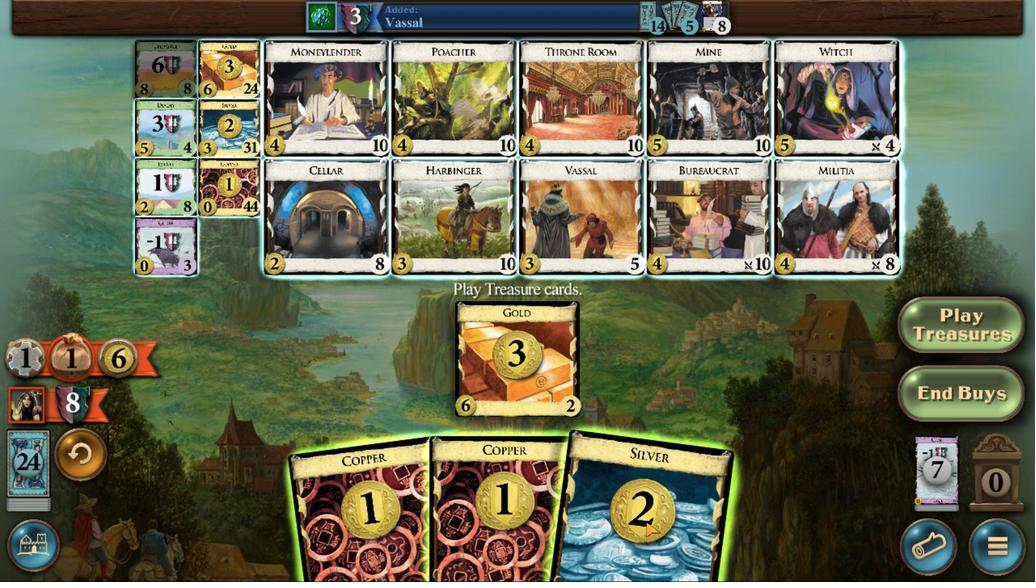 
Action: Mouse moved to (643, 407)
Screenshot: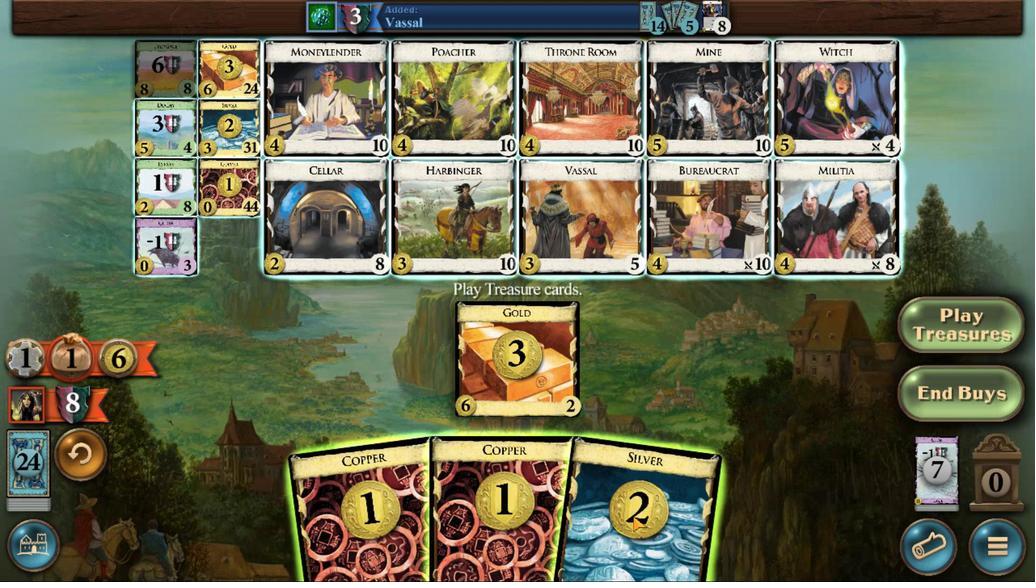 
Action: Mouse pressed left at (643, 407)
Screenshot: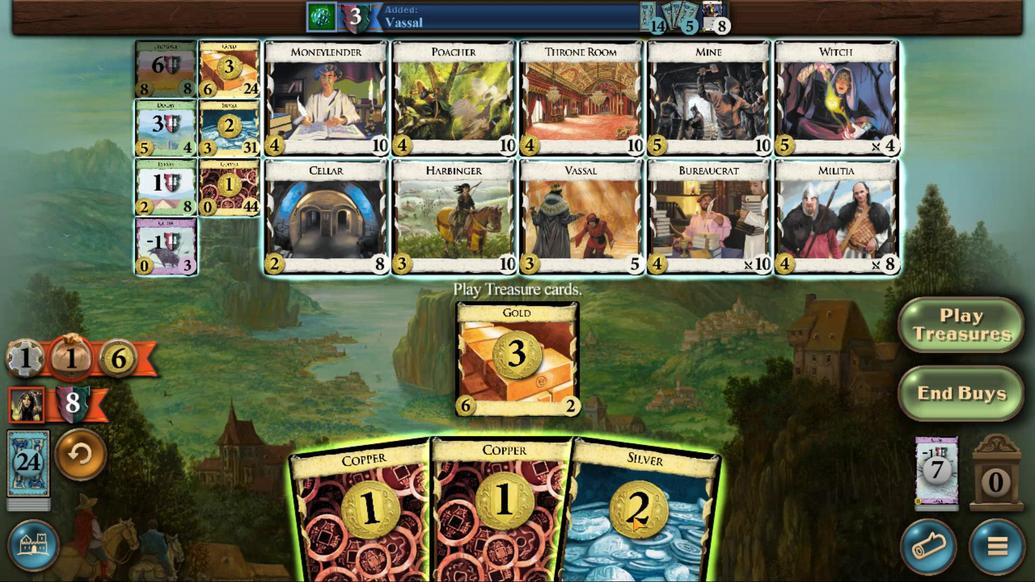 
Action: Mouse moved to (603, 420)
Screenshot: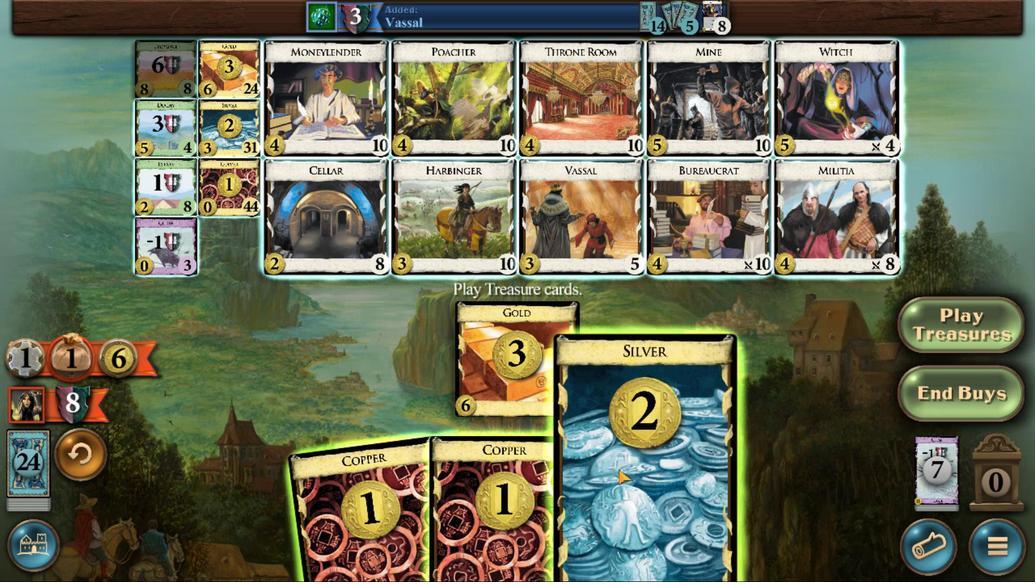 
Action: Mouse pressed left at (603, 420)
Screenshot: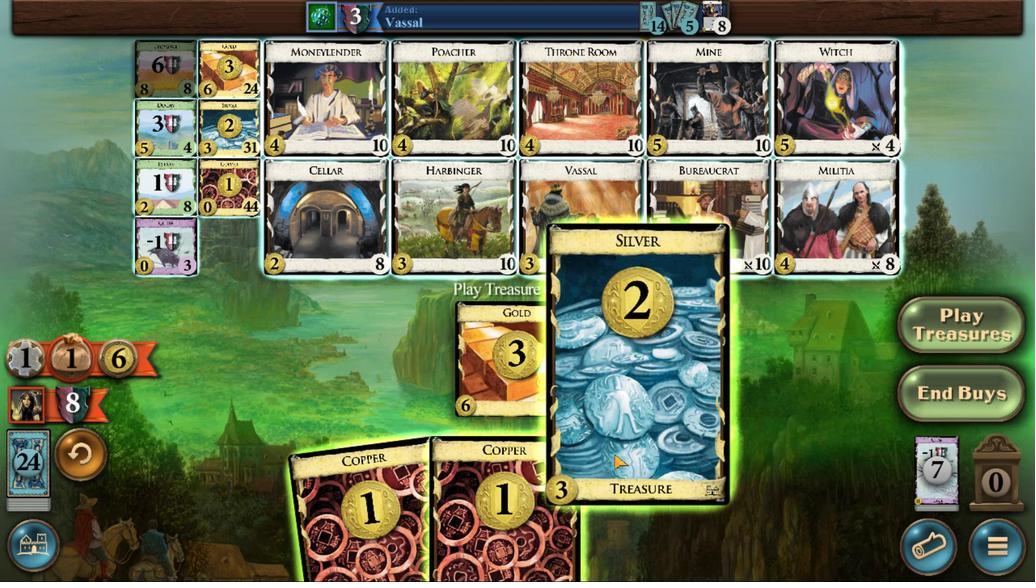 
Action: Mouse moved to (380, 360)
Screenshot: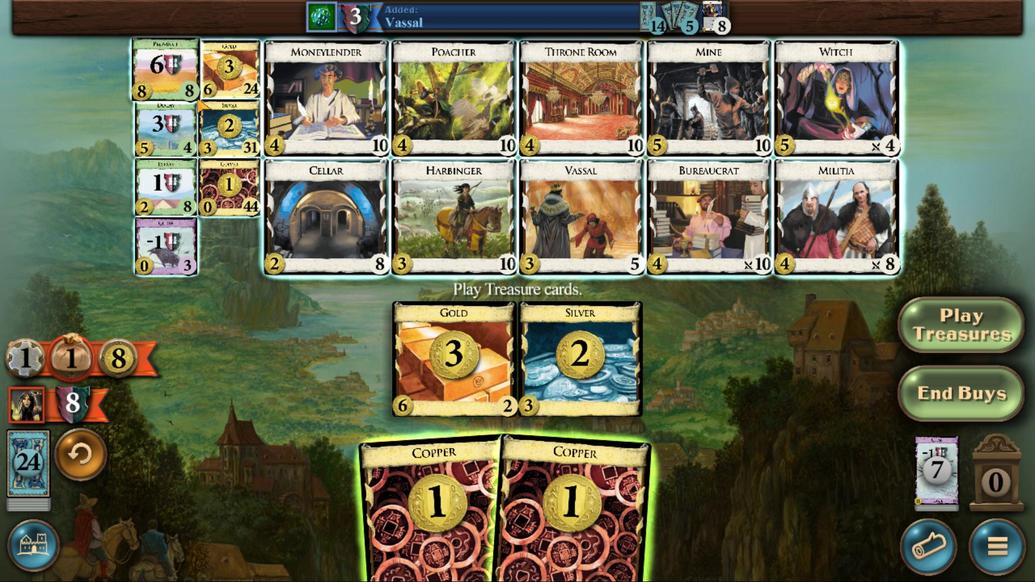 
Action: Mouse pressed left at (380, 360)
Screenshot: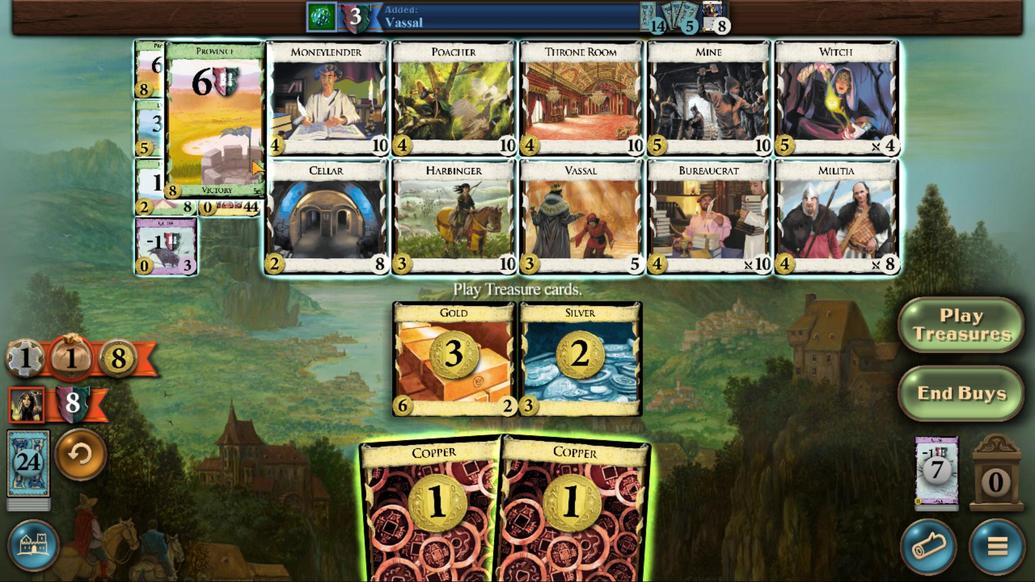
Action: Mouse moved to (532, 415)
Screenshot: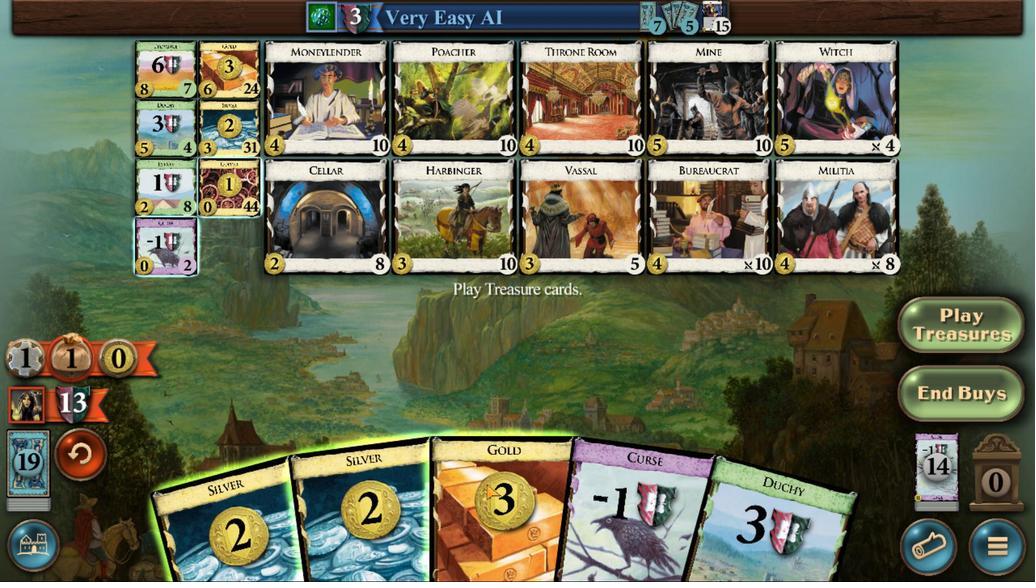 
Action: Mouse pressed left at (532, 415)
Screenshot: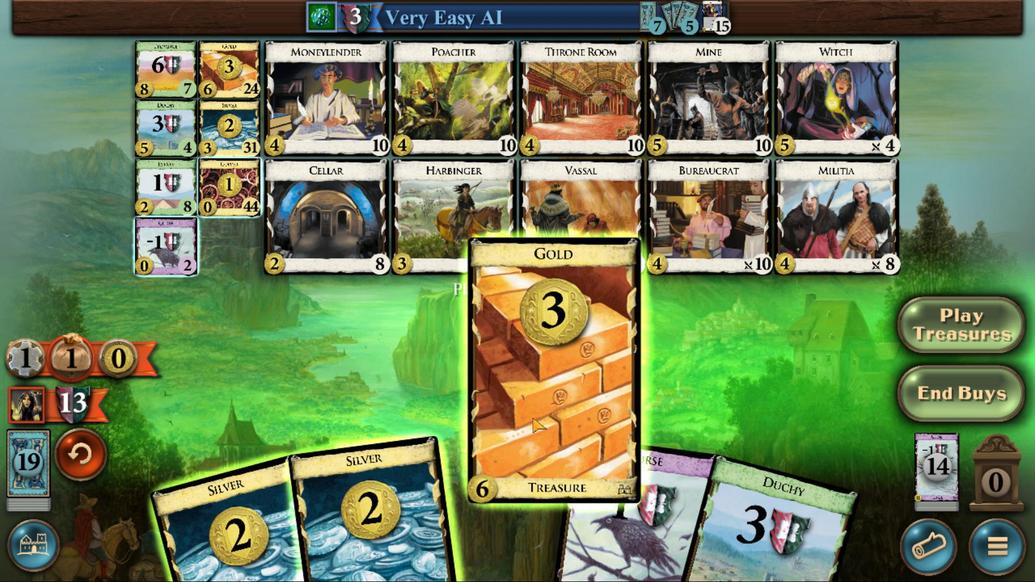
Action: Mouse moved to (505, 419)
Screenshot: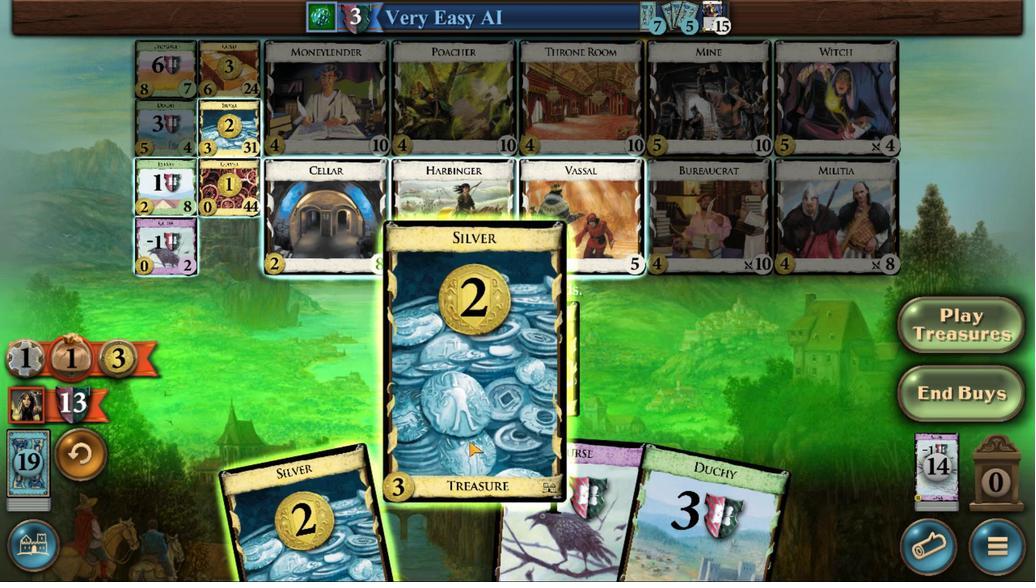 
Action: Mouse pressed left at (505, 419)
Screenshot: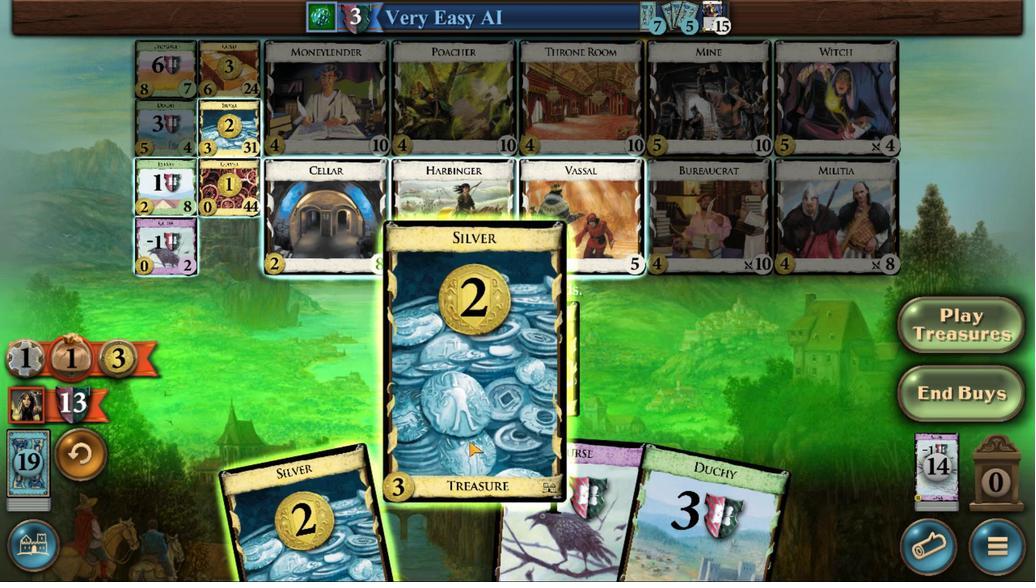 
Action: Mouse moved to (481, 418)
Screenshot: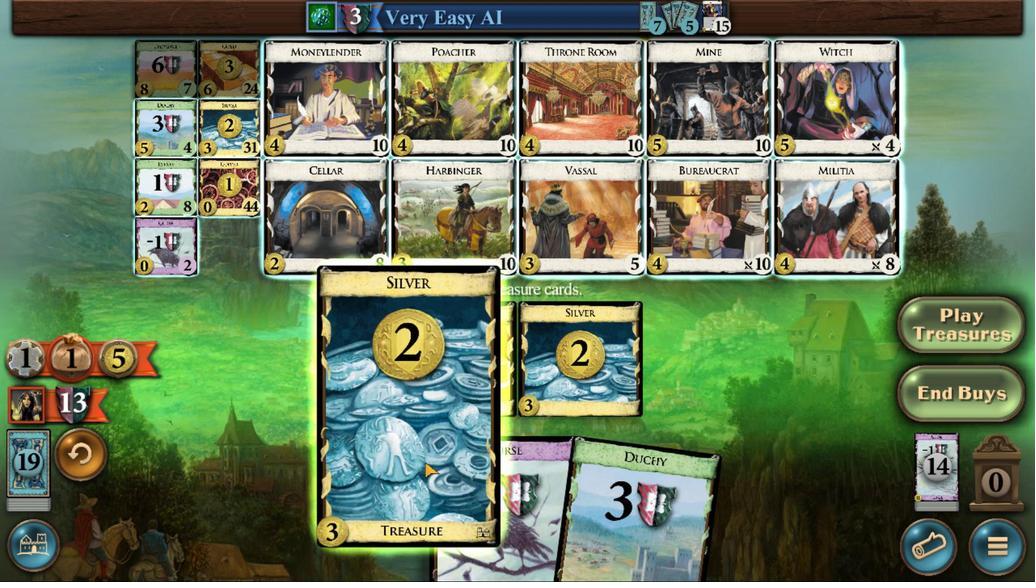
Action: Mouse pressed left at (481, 418)
Screenshot: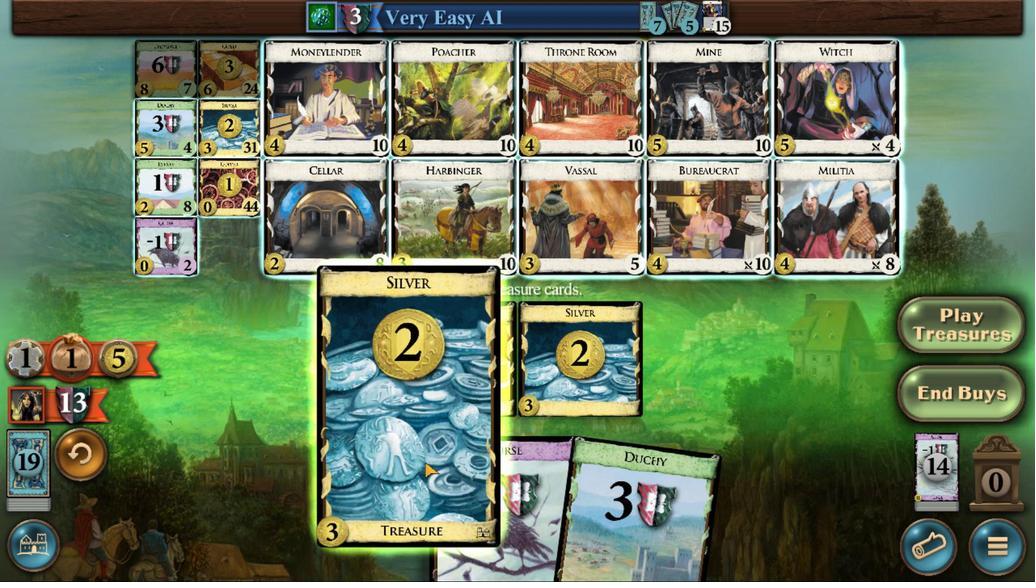 
Action: Mouse moved to (381, 369)
Screenshot: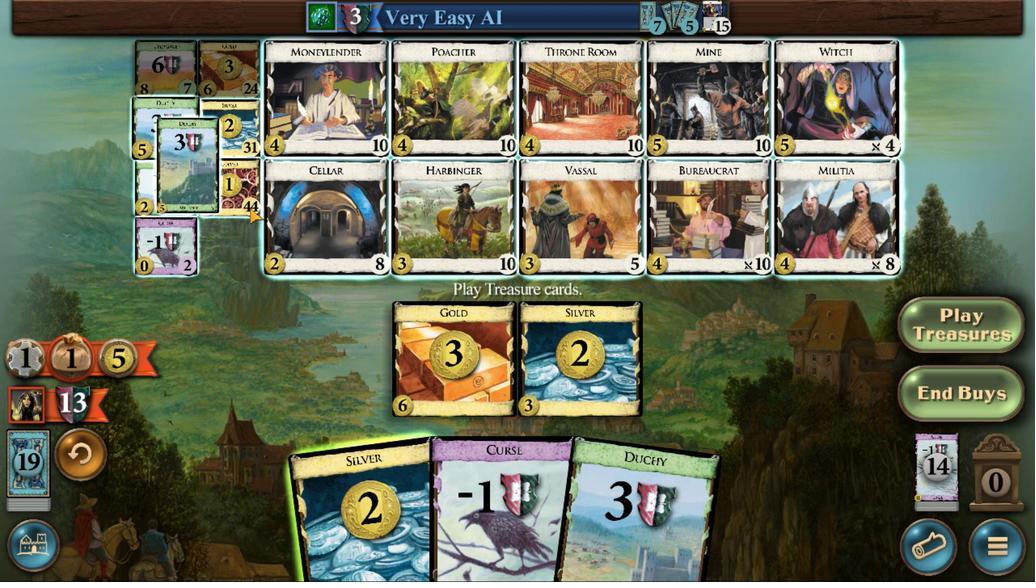 
Action: Mouse pressed left at (381, 369)
Screenshot: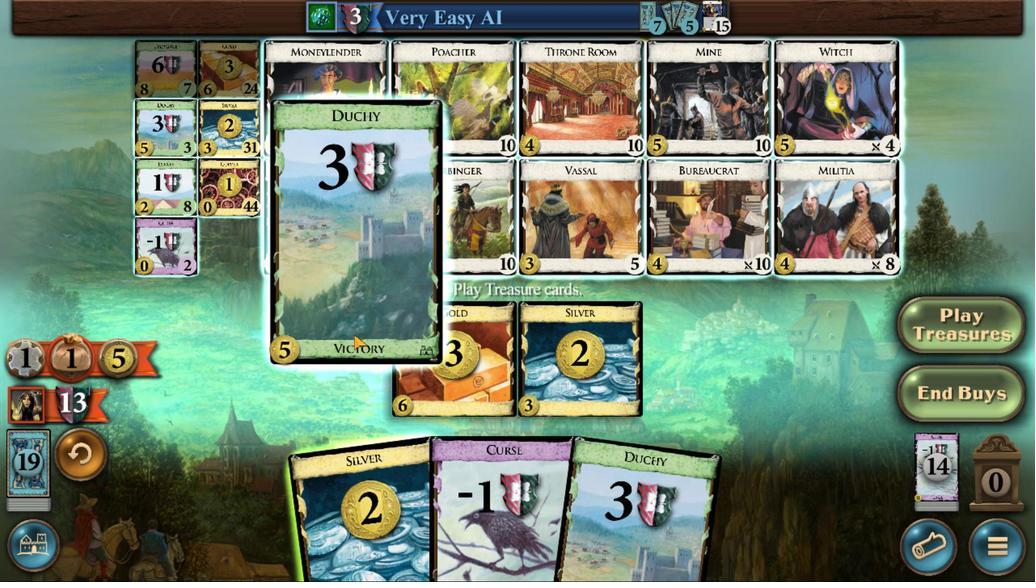
Action: Mouse moved to (589, 421)
Screenshot: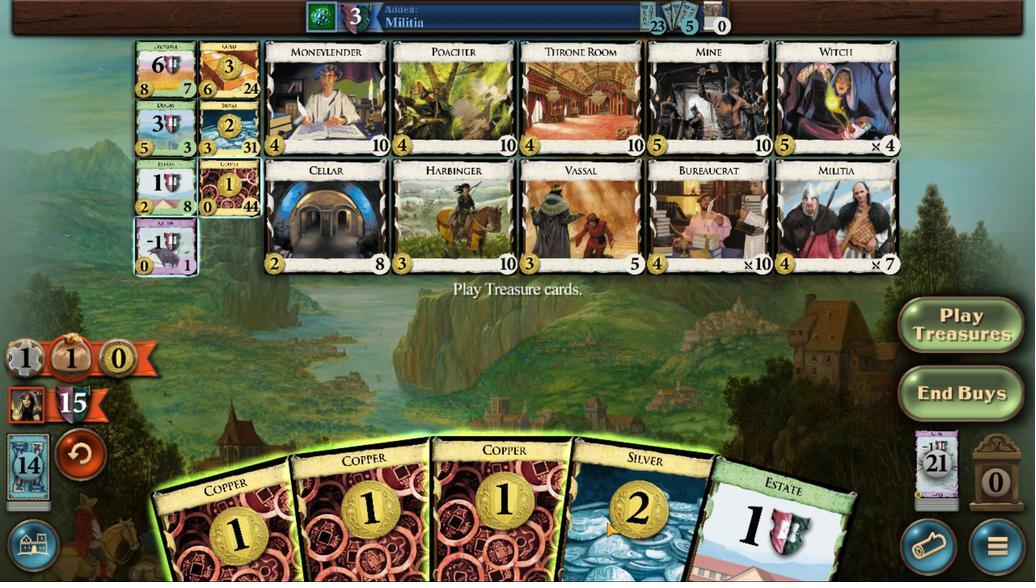 
Action: Mouse pressed left at (589, 421)
Screenshot: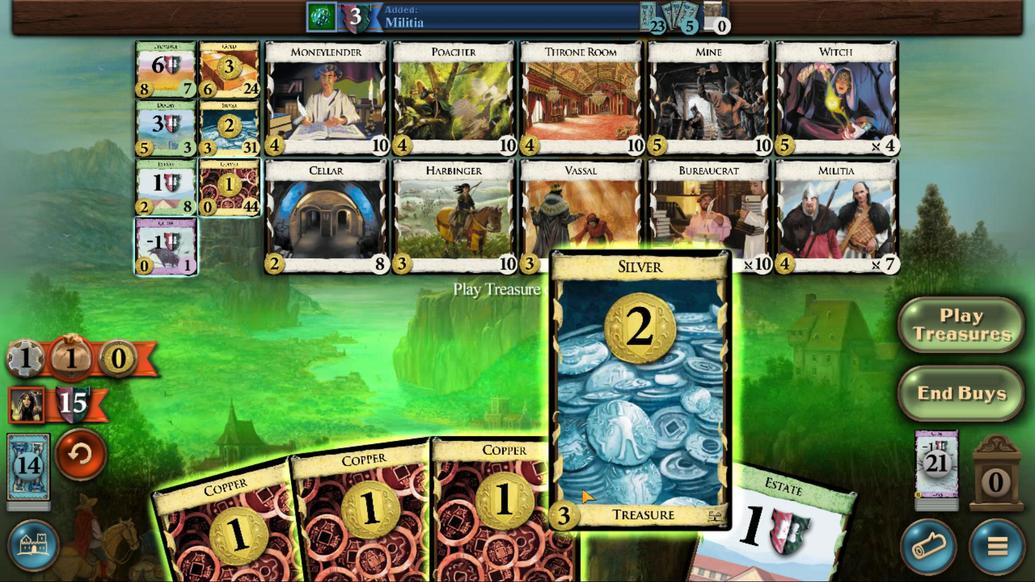 
Action: Mouse moved to (571, 420)
Screenshot: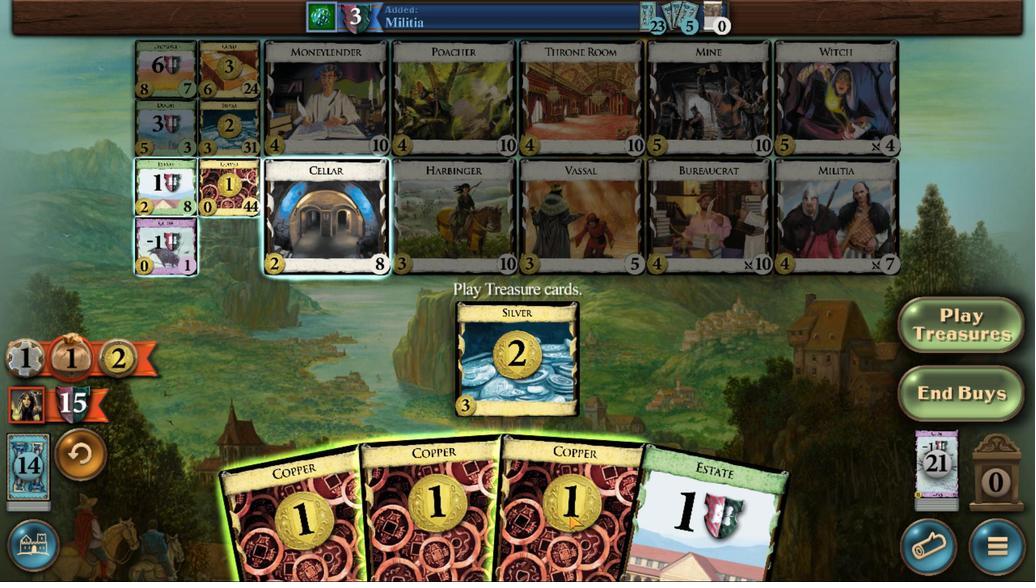 
Action: Mouse pressed left at (571, 420)
Screenshot: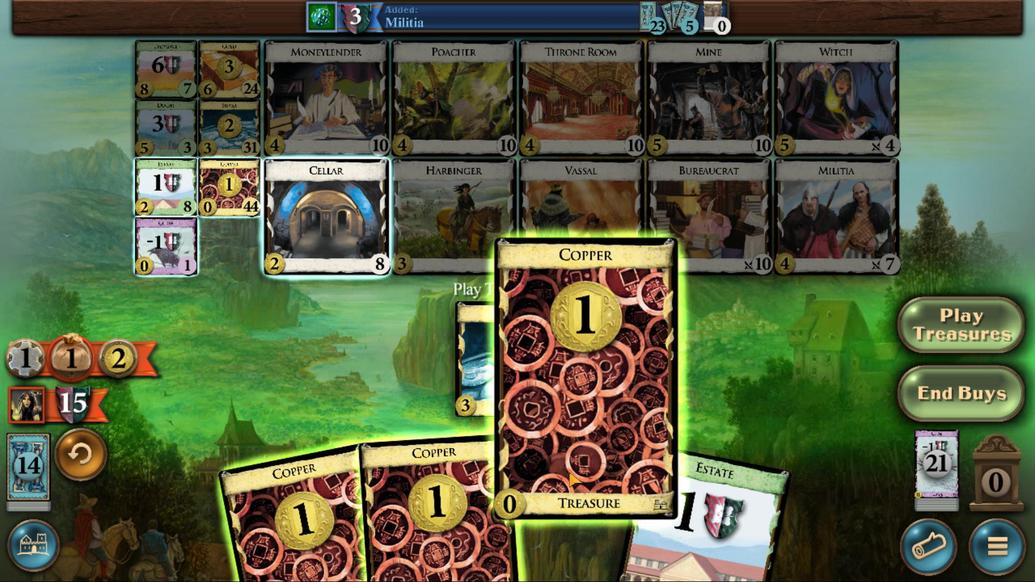
Action: Mouse moved to (519, 421)
Screenshot: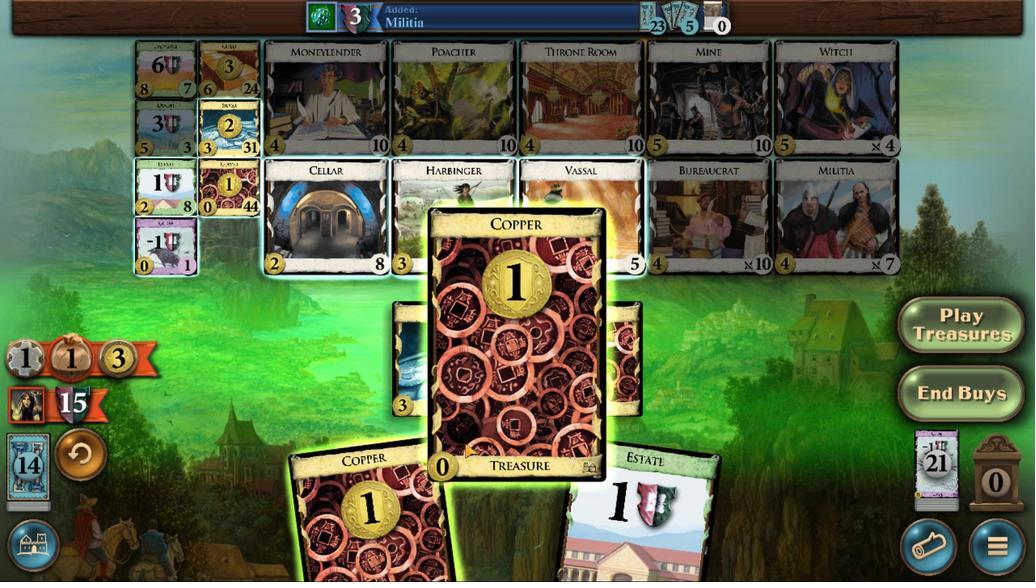 
Action: Mouse pressed left at (519, 421)
Screenshot: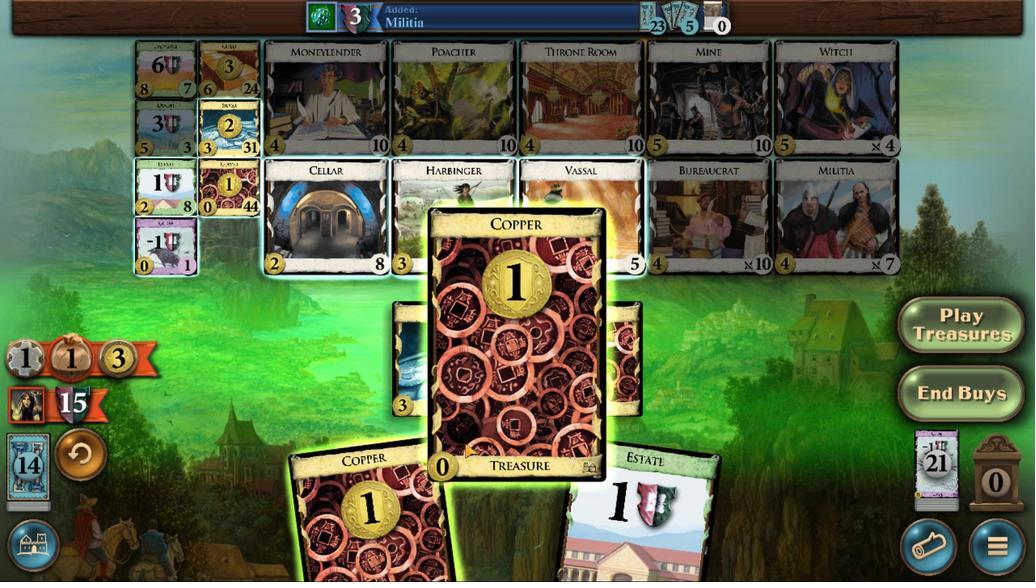
Action: Mouse moved to (506, 417)
Screenshot: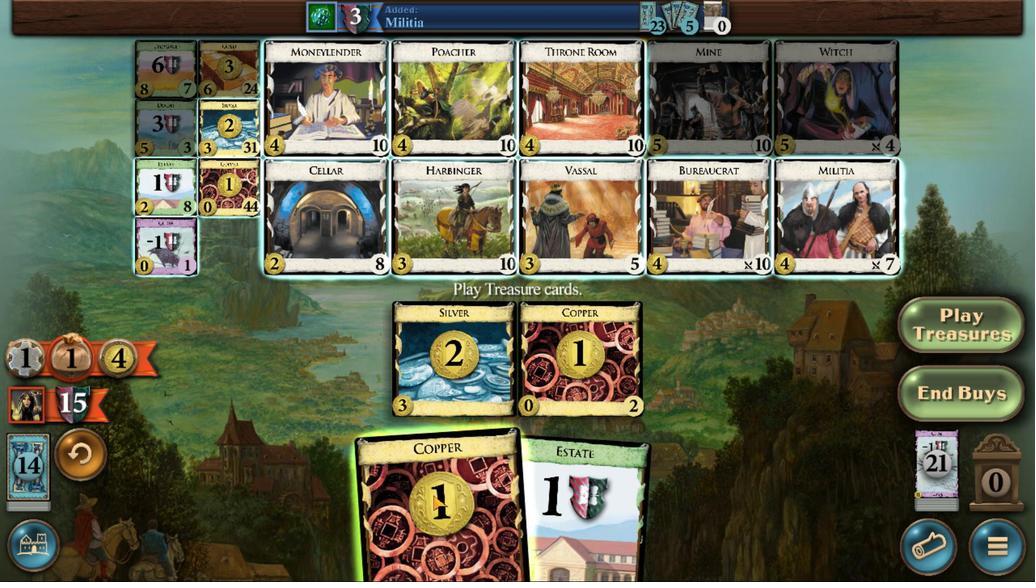 
Action: Mouse pressed left at (506, 417)
Screenshot: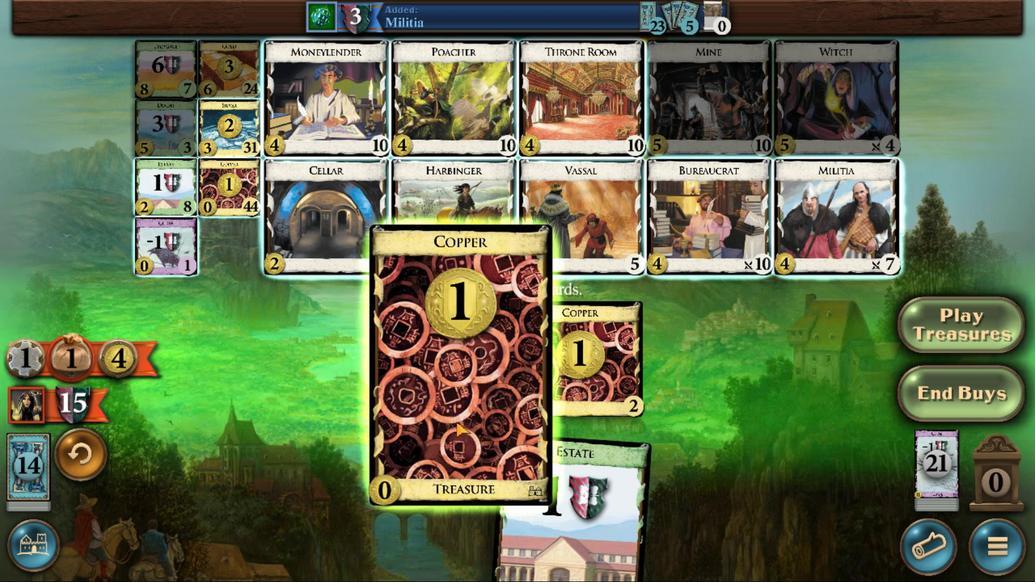 
Action: Mouse moved to (375, 368)
Screenshot: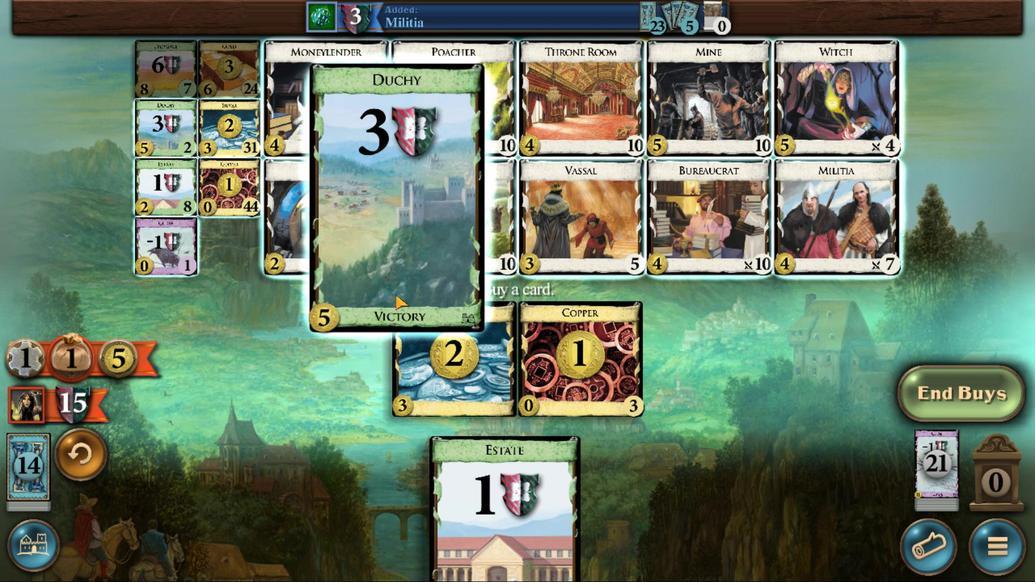 
Action: Mouse pressed left at (375, 368)
Screenshot: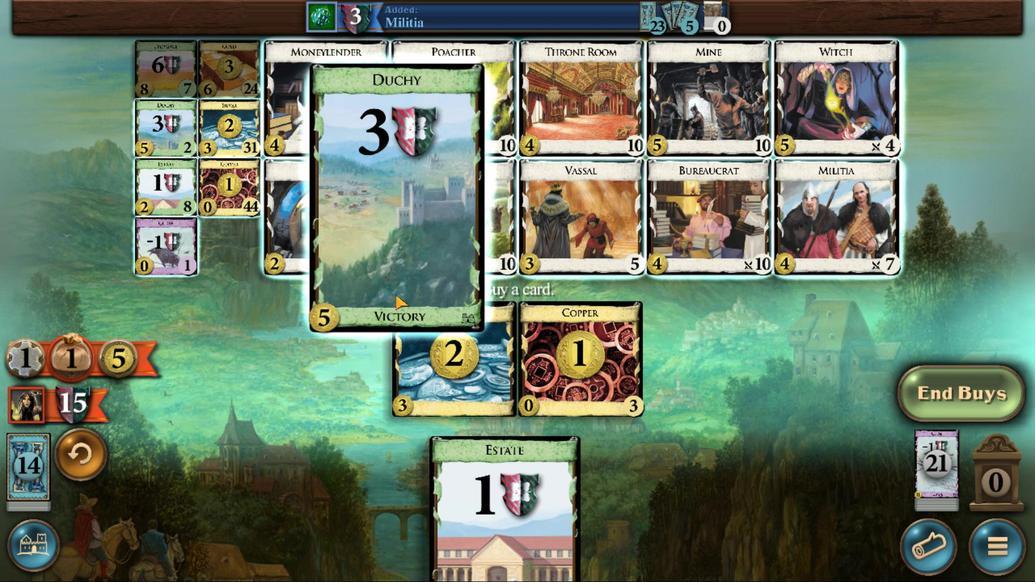 
Action: Mouse moved to (540, 406)
Screenshot: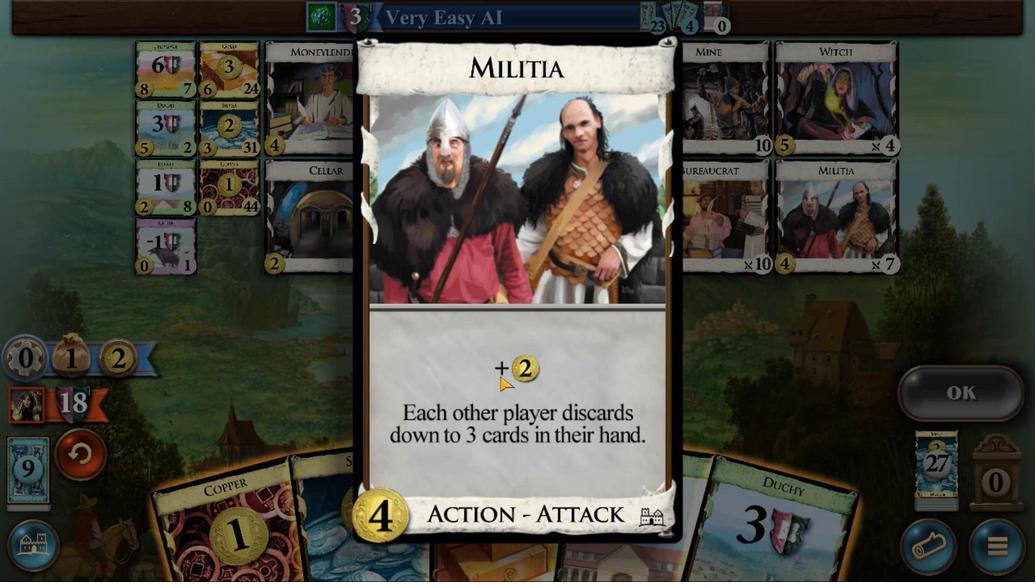 
Action: Mouse pressed left at (540, 406)
Screenshot: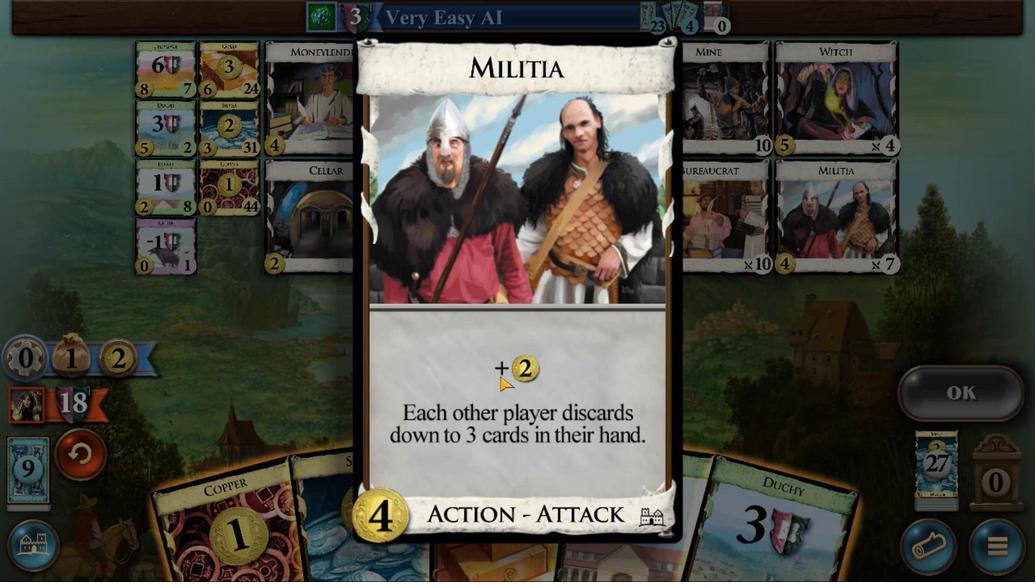 
Action: Mouse moved to (653, 397)
Screenshot: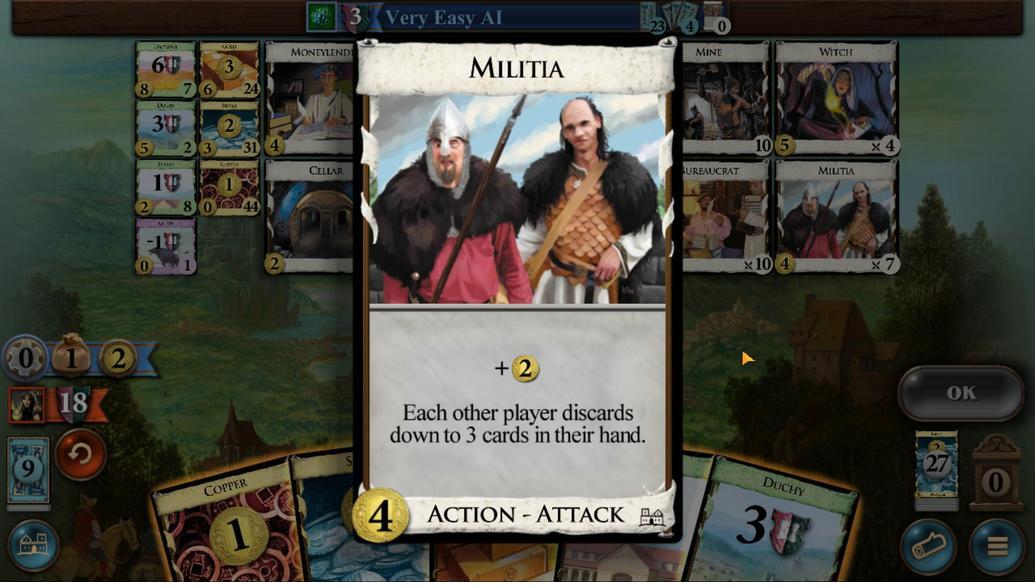 
Action: Mouse pressed left at (653, 397)
Screenshot: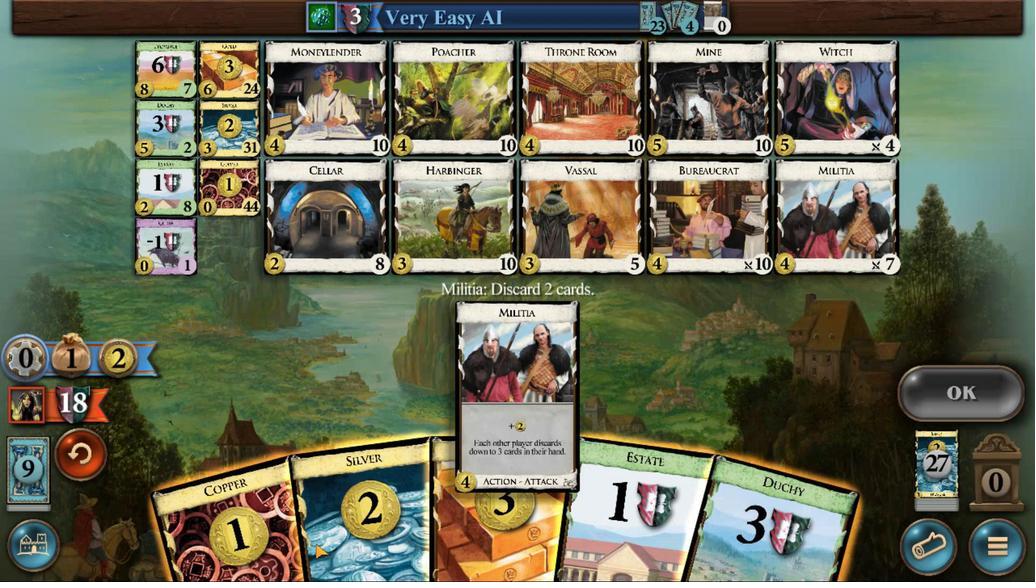 
Action: Mouse moved to (408, 424)
